 Task: Create a ten recruitment slide templates set.
Action: Mouse moved to (579, 343)
Screenshot: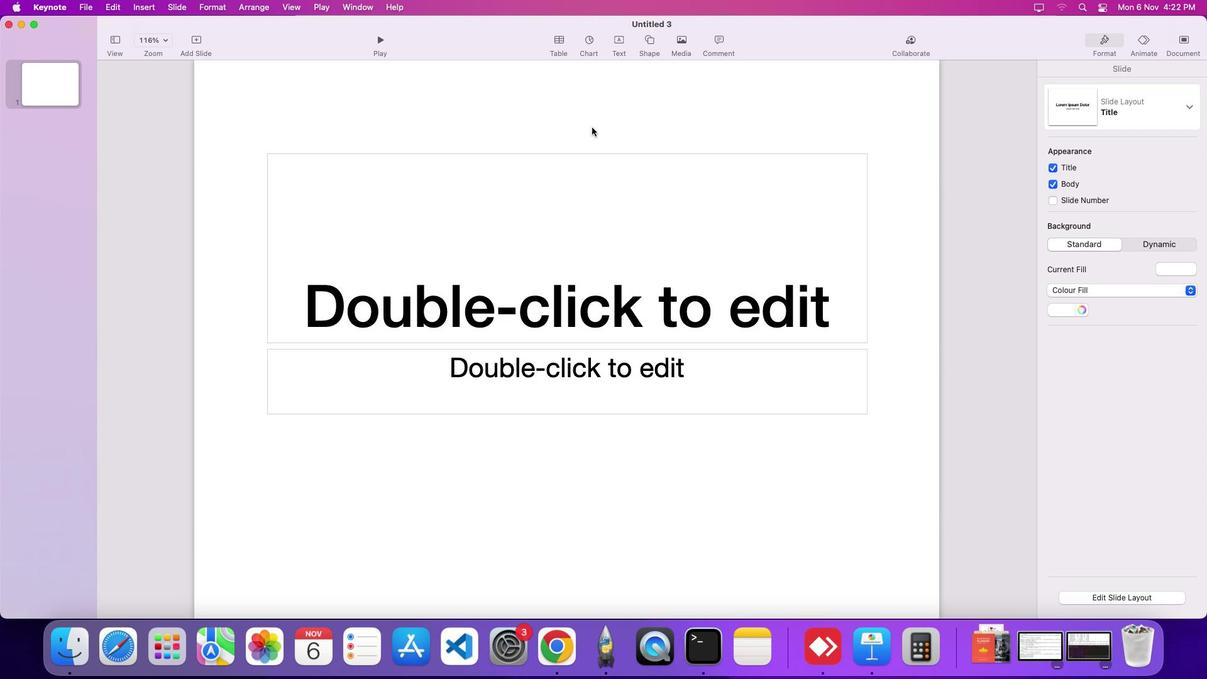 
Action: Mouse pressed left at (579, 343)
Screenshot: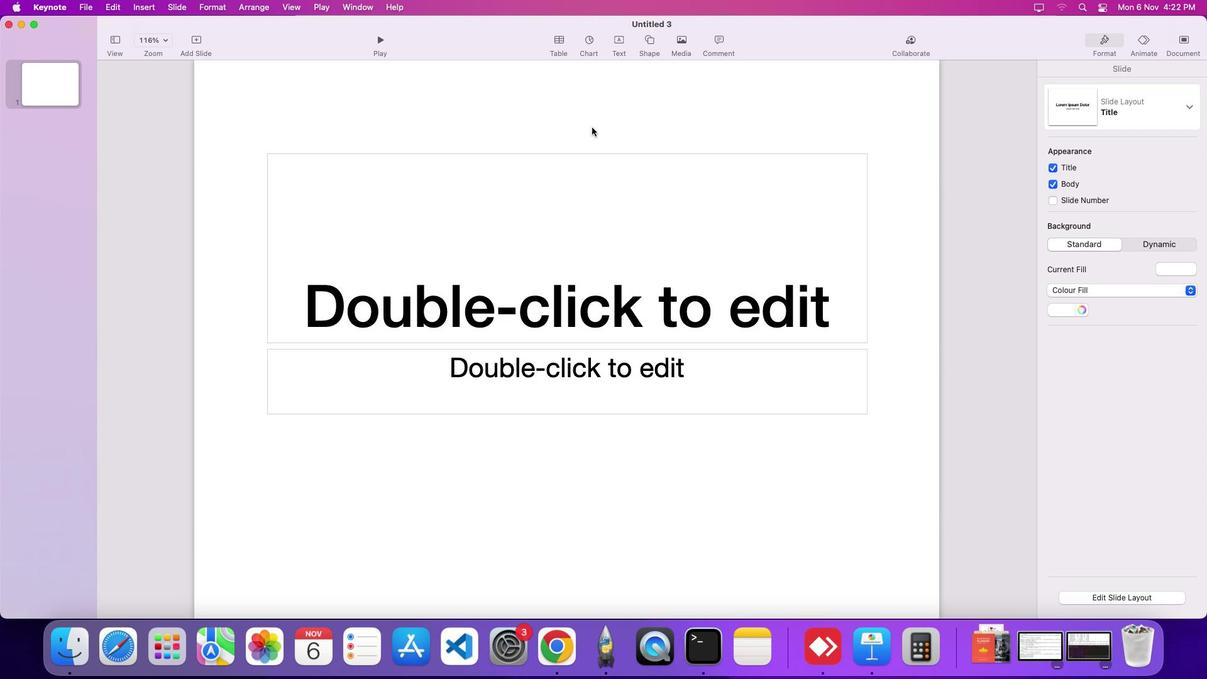 
Action: Mouse moved to (582, 344)
Screenshot: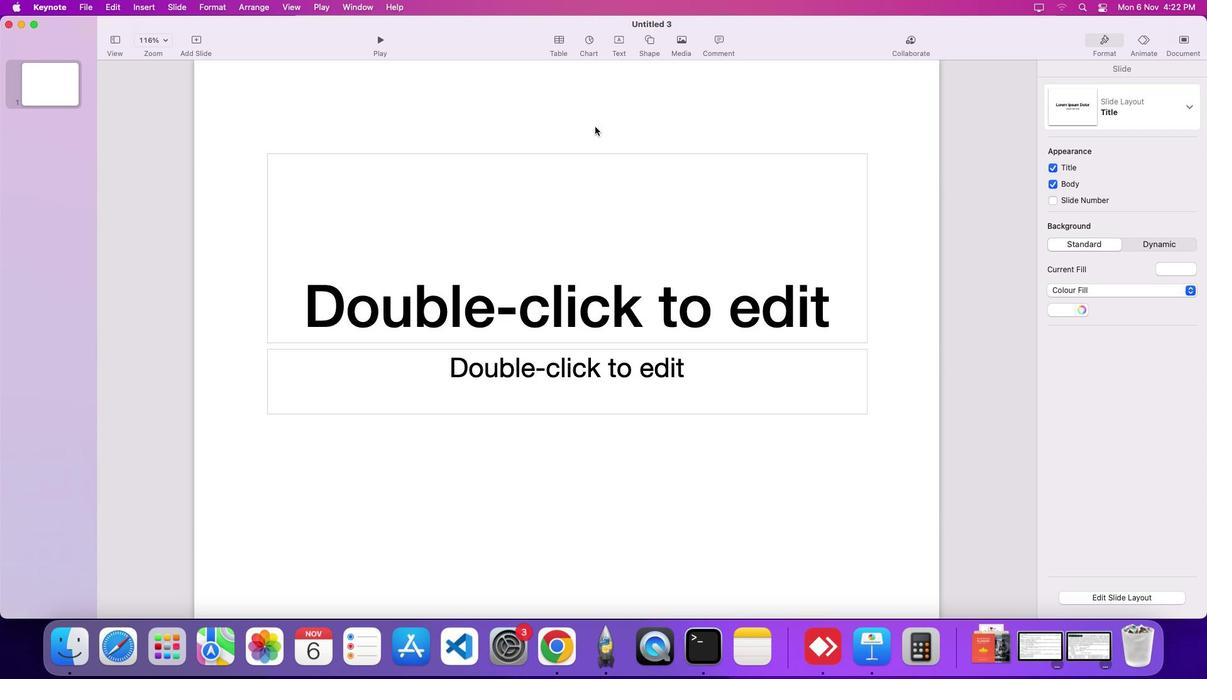 
Action: Mouse pressed left at (582, 344)
Screenshot: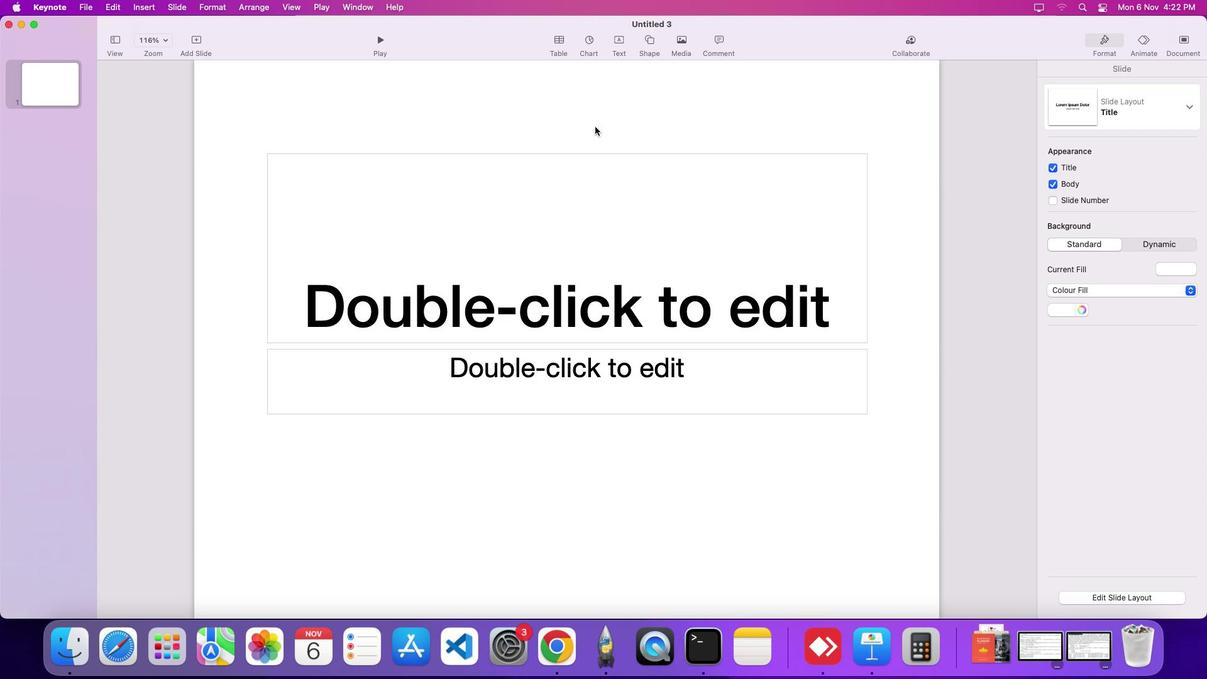 
Action: Mouse moved to (580, 345)
Screenshot: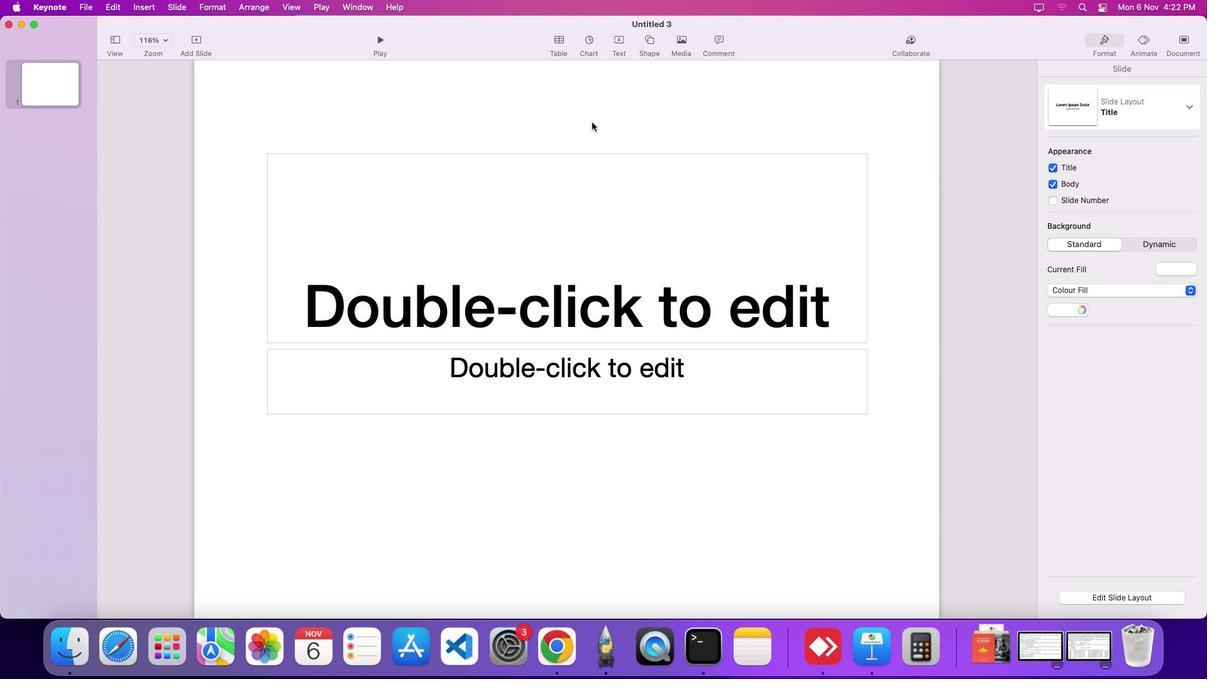 
Action: Mouse pressed left at (580, 345)
Screenshot: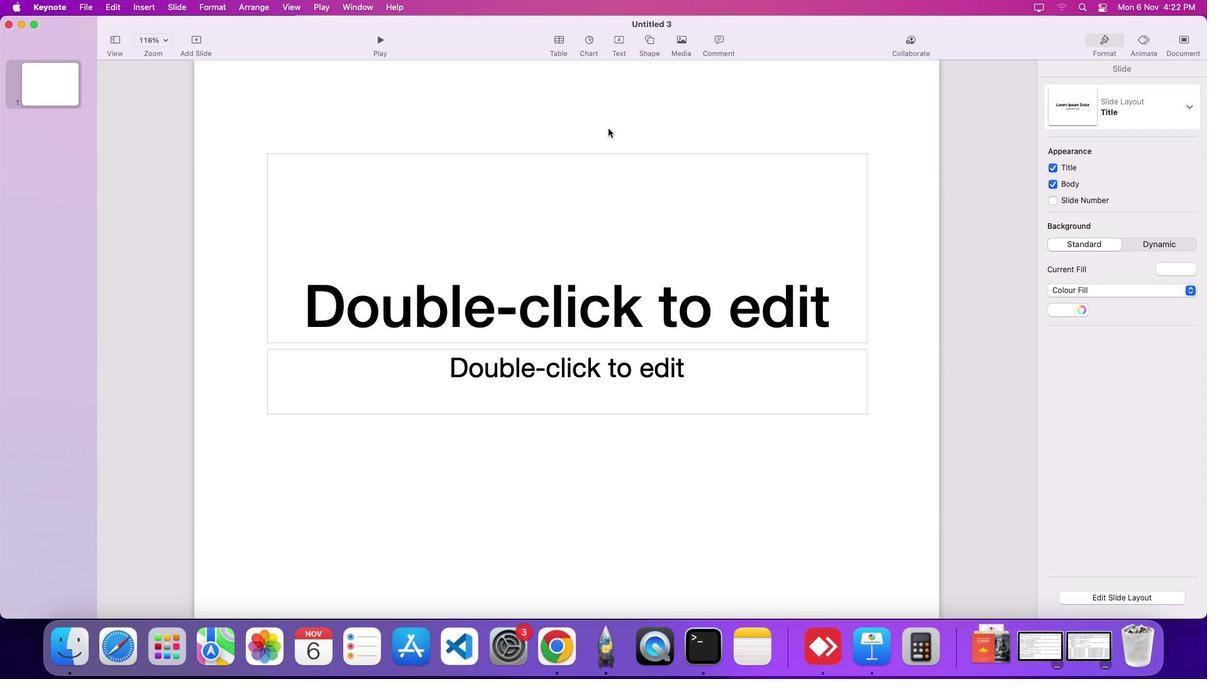 
Action: Mouse moved to (604, 344)
Screenshot: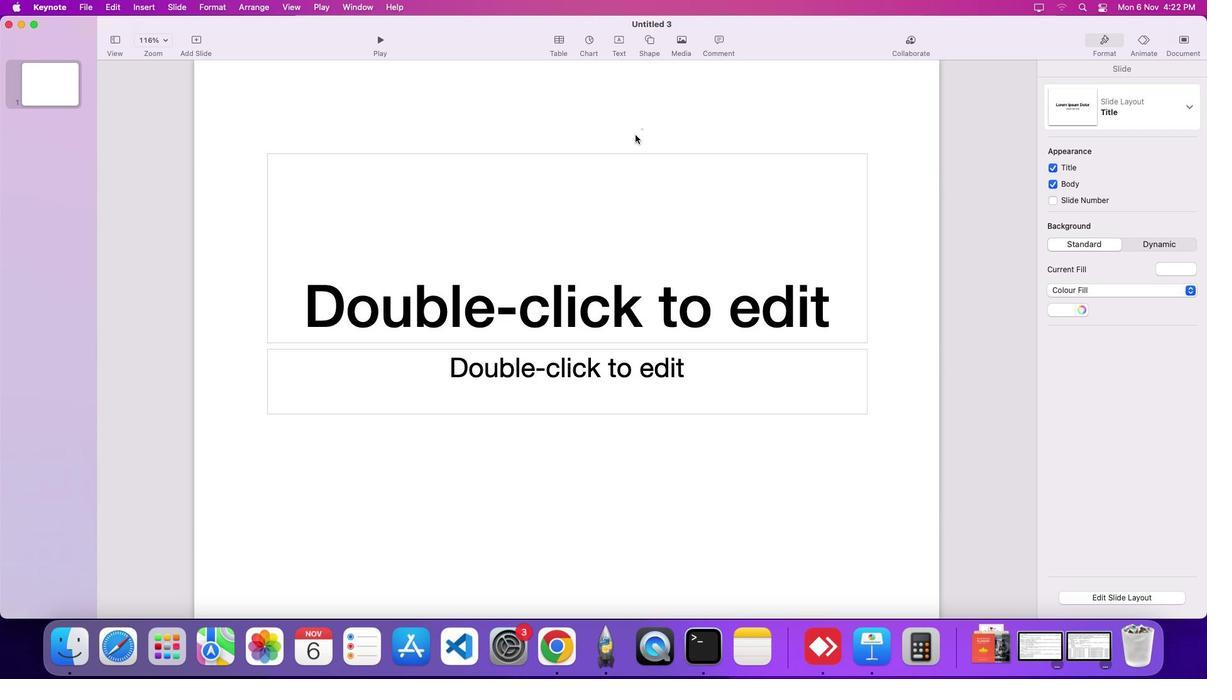 
Action: Mouse pressed left at (604, 344)
Screenshot: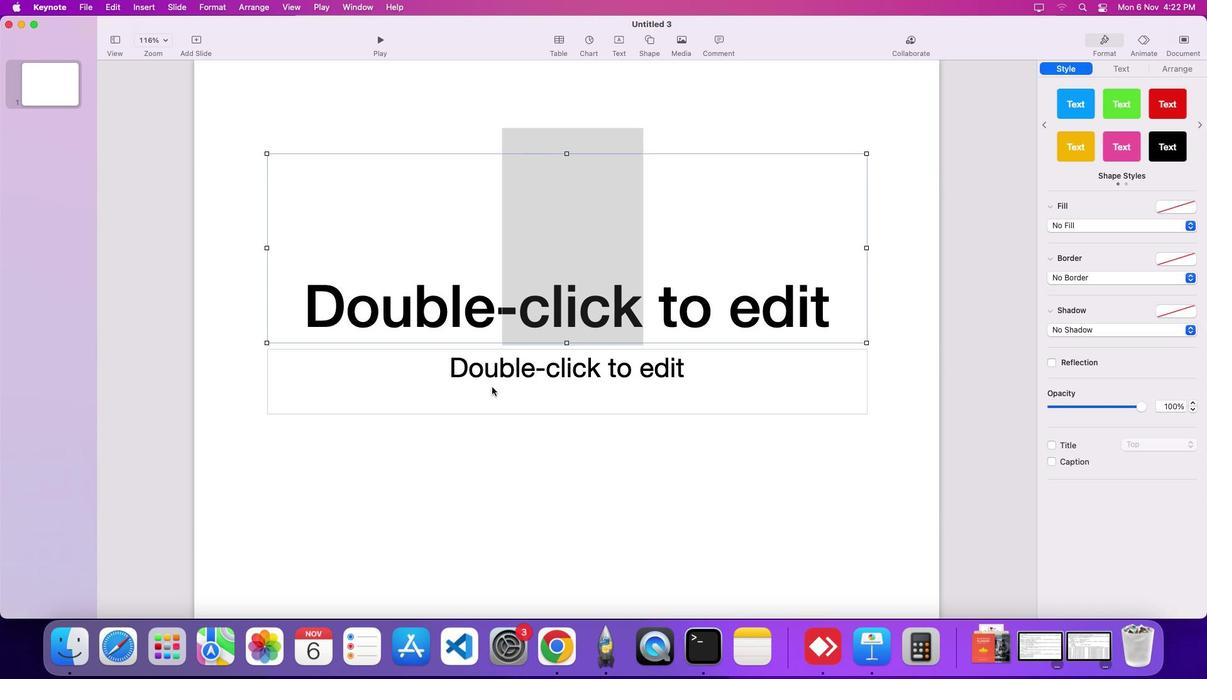 
Action: Mouse moved to (611, 345)
Screenshot: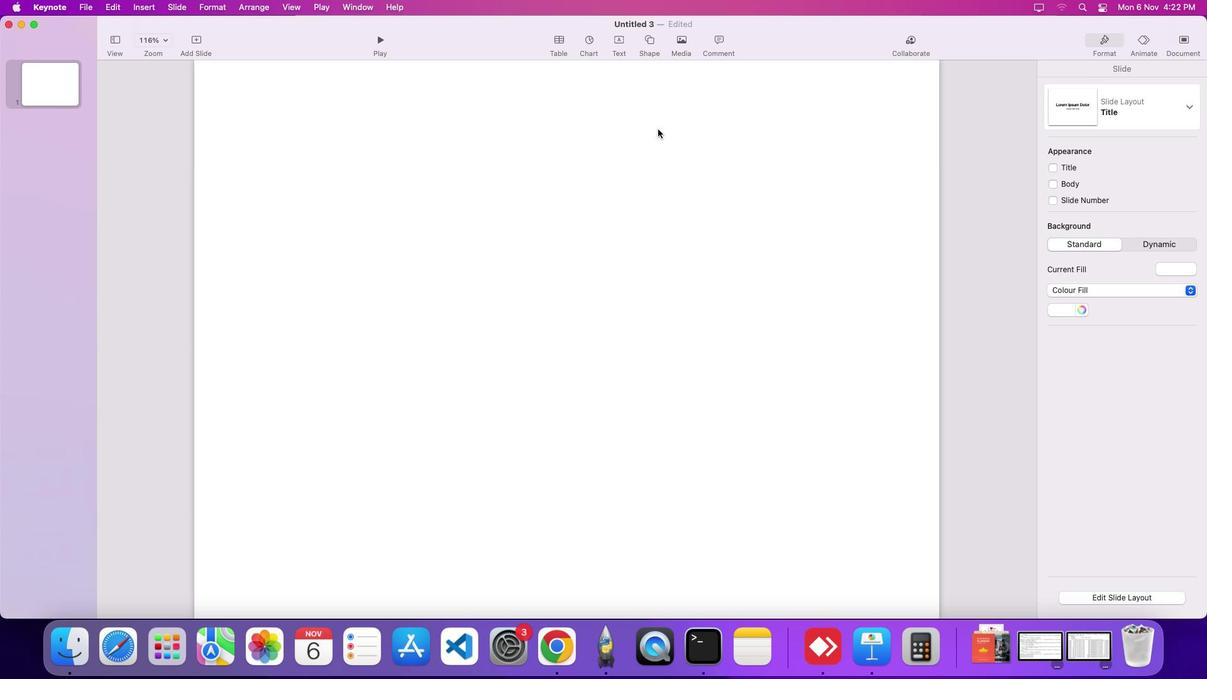 
Action: Key pressed Key.backspace
Screenshot: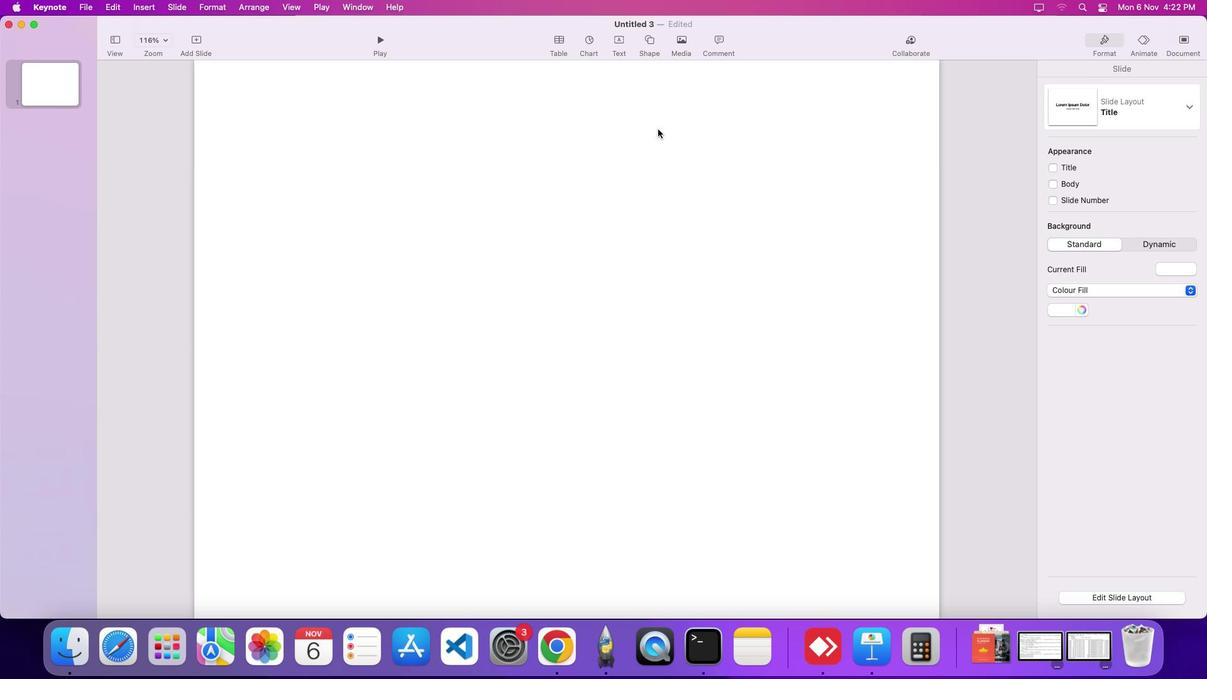 
Action: Mouse moved to (610, 345)
Screenshot: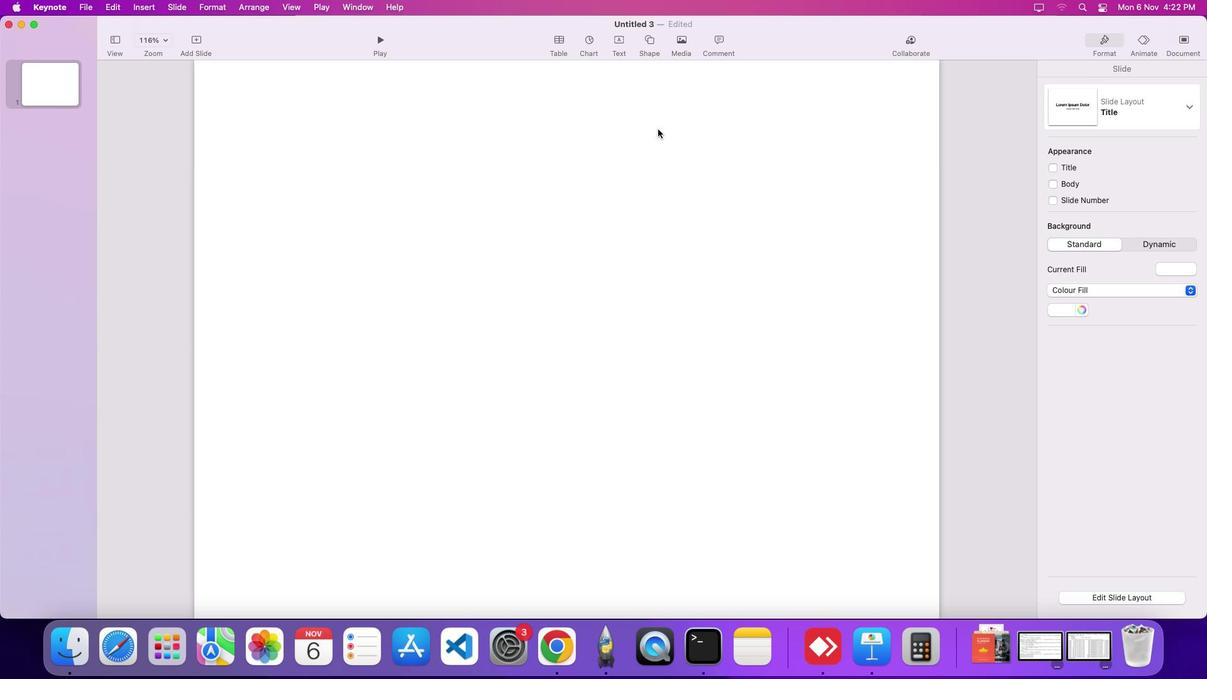 
Action: Key pressed Key.delete
Screenshot: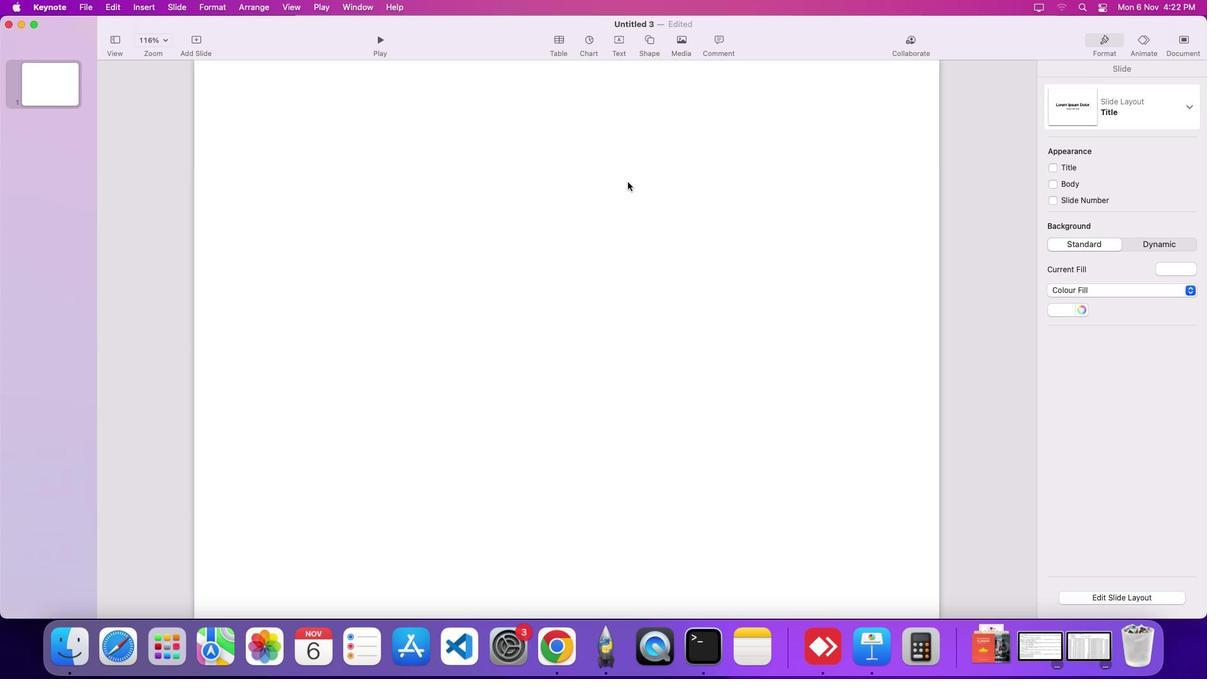 
Action: Mouse moved to (369, 315)
Screenshot: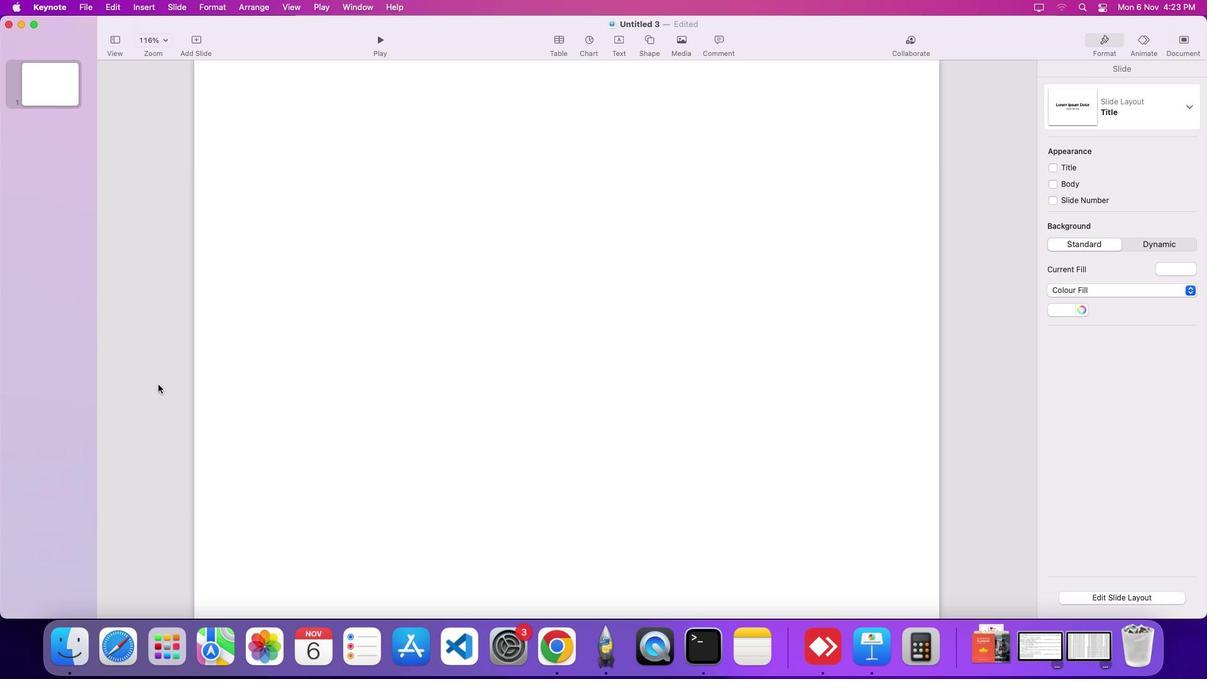 
Action: Mouse pressed left at (369, 315)
Screenshot: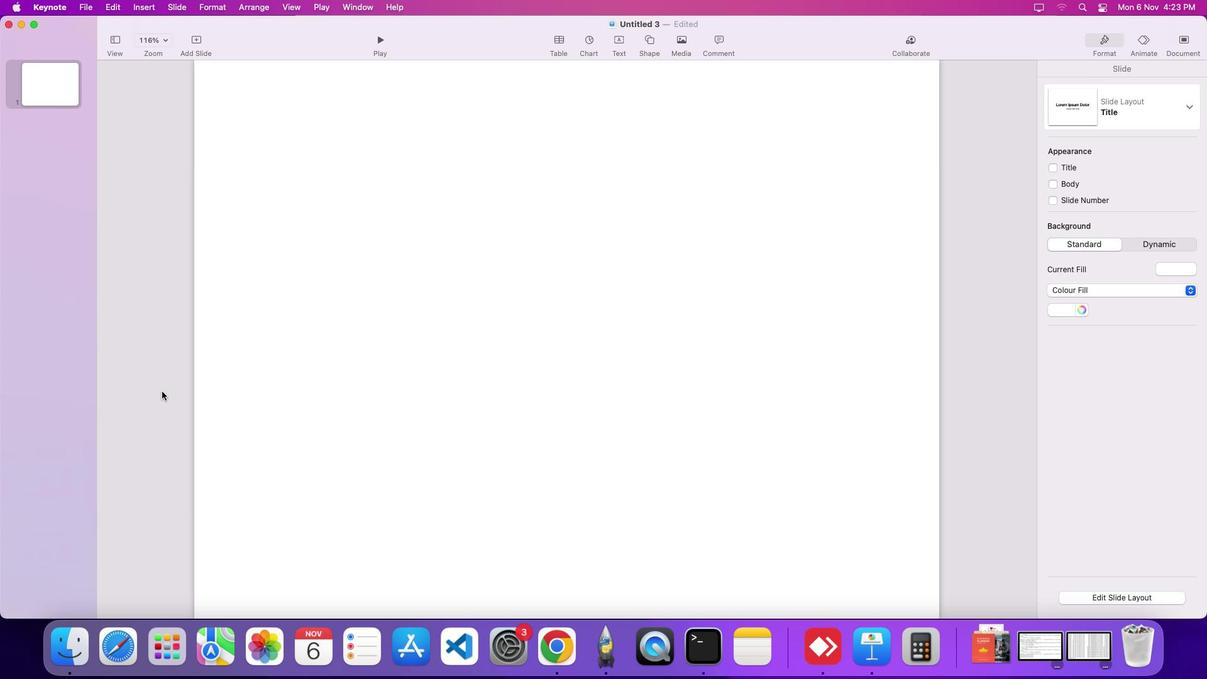 
Action: Mouse moved to (439, 313)
Screenshot: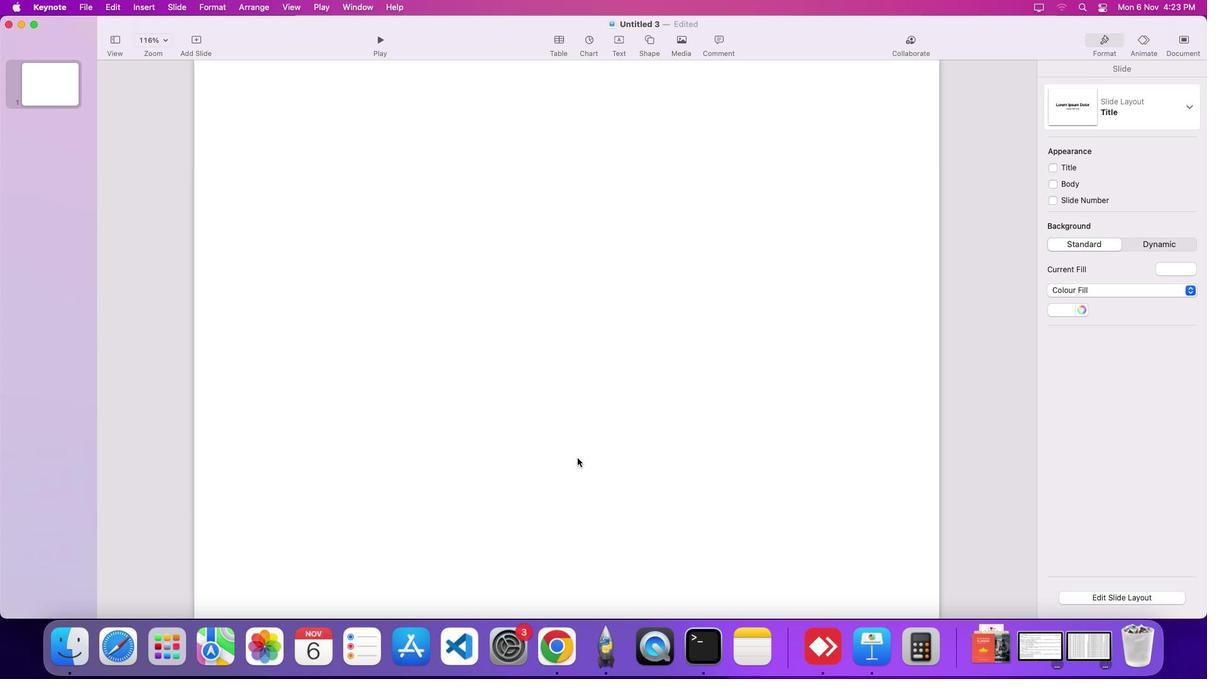 
Action: Mouse pressed left at (439, 313)
Screenshot: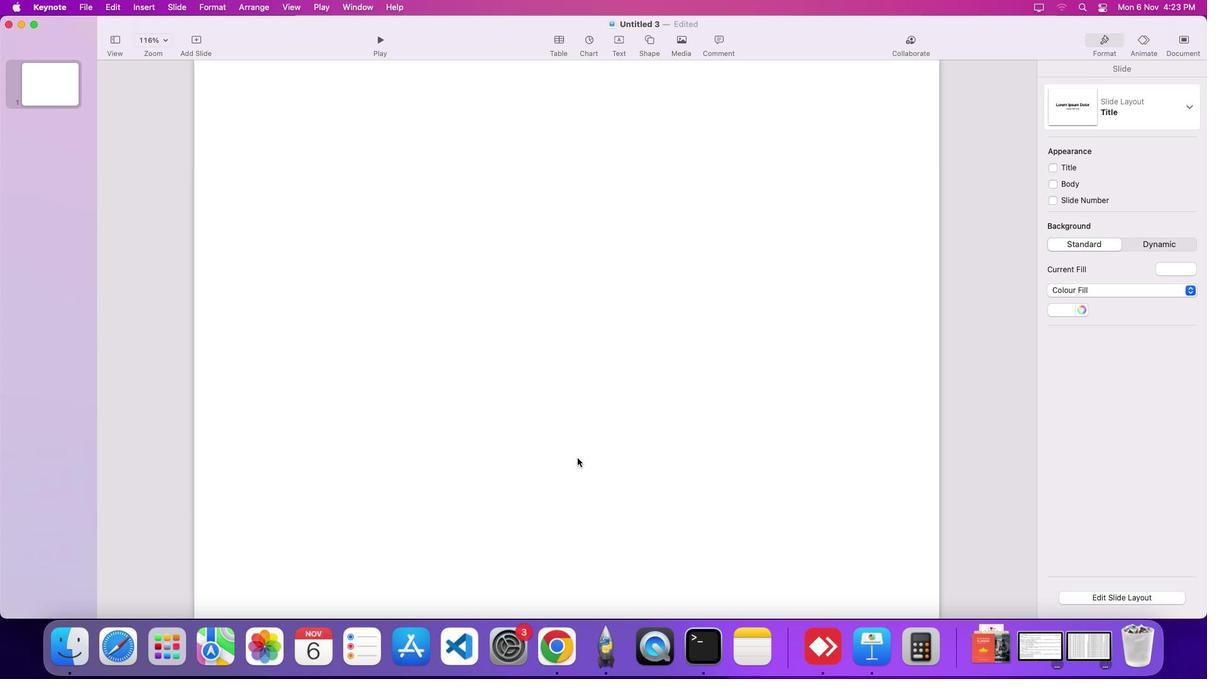 
Action: Mouse moved to (1030, 301)
Screenshot: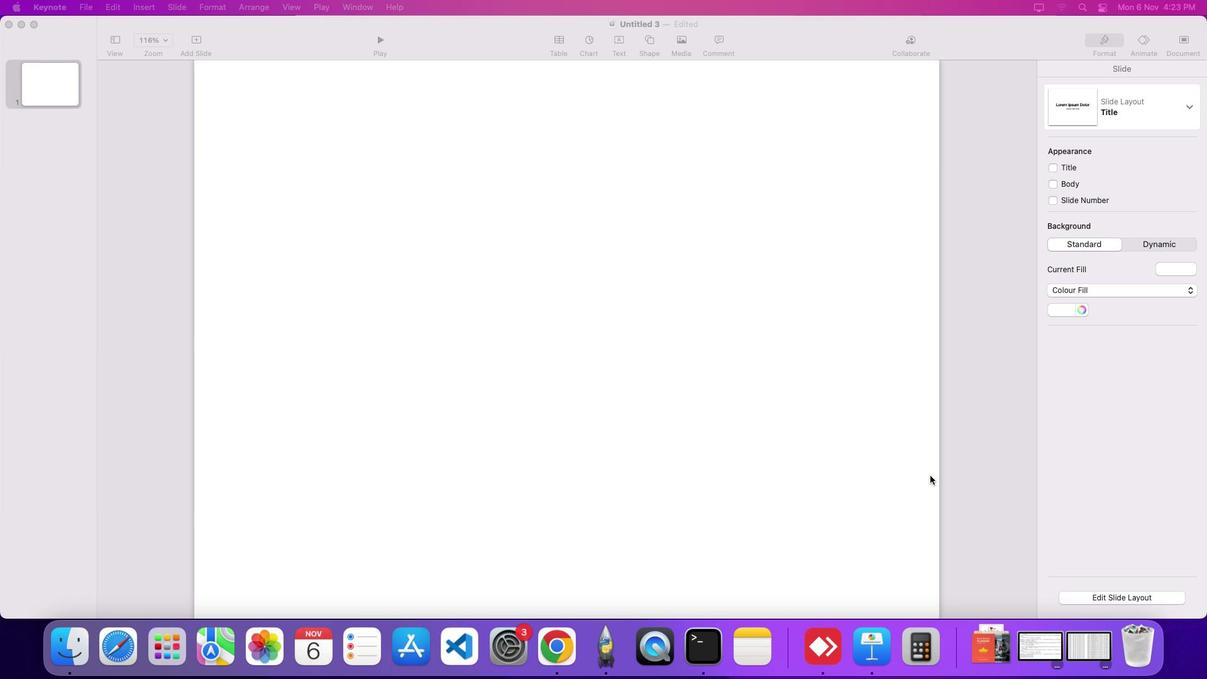 
Action: Mouse pressed left at (1030, 301)
Screenshot: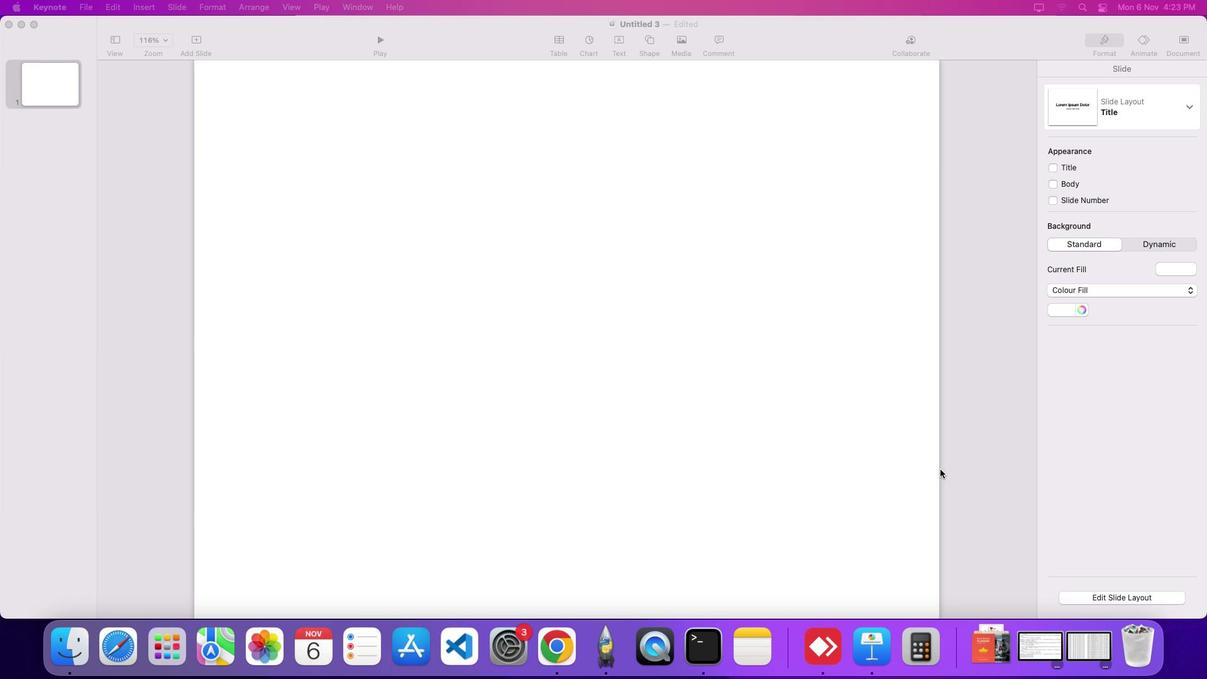 
Action: Mouse moved to (1223, 330)
Screenshot: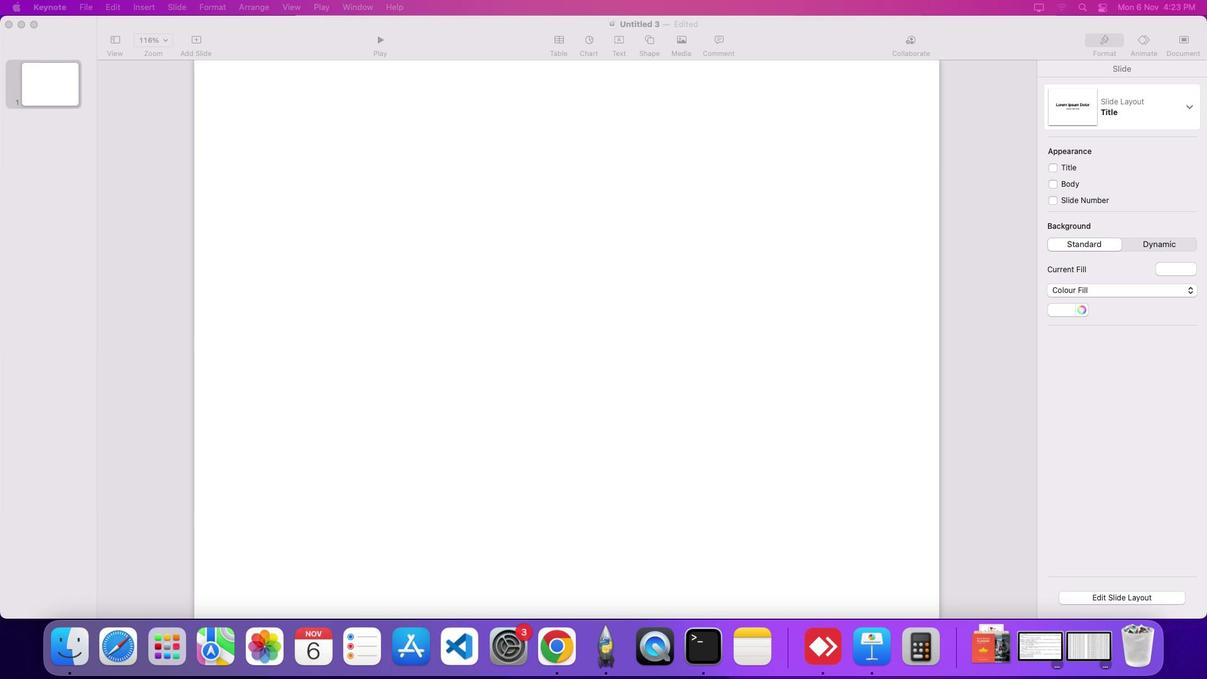 
Action: Mouse pressed left at (1223, 330)
Screenshot: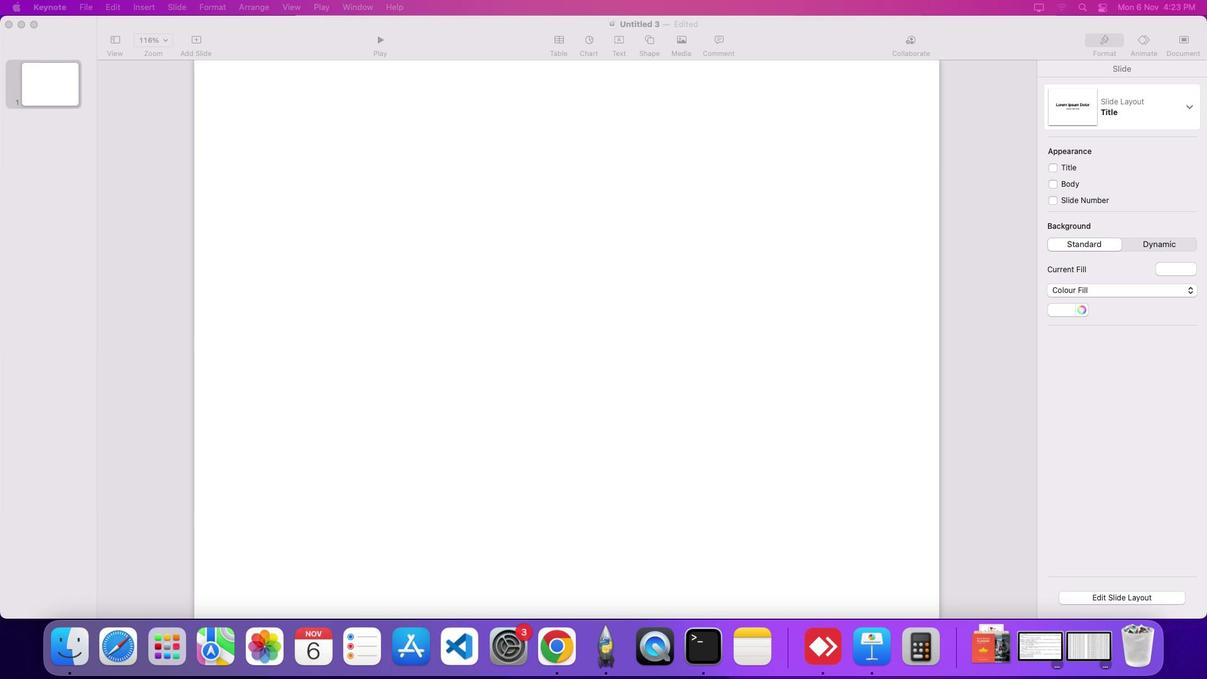
Action: Mouse moved to (1080, 315)
Screenshot: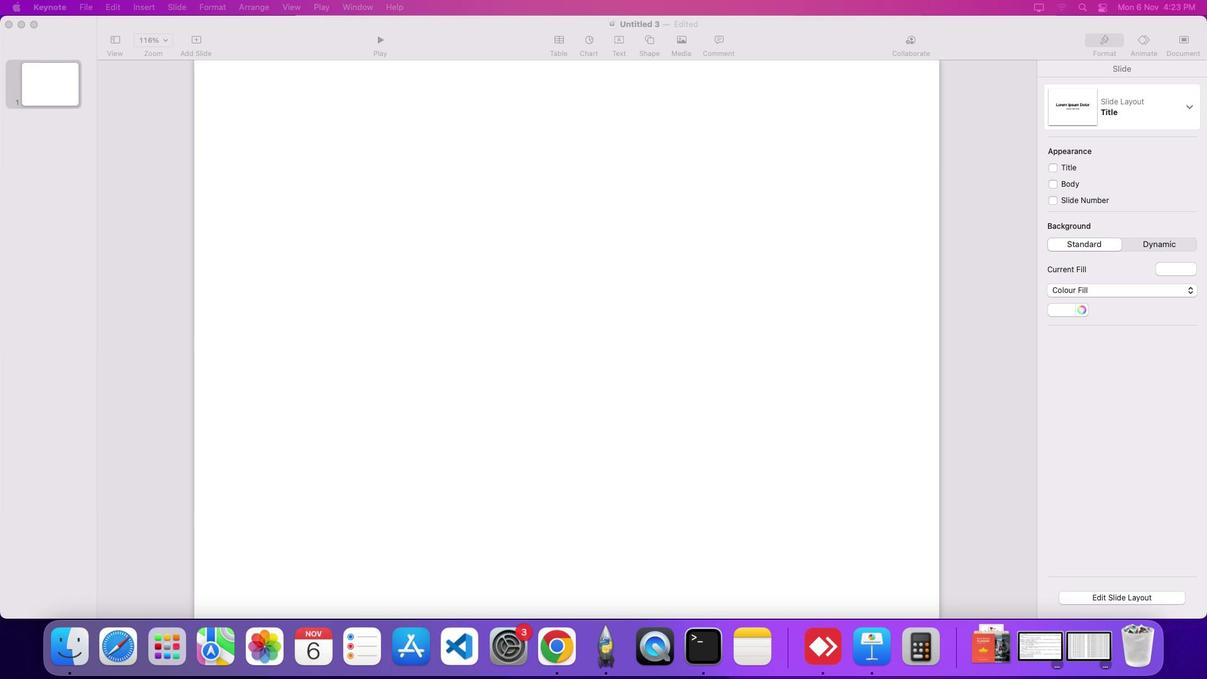
Action: Mouse scrolled (1080, 315) with delta (303, 360)
Screenshot: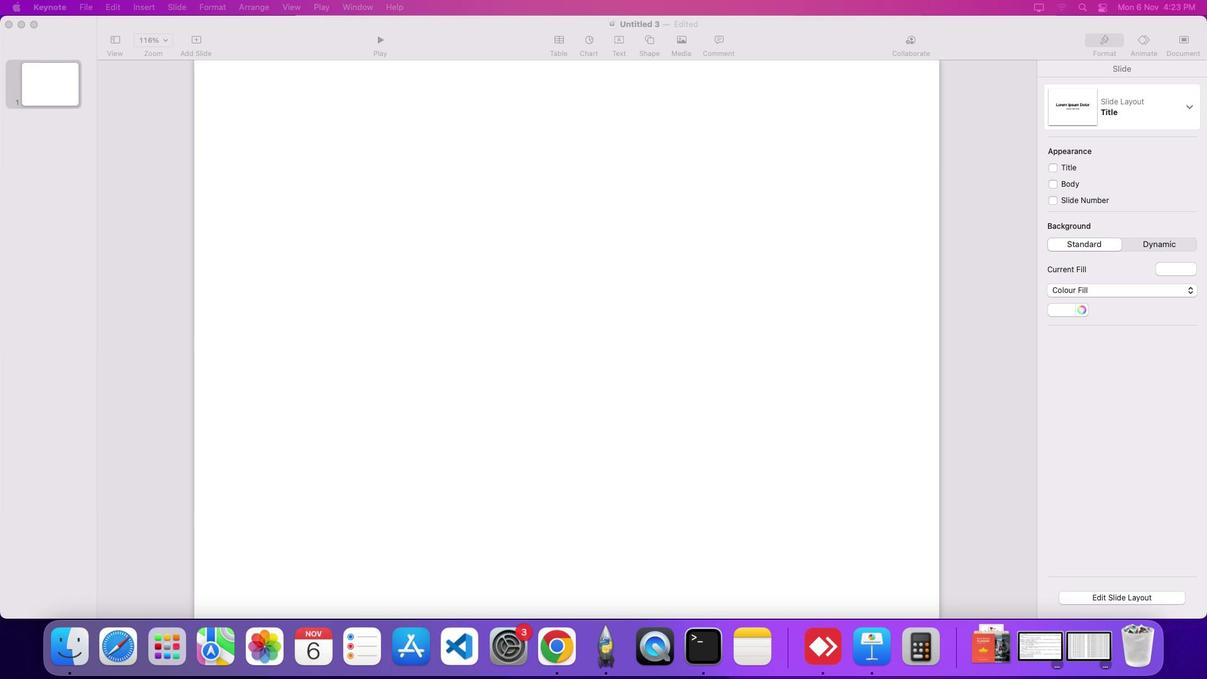 
Action: Mouse scrolled (1080, 315) with delta (303, 360)
Screenshot: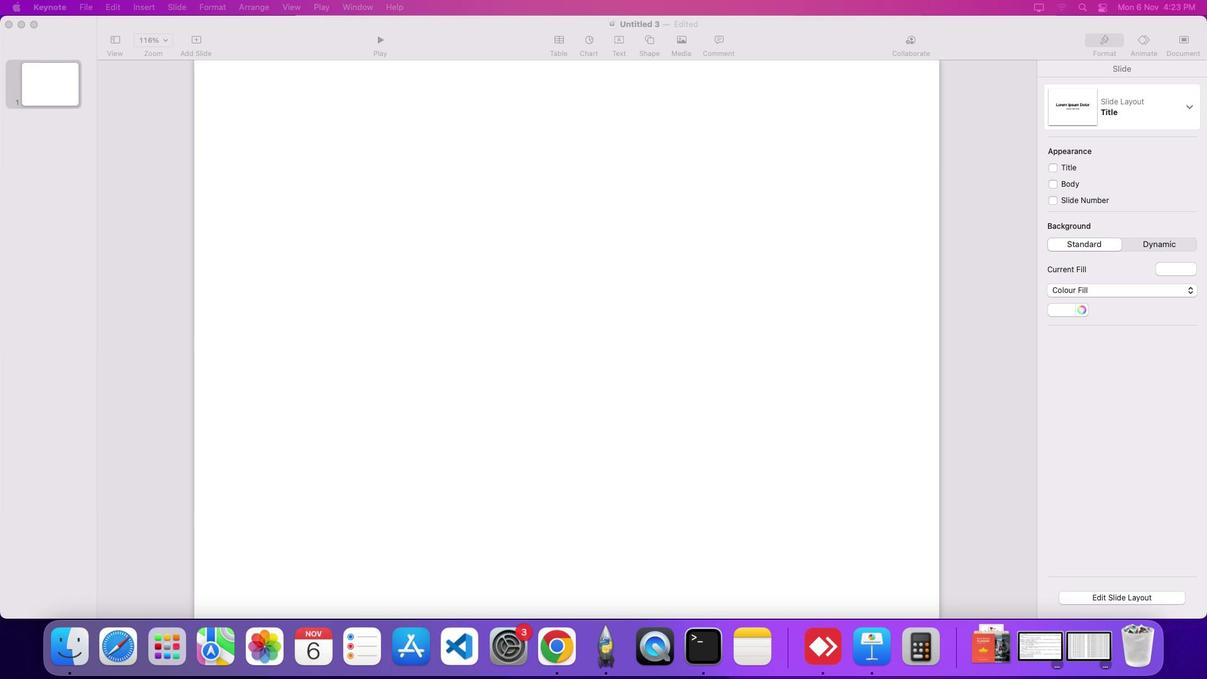 
Action: Mouse scrolled (1080, 315) with delta (303, 360)
Screenshot: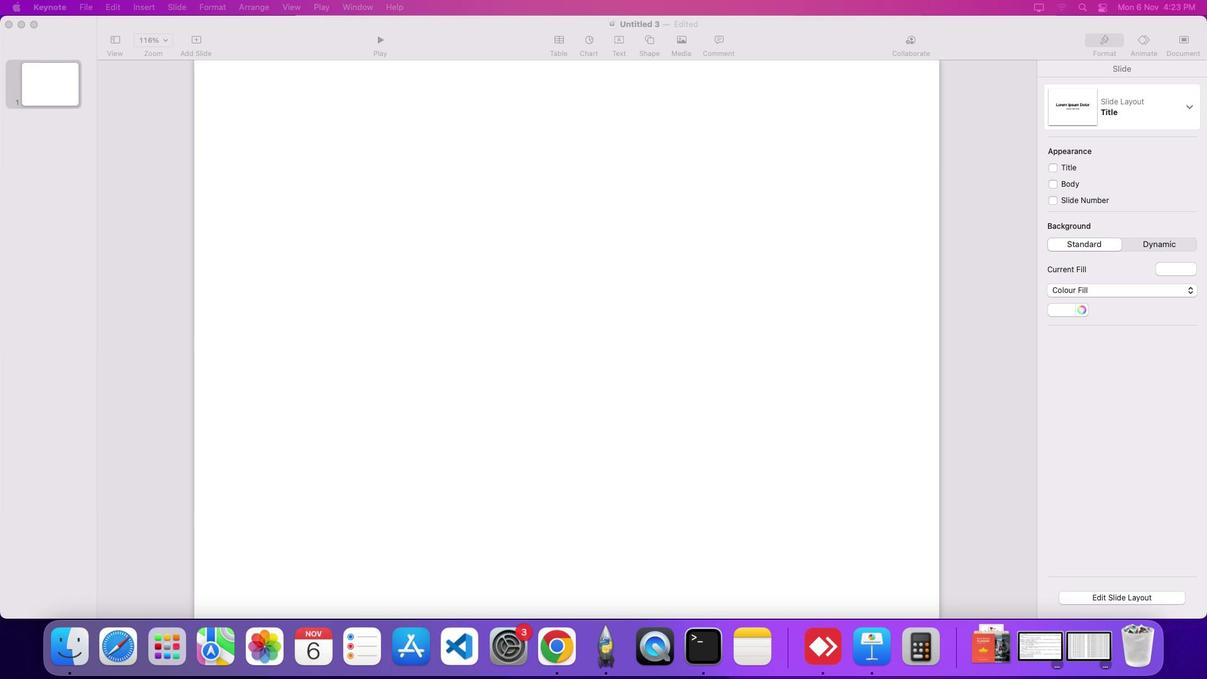 
Action: Mouse moved to (1077, 315)
Screenshot: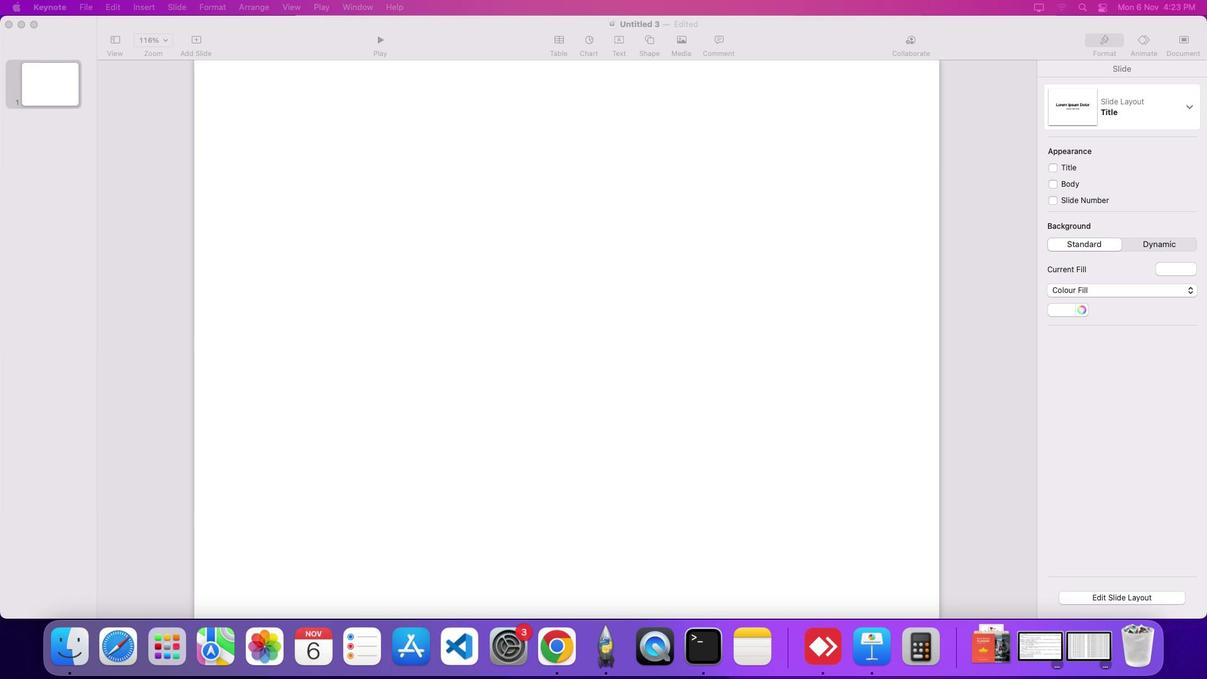 
Action: Mouse scrolled (1077, 315) with delta (303, 360)
Screenshot: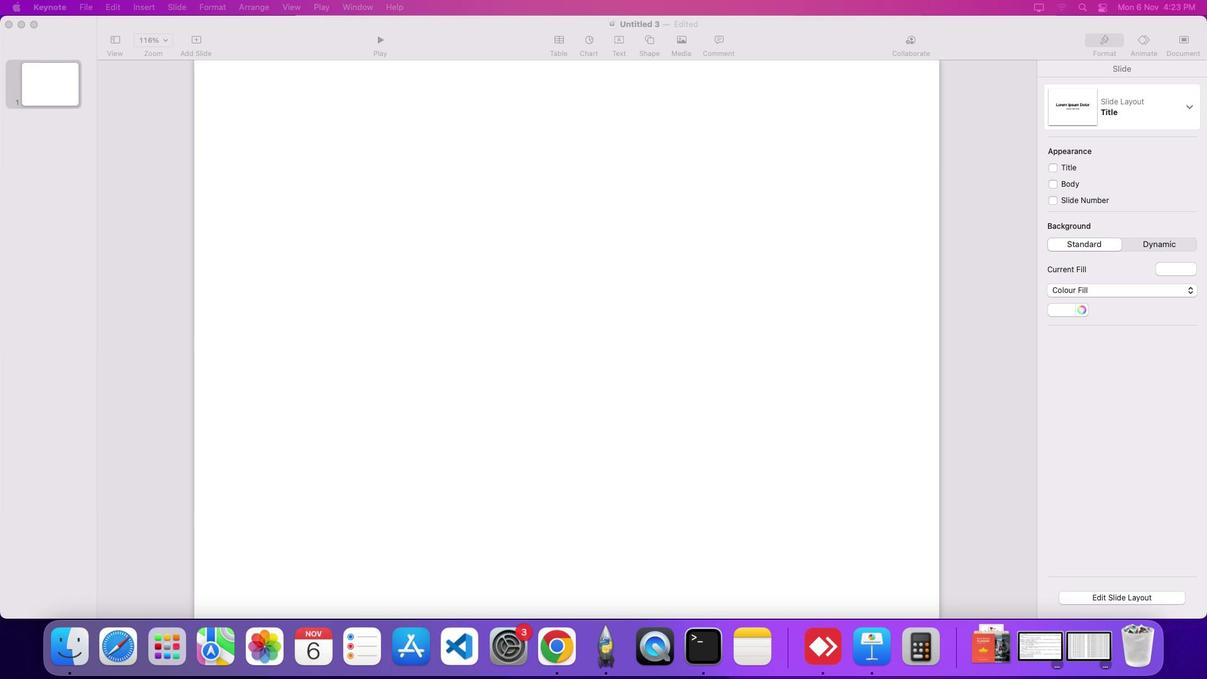 
Action: Mouse moved to (1028, 335)
Screenshot: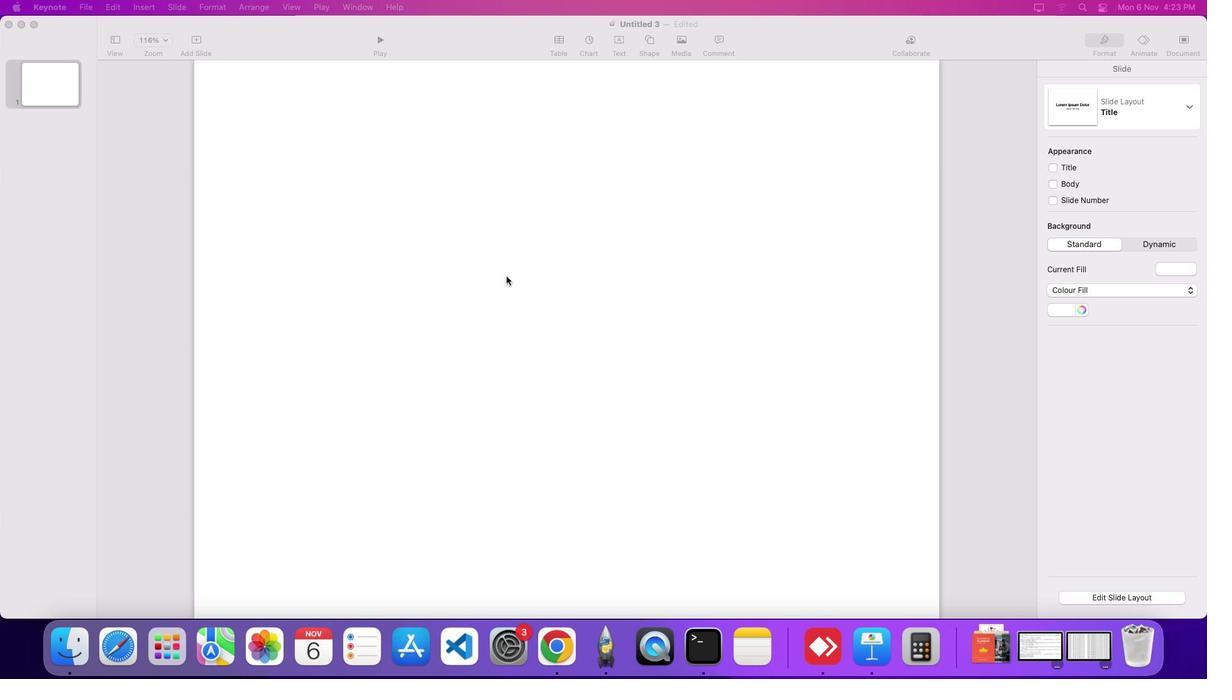 
Action: Mouse pressed left at (1028, 335)
Screenshot: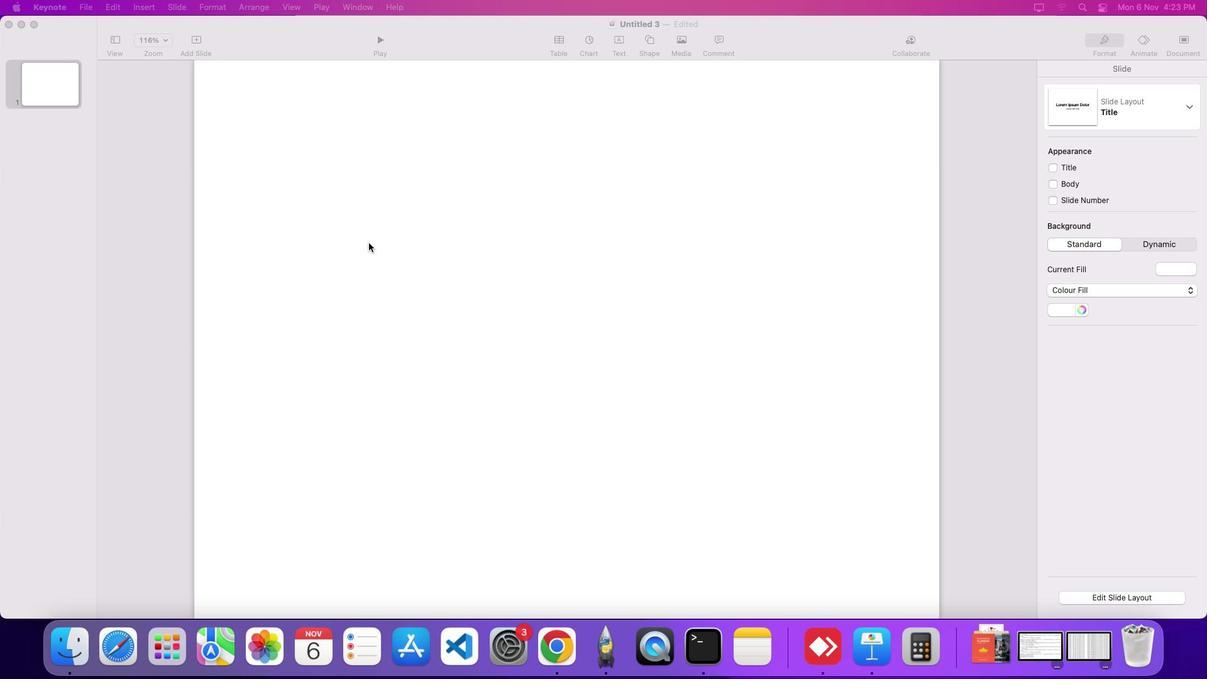 
Action: Mouse moved to (625, 354)
Screenshot: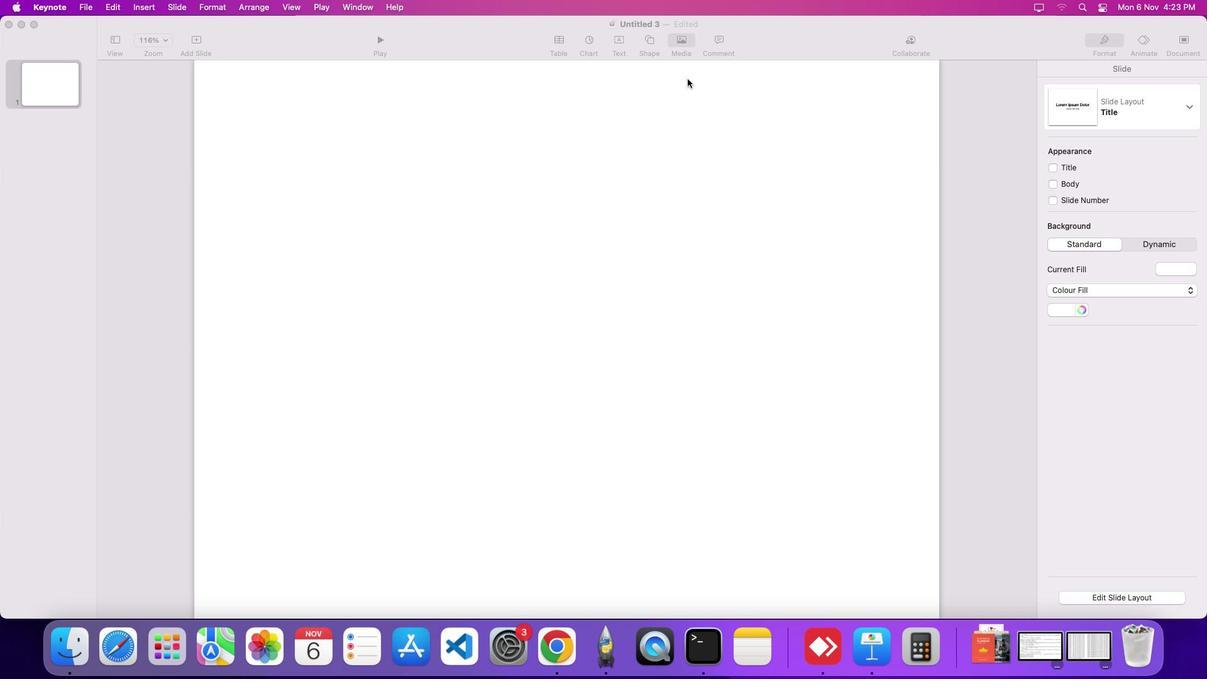 
Action: Mouse pressed left at (625, 354)
Screenshot: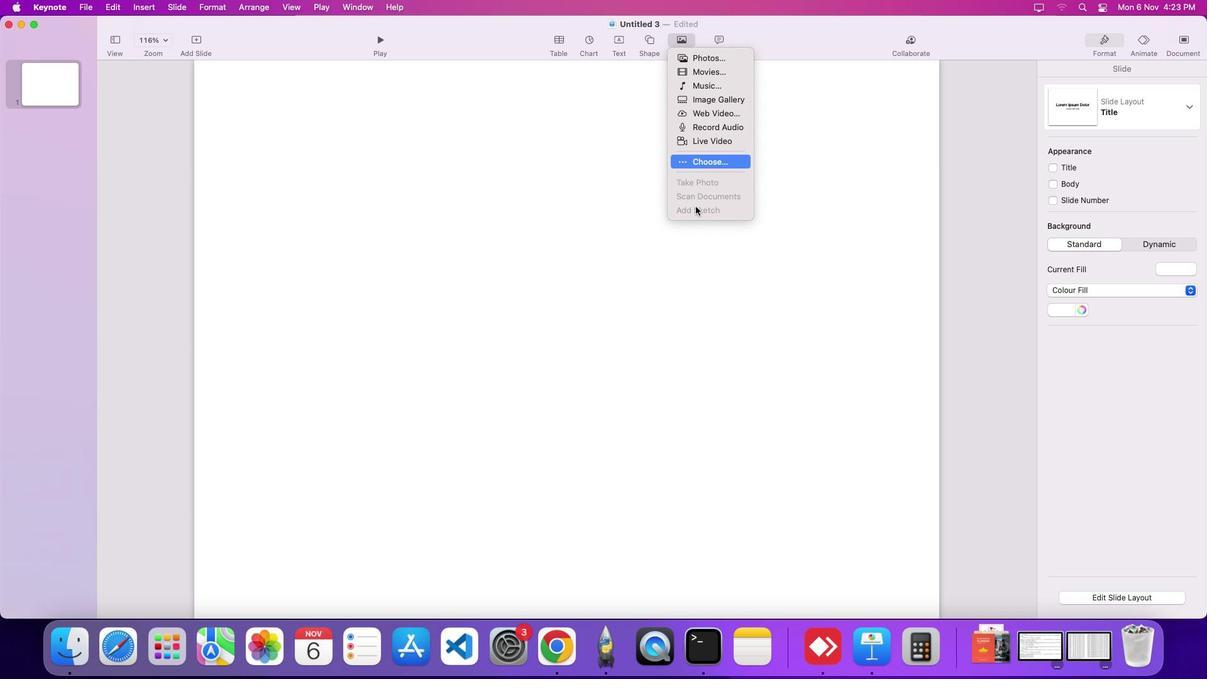 
Action: Mouse moved to (636, 340)
Screenshot: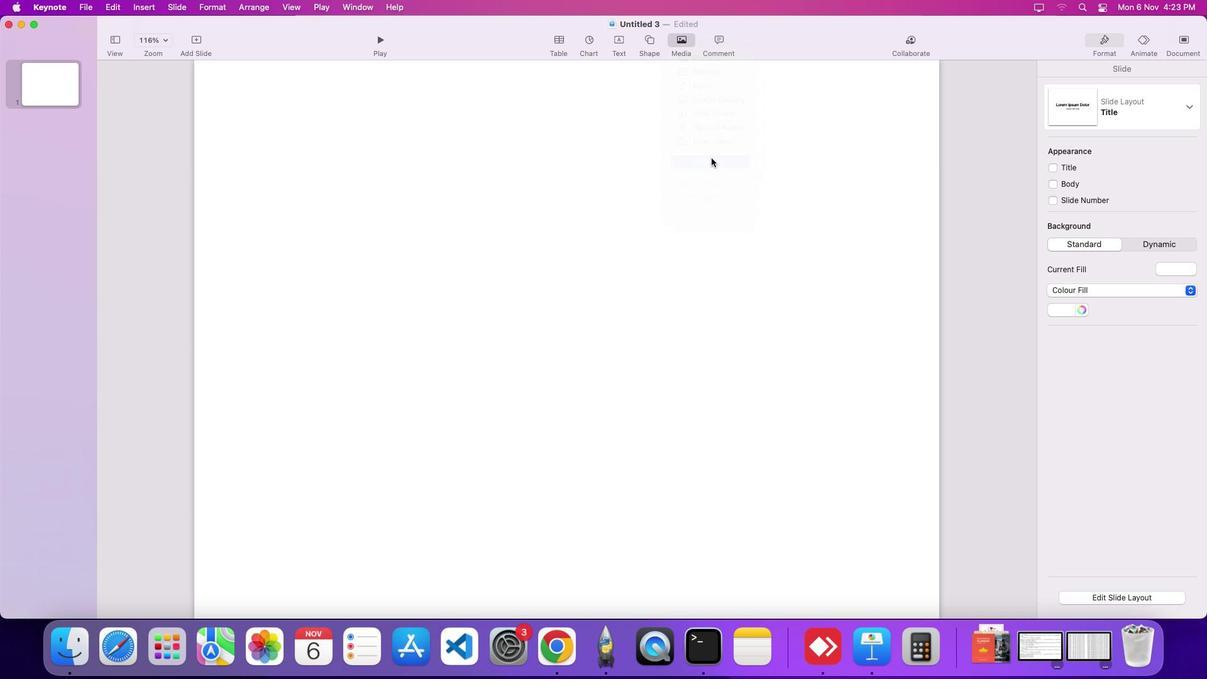 
Action: Mouse pressed left at (636, 340)
Screenshot: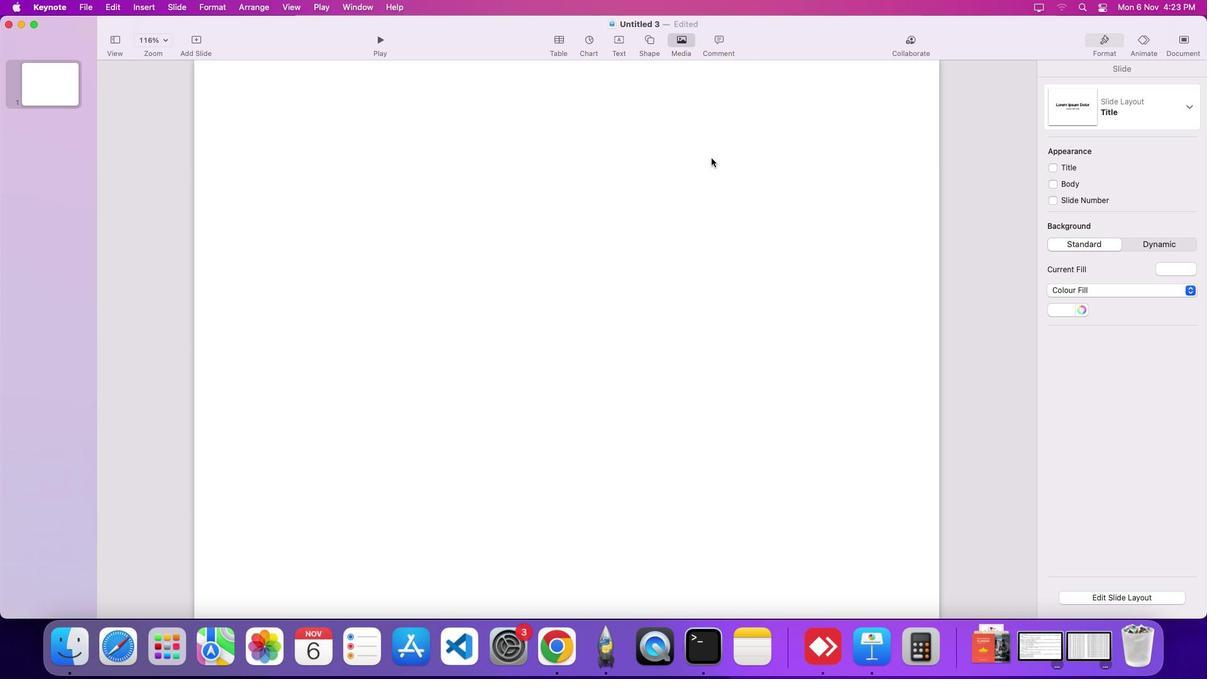 
Action: Mouse moved to (393, 346)
Screenshot: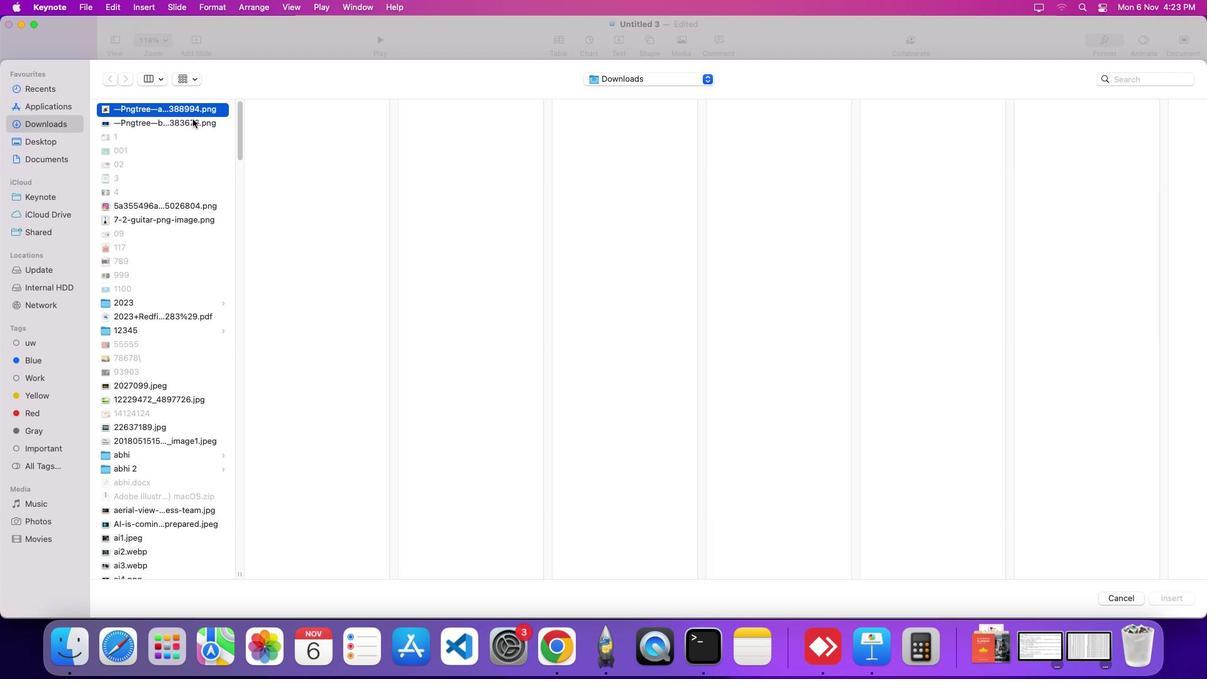 
Action: Mouse pressed left at (393, 346)
Screenshot: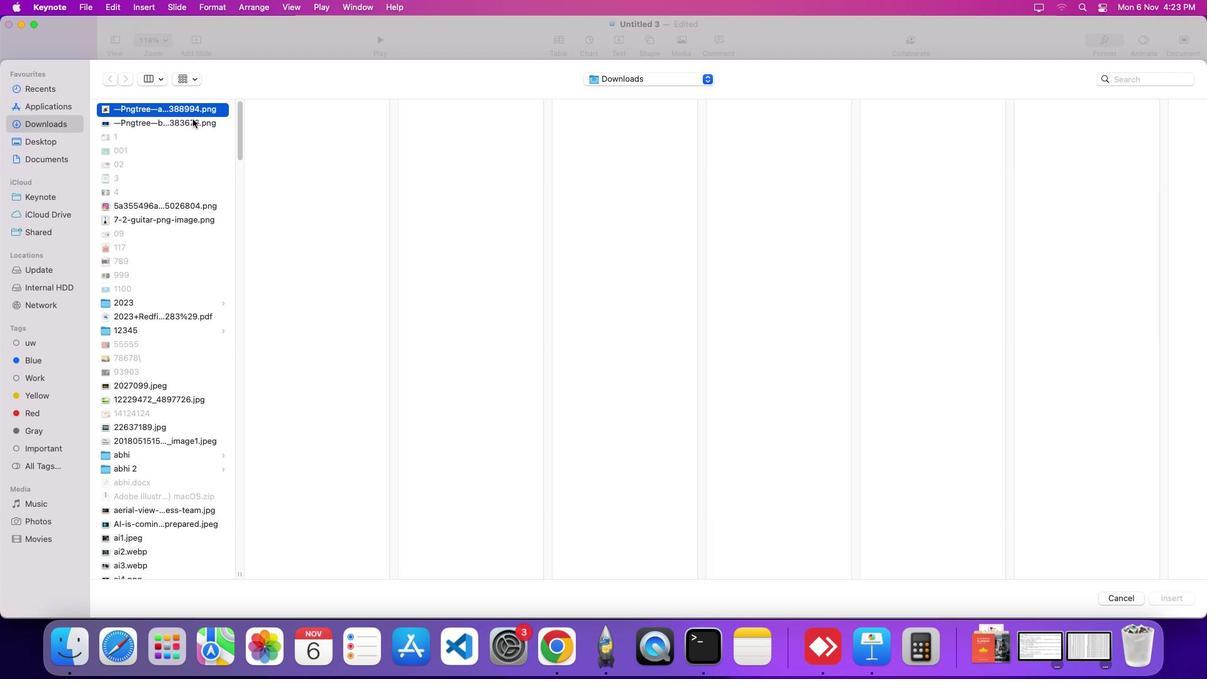 
Action: Mouse moved to (393, 343)
Screenshot: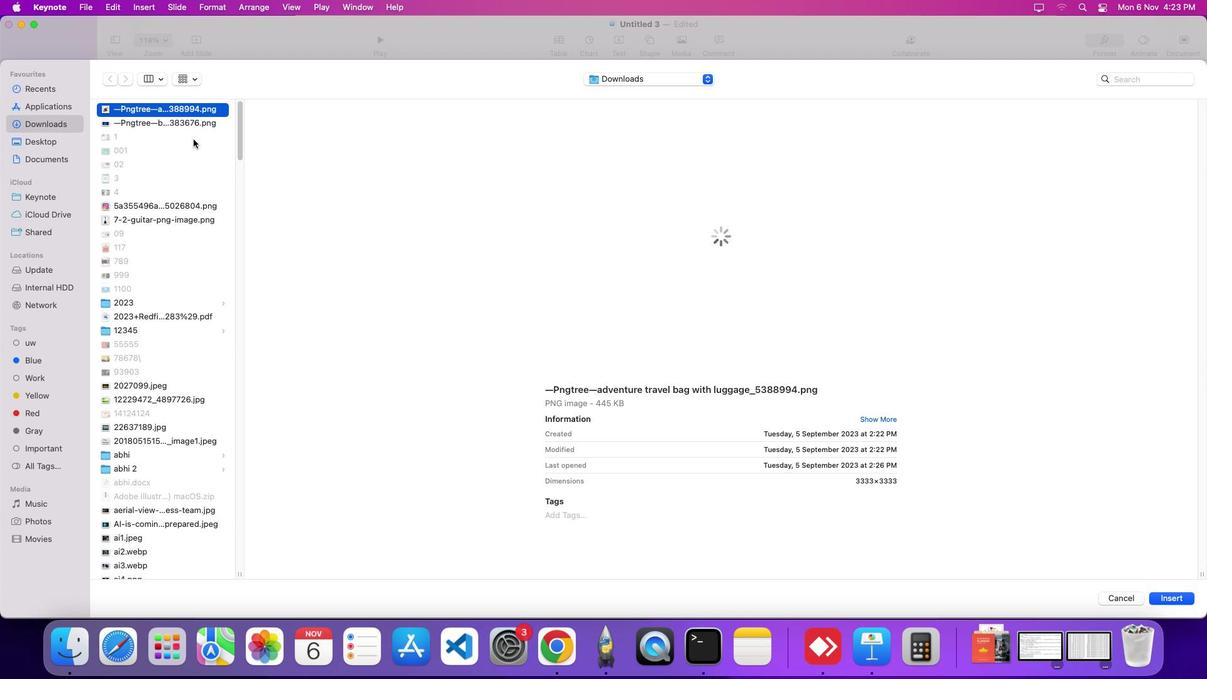 
Action: Key pressed Key.downKey.downKey.downKey.downKey.downKey.downKey.downKey.downKey.downKey.downKey.downKey.downKey.downKey.downKey.downKey.downKey.downKey.downKey.downKey.downKey.downKey.downKey.downKey.down
Screenshot: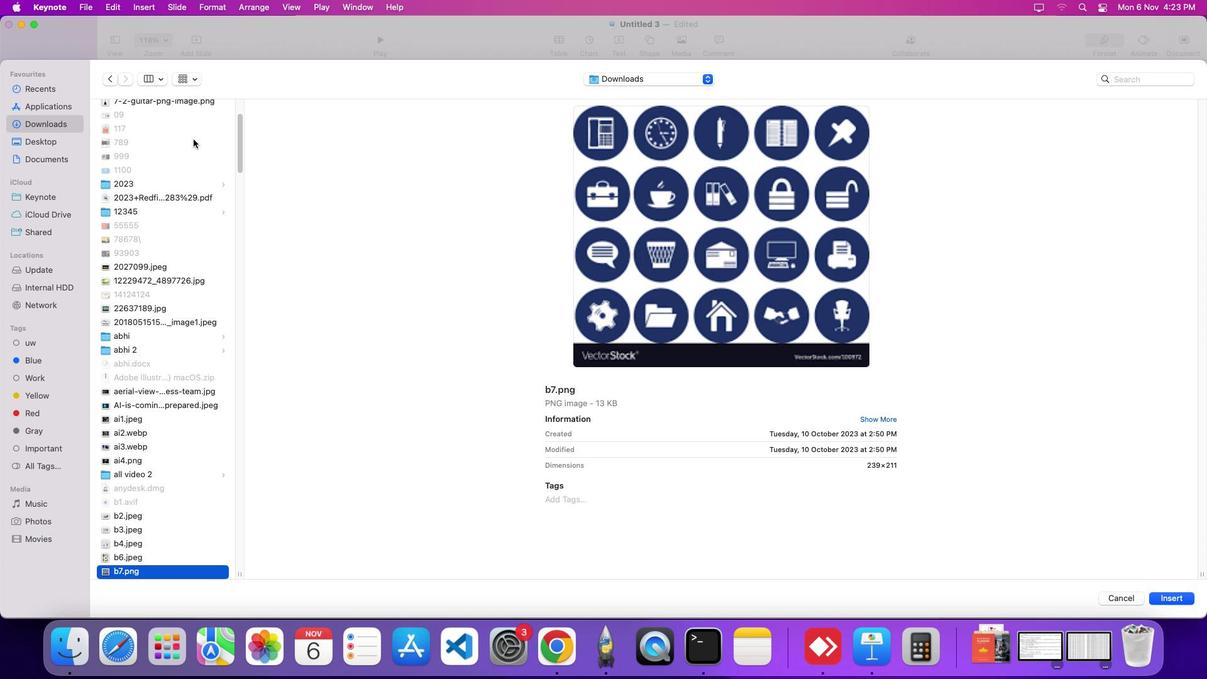 
Action: Mouse moved to (393, 342)
Screenshot: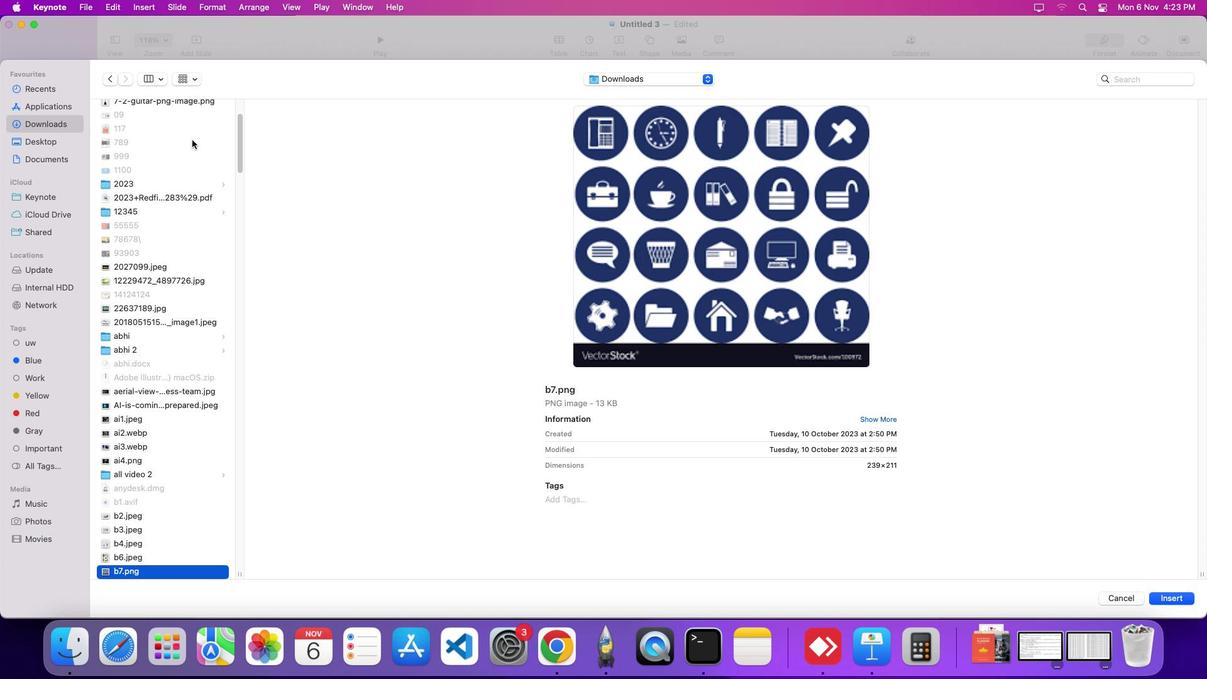 
Action: Key pressed Key.downKey.downKey.downKey.downKey.downKey.downKey.downKey.downKey.downKey.downKey.downKey.downKey.downKey.downKey.downKey.downKey.downKey.downKey.downKey.downKey.downKey.downKey.downKey.downKey.downKey.downKey.downKey.downKey.downKey.downKey.downKey.downKey.downKey.downKey.downKey.downKey.downKey.downKey.downKey.downKey.downKey.downKey.downKey.downKey.downKey.downKey.downKey.downKey.downKey.downKey.downKey.downKey.downKey.downKey.downKey.downKey.downKey.downKey.downKey.downKey.downKey.downKey.downKey.downKey.downKey.downKey.downKey.downKey.downKey.downKey.downKey.downKey.downKey.downKey.downKey.downKey.downKey.downKey.downKey.downKey.downKey.downKey.downKey.downKey.downKey.downKey.downKey.downKey.downKey.downKey.downKey.downKey.downKey.downKey.downKey.downKey.downKey.downKey.downKey.downKey.downKey.downKey.downKey.downKey.downKey.downKey.downKey.downKey.downKey.downKey.downKey.downKey.downKey.downKey.downKey.downKey.downKey.downKey.downKey.downKey.downKey.down
Screenshot: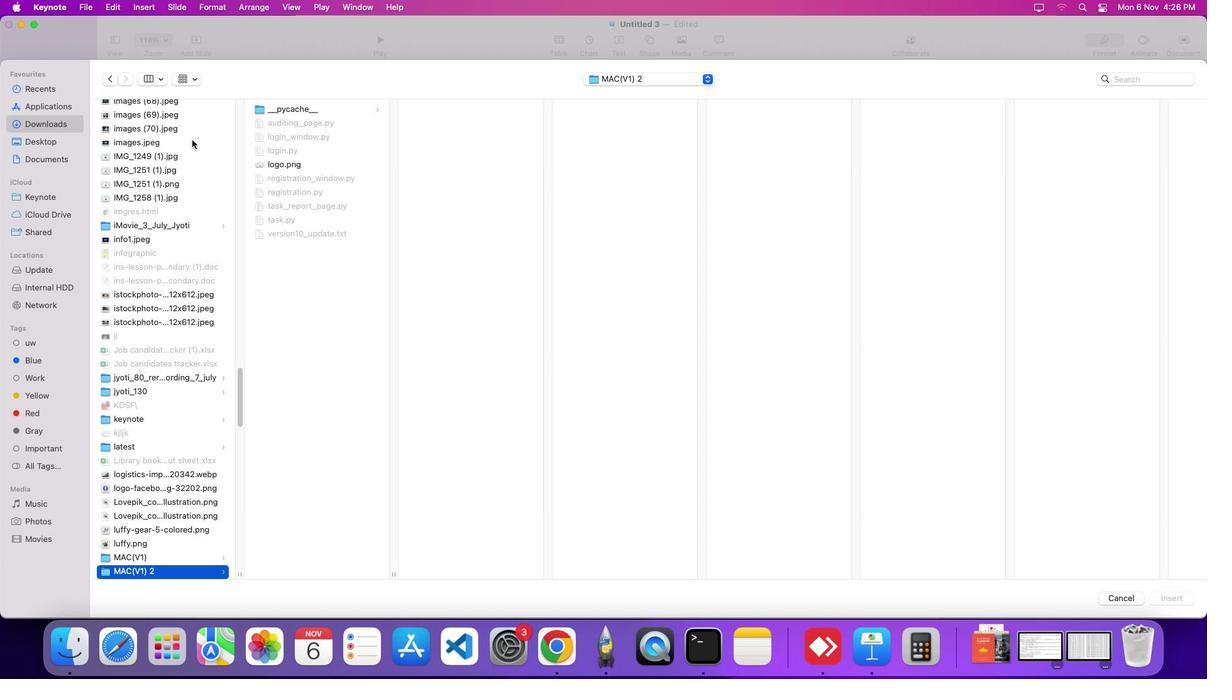 
Action: Mouse moved to (319, 344)
Screenshot: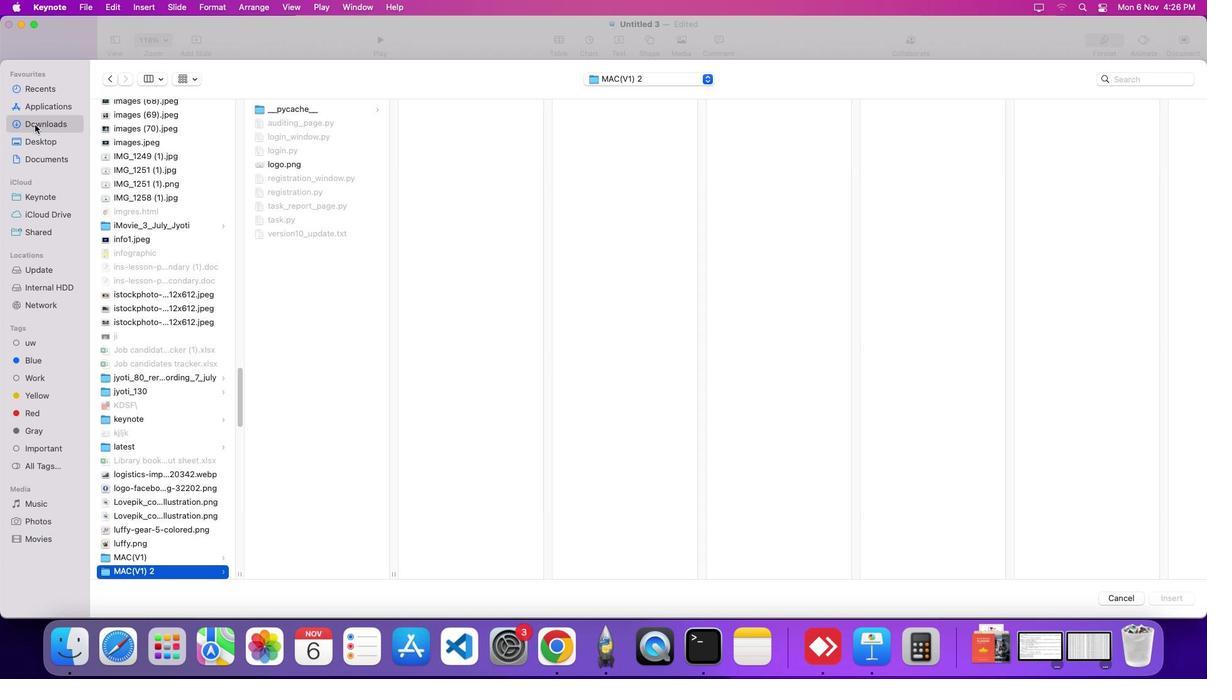 
Action: Mouse pressed left at (319, 344)
Screenshot: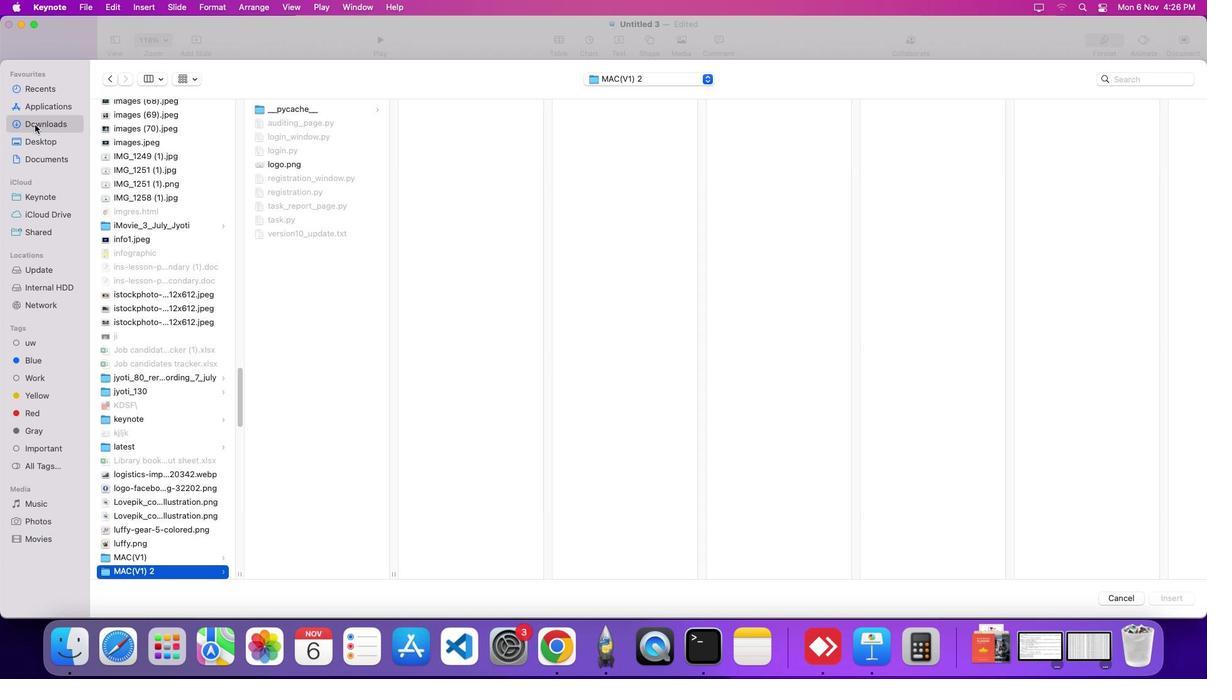 
Action: Mouse moved to (320, 344)
Screenshot: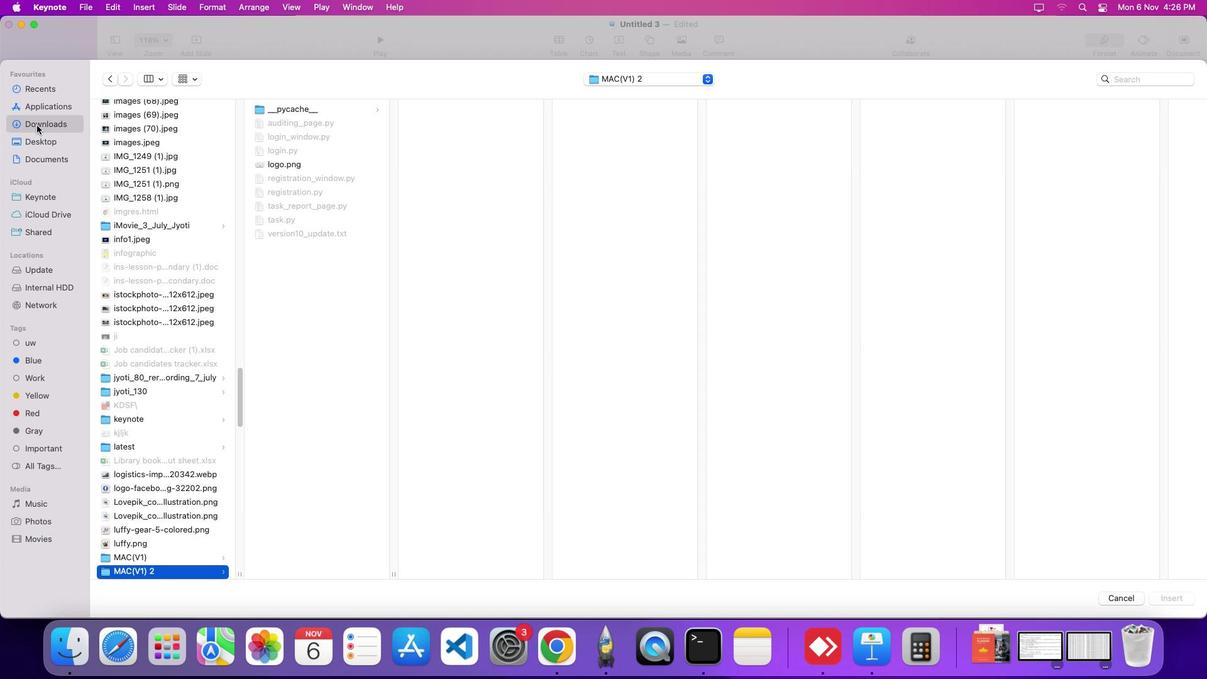 
Action: Mouse pressed left at (320, 344)
Screenshot: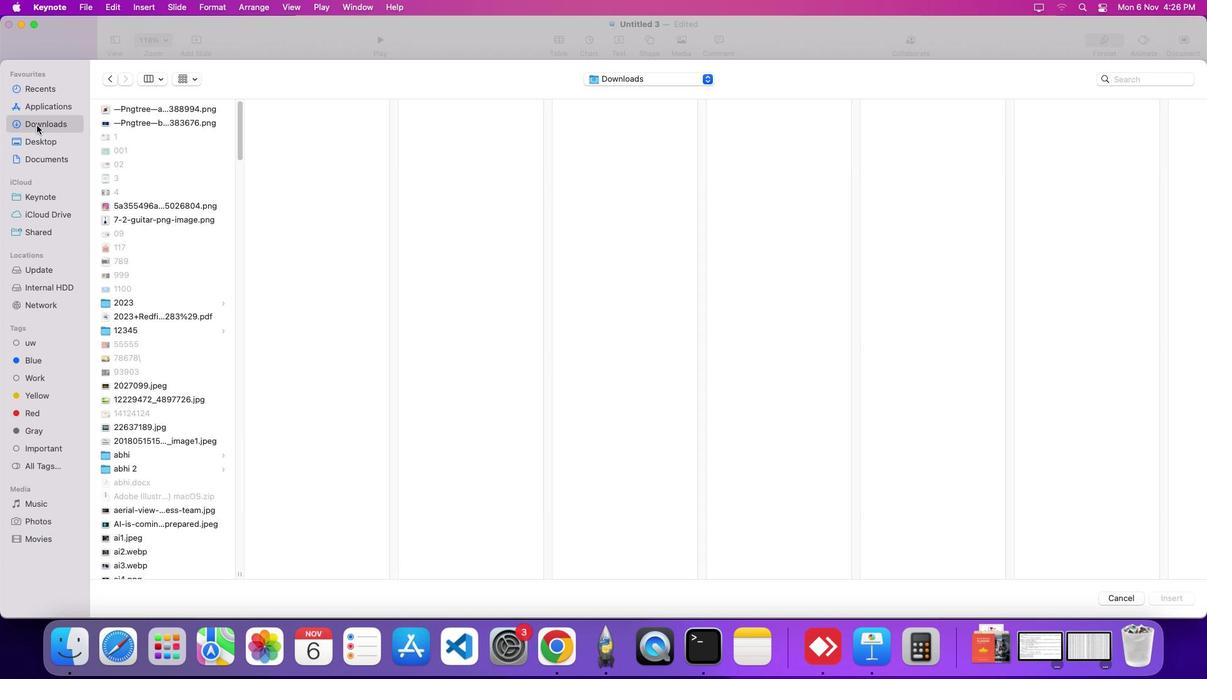 
Action: Mouse moved to (320, 344)
Screenshot: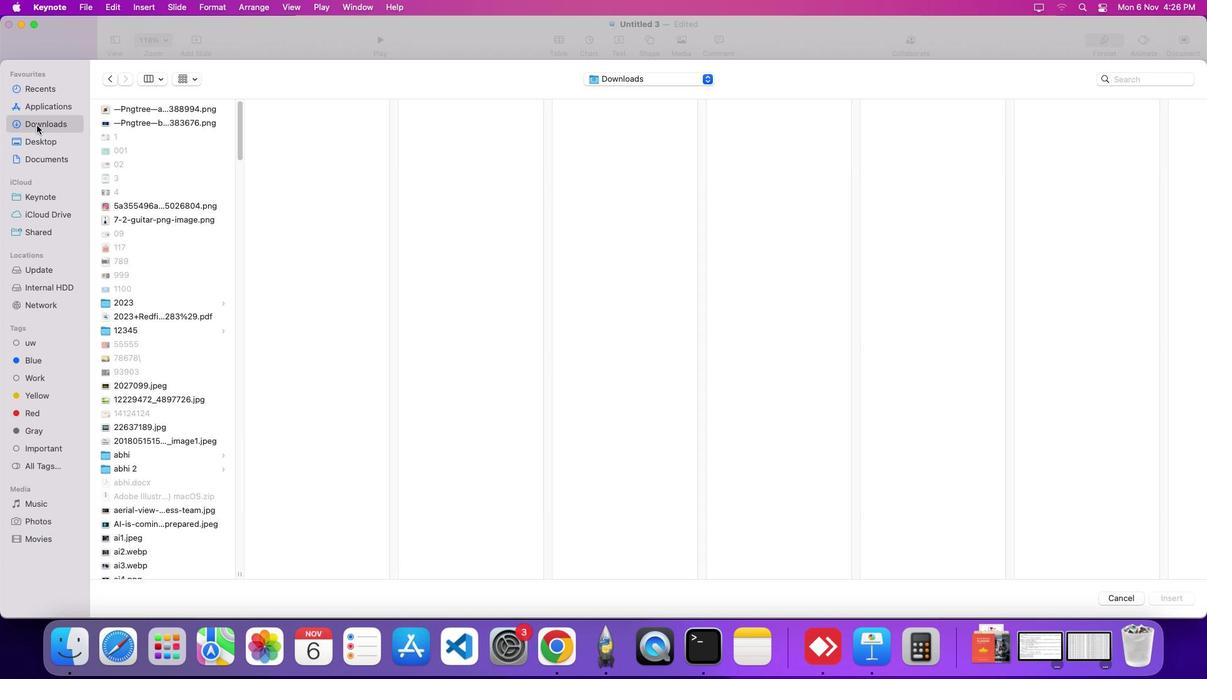 
Action: Key pressed Key.right
Screenshot: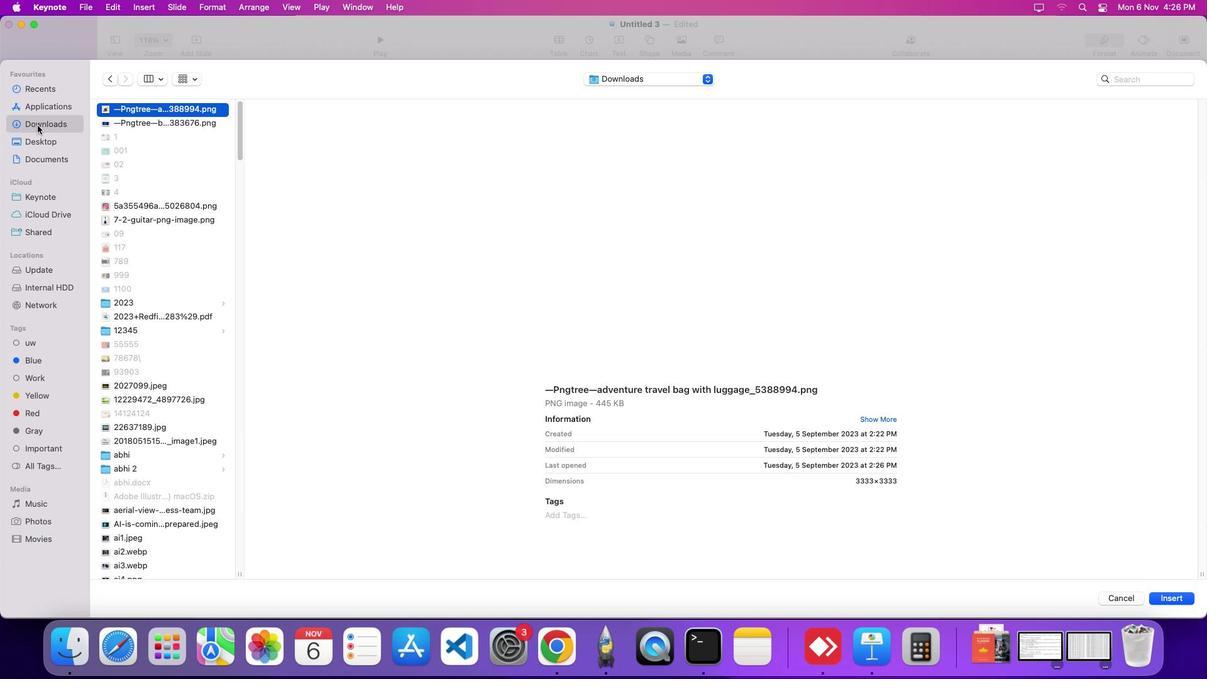 
Action: Mouse moved to (320, 344)
Screenshot: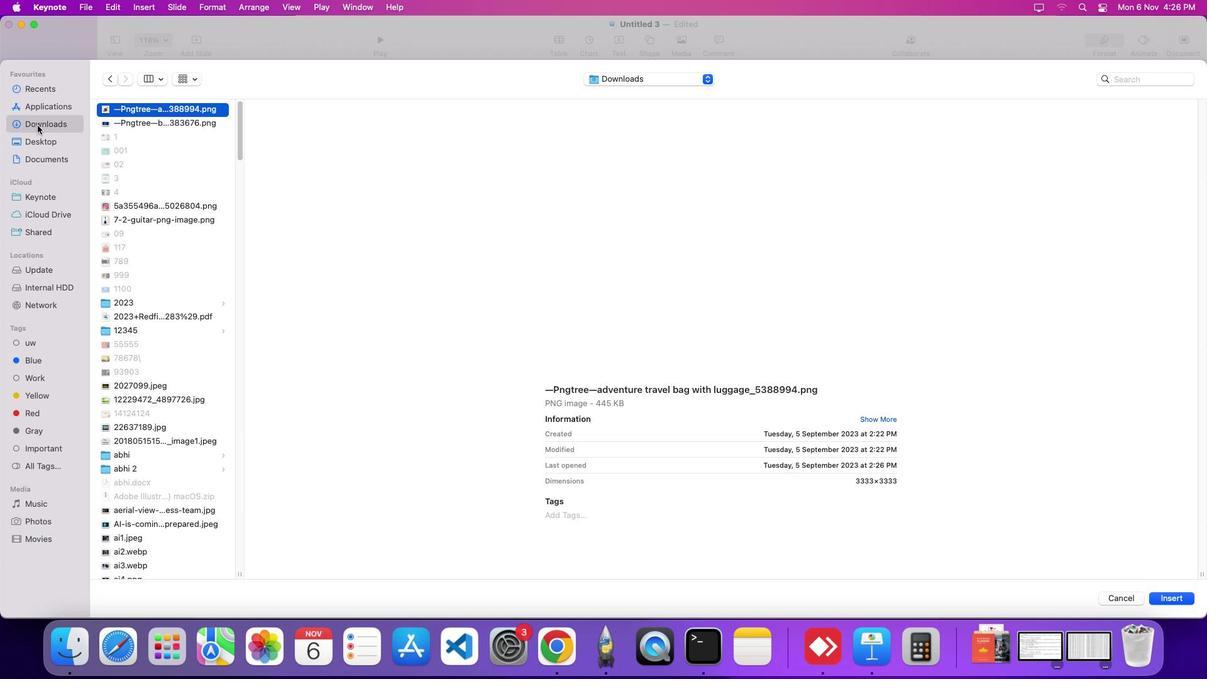 
Action: Key pressed Key.rightKey.rightKey.rightKey.rightKey.rightKey.rightKey.rightKey.rightKey.rightKey.rightKey.rightKey.rightKey.rightKey.rightKey.rightKey.rightKey.rightKey.rightKey.rightKey.rightKey.rightKey.rightKey.rightKey.rightKey.rightKey.rightKey.rightKey.rightKey.rightKey.rightKey.rightKey.rightKey.rightKey.rightKey.rightKey.rightKey.rightKey.rightKey.rightKey.rightKey.rightKey.rightKey.rightKey.rightKey.rightKey.rightKey.rightKey.rightKey.rightKey.rightKey.rightKey.rightKey.rightKey.rightKey.rightKey.rightKey.rightKey.rightKey.rightKey.rightKey.rightKey.down
Screenshot: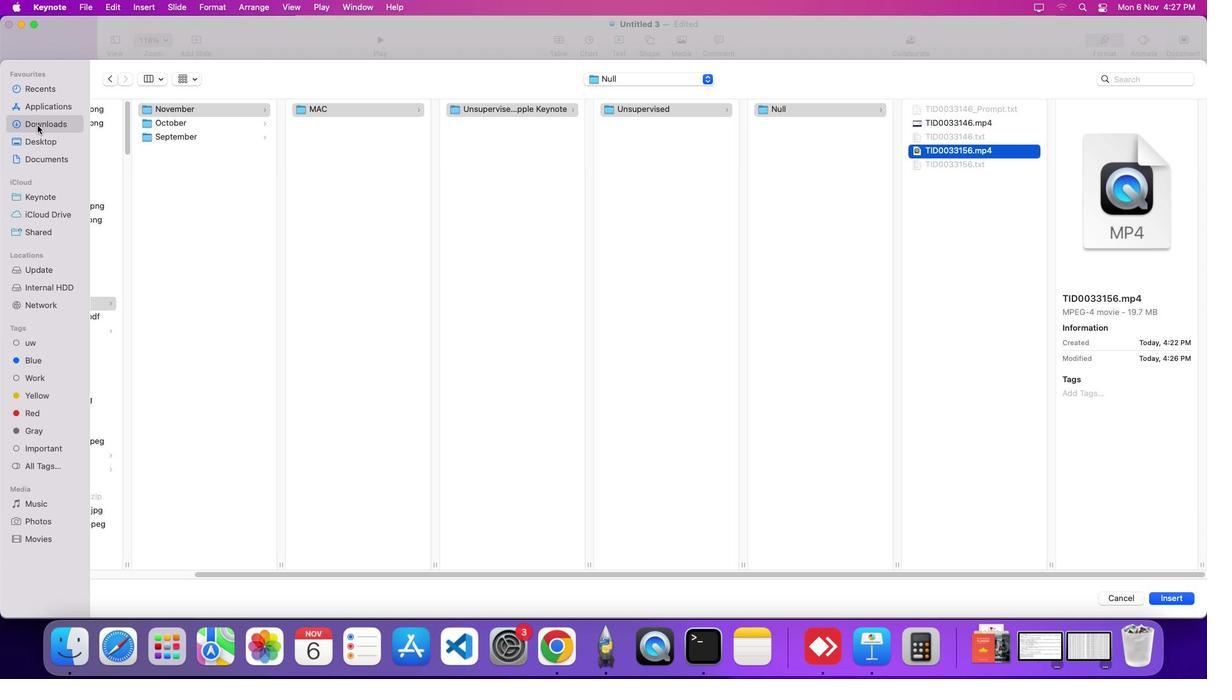 
Action: Mouse moved to (744, 344)
Screenshot: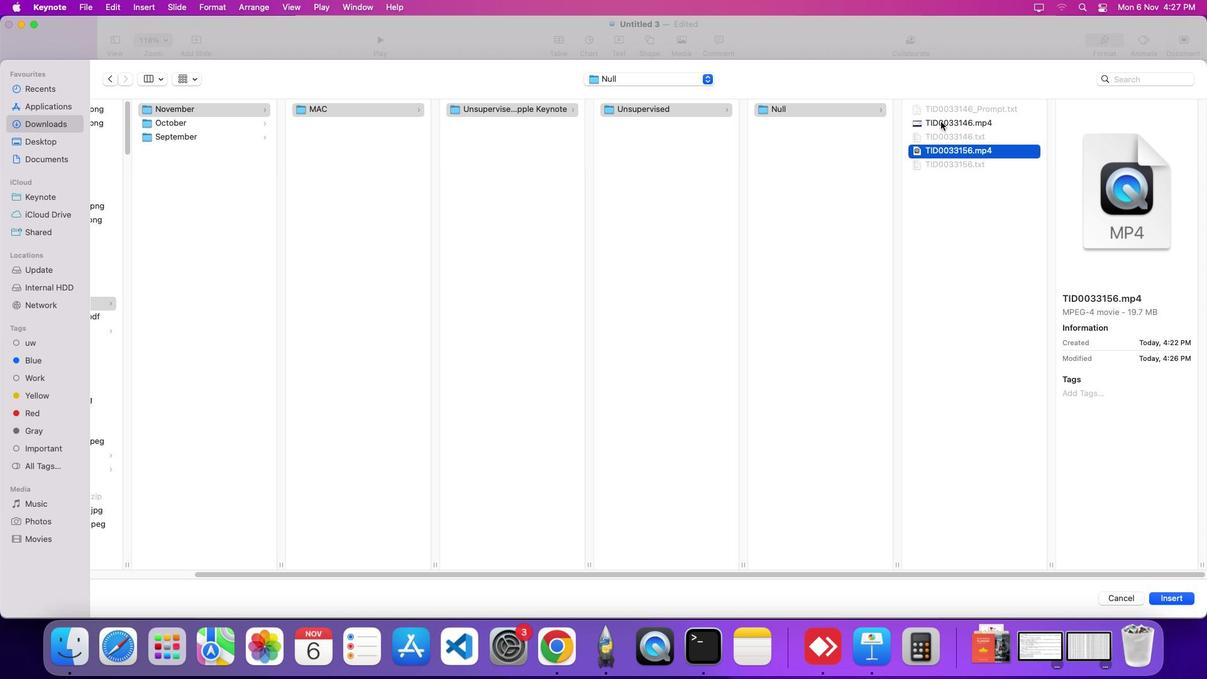 
Action: Mouse pressed left at (744, 344)
Screenshot: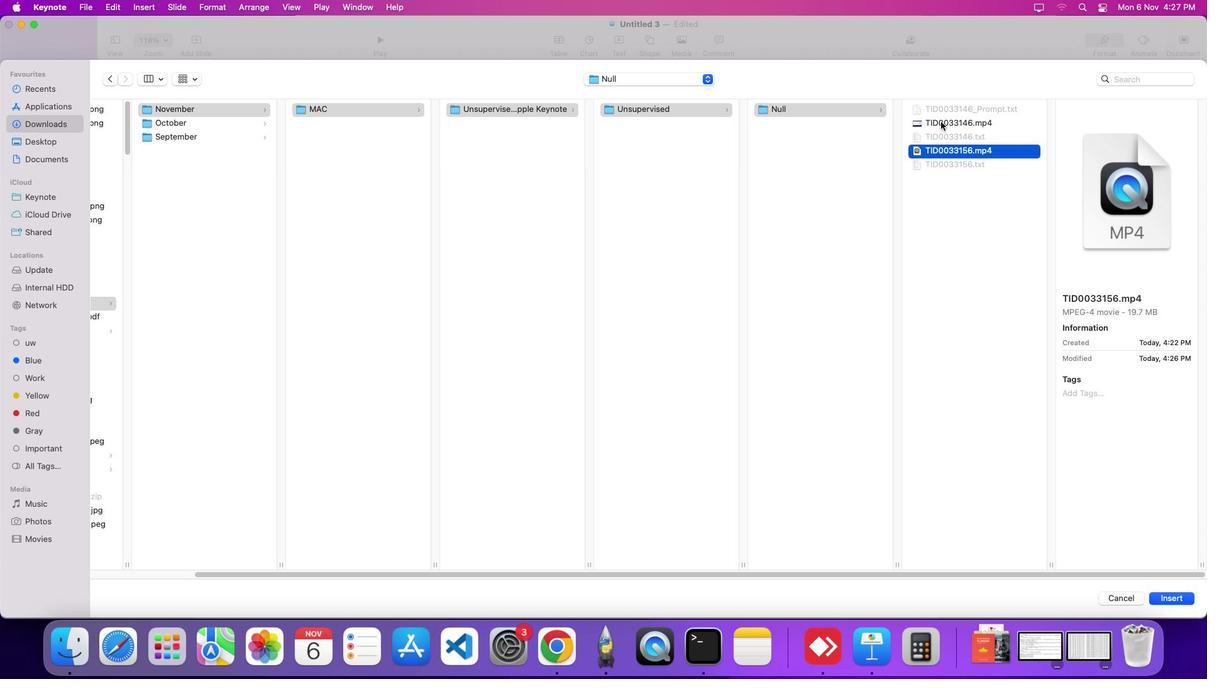 
Action: Mouse moved to (744, 345)
Screenshot: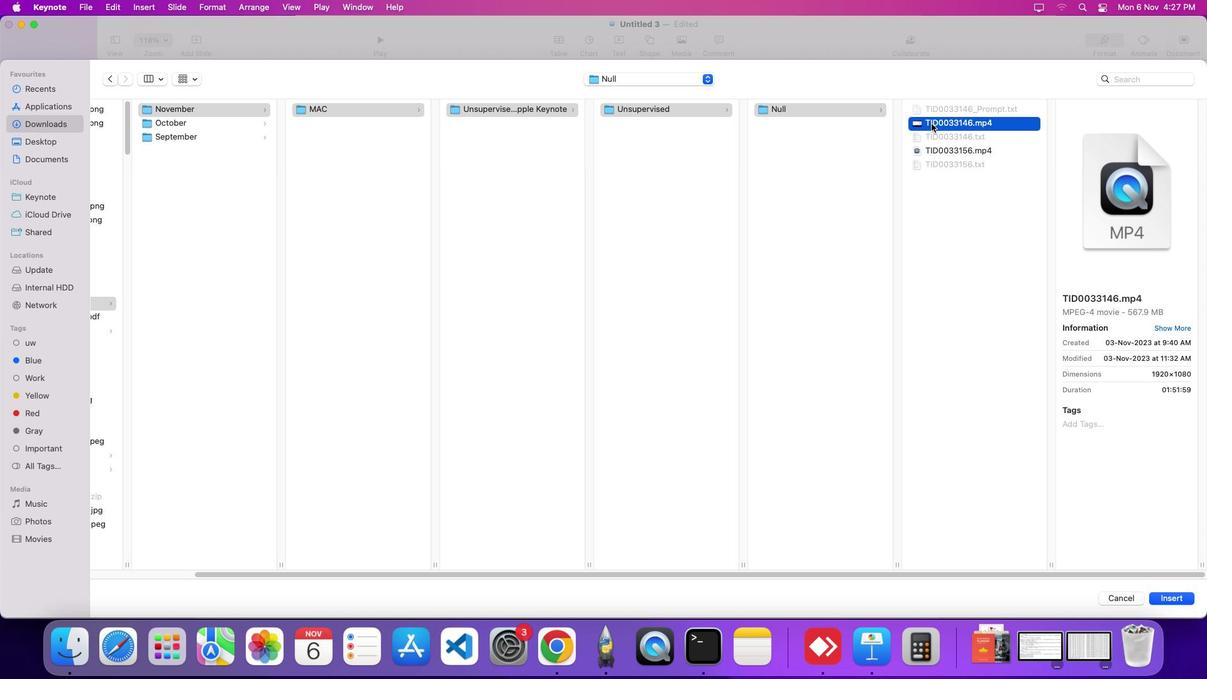 
Action: Mouse pressed left at (744, 345)
Screenshot: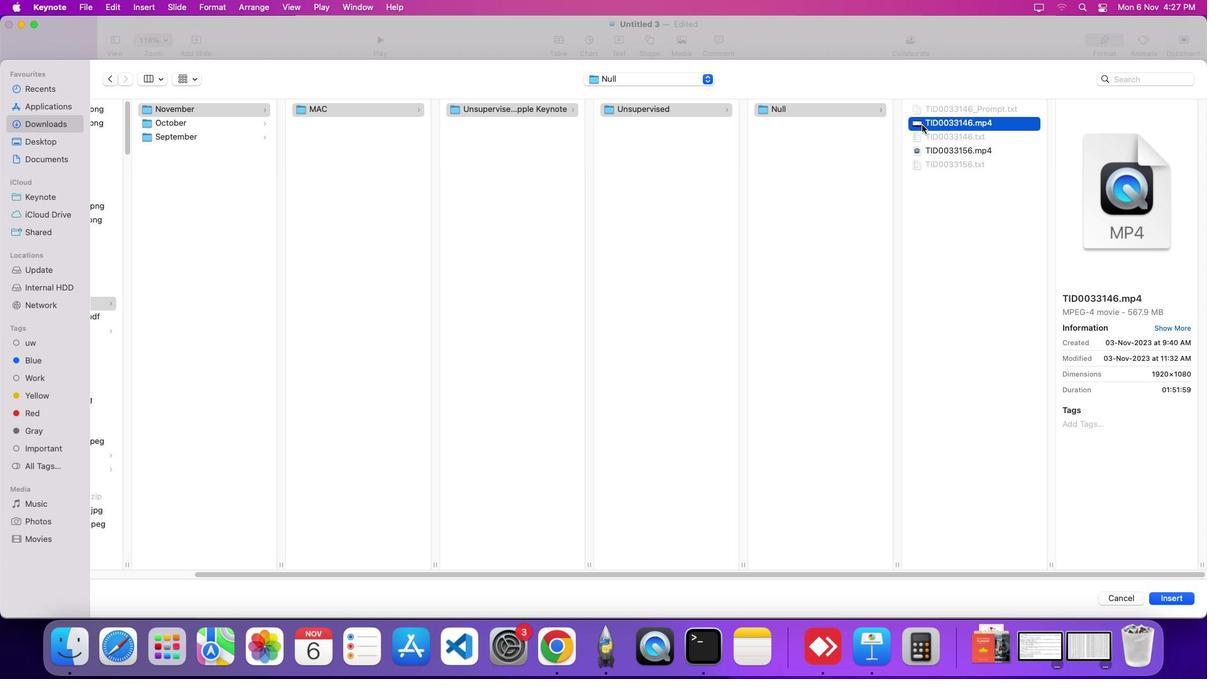 
Action: Mouse moved to (354, 339)
Screenshot: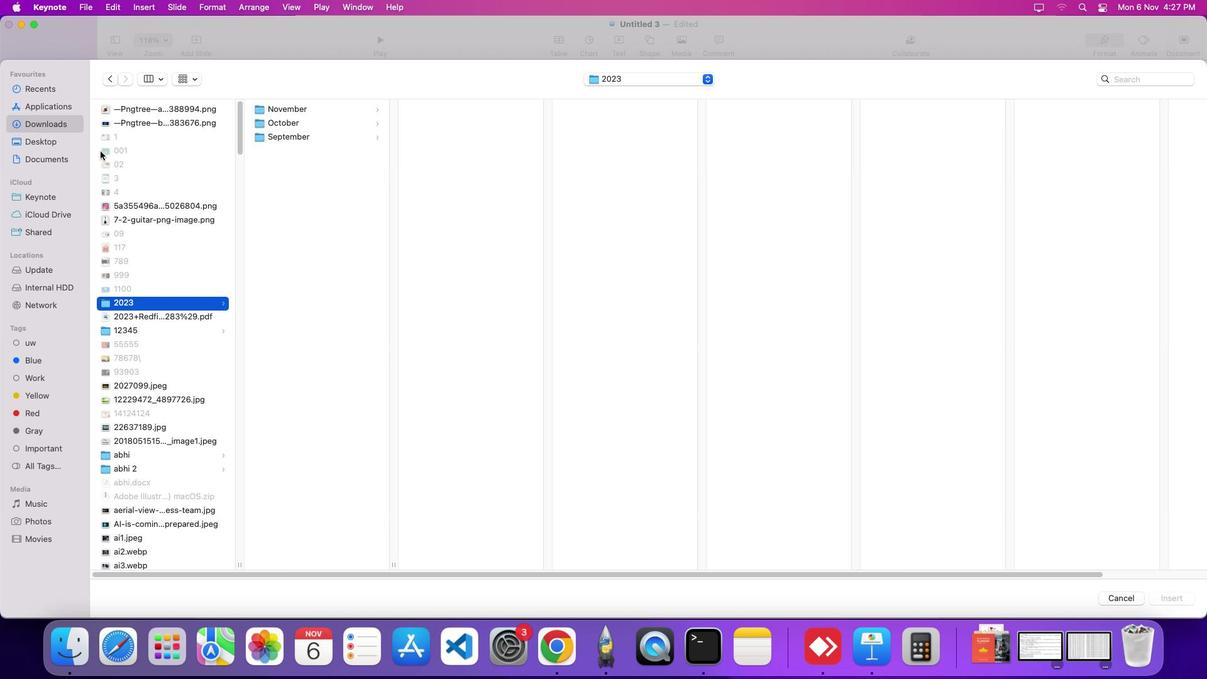 
Action: Mouse pressed left at (354, 339)
Screenshot: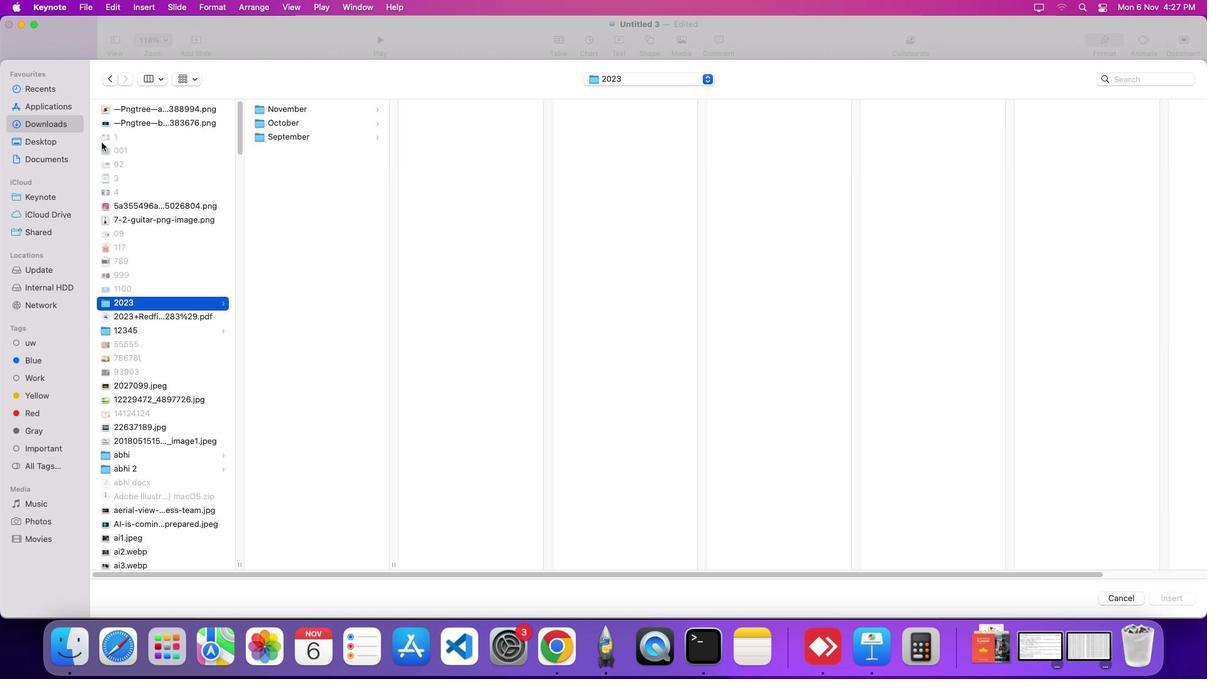 
Action: Mouse moved to (350, 344)
Screenshot: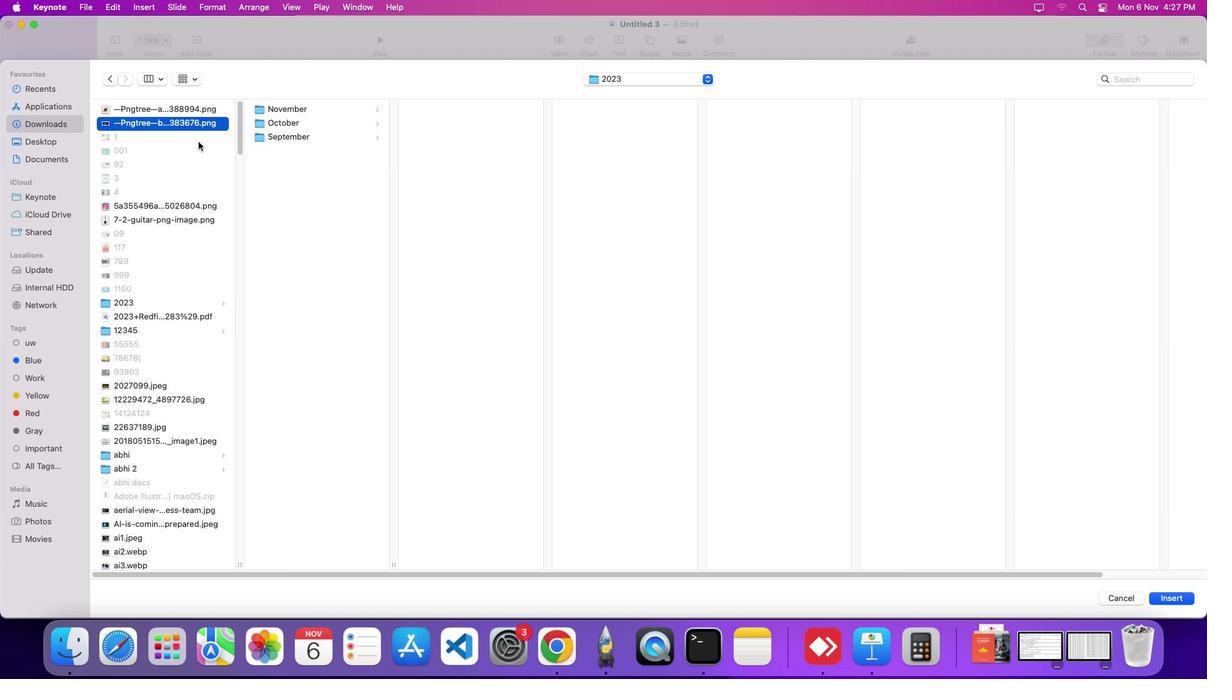 
Action: Mouse pressed left at (350, 344)
Screenshot: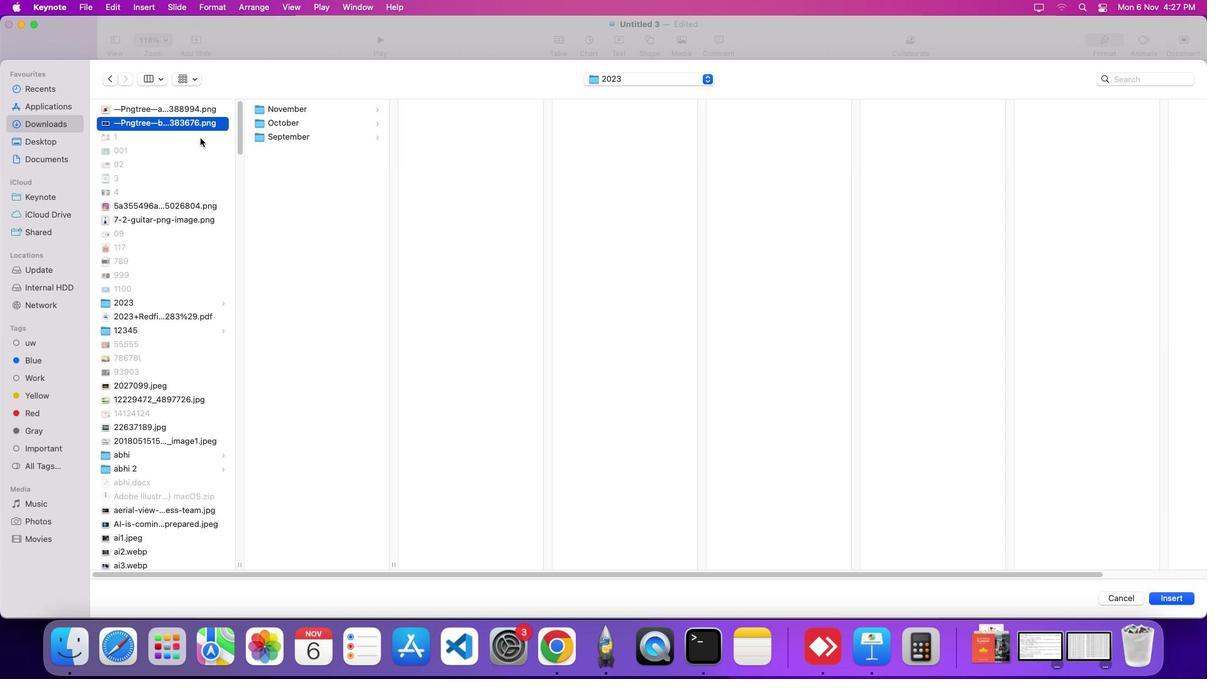 
Action: Mouse moved to (391, 328)
Screenshot: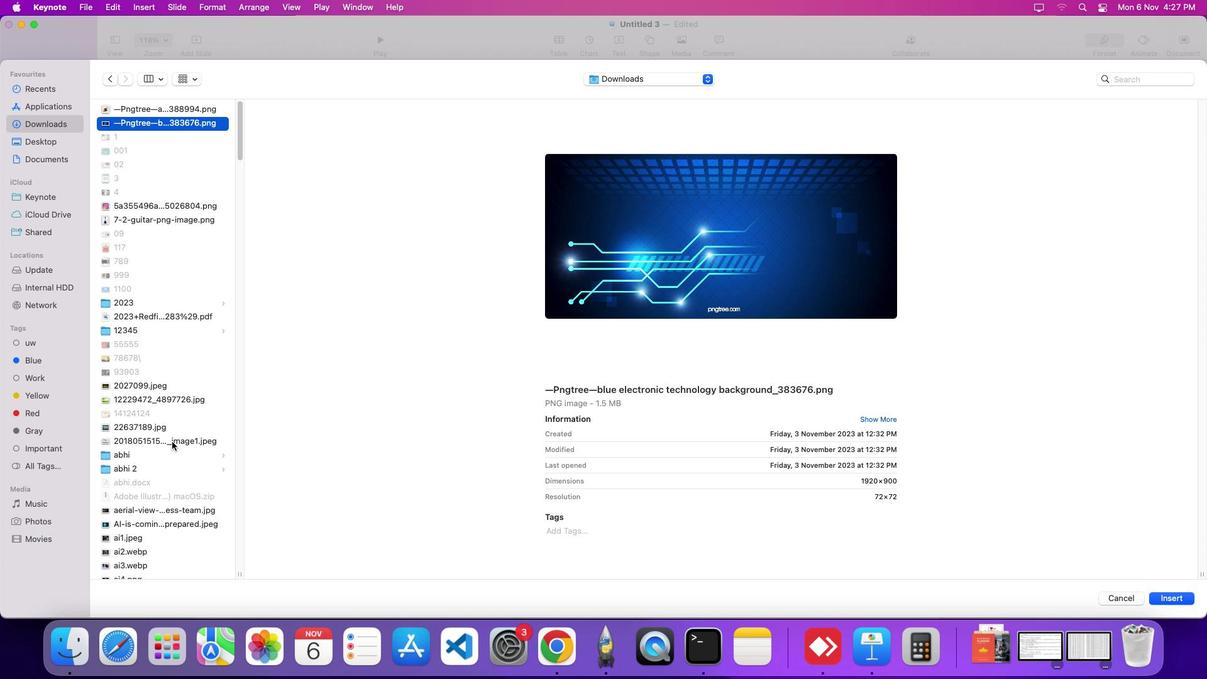 
Action: Mouse pressed left at (391, 328)
Screenshot: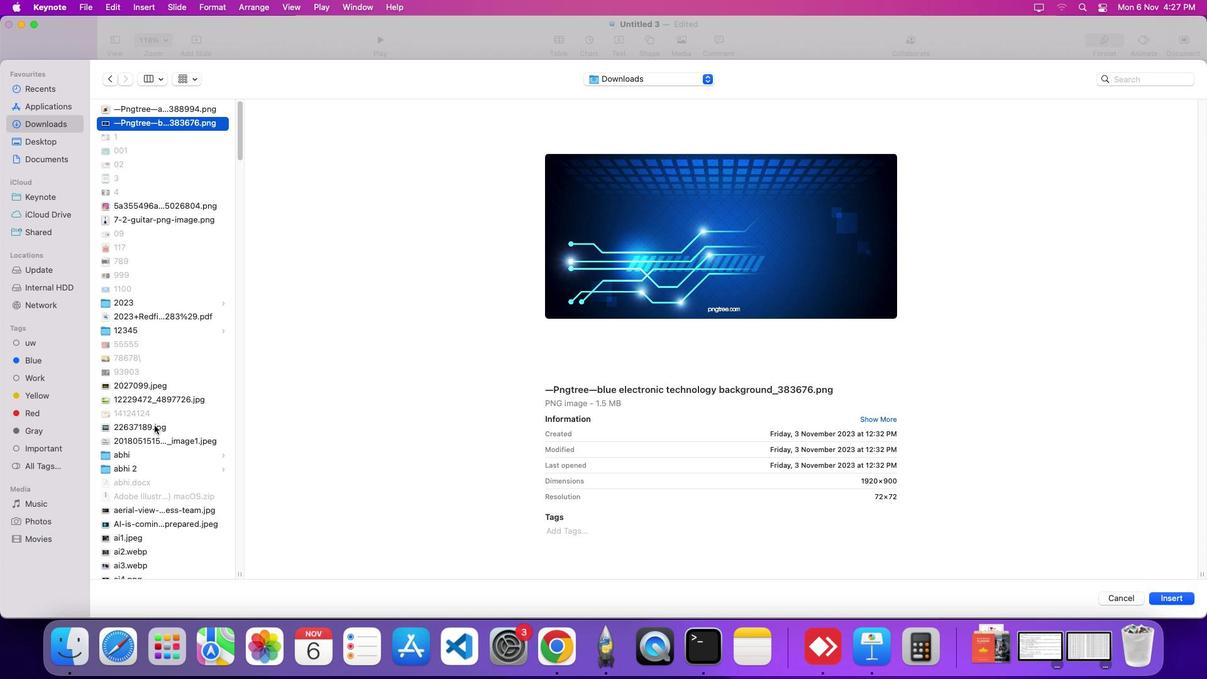 
Action: Mouse moved to (369, 309)
Screenshot: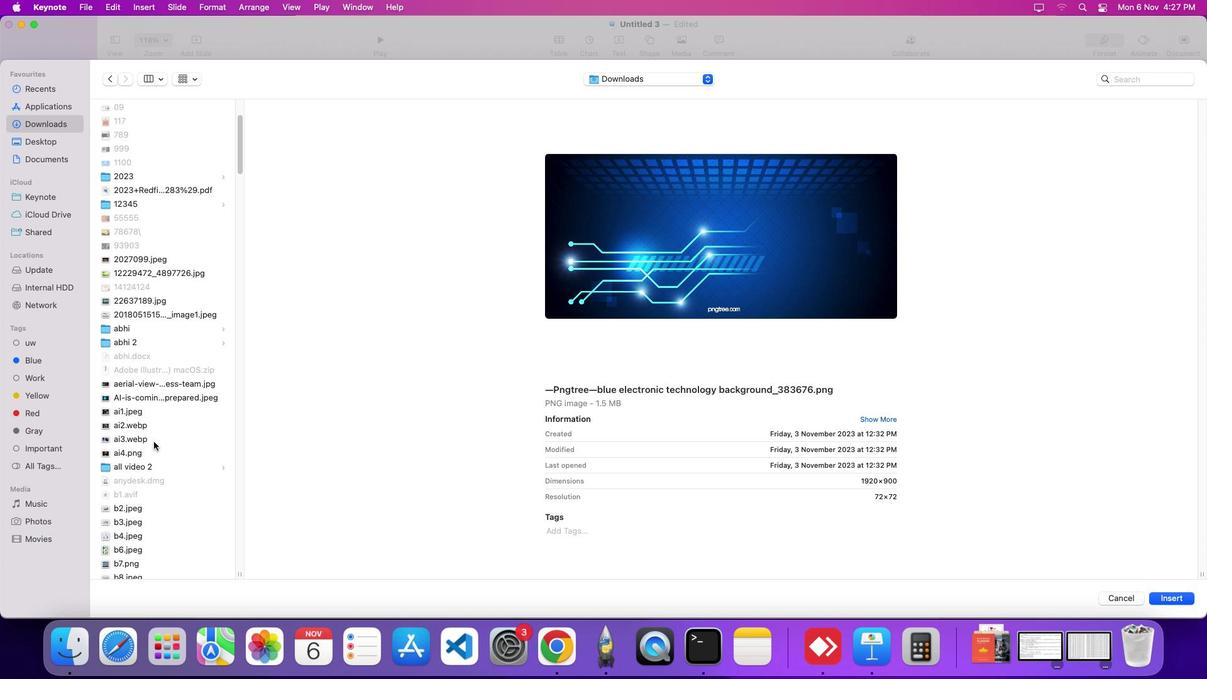 
Action: Mouse scrolled (369, 309) with delta (303, 360)
Screenshot: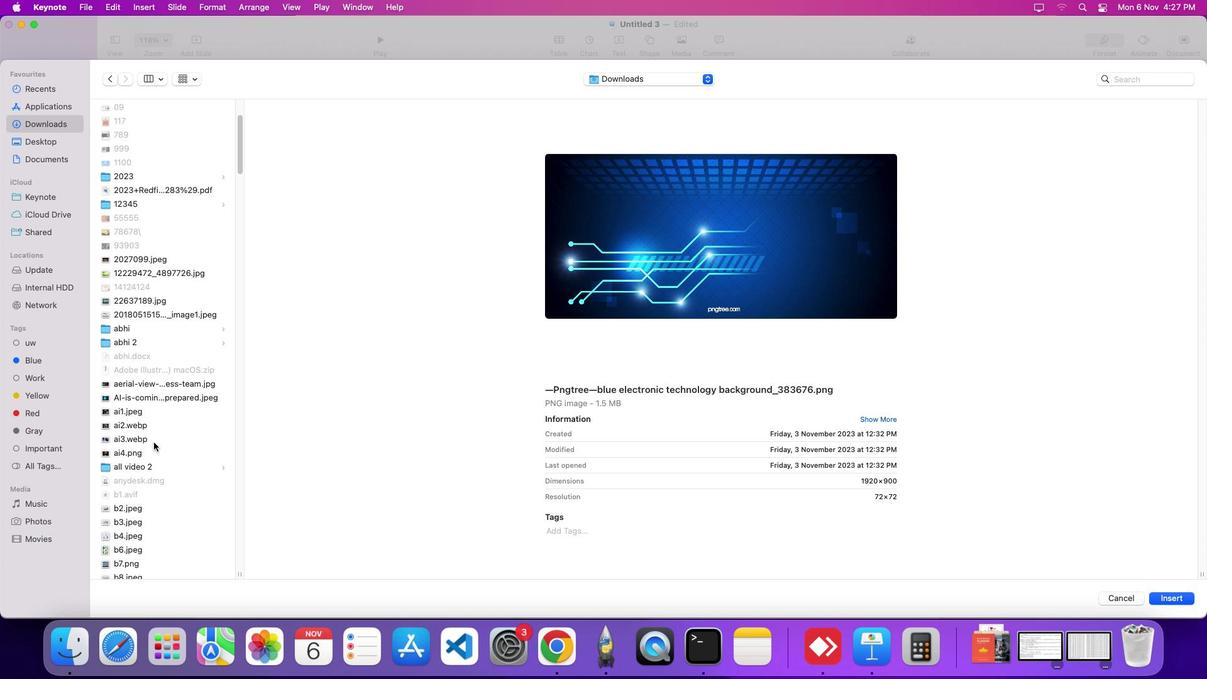 
Action: Mouse scrolled (369, 309) with delta (303, 360)
Screenshot: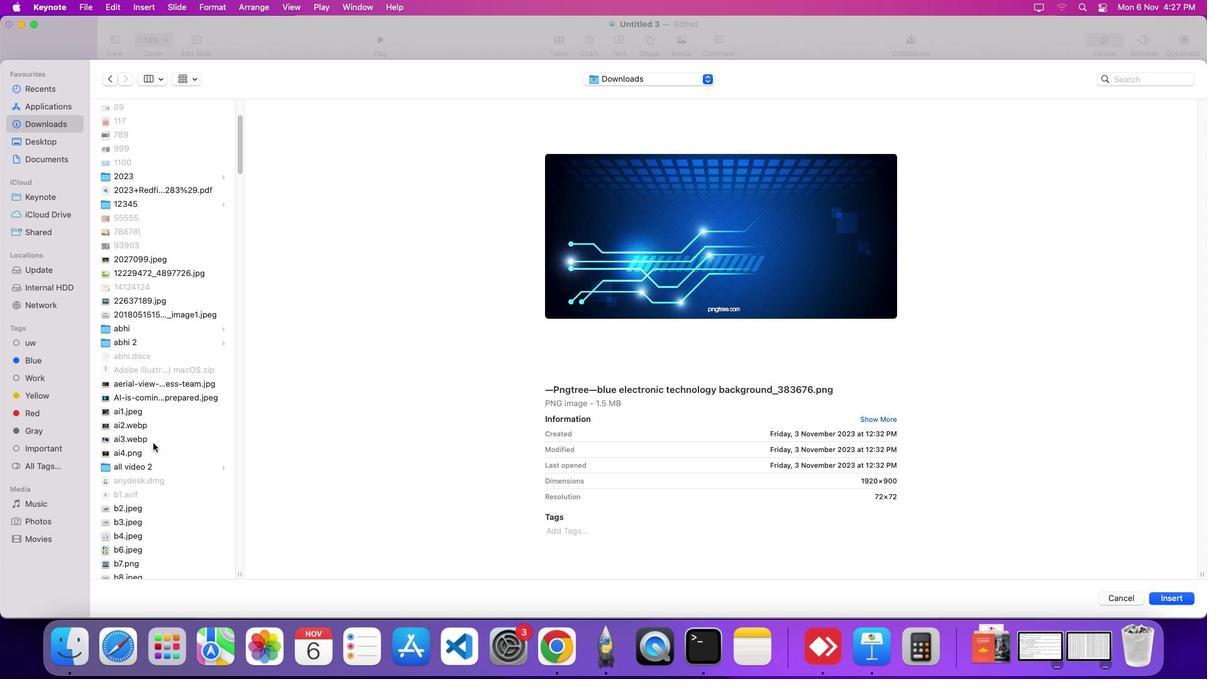 
Action: Mouse scrolled (369, 309) with delta (303, 360)
Screenshot: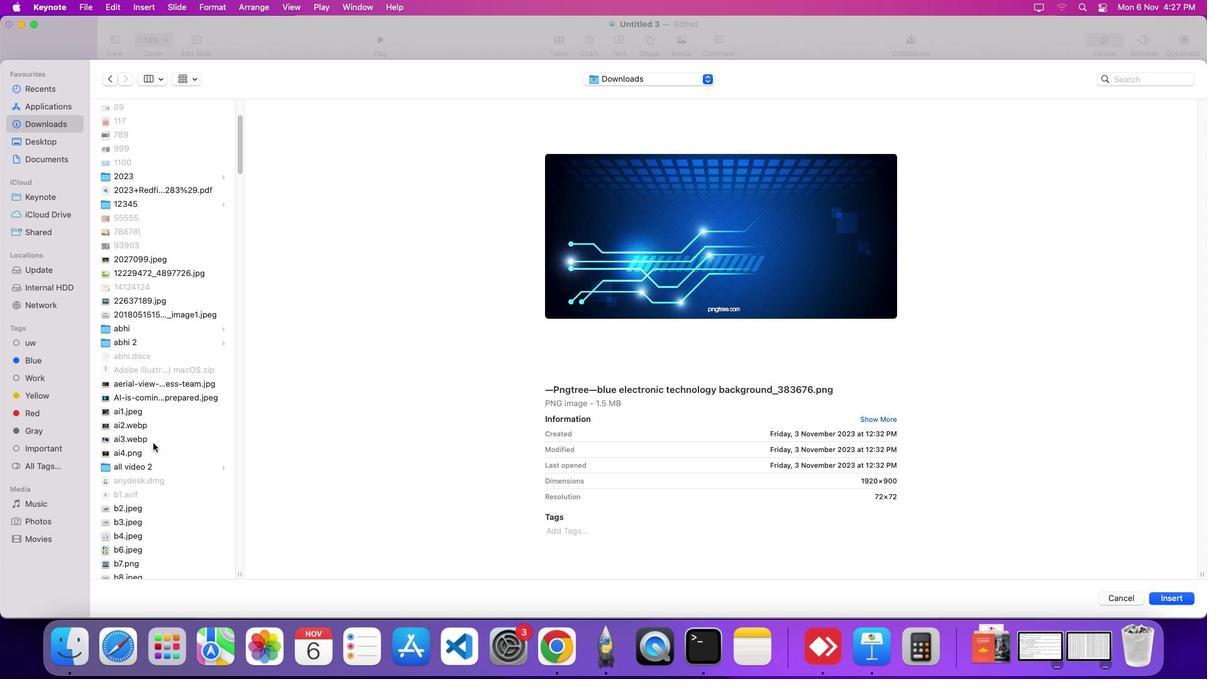 
Action: Mouse moved to (374, 306)
Screenshot: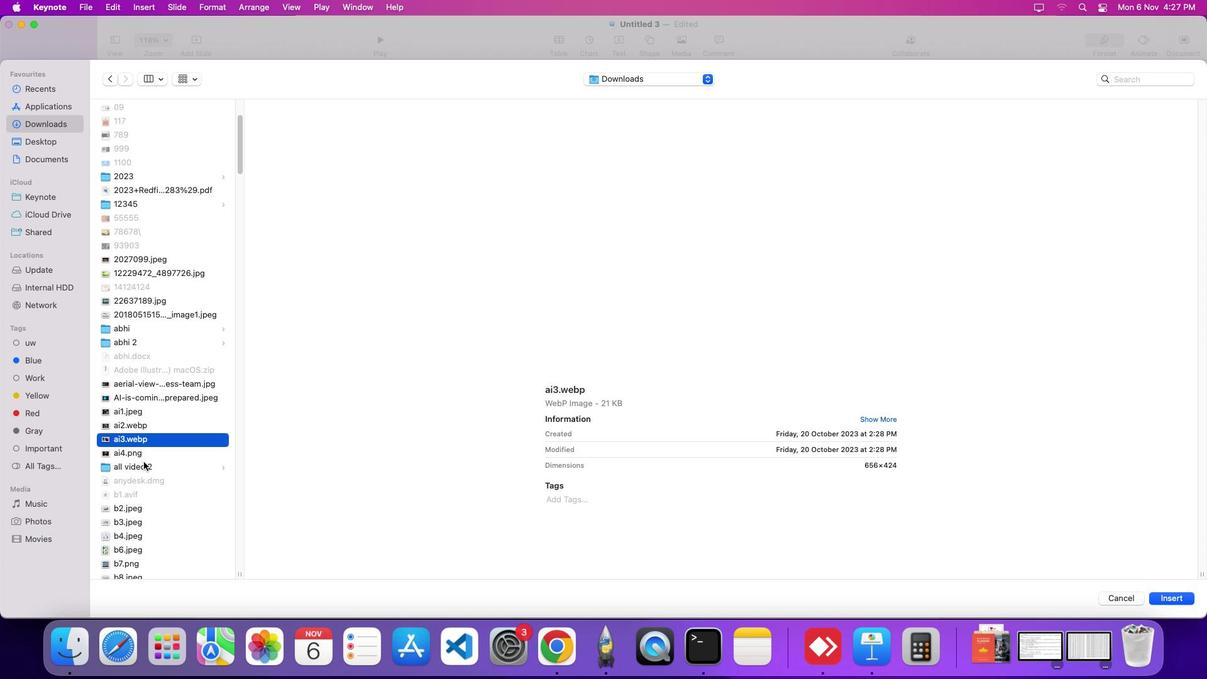 
Action: Mouse pressed left at (374, 306)
Screenshot: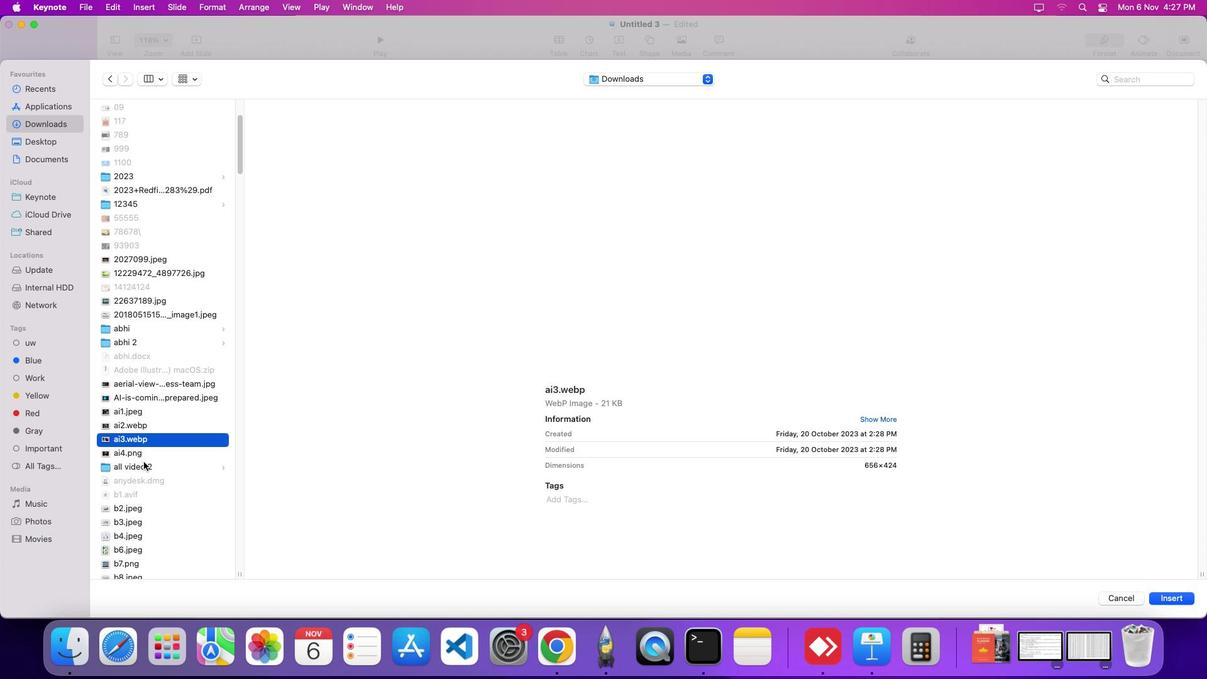 
Action: Mouse moved to (370, 304)
Screenshot: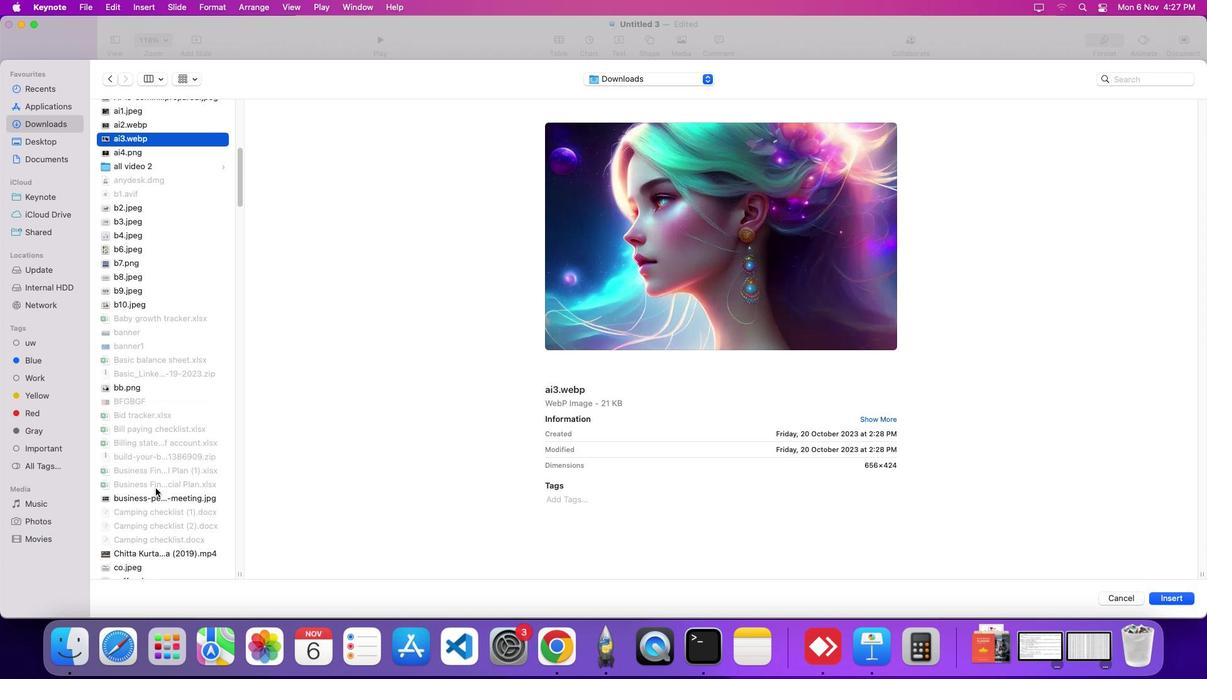 
Action: Mouse scrolled (370, 304) with delta (303, 360)
Screenshot: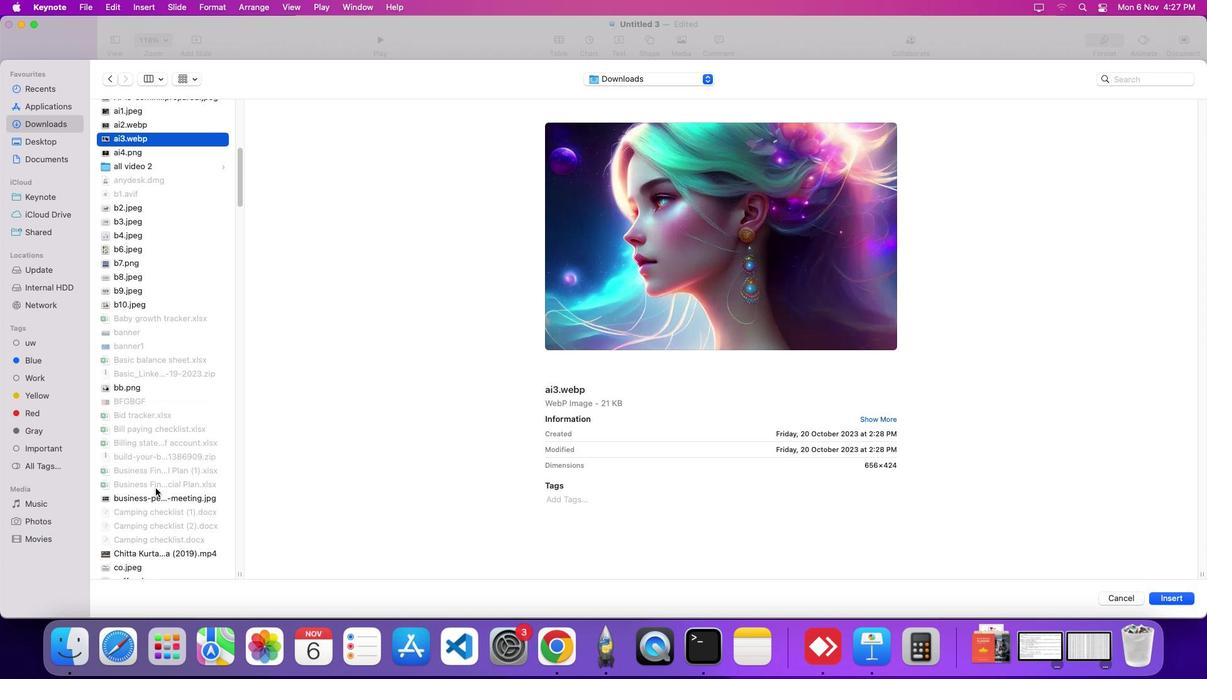 
Action: Mouse moved to (370, 304)
Screenshot: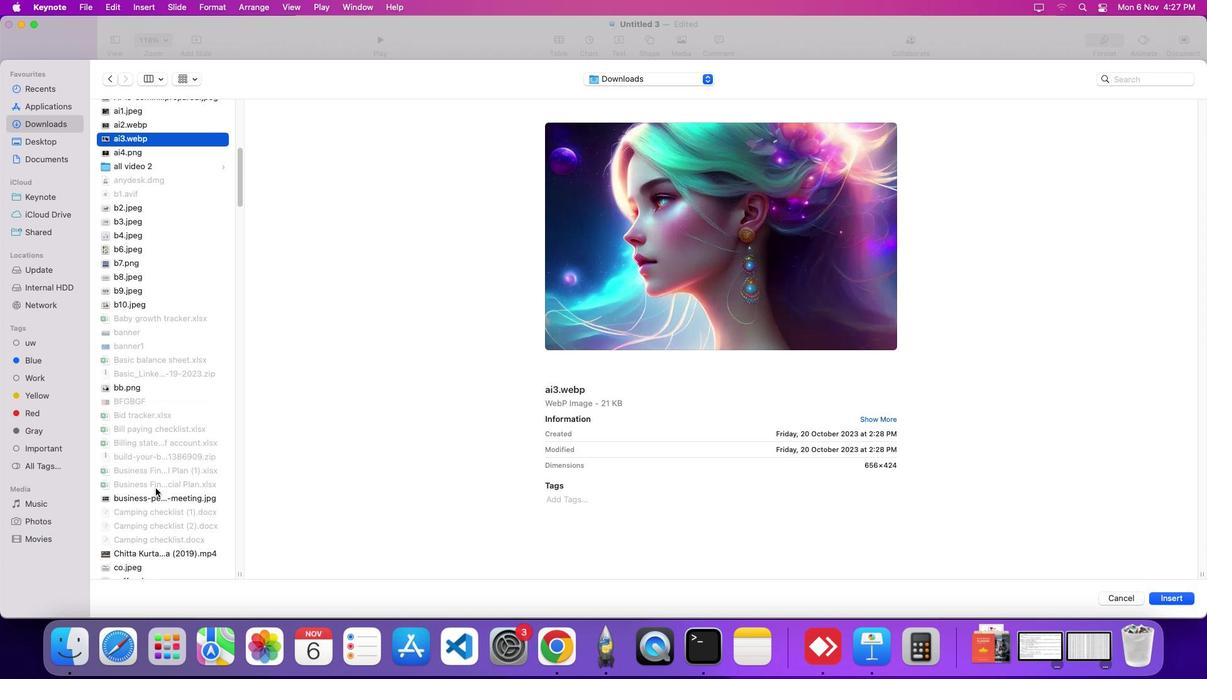 
Action: Mouse scrolled (370, 304) with delta (303, 360)
Screenshot: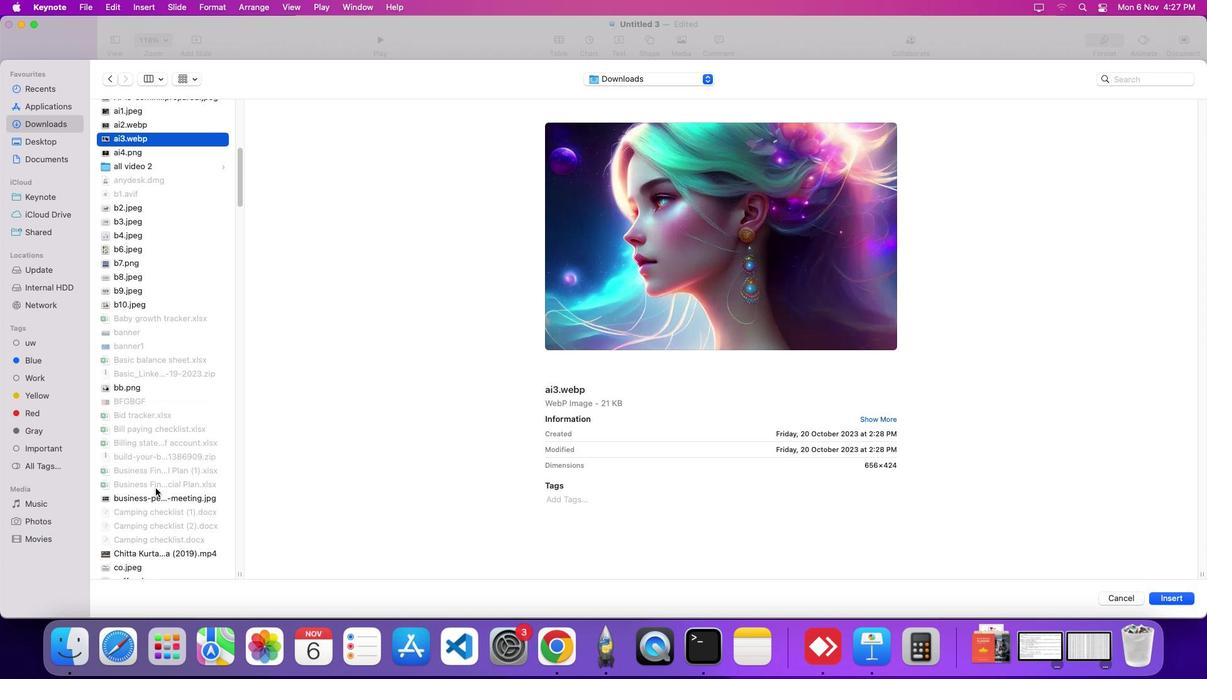 
Action: Mouse moved to (370, 304)
Screenshot: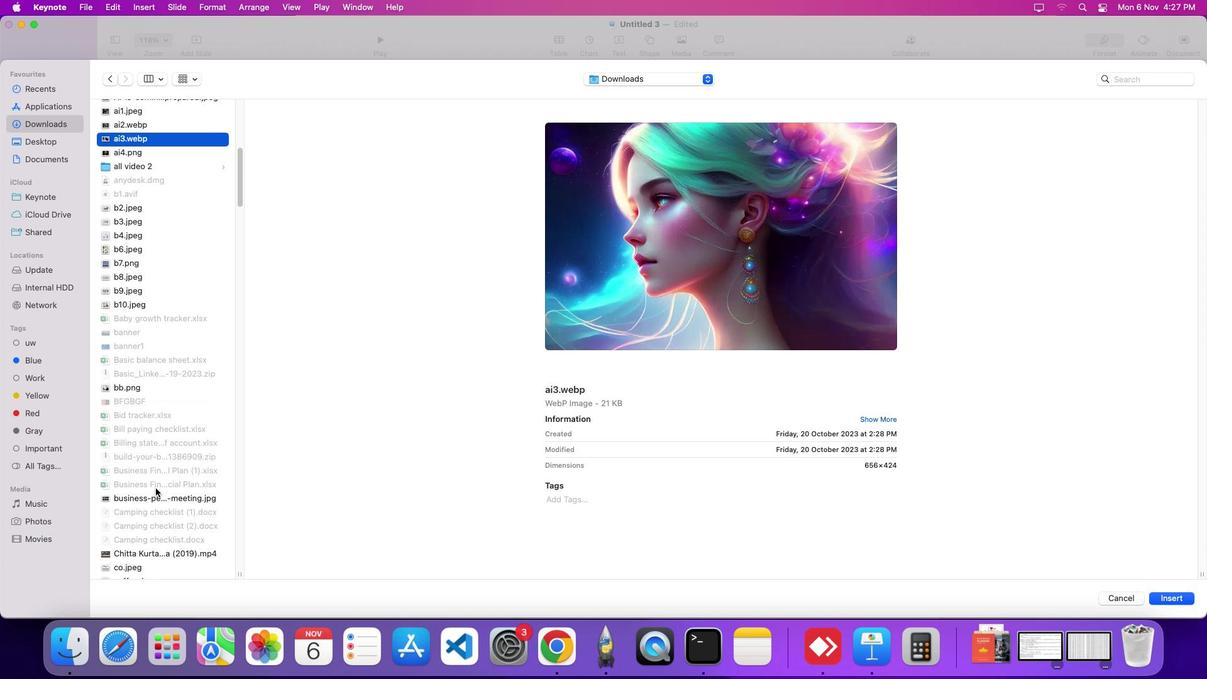 
Action: Mouse scrolled (370, 304) with delta (303, 360)
Screenshot: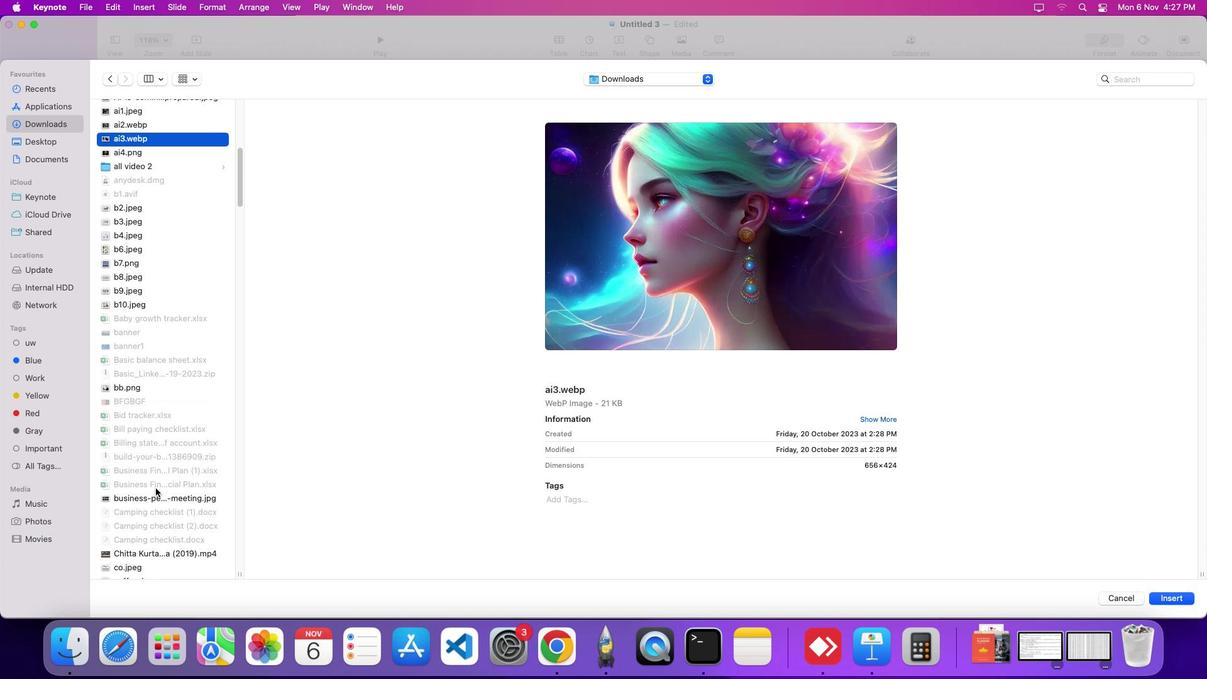 
Action: Mouse moved to (370, 304)
Screenshot: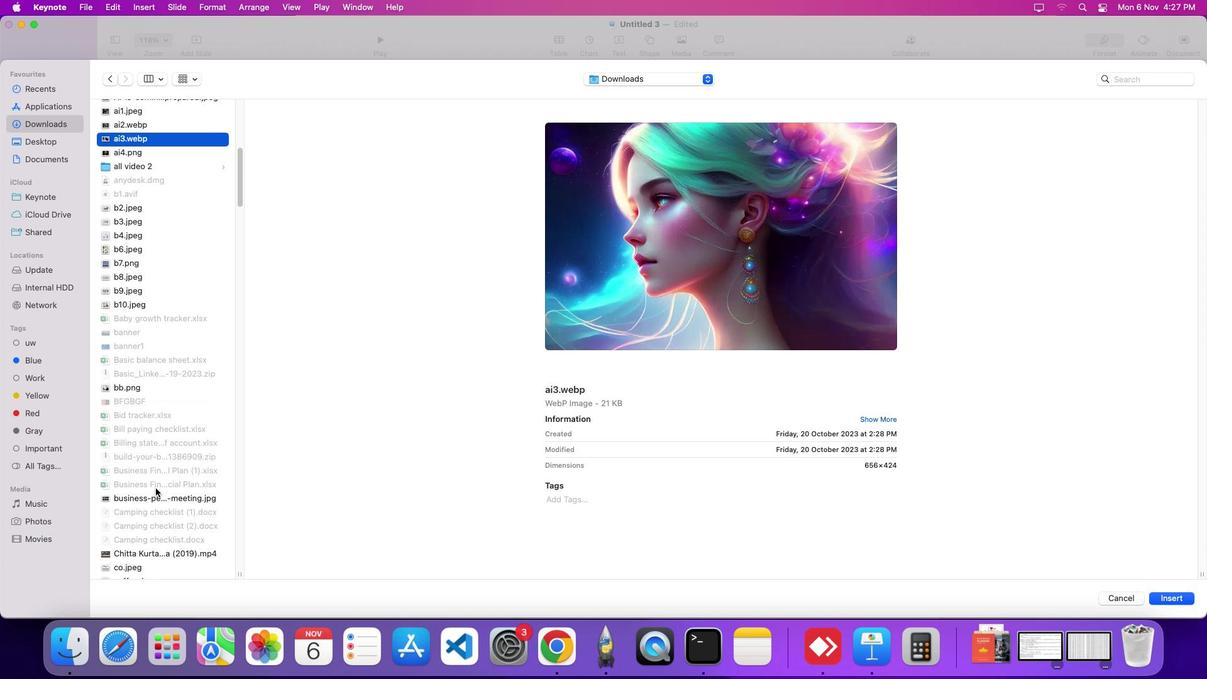 
Action: Mouse scrolled (370, 304) with delta (303, 361)
Screenshot: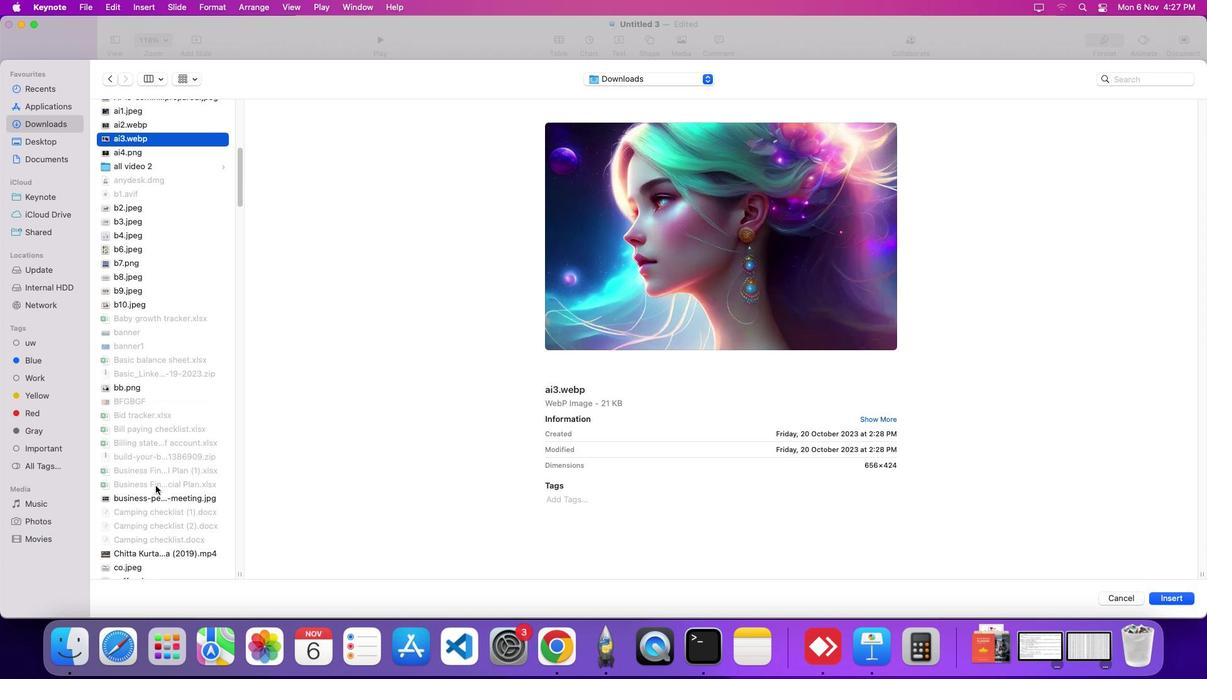 
Action: Mouse moved to (376, 300)
Screenshot: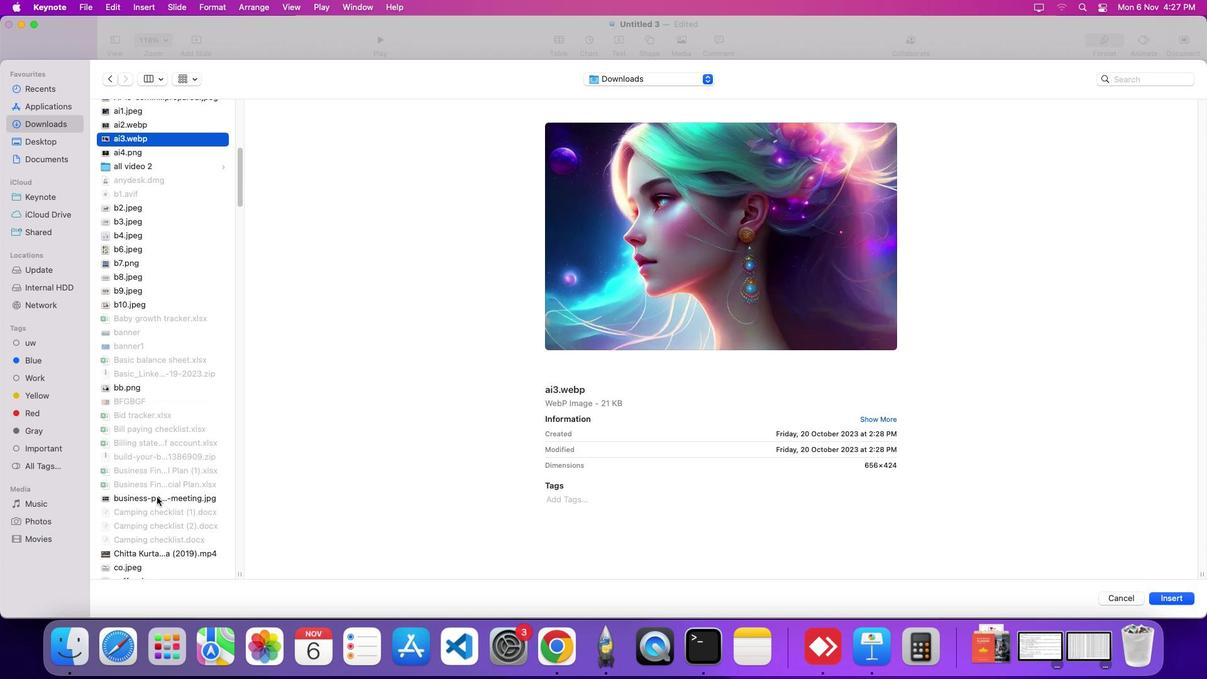 
Action: Mouse pressed left at (376, 300)
Screenshot: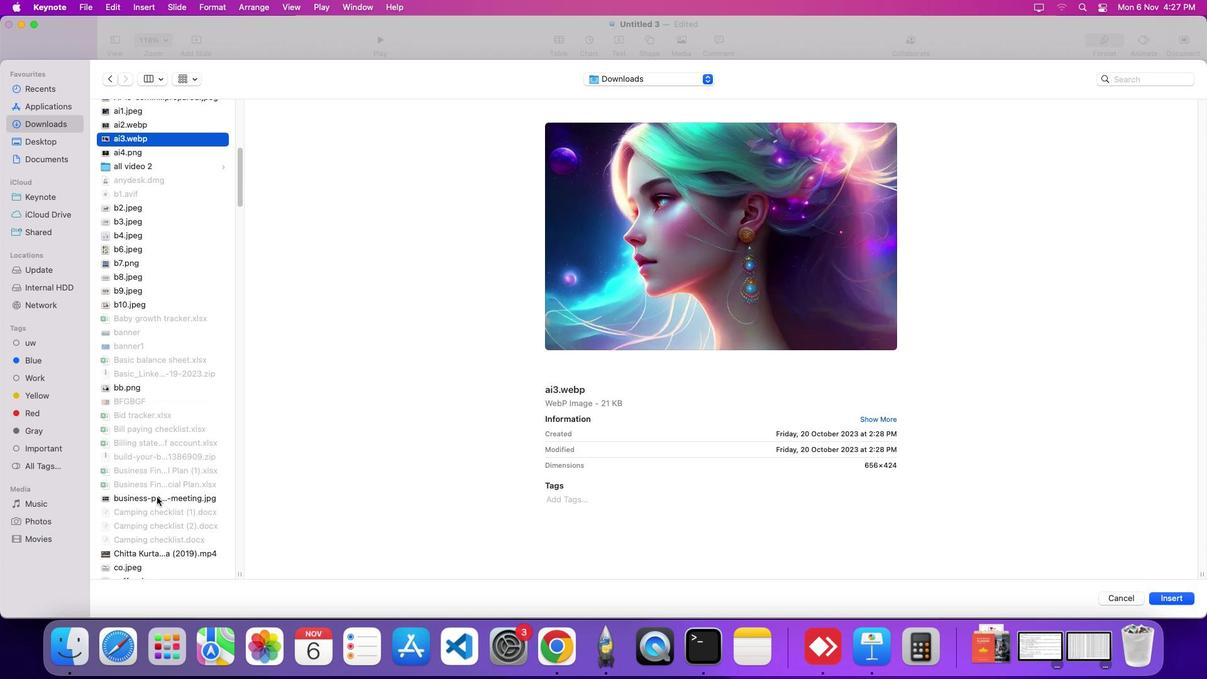 
Action: Mouse moved to (376, 299)
Screenshot: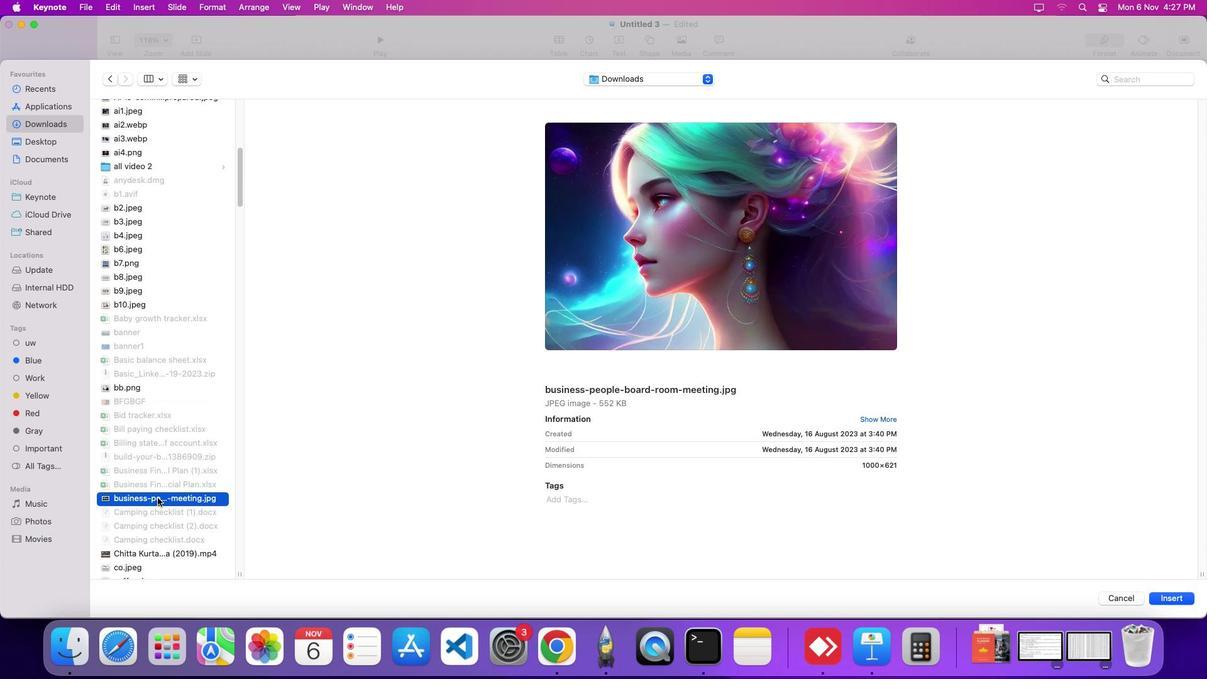 
Action: Mouse pressed left at (376, 299)
Screenshot: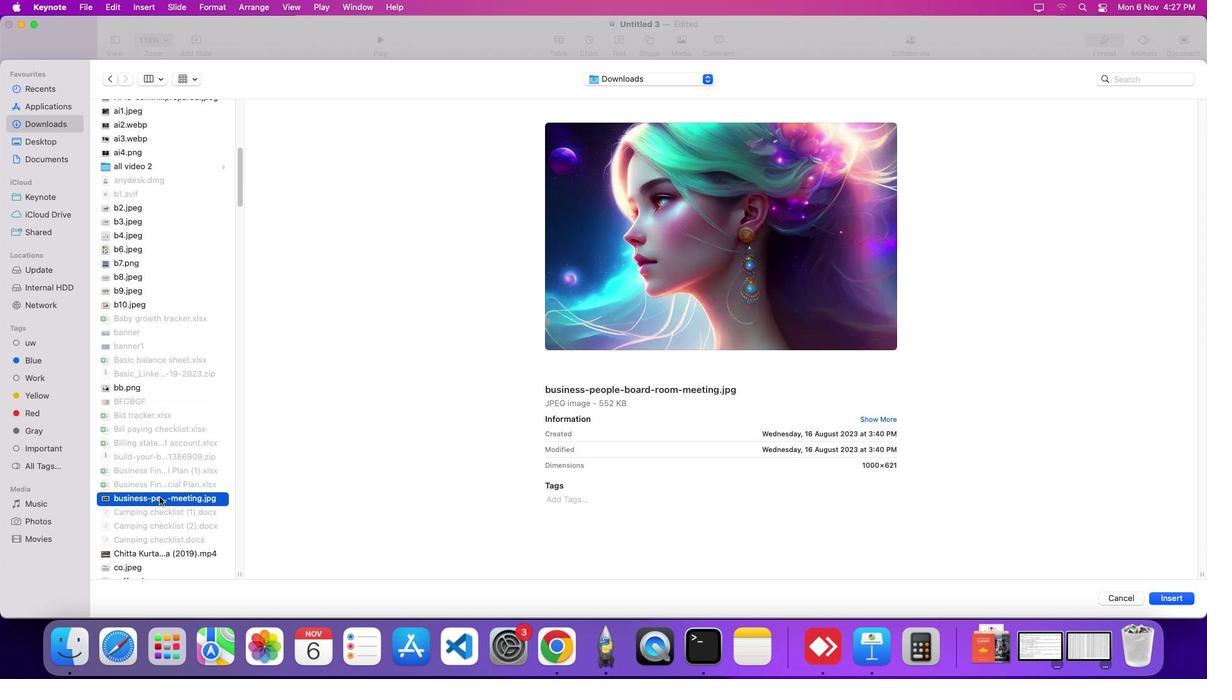 
Action: Mouse moved to (378, 299)
Screenshot: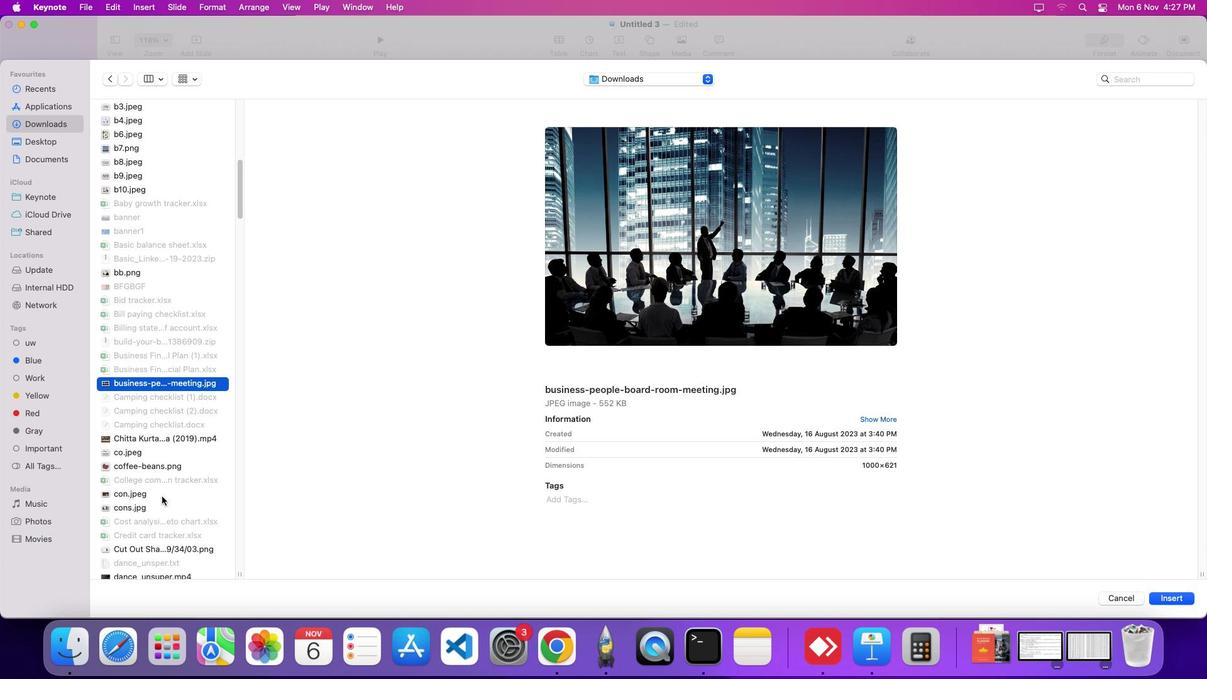 
Action: Mouse scrolled (378, 299) with delta (303, 360)
Screenshot: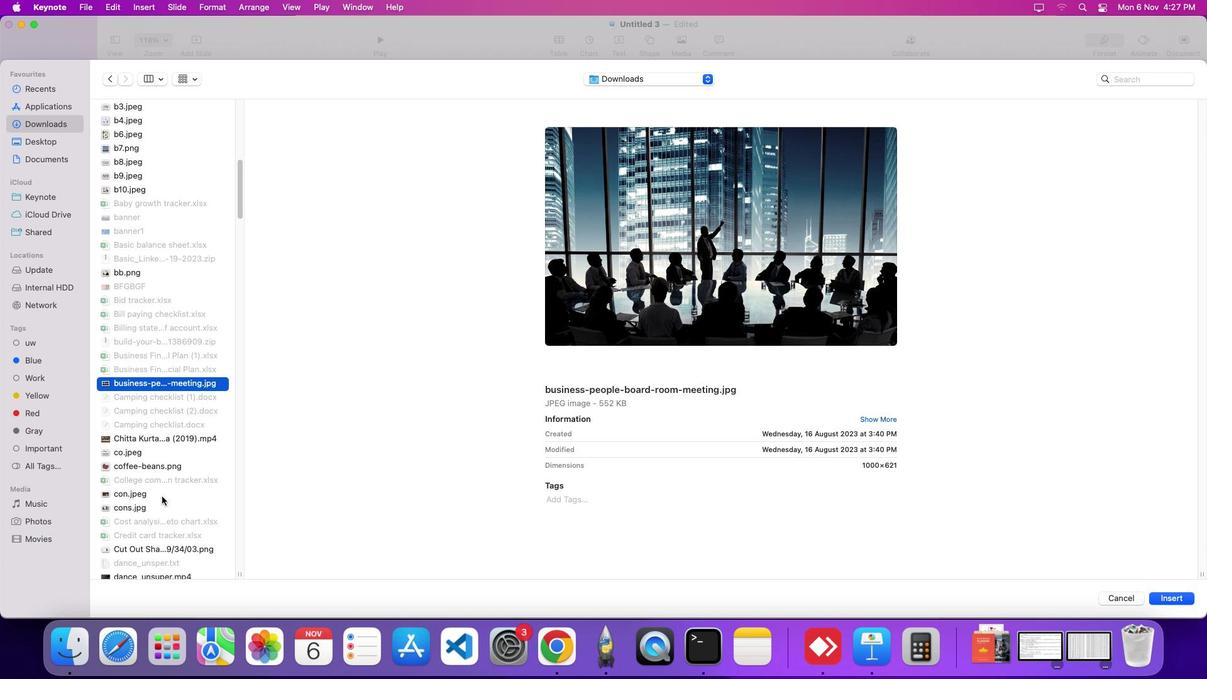 
Action: Mouse moved to (379, 299)
Screenshot: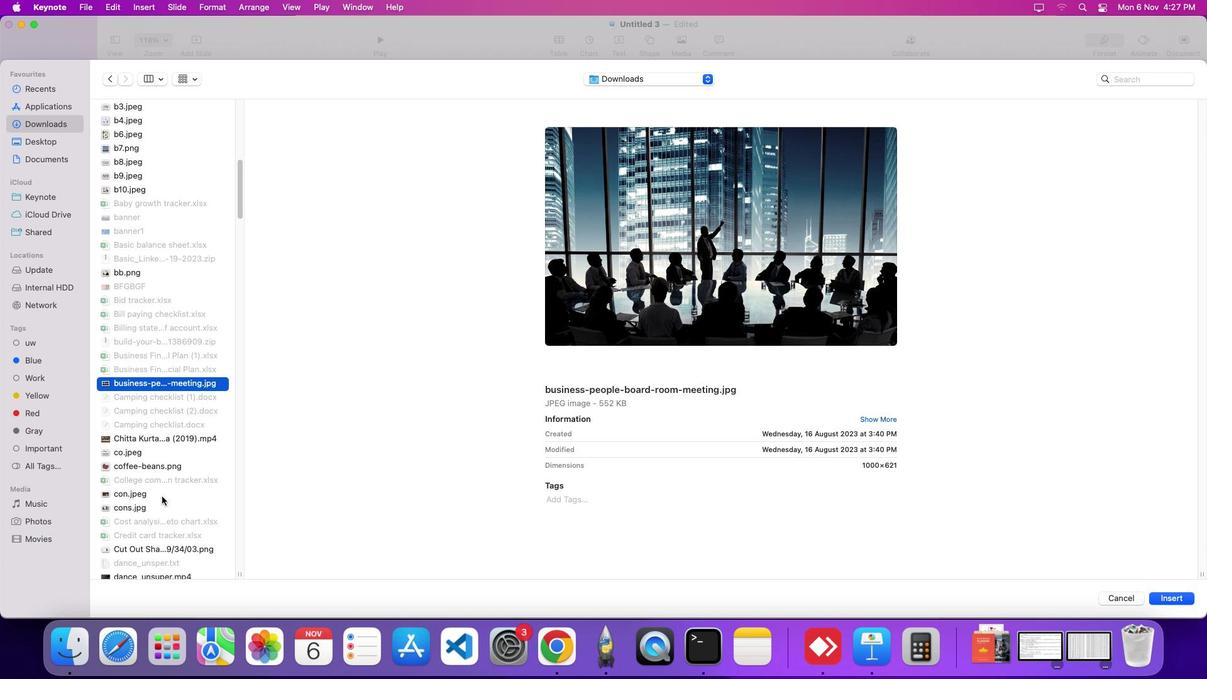
Action: Mouse scrolled (379, 299) with delta (303, 360)
Screenshot: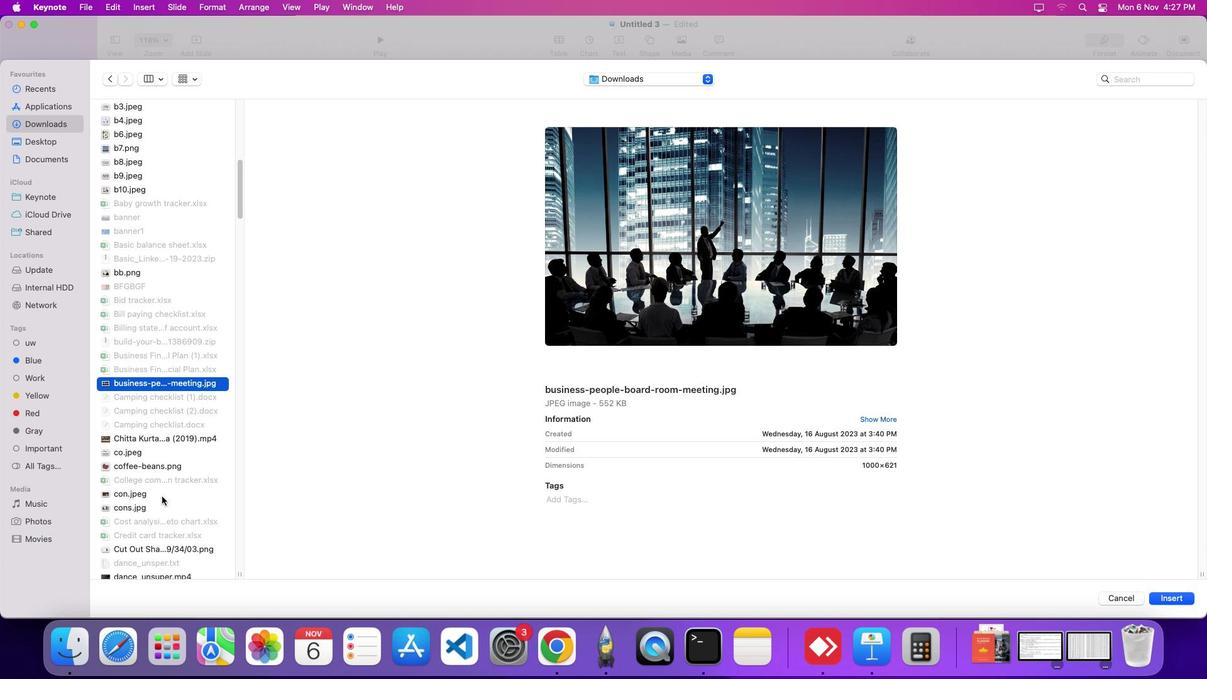 
Action: Mouse moved to (381, 301)
Screenshot: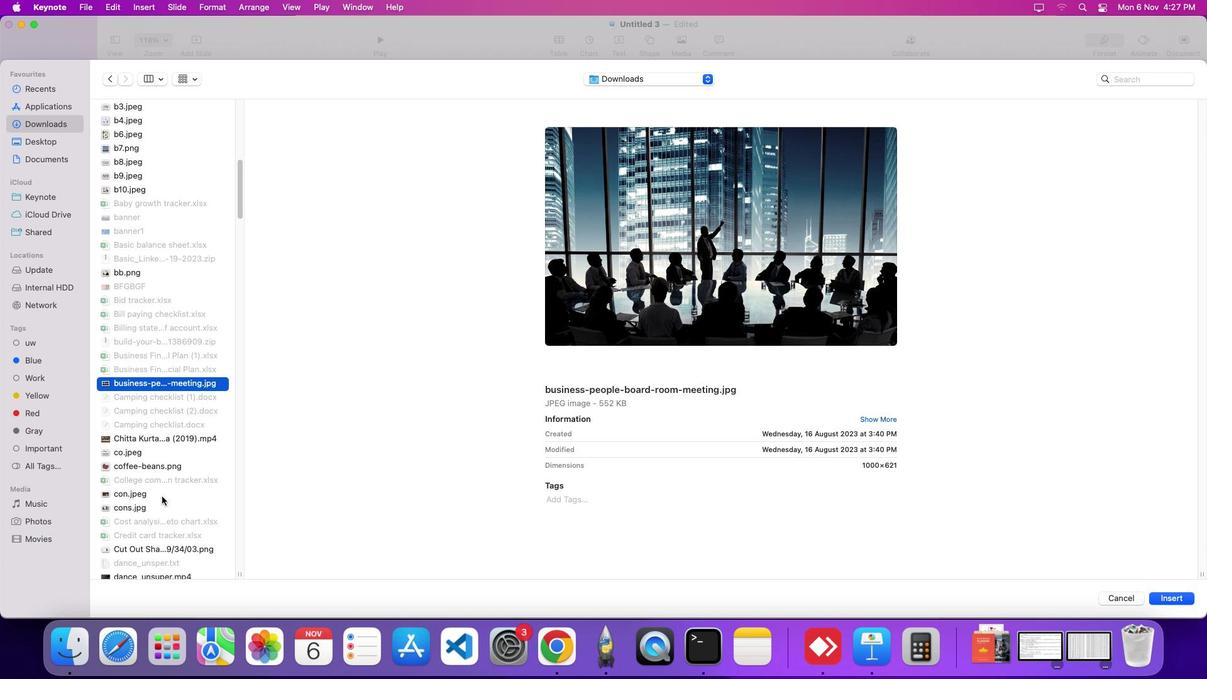 
Action: Mouse scrolled (381, 301) with delta (303, 360)
Screenshot: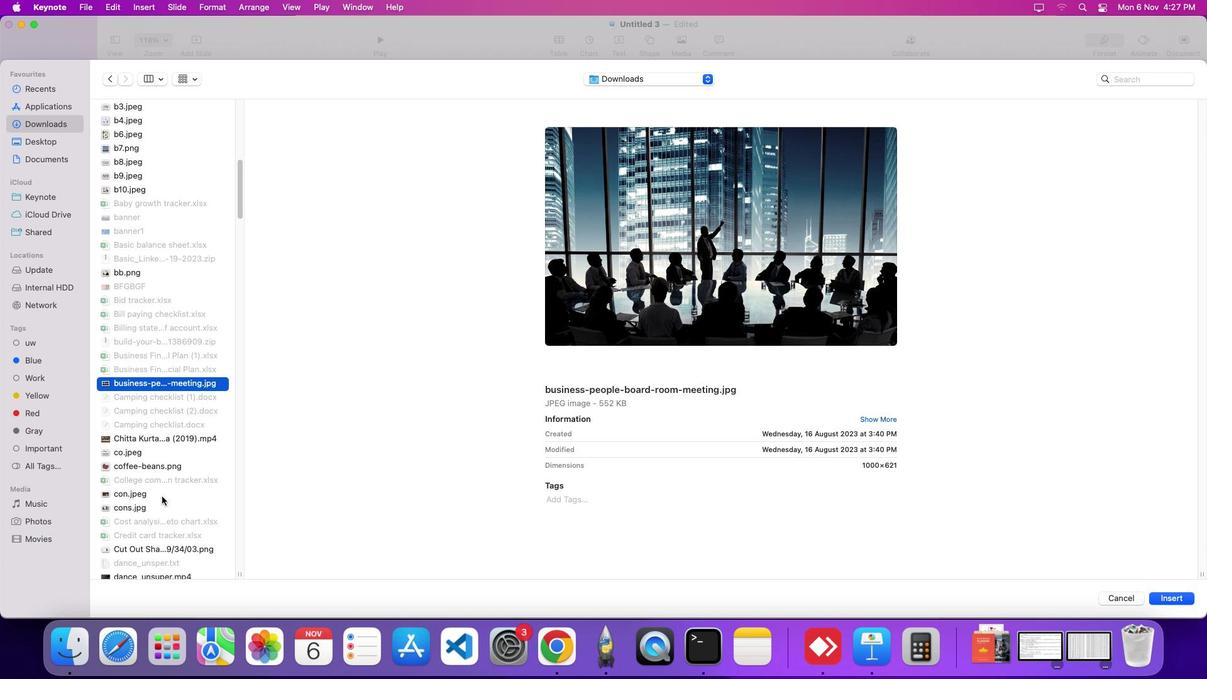 
Action: Mouse moved to (377, 293)
Screenshot: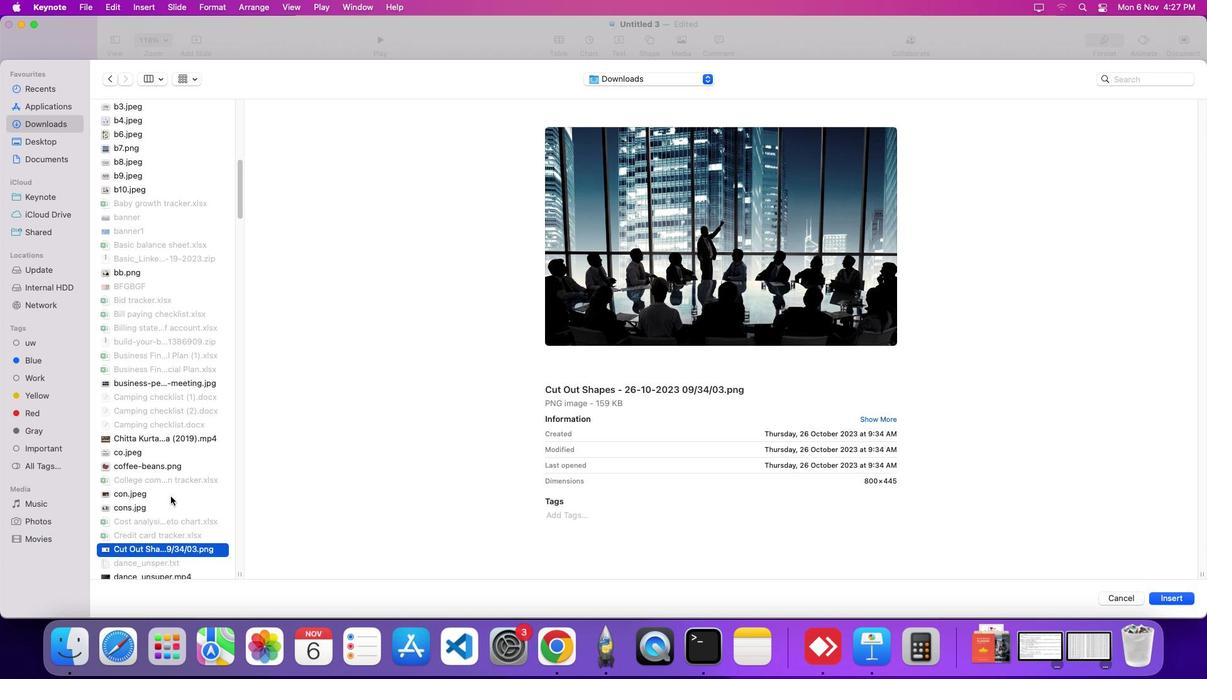 
Action: Mouse pressed left at (377, 293)
Screenshot: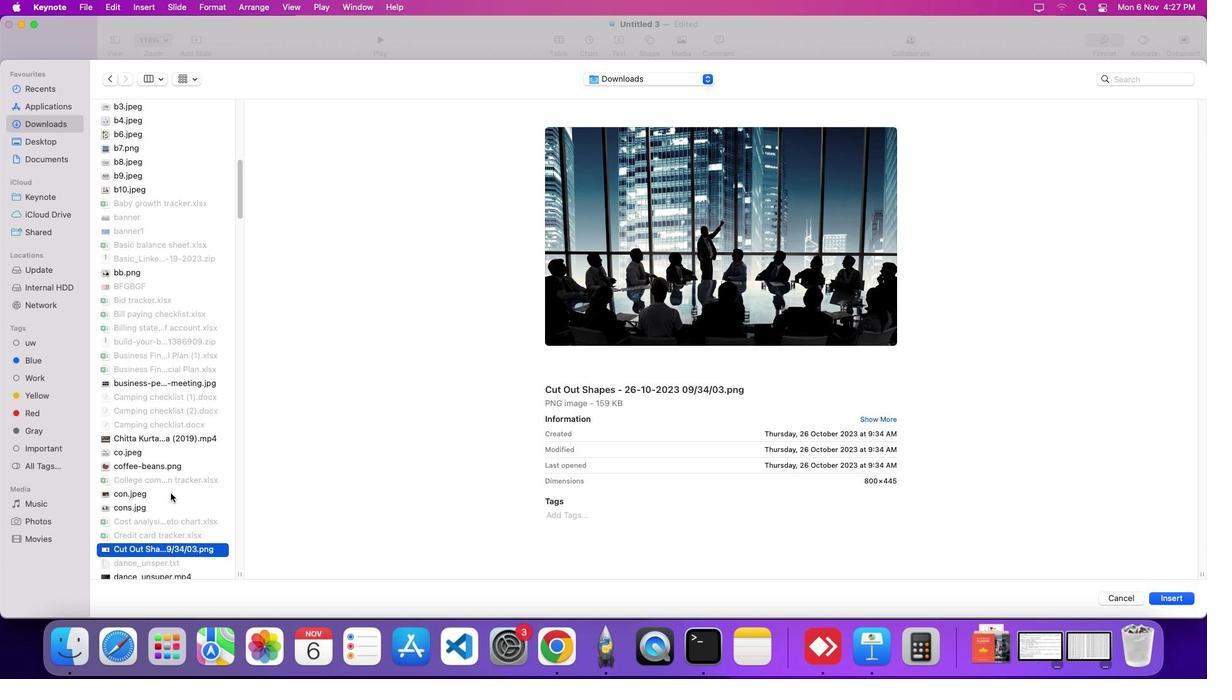 
Action: Mouse moved to (383, 298)
Screenshot: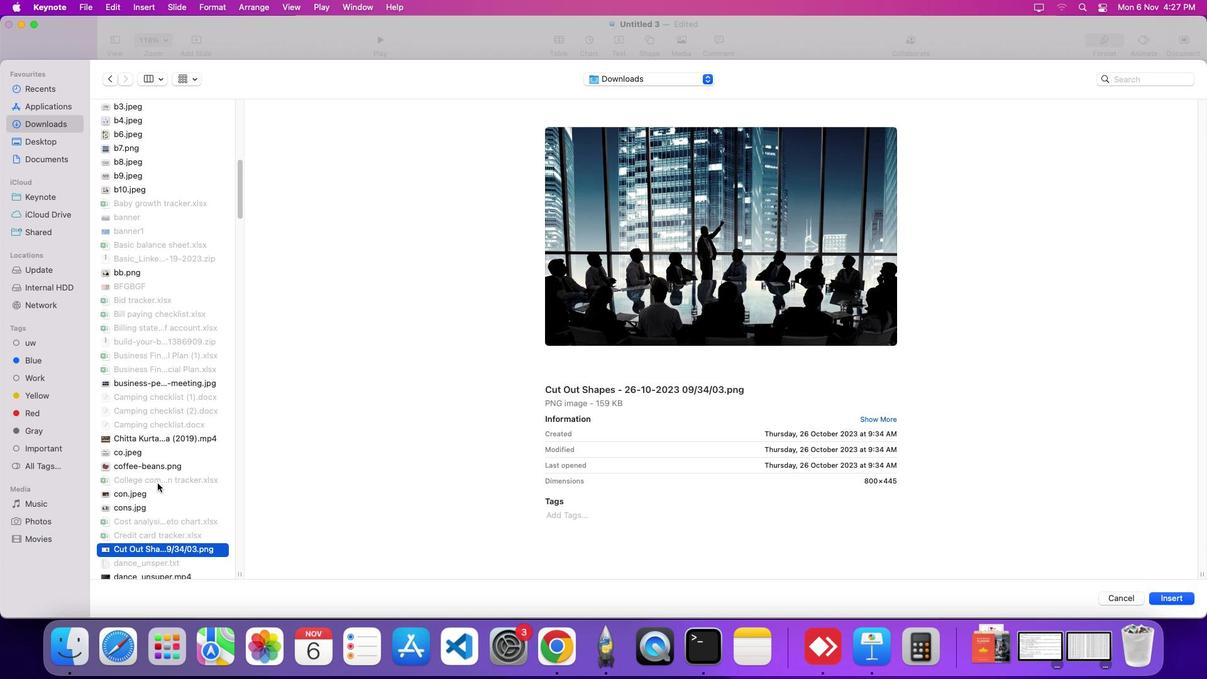 
Action: Mouse scrolled (383, 298) with delta (303, 360)
Screenshot: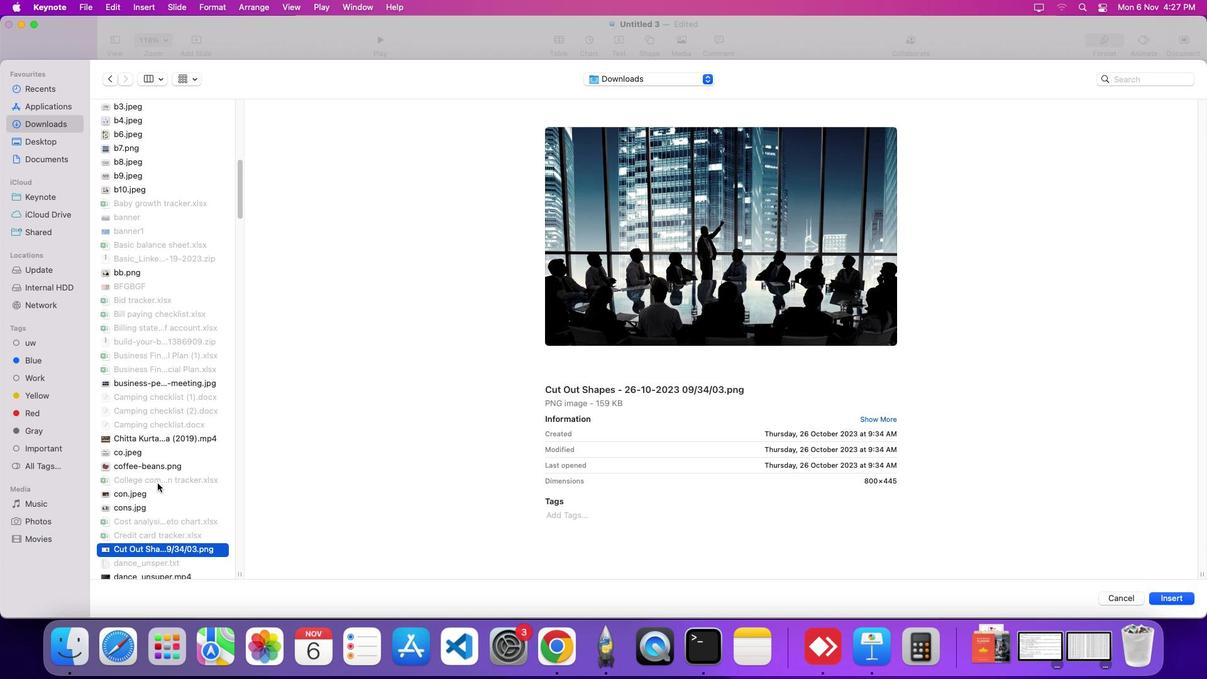 
Action: Mouse moved to (383, 298)
Screenshot: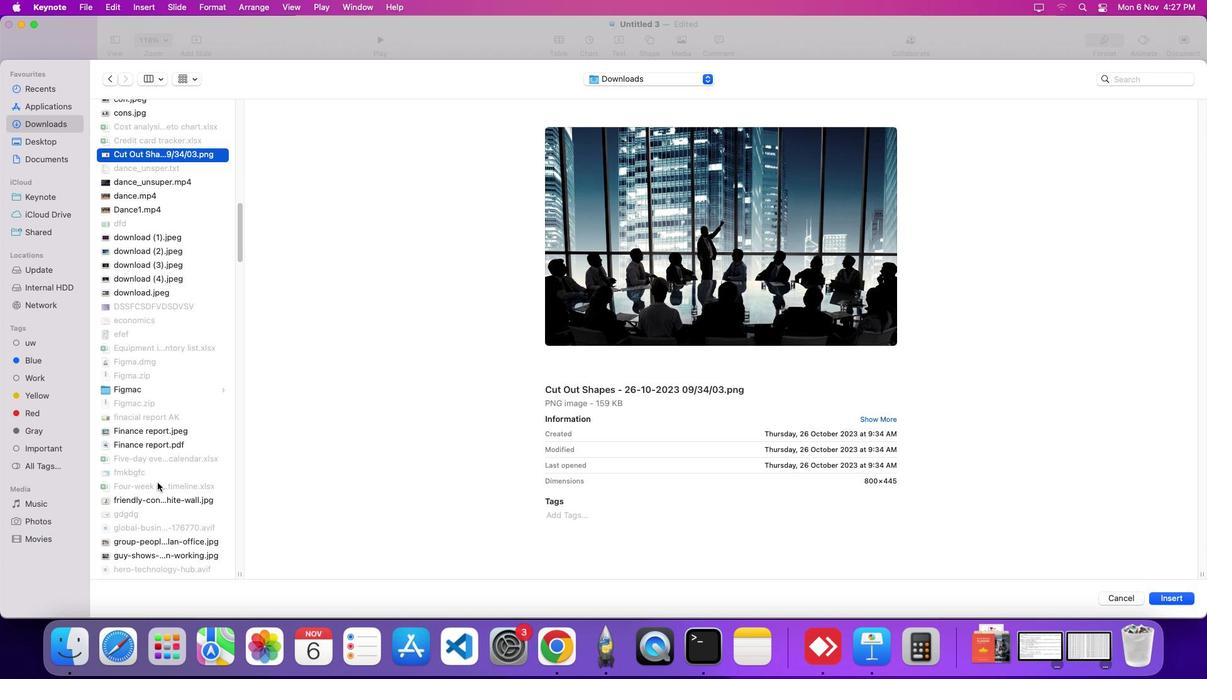
Action: Mouse scrolled (383, 298) with delta (303, 359)
Screenshot: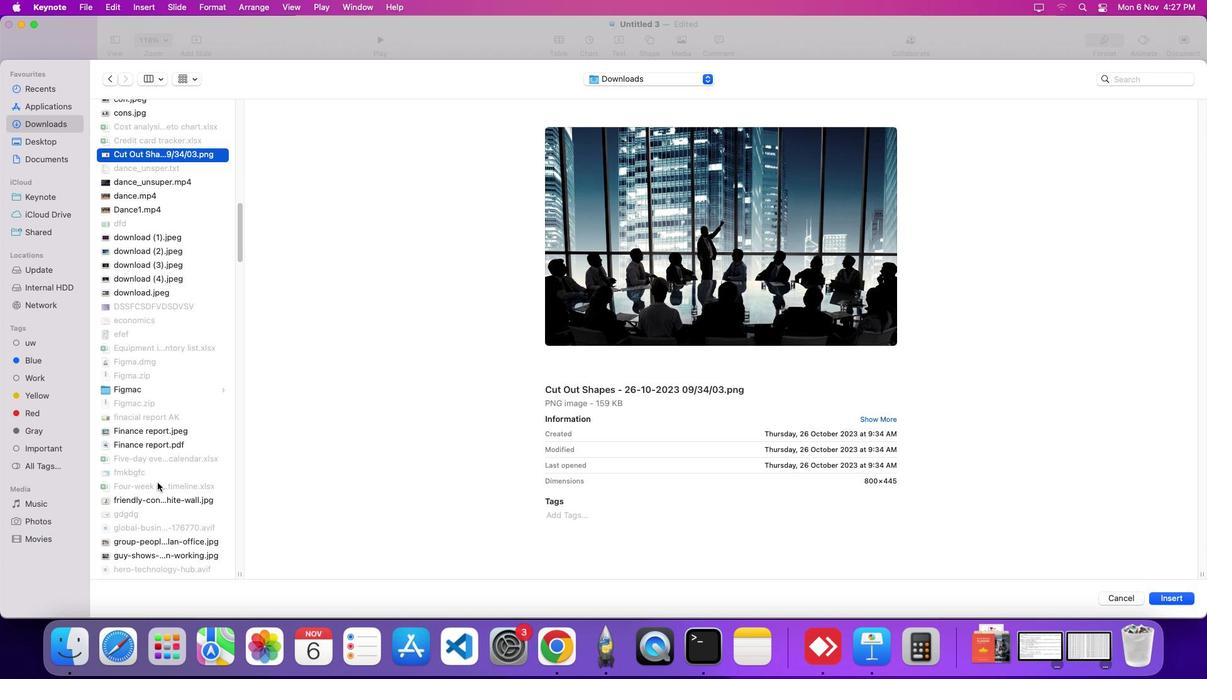 
Action: Mouse moved to (383, 299)
Screenshot: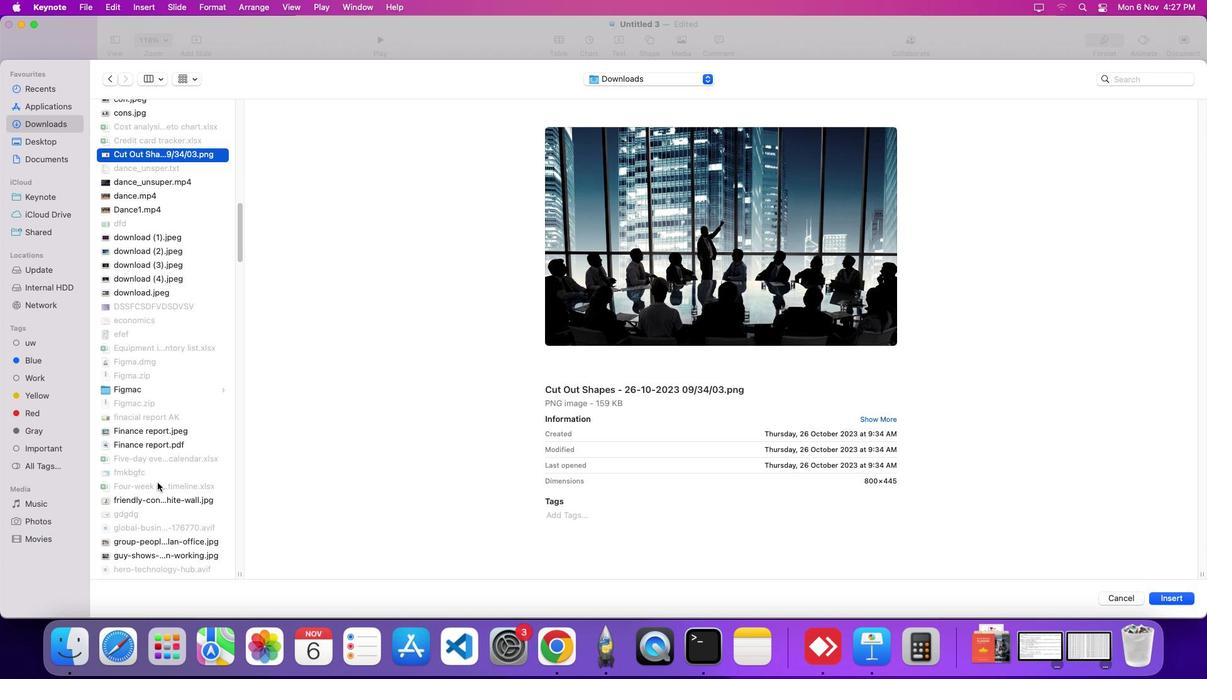 
Action: Mouse scrolled (383, 299) with delta (303, 361)
Screenshot: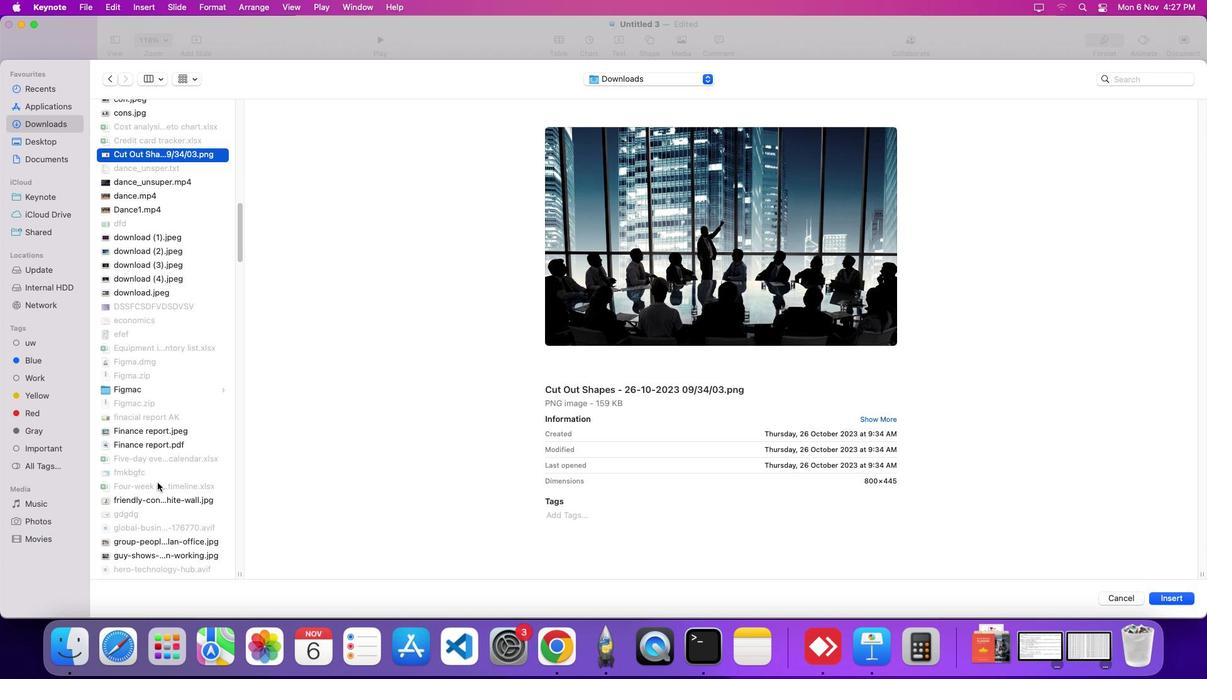 
Action: Mouse moved to (383, 299)
Screenshot: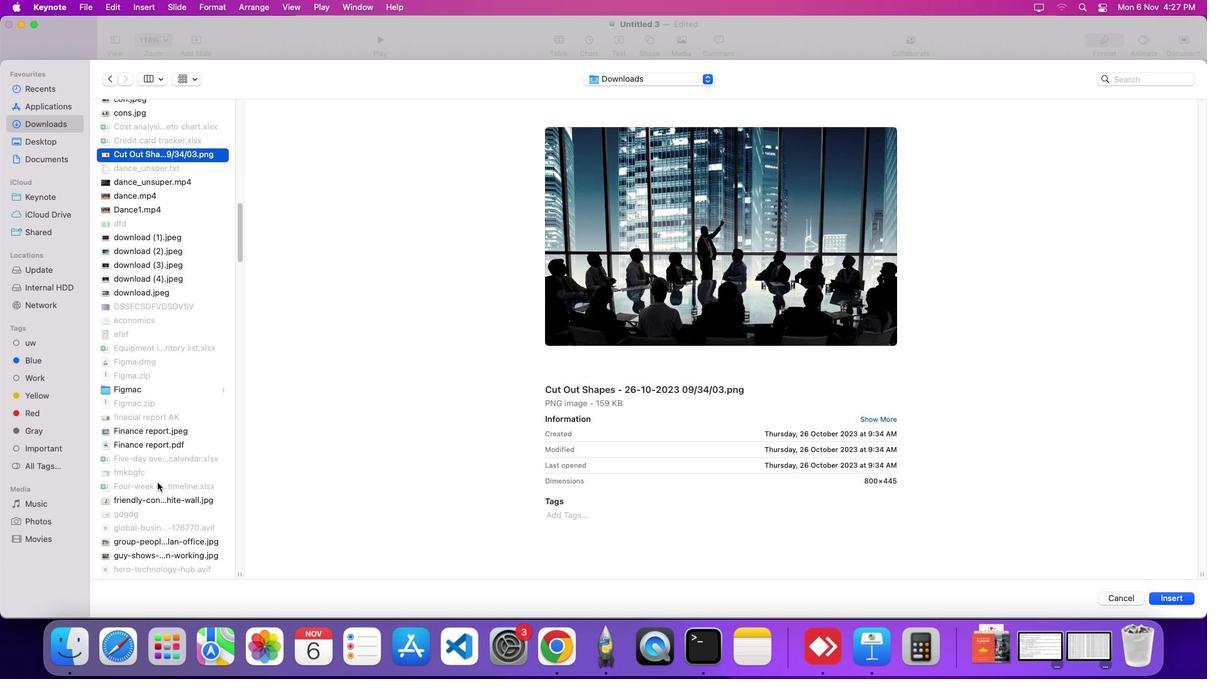 
Action: Mouse scrolled (383, 299) with delta (303, 361)
Screenshot: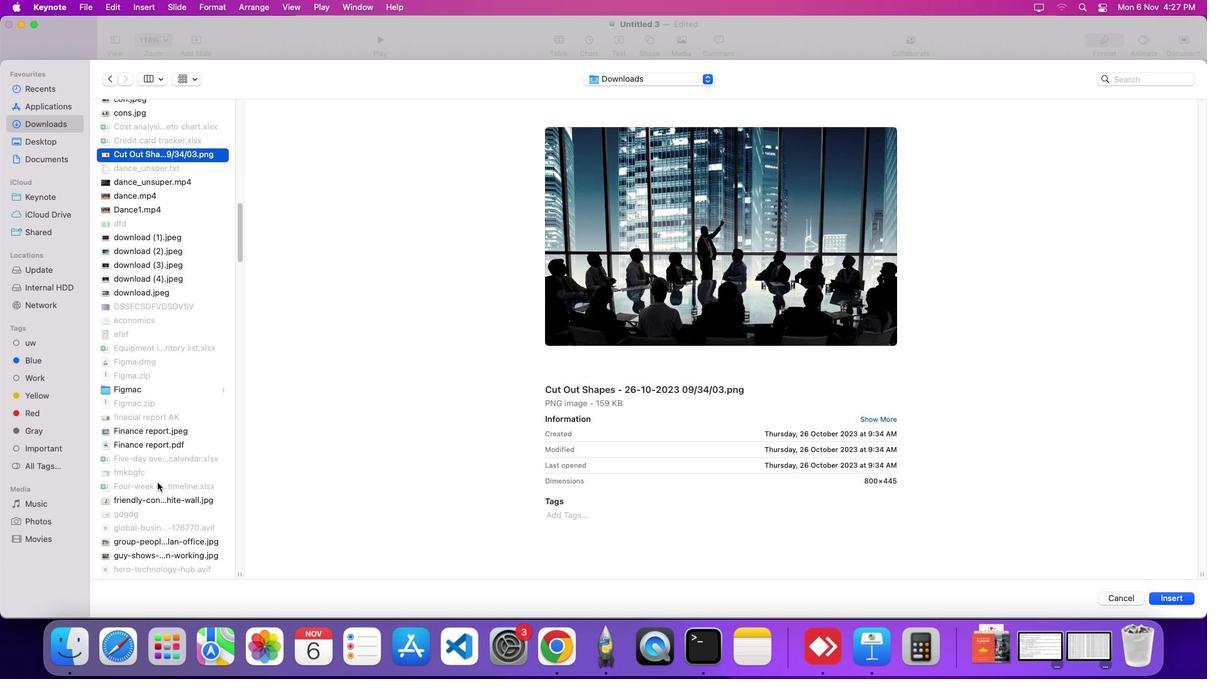 
Action: Mouse moved to (383, 299)
Screenshot: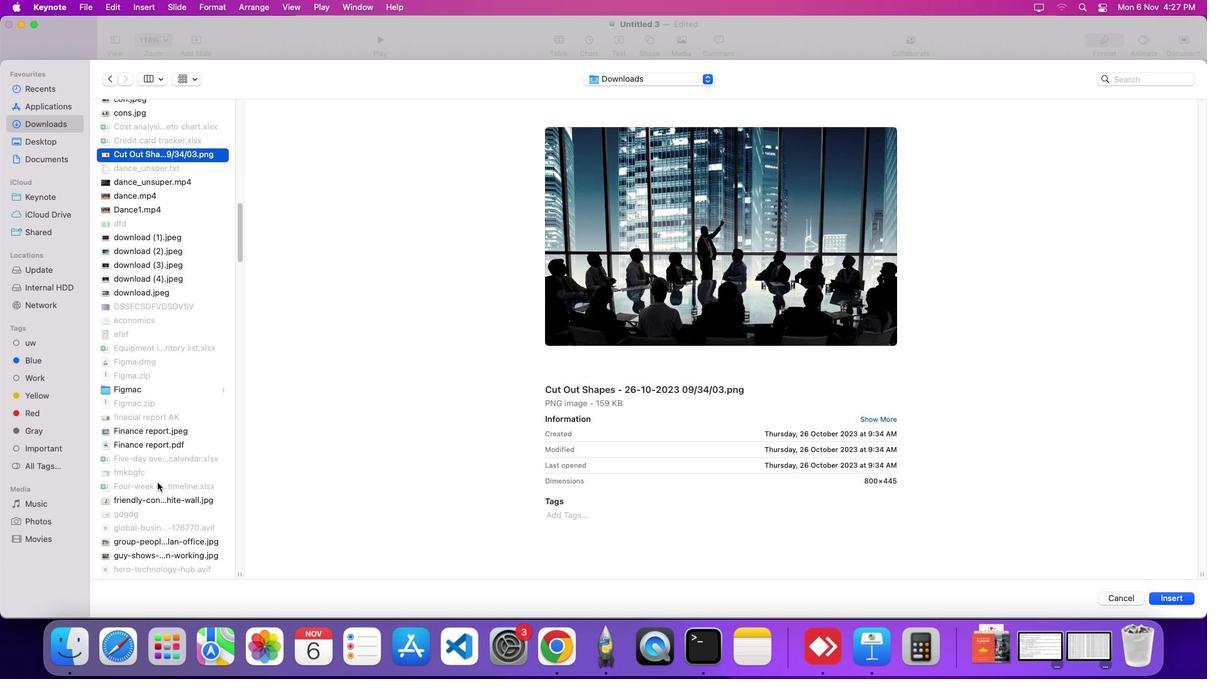 
Action: Mouse scrolled (383, 299) with delta (303, 361)
Screenshot: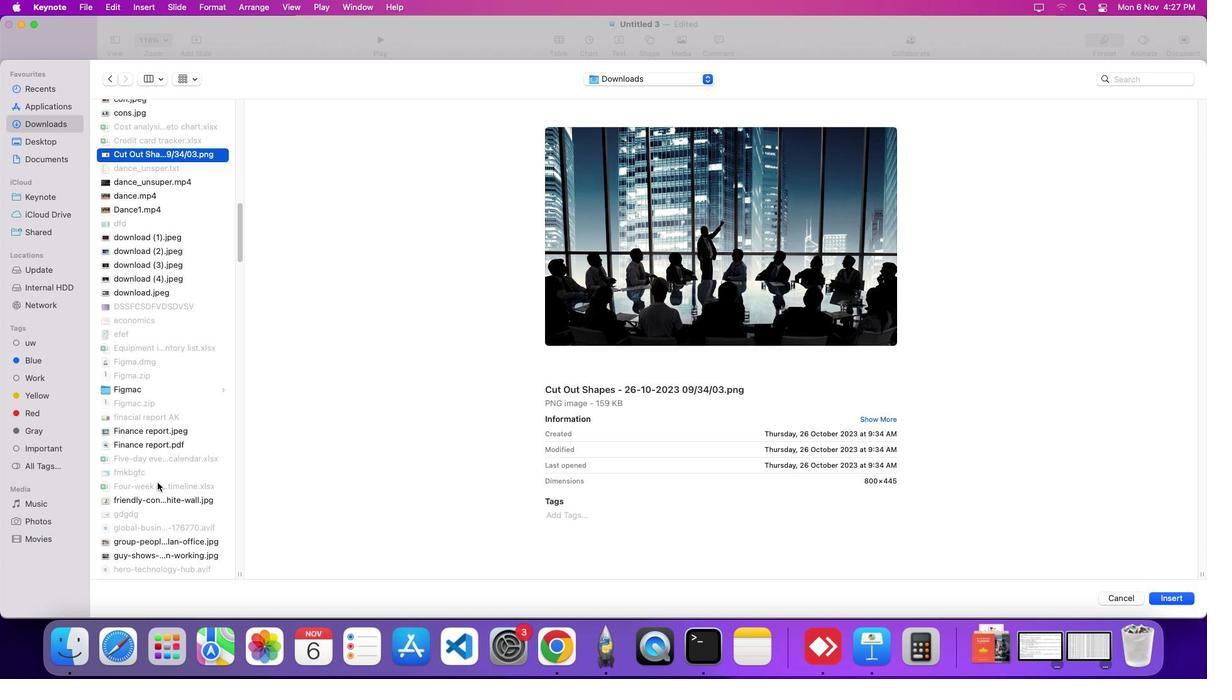 
Action: Mouse moved to (377, 301)
Screenshot: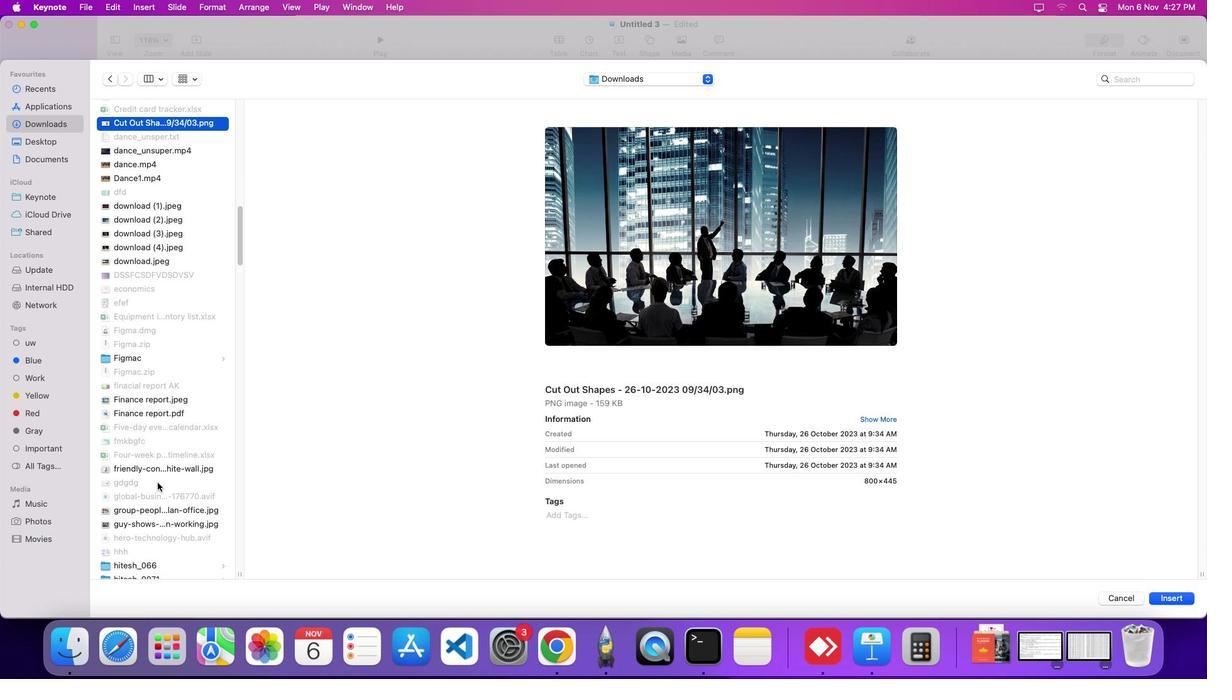 
Action: Mouse scrolled (377, 301) with delta (303, 360)
Screenshot: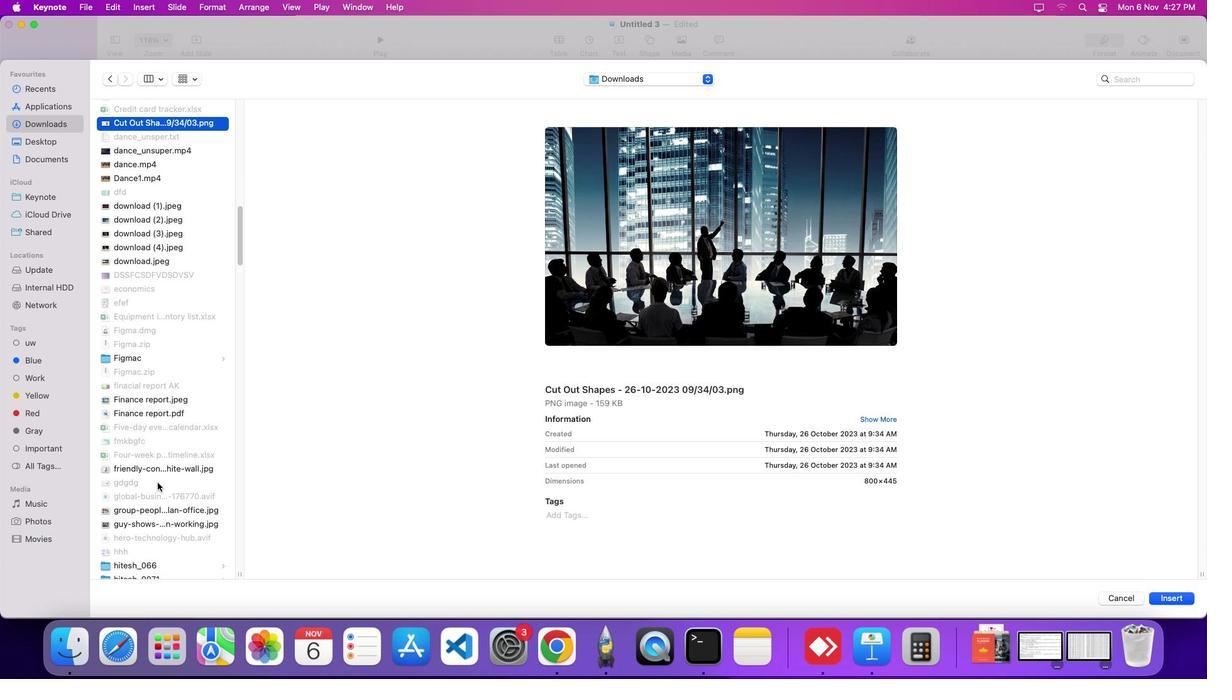 
Action: Mouse scrolled (377, 301) with delta (303, 360)
Screenshot: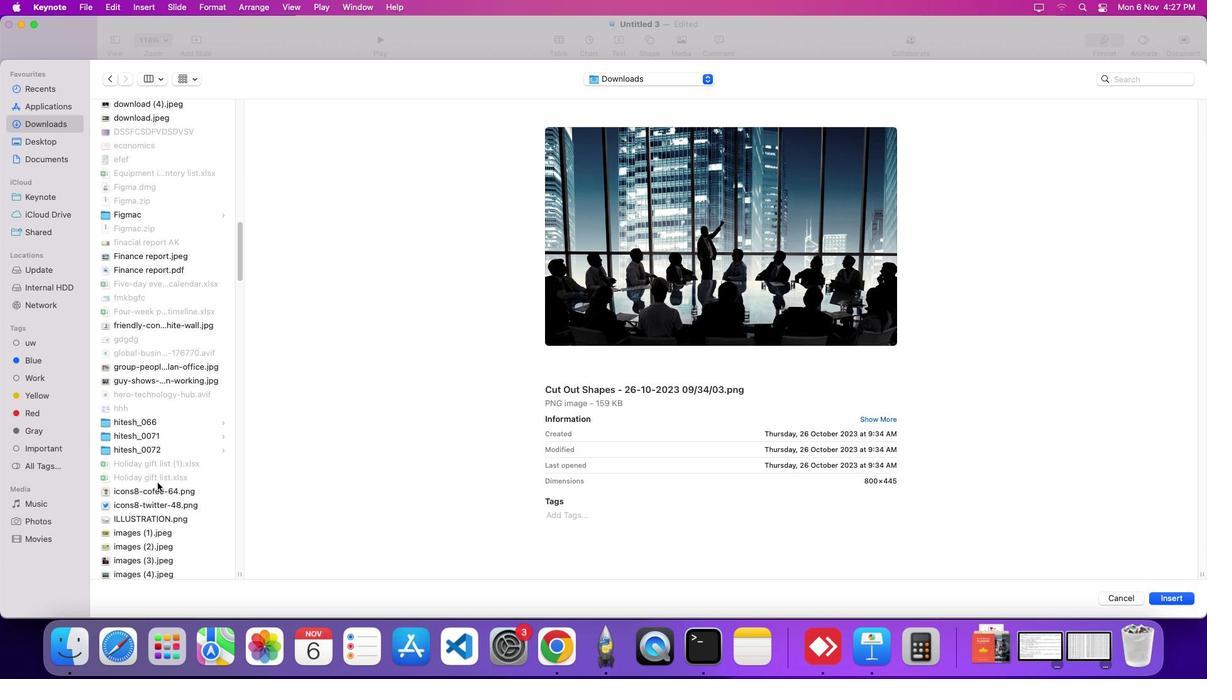 
Action: Mouse moved to (376, 301)
Screenshot: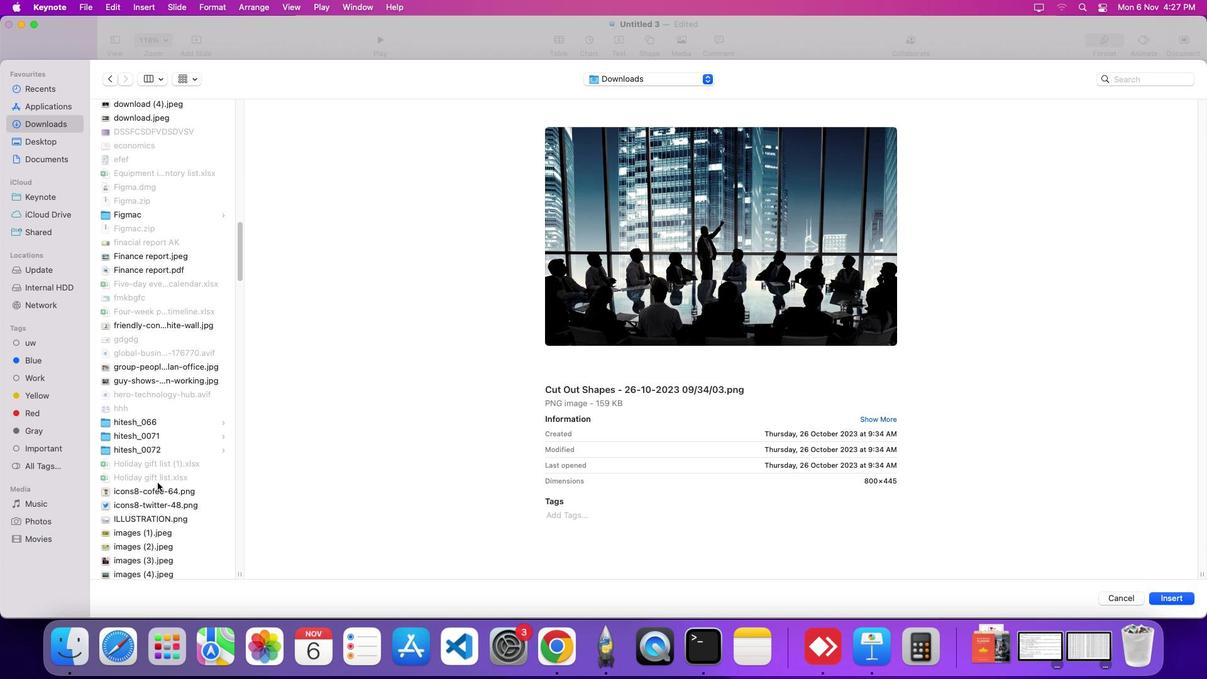 
Action: Mouse scrolled (376, 301) with delta (303, 360)
Screenshot: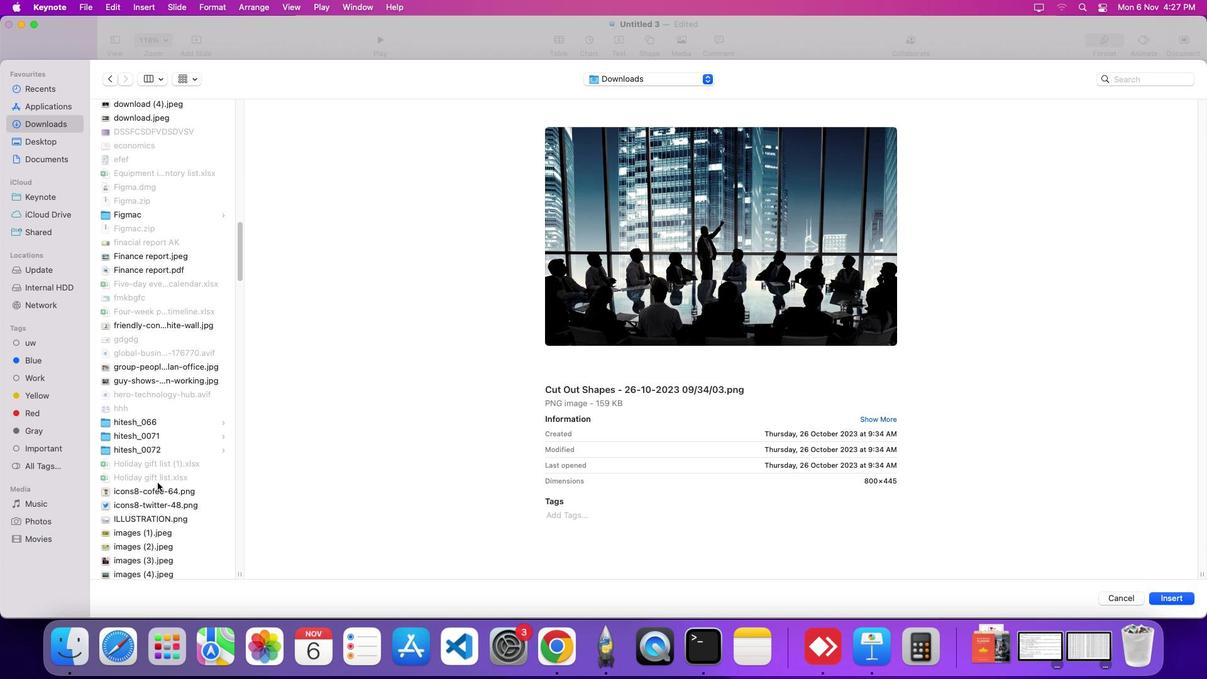 
Action: Mouse scrolled (376, 301) with delta (303, 360)
Screenshot: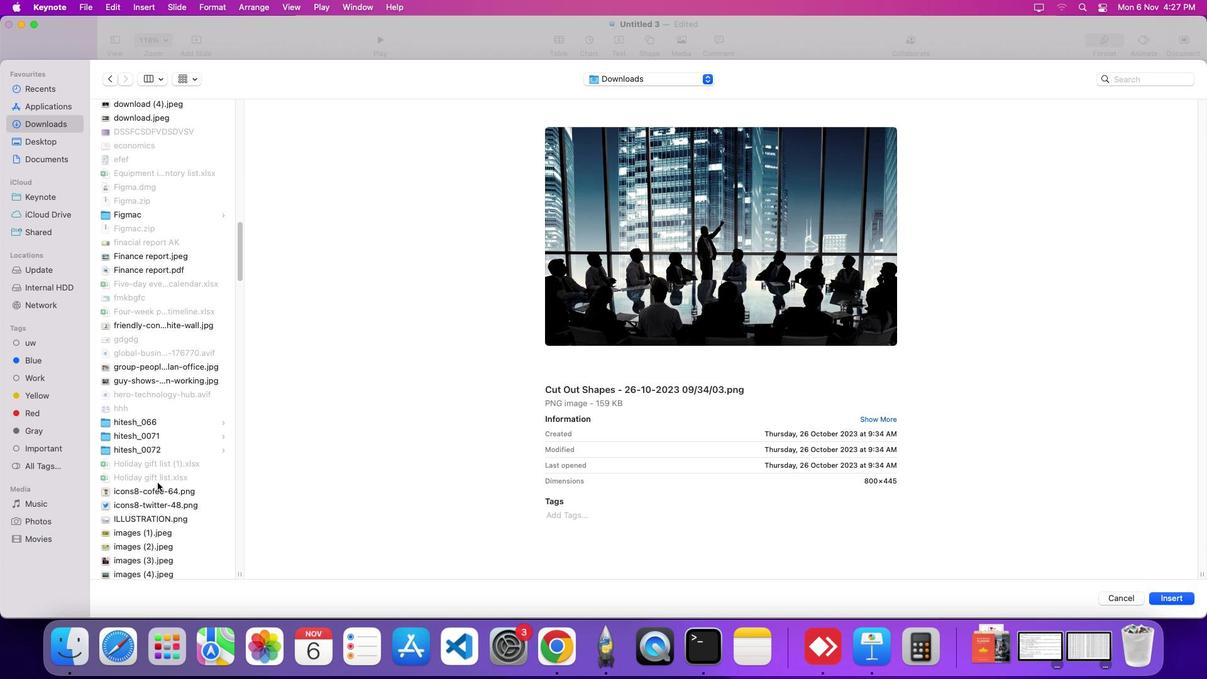 
Action: Mouse scrolled (376, 301) with delta (303, 361)
Screenshot: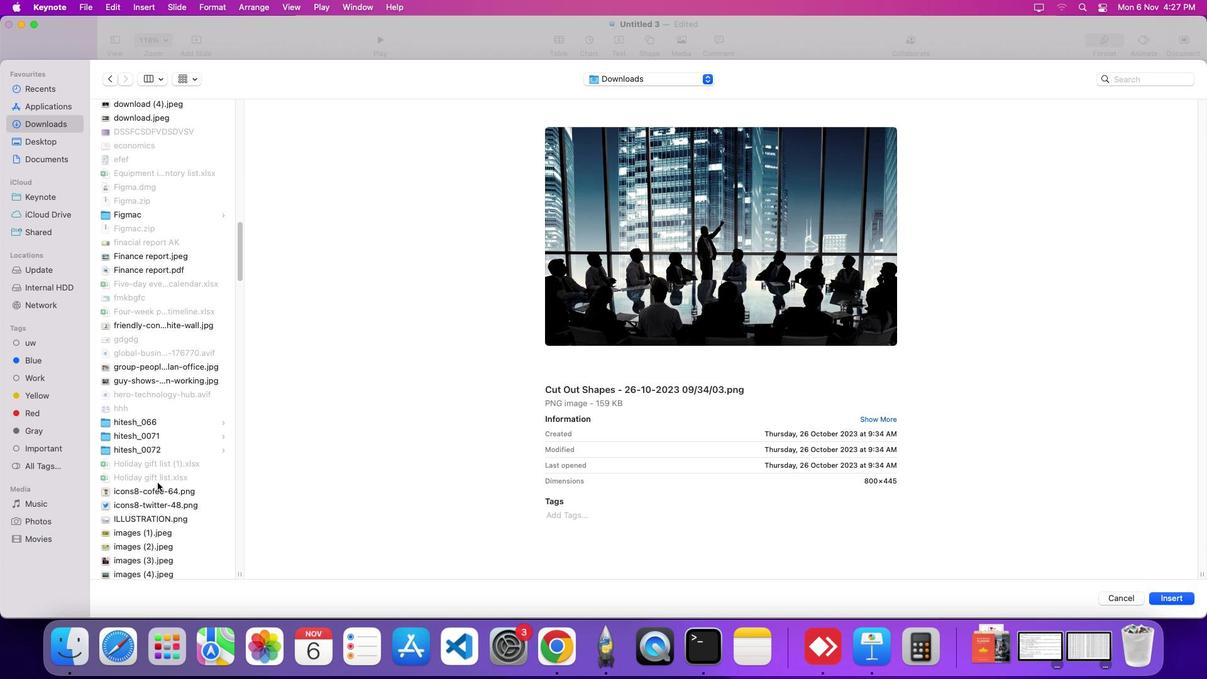 
Action: Mouse scrolled (376, 301) with delta (303, 361)
Screenshot: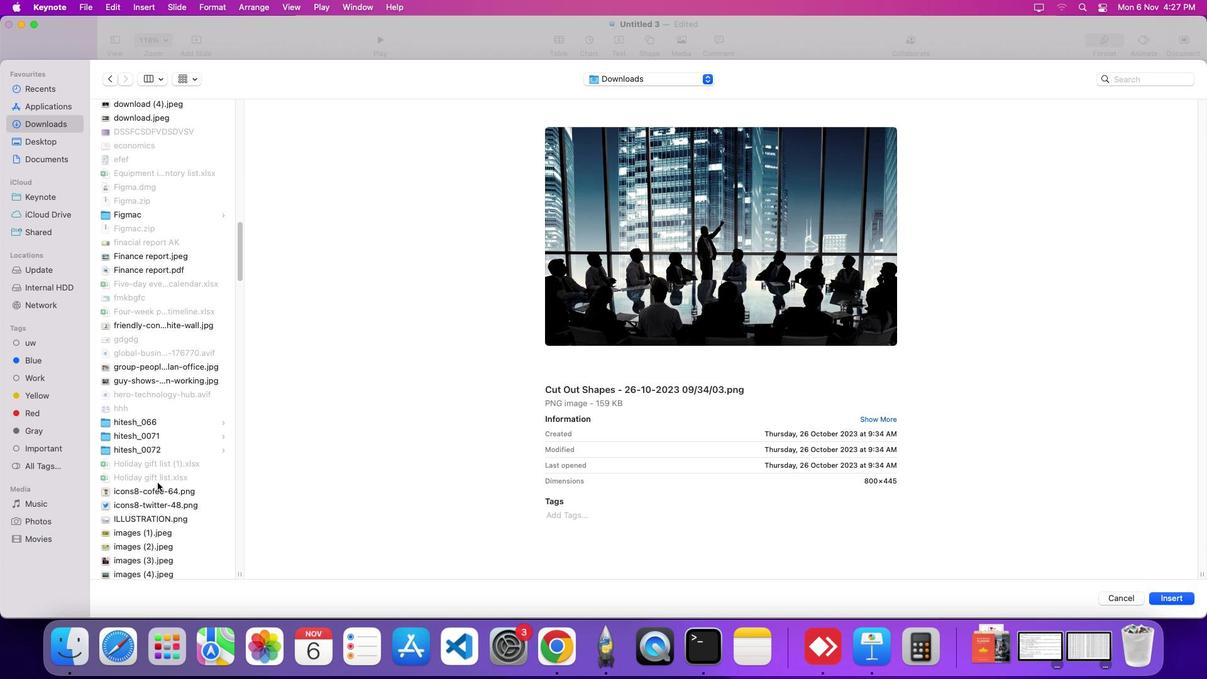 
Action: Mouse scrolled (376, 301) with delta (303, 361)
Screenshot: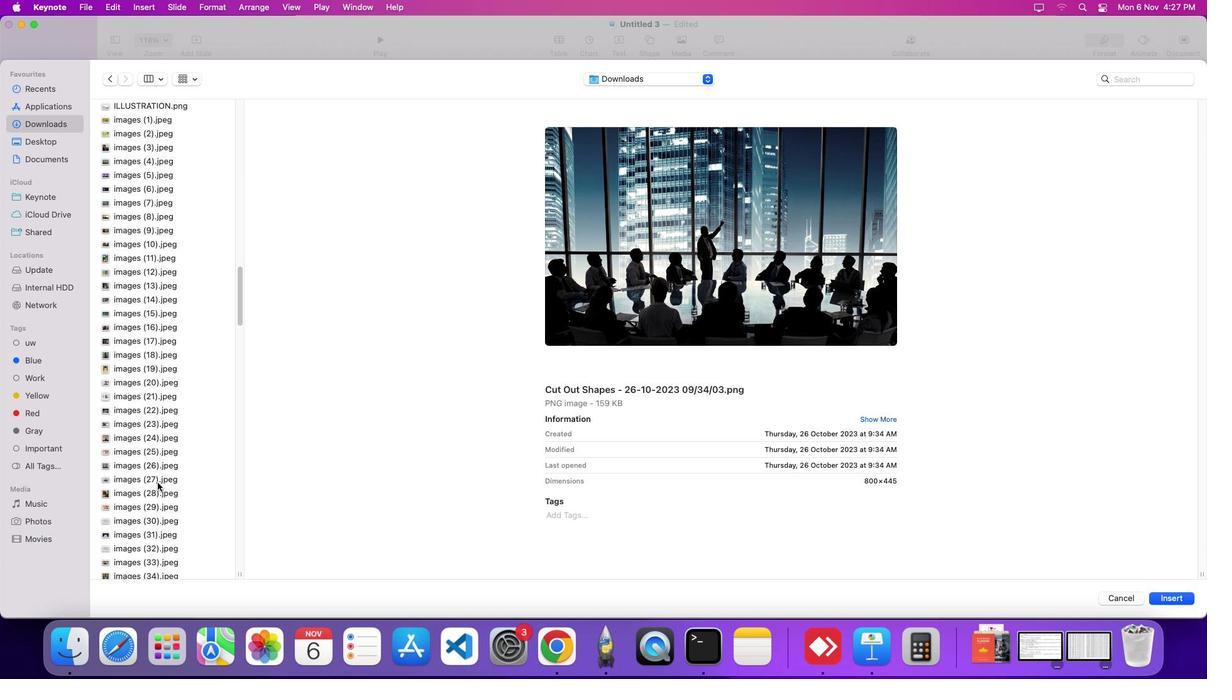 
Action: Mouse scrolled (376, 301) with delta (303, 360)
Screenshot: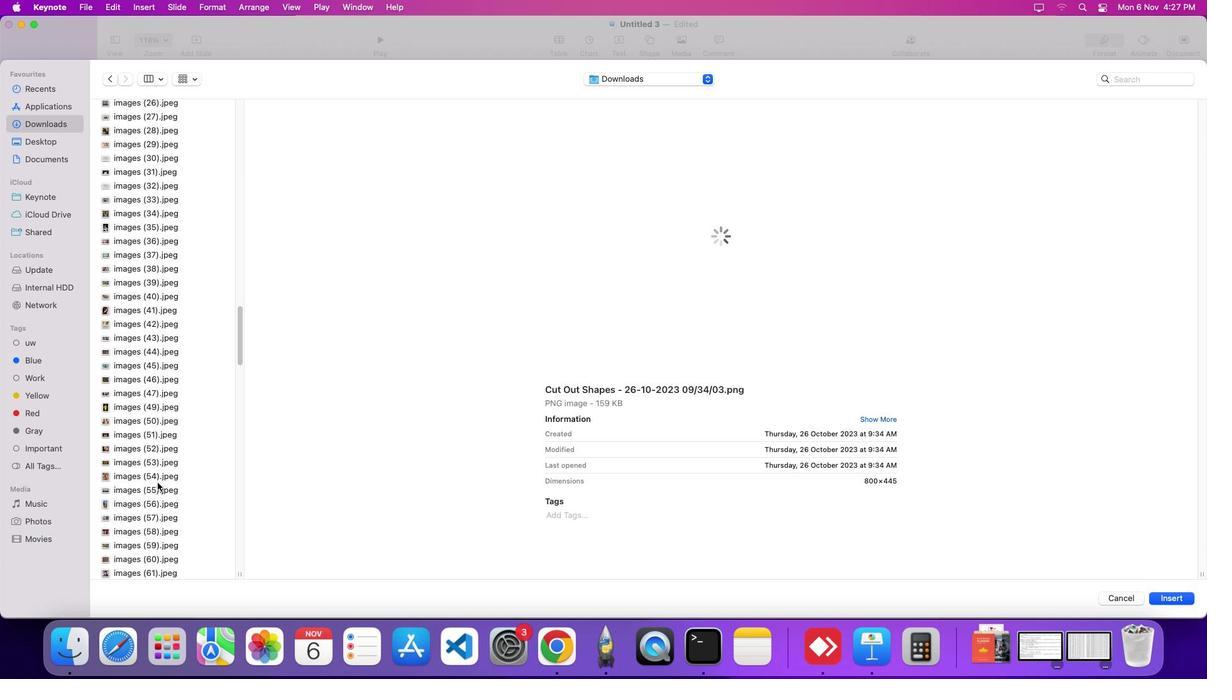 
Action: Mouse scrolled (376, 301) with delta (303, 360)
Screenshot: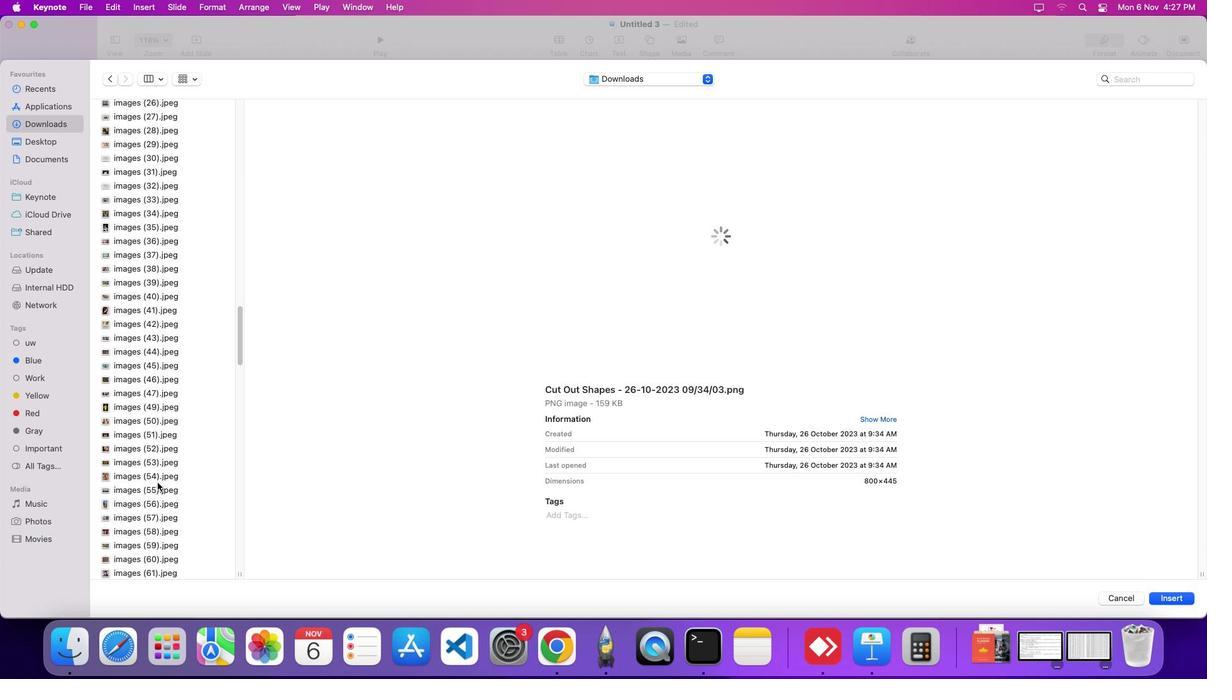
Action: Mouse scrolled (376, 301) with delta (303, 361)
Screenshot: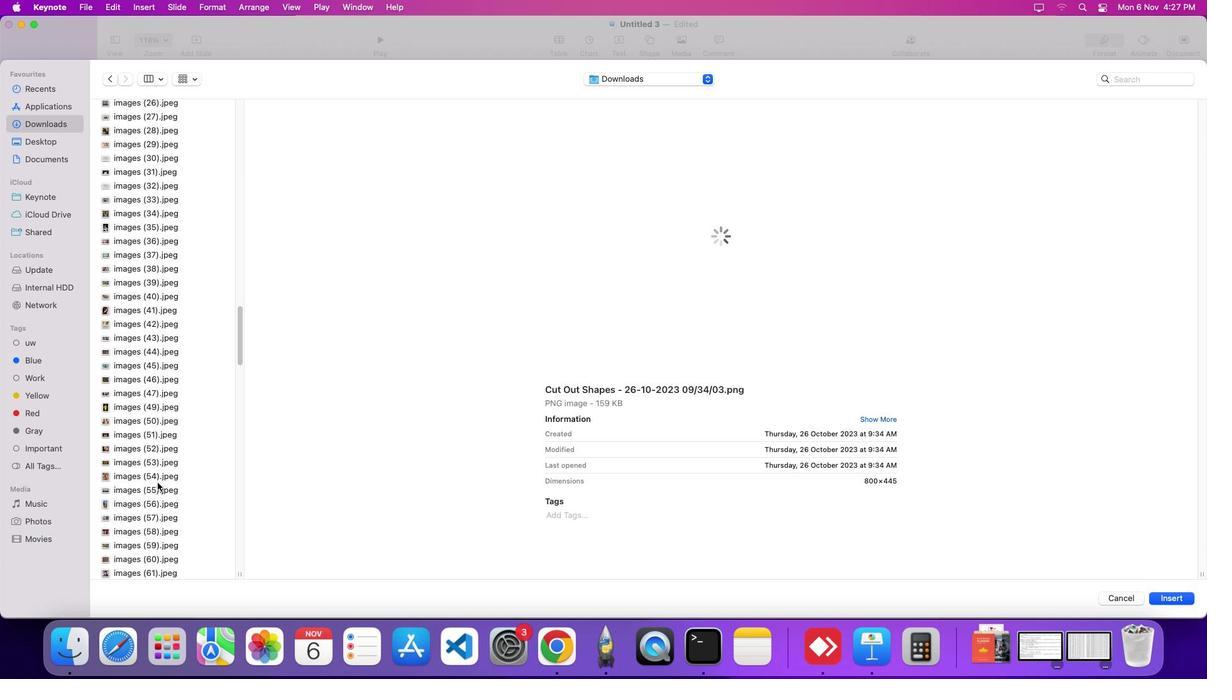 
Action: Mouse scrolled (376, 301) with delta (303, 361)
Screenshot: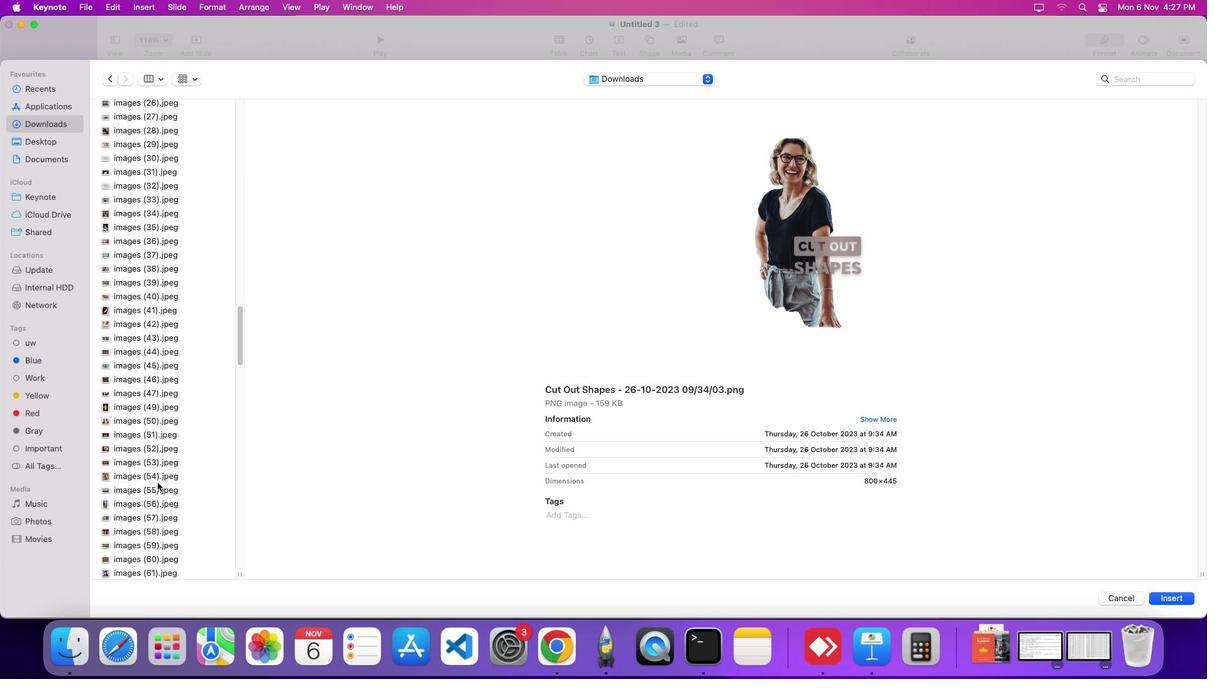 
Action: Mouse scrolled (376, 301) with delta (303, 360)
Screenshot: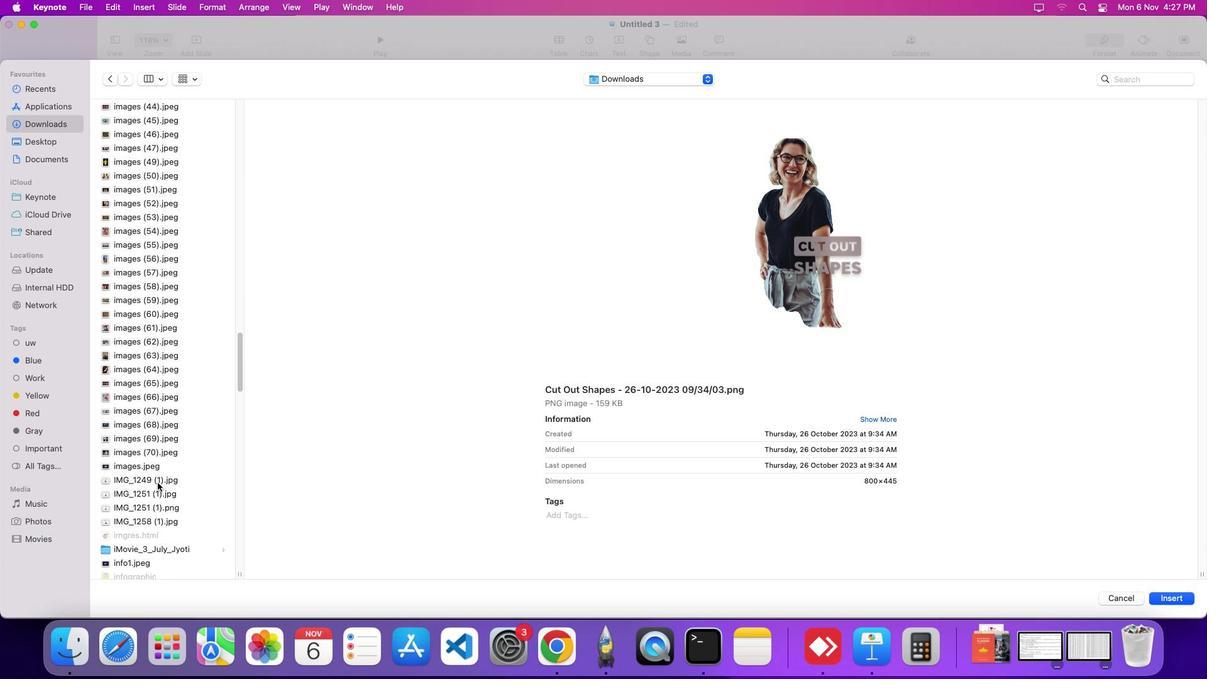 
Action: Mouse scrolled (376, 301) with delta (303, 360)
Screenshot: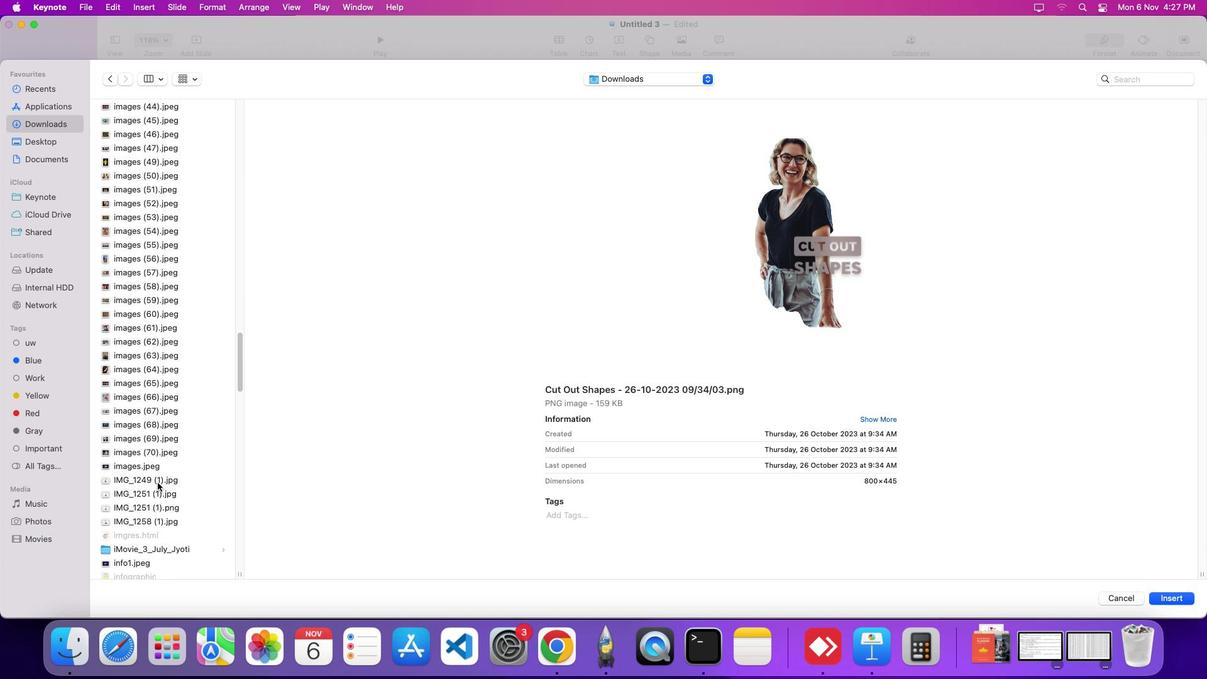 
Action: Mouse scrolled (376, 301) with delta (303, 360)
Screenshot: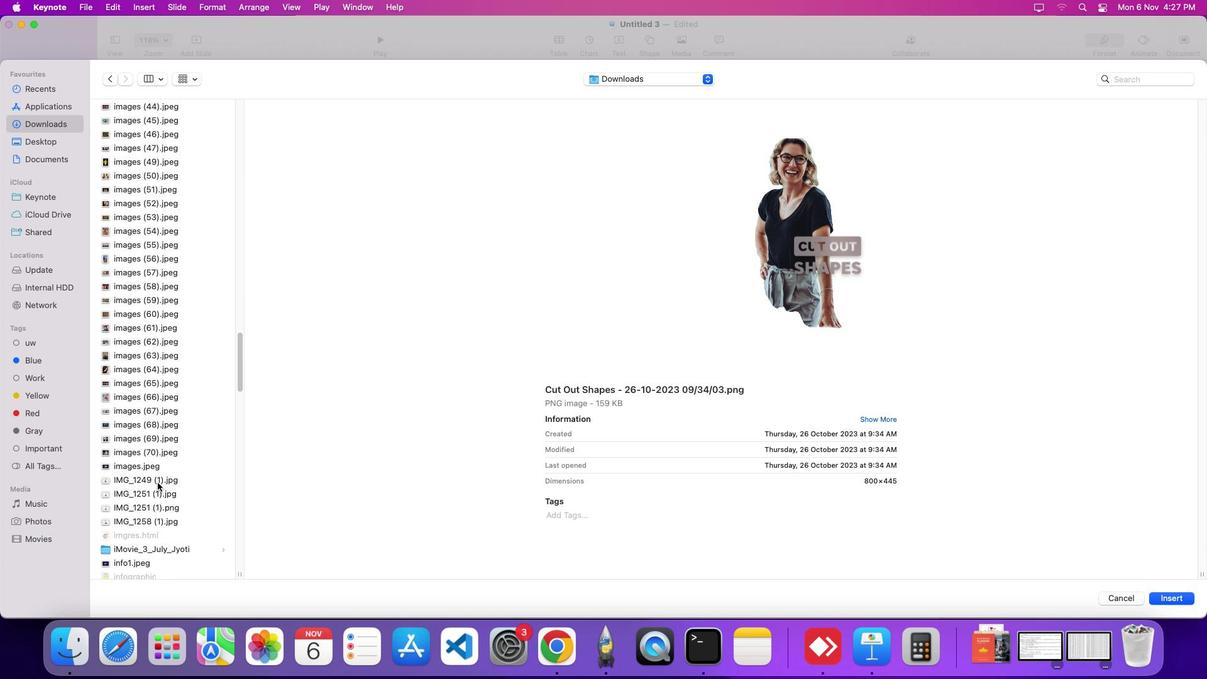 
Action: Mouse scrolled (376, 301) with delta (303, 360)
Screenshot: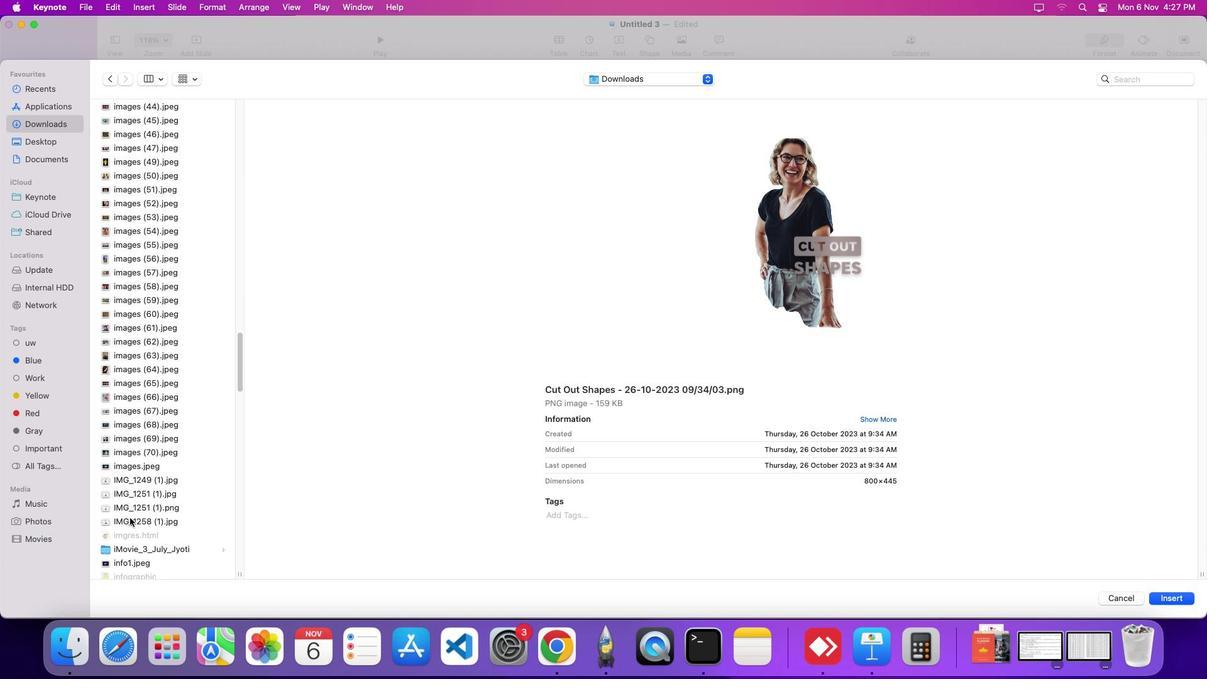 
Action: Mouse scrolled (376, 301) with delta (303, 359)
Screenshot: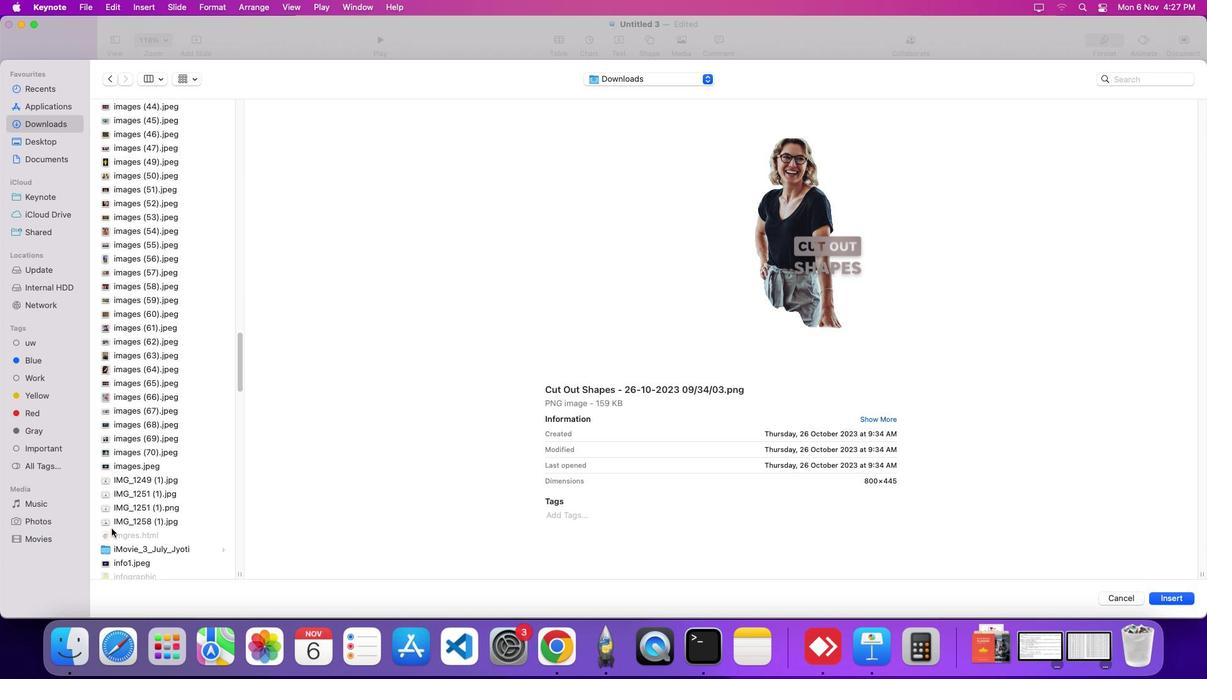 
Action: Mouse scrolled (376, 301) with delta (303, 361)
Screenshot: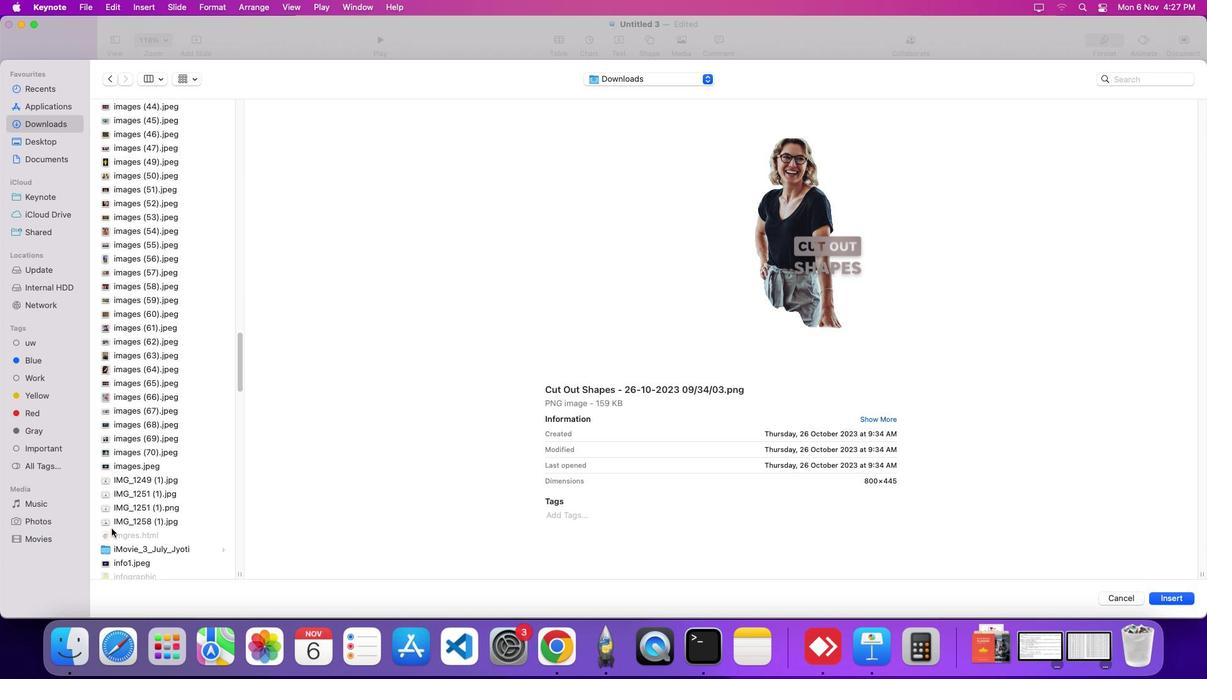 
Action: Mouse scrolled (376, 301) with delta (303, 360)
Screenshot: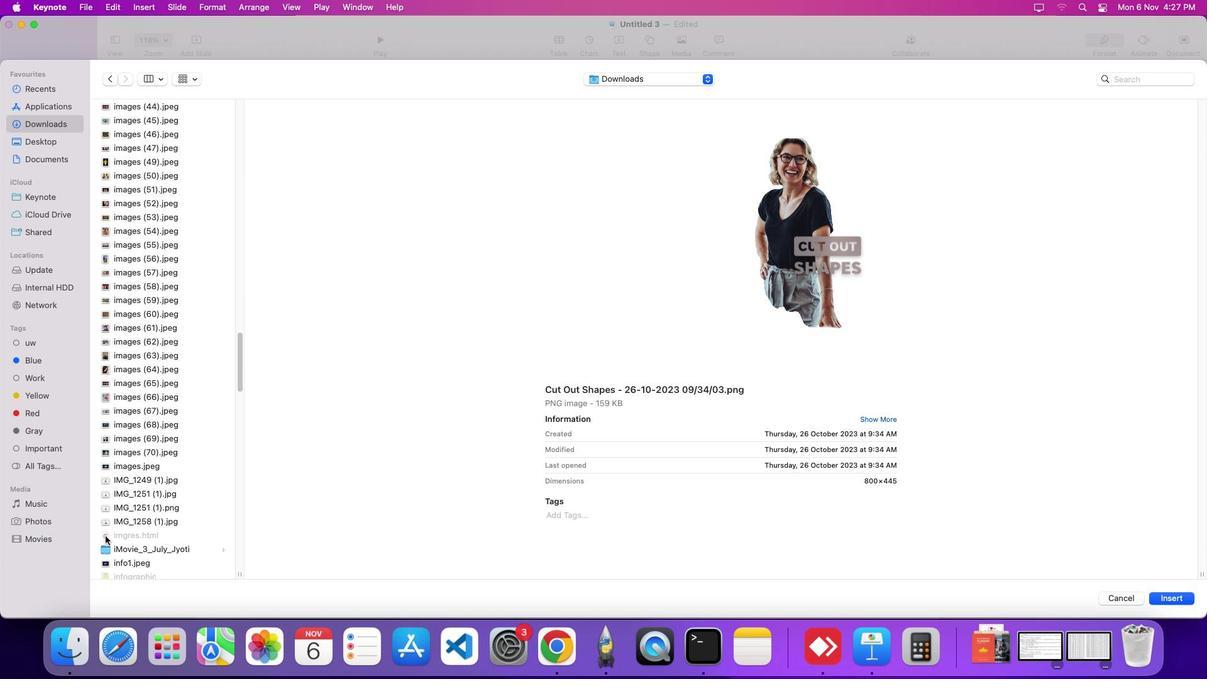 
Action: Mouse moved to (366, 305)
Screenshot: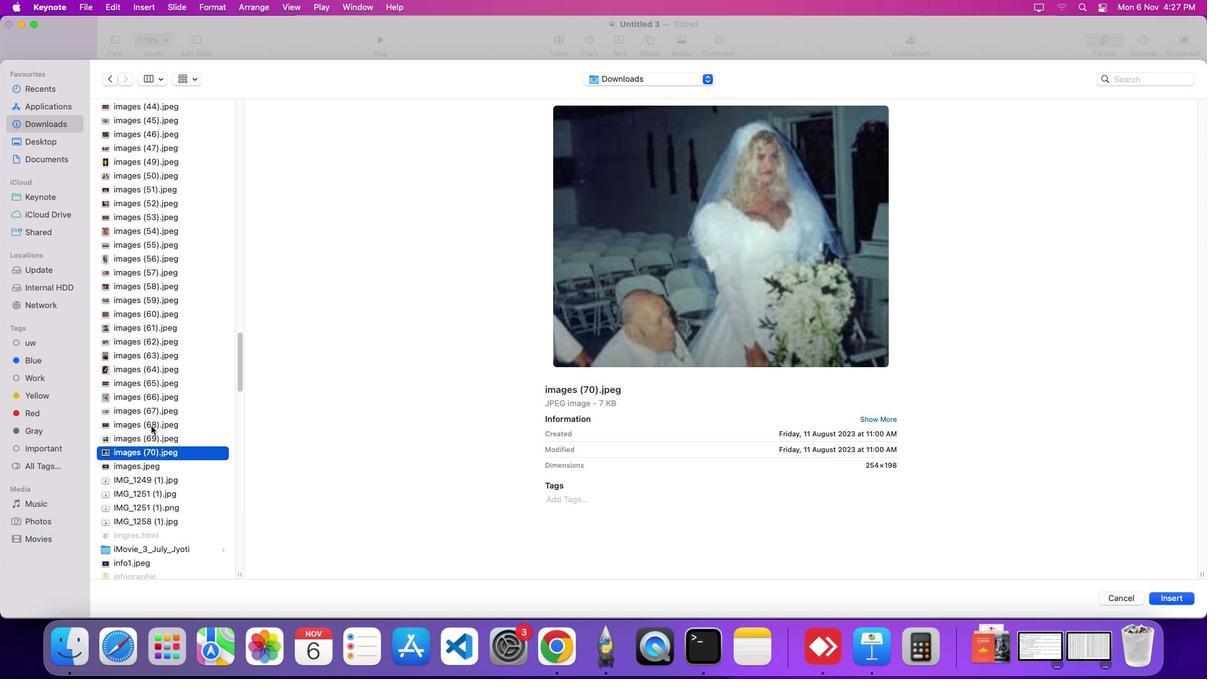 
Action: Mouse pressed left at (366, 305)
Screenshot: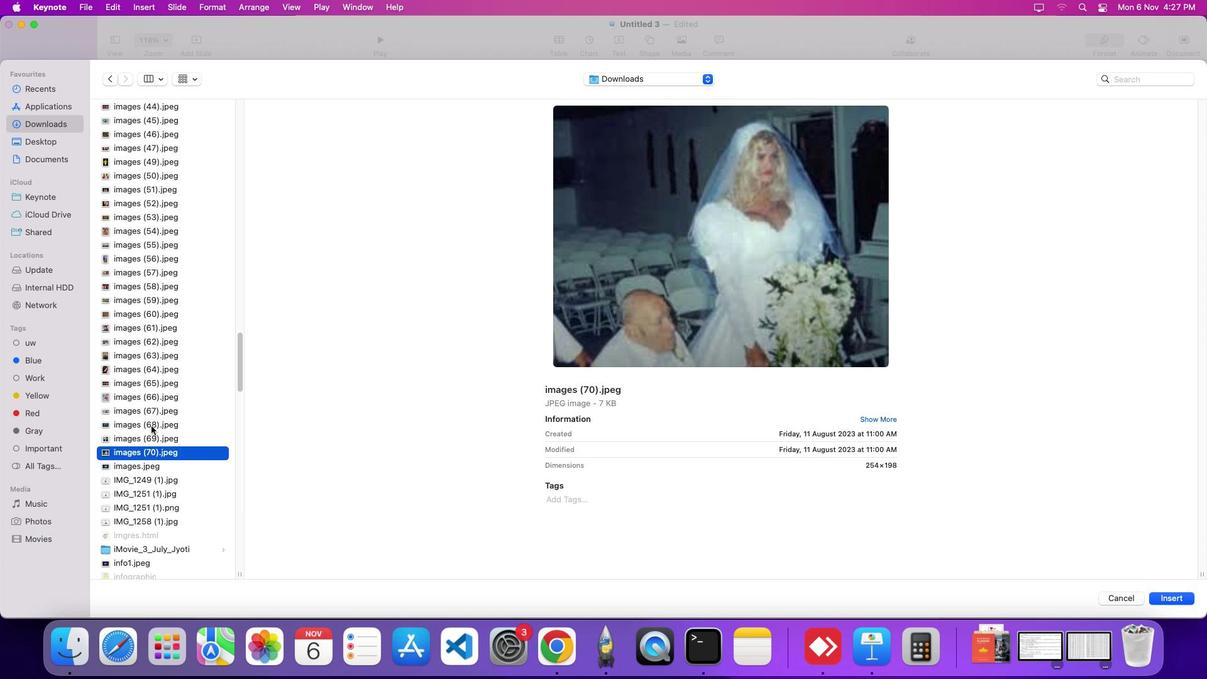 
Action: Mouse moved to (374, 308)
Screenshot: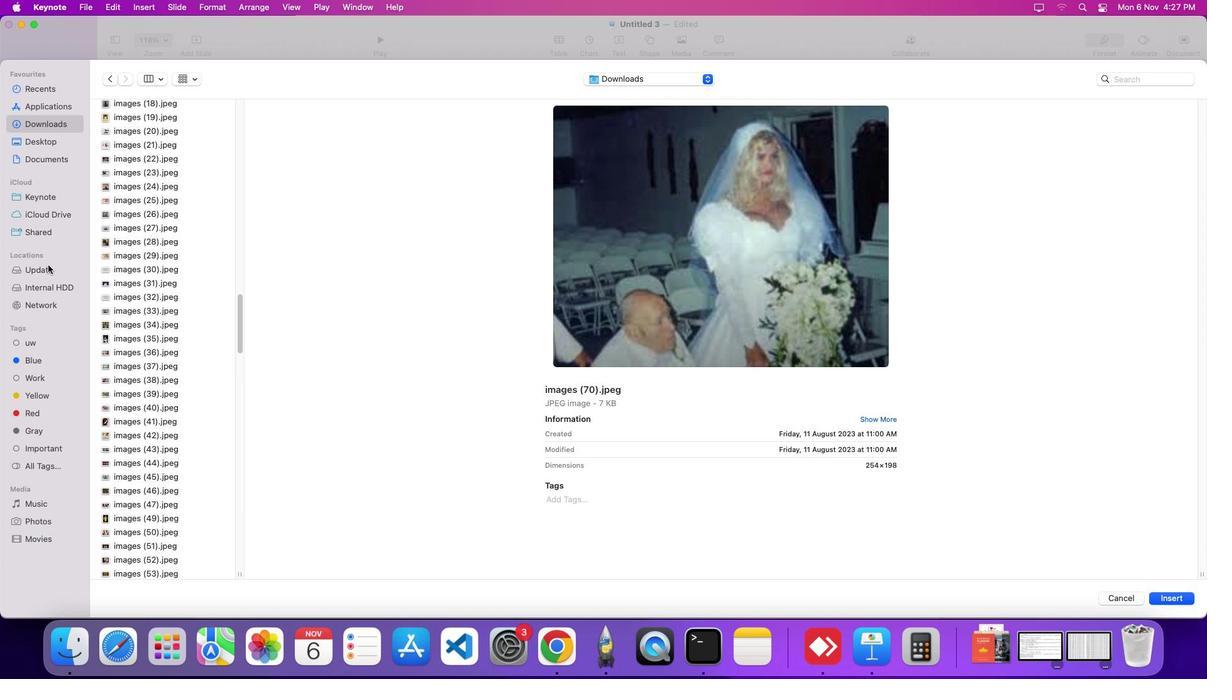 
Action: Mouse scrolled (374, 308) with delta (303, 359)
Screenshot: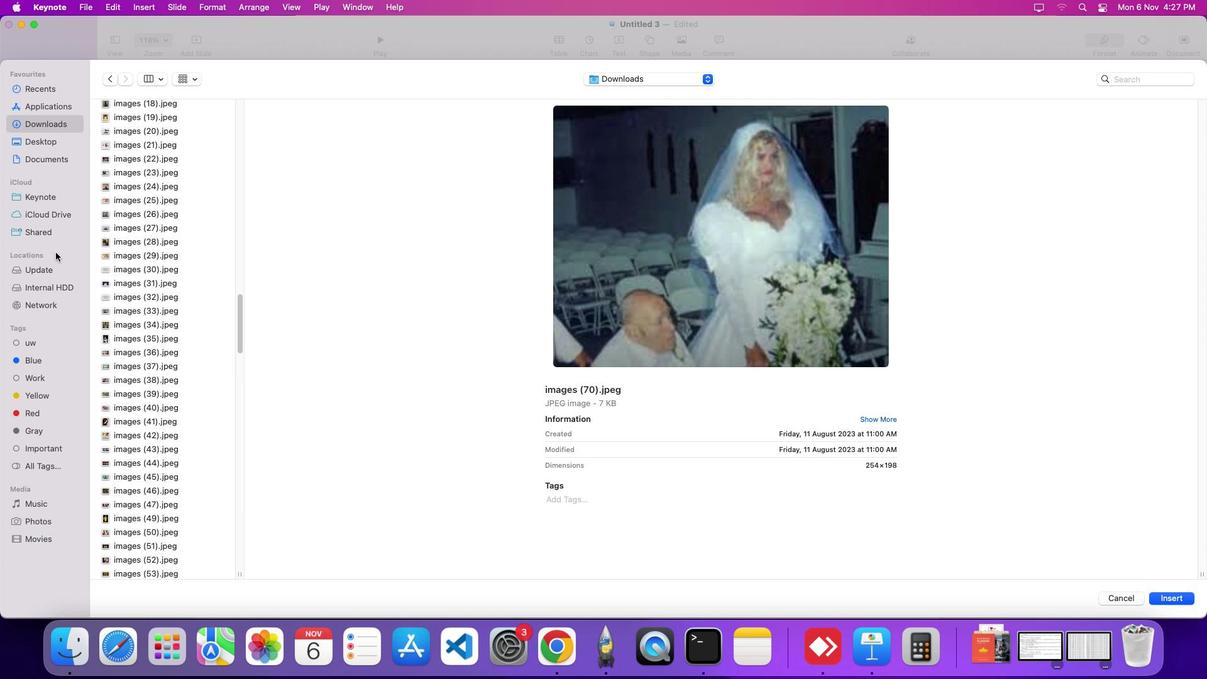 
Action: Mouse scrolled (374, 308) with delta (303, 359)
Screenshot: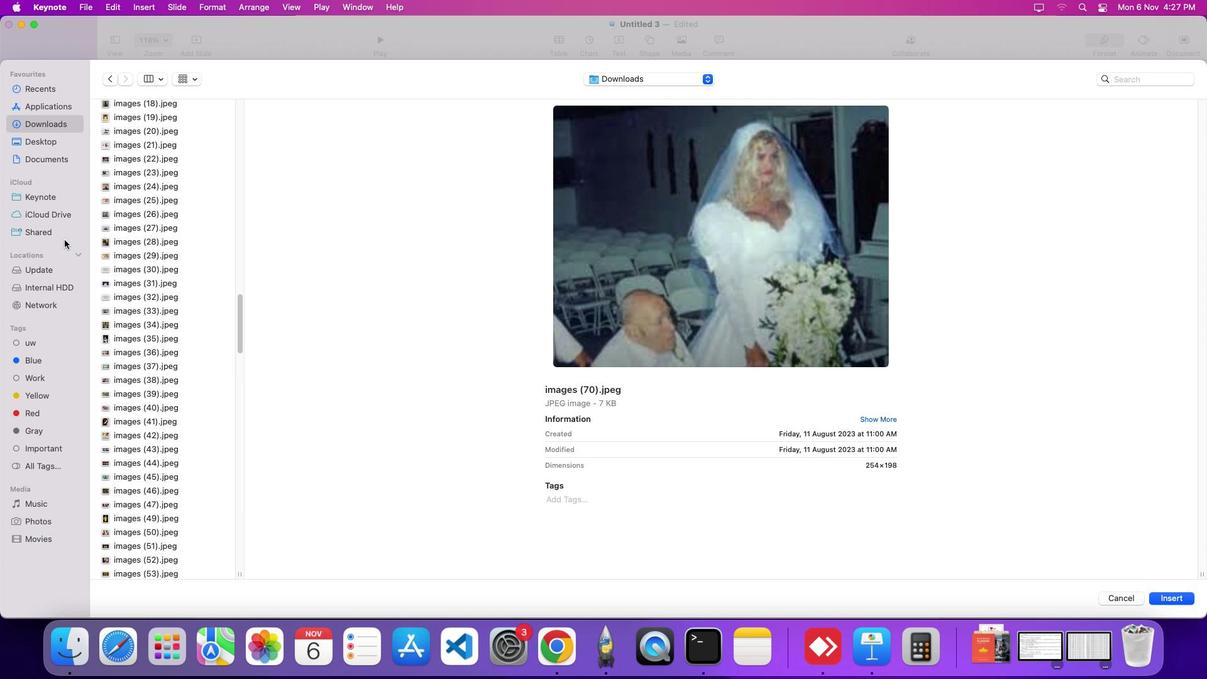 
Action: Mouse scrolled (374, 308) with delta (303, 359)
Screenshot: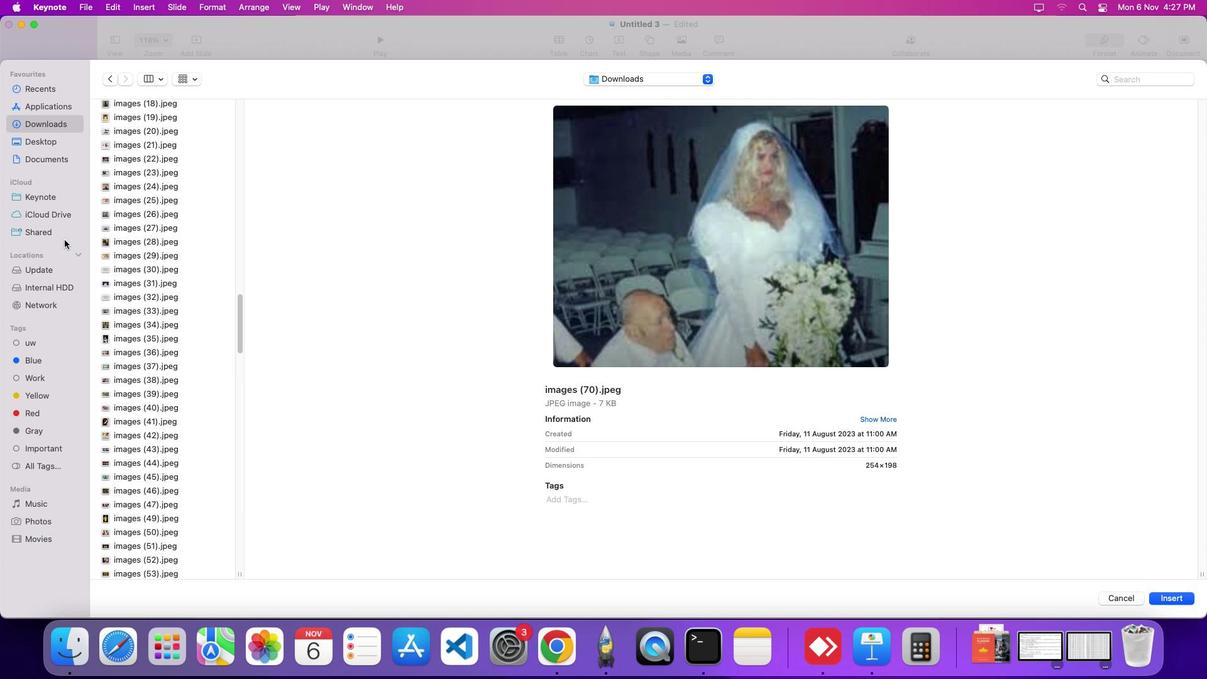 
Action: Mouse scrolled (374, 308) with delta (303, 359)
Screenshot: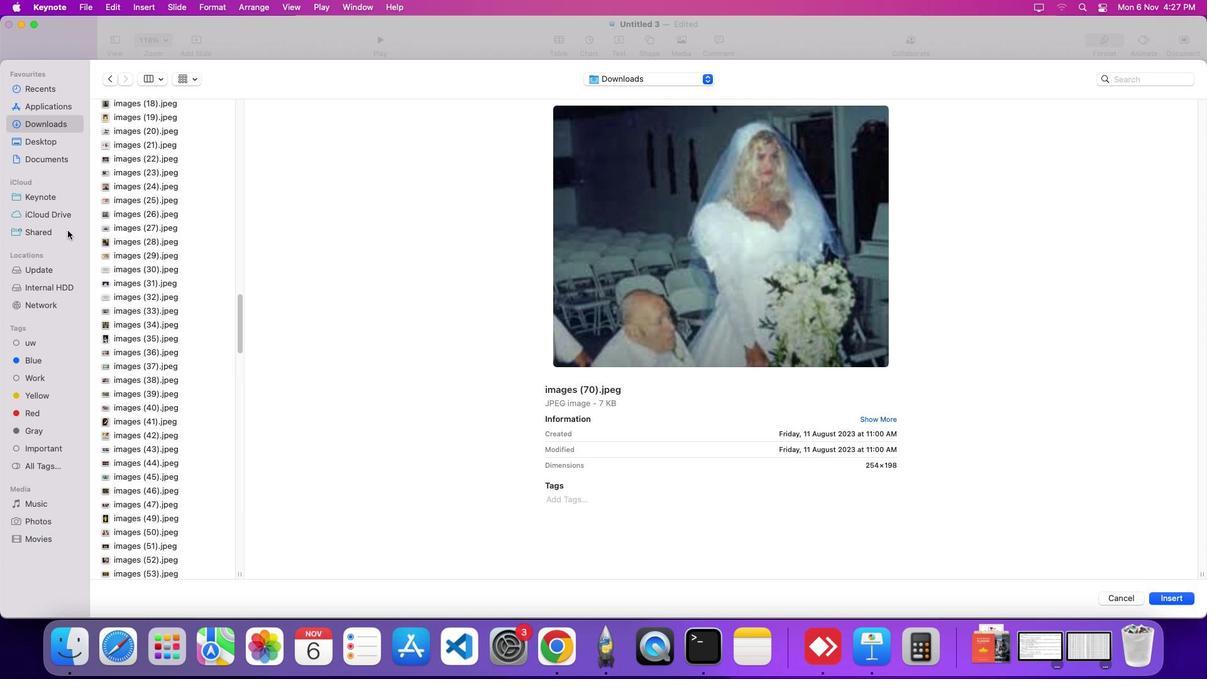 
Action: Mouse moved to (366, 306)
Screenshot: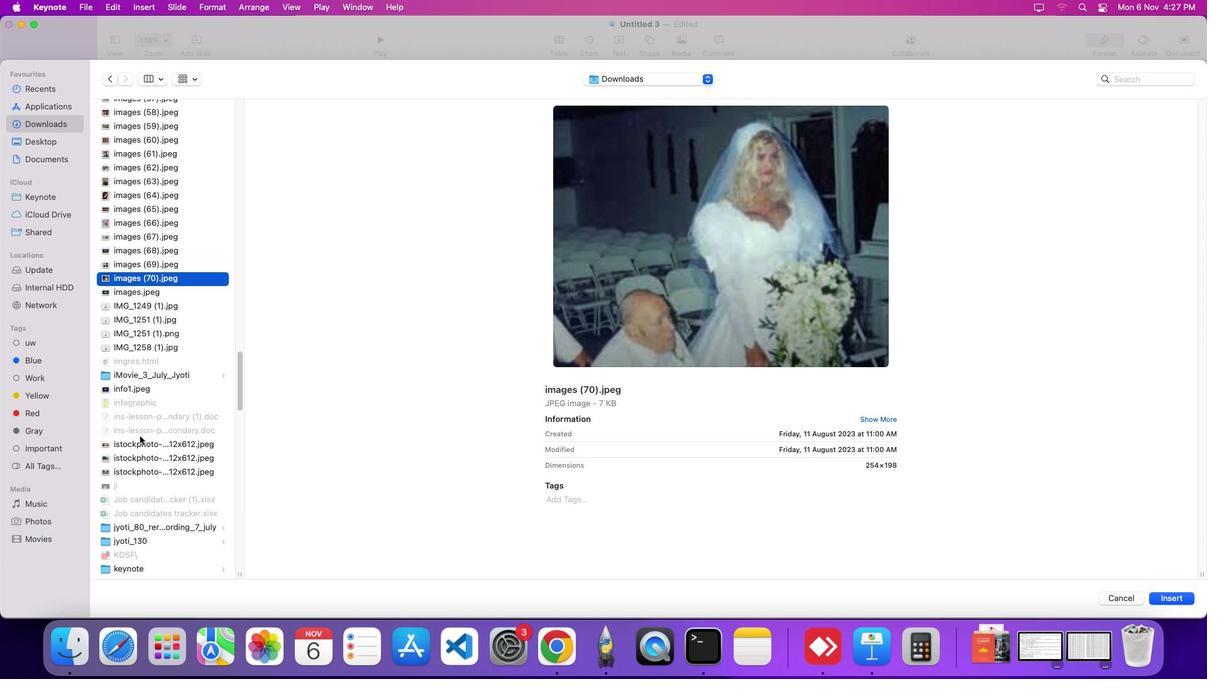 
Action: Mouse scrolled (366, 306) with delta (303, 359)
Screenshot: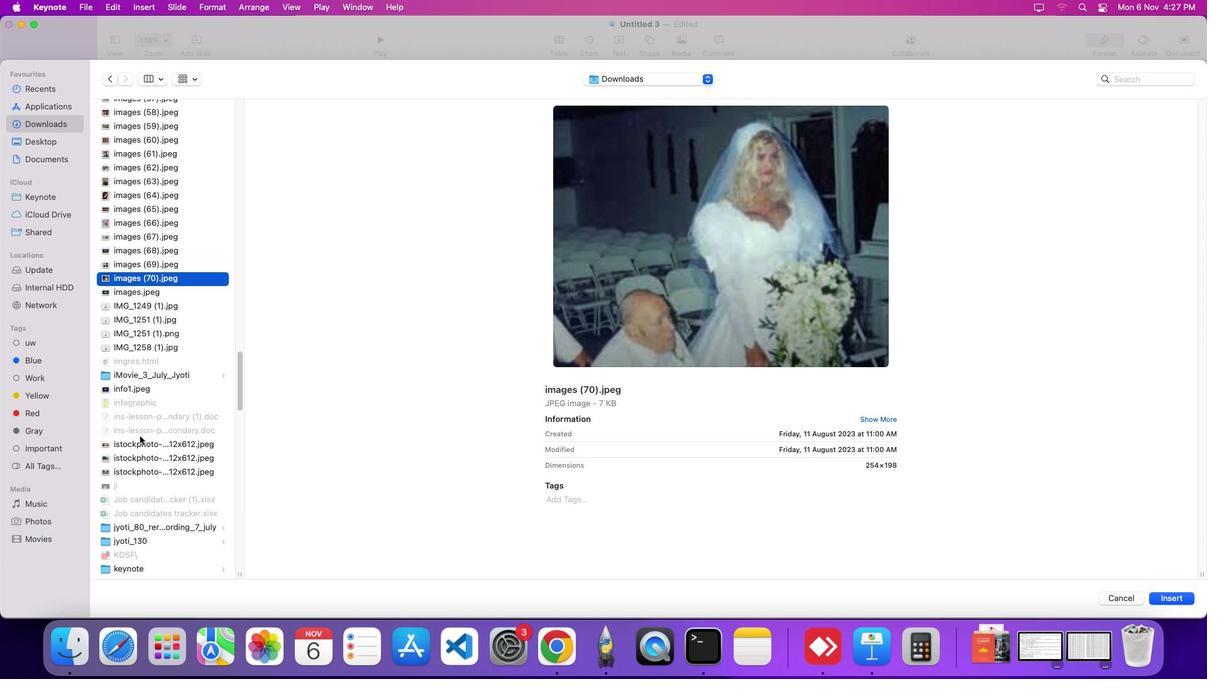 
Action: Mouse scrolled (366, 306) with delta (303, 361)
Screenshot: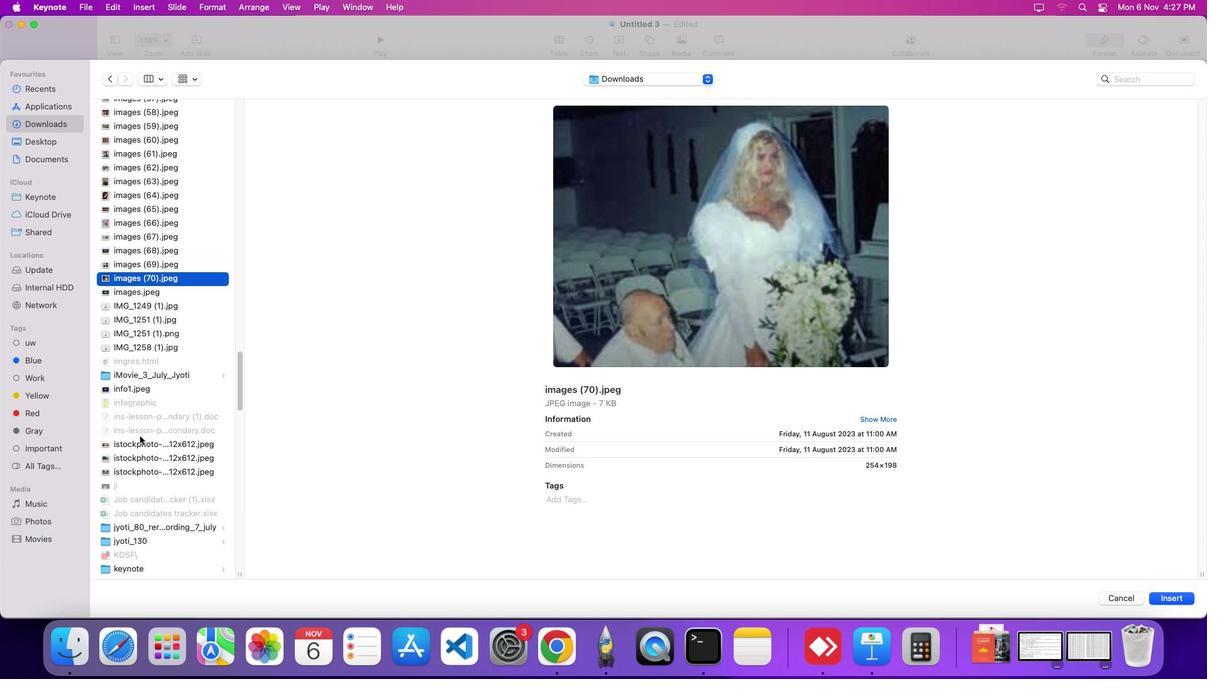
Action: Mouse moved to (366, 306)
Screenshot: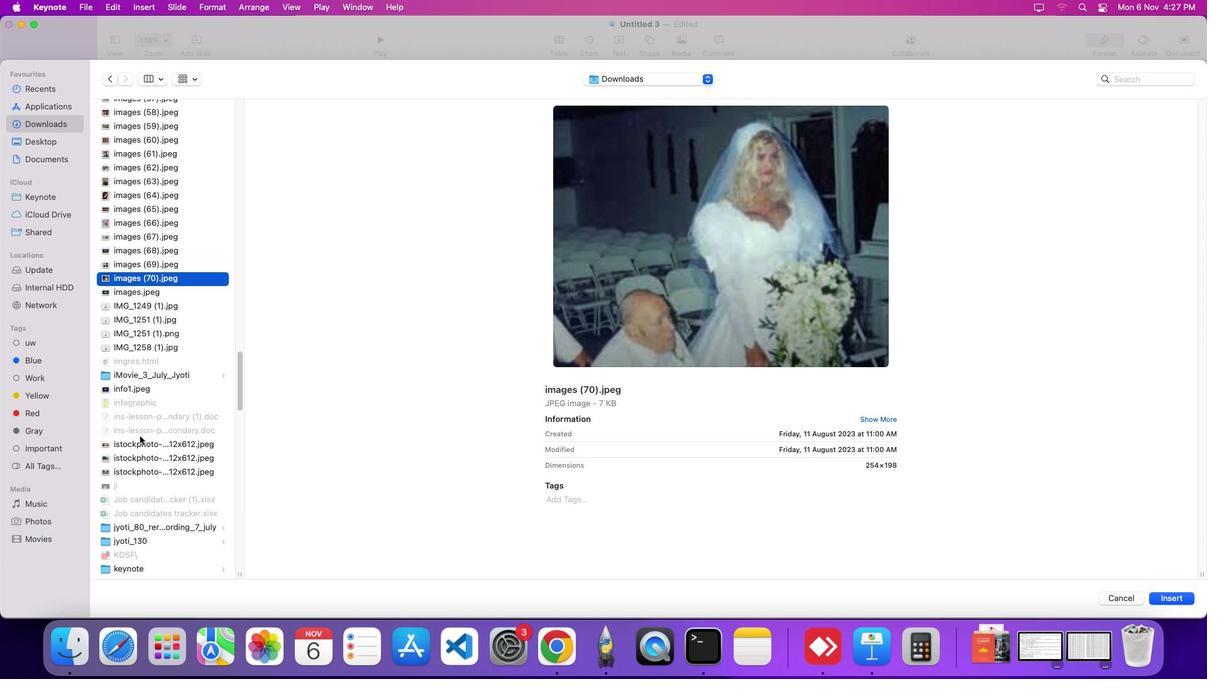 
Action: Mouse scrolled (366, 306) with delta (303, 361)
Screenshot: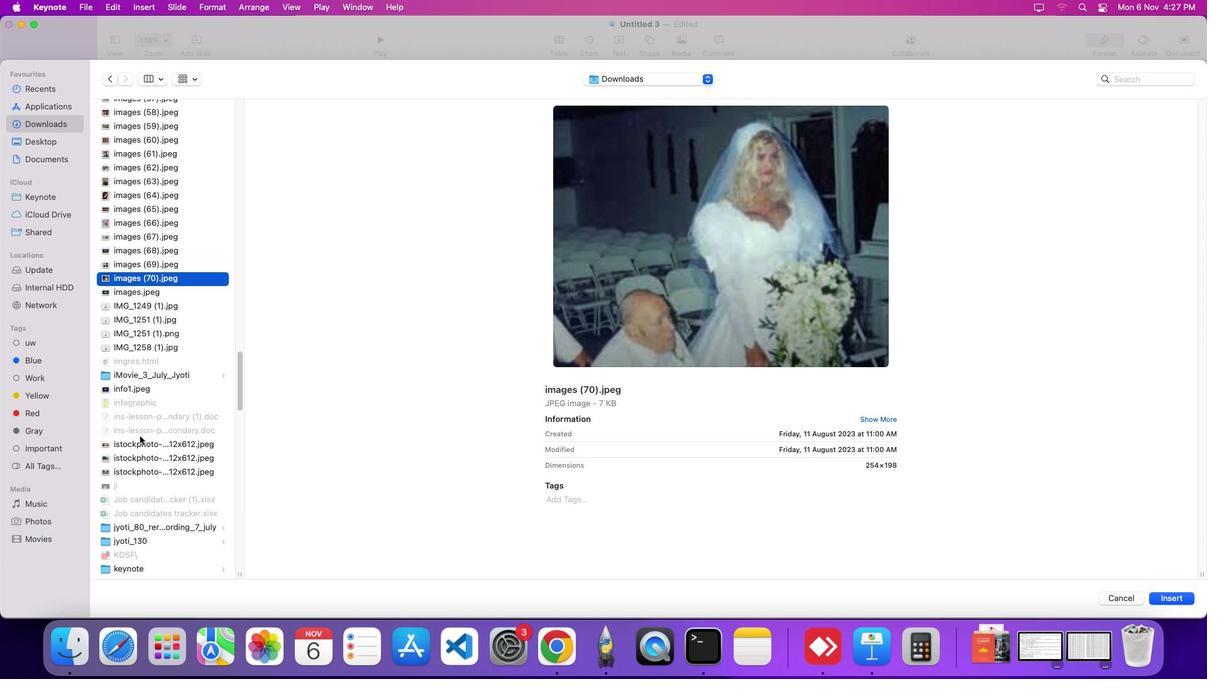 
Action: Mouse moved to (366, 306)
Screenshot: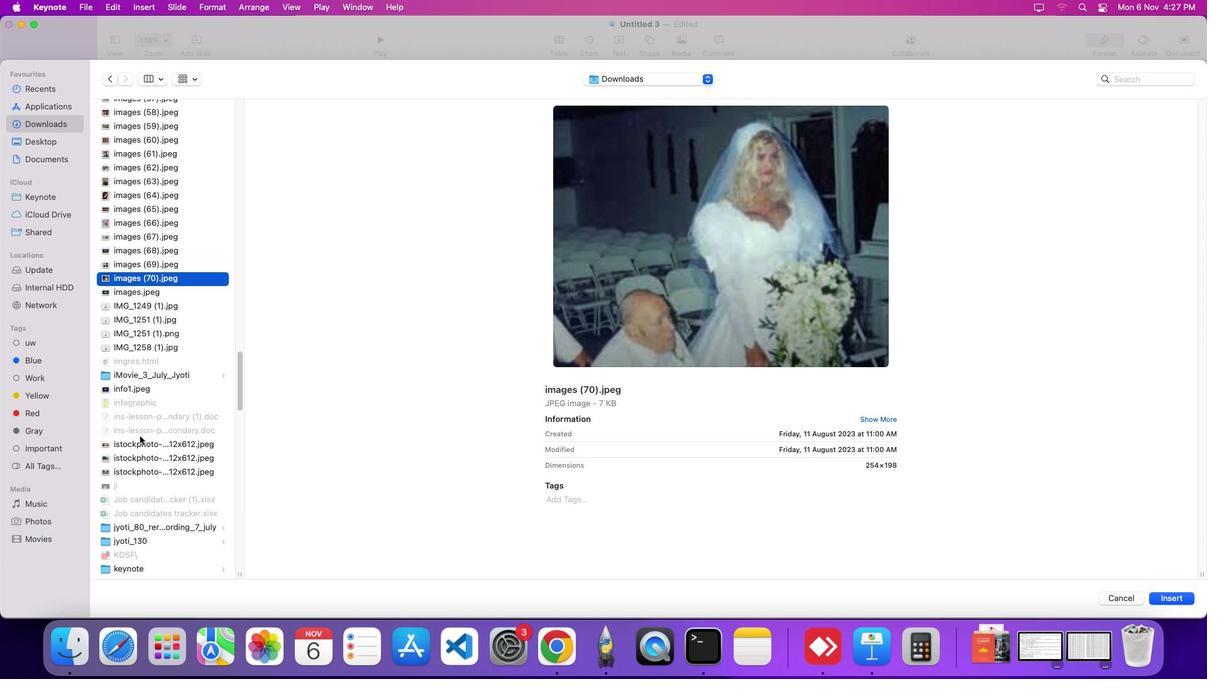 
Action: Mouse scrolled (366, 306) with delta (303, 361)
Screenshot: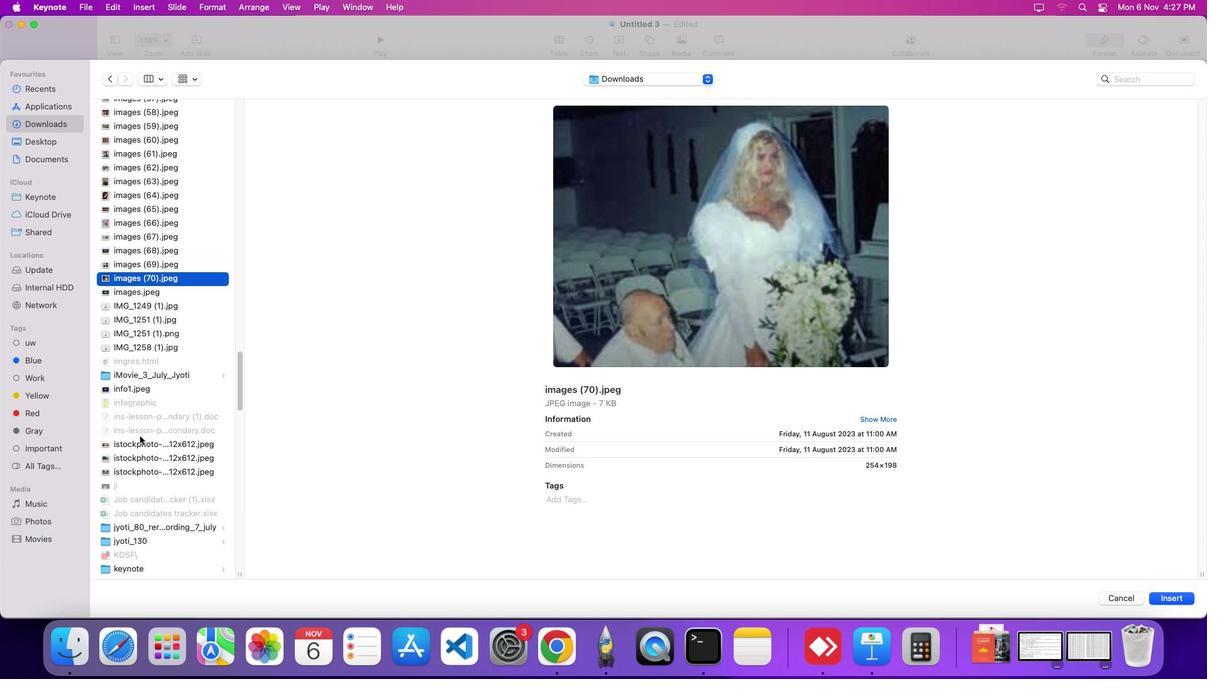 
Action: Mouse moved to (366, 306)
Screenshot: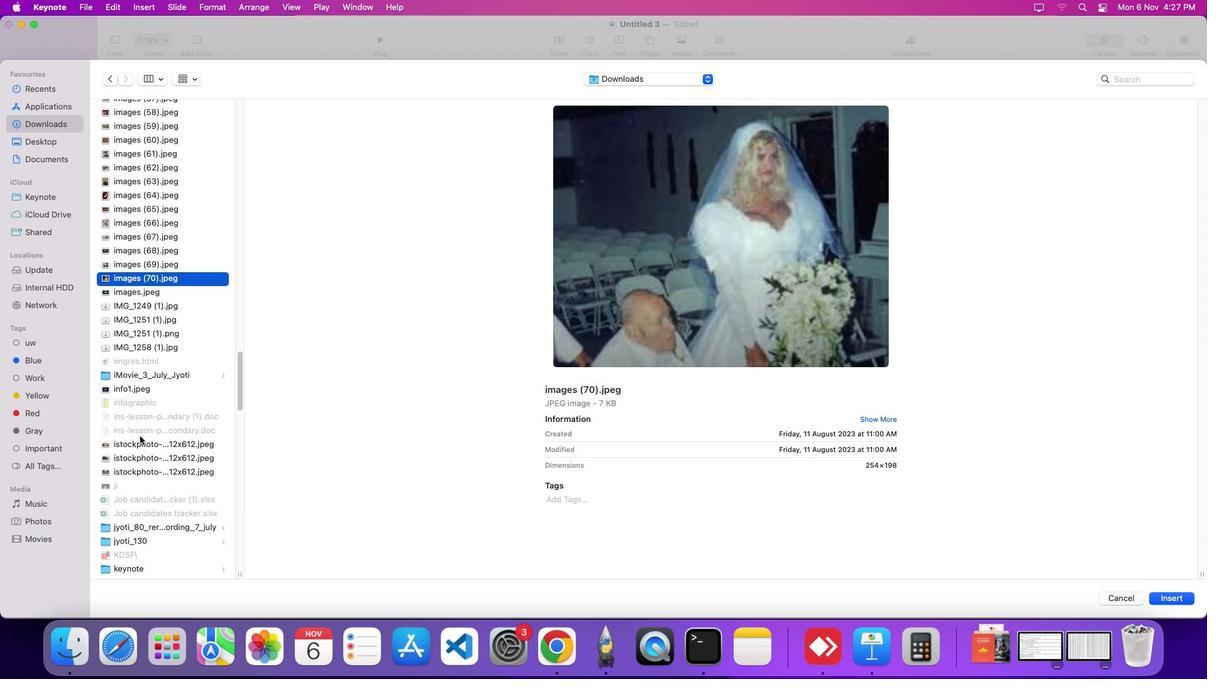 
Action: Mouse scrolled (366, 306) with delta (303, 361)
Screenshot: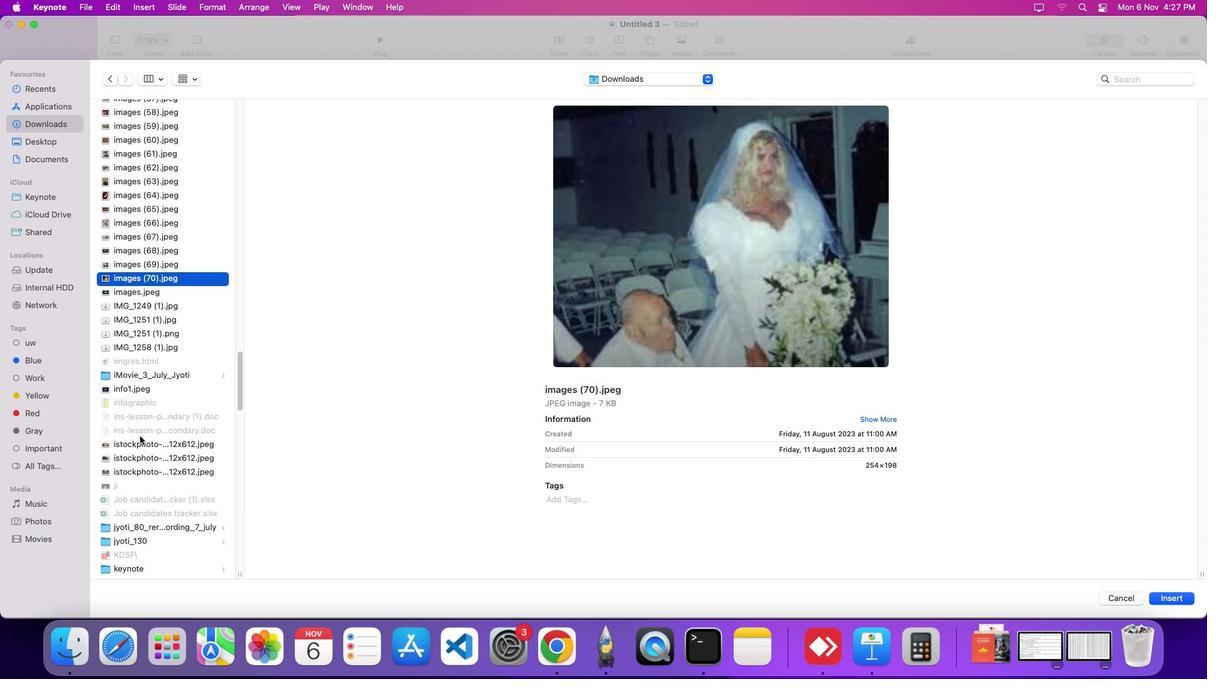 
Action: Mouse moved to (368, 306)
Screenshot: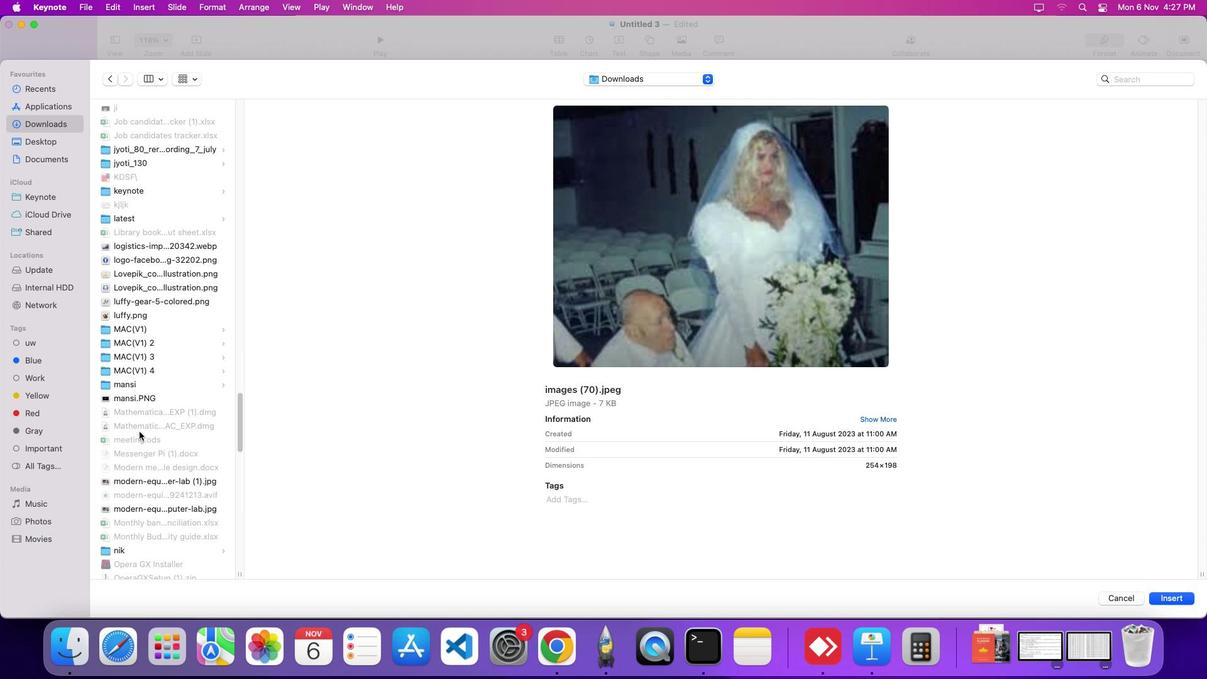 
Action: Mouse scrolled (368, 306) with delta (303, 360)
Screenshot: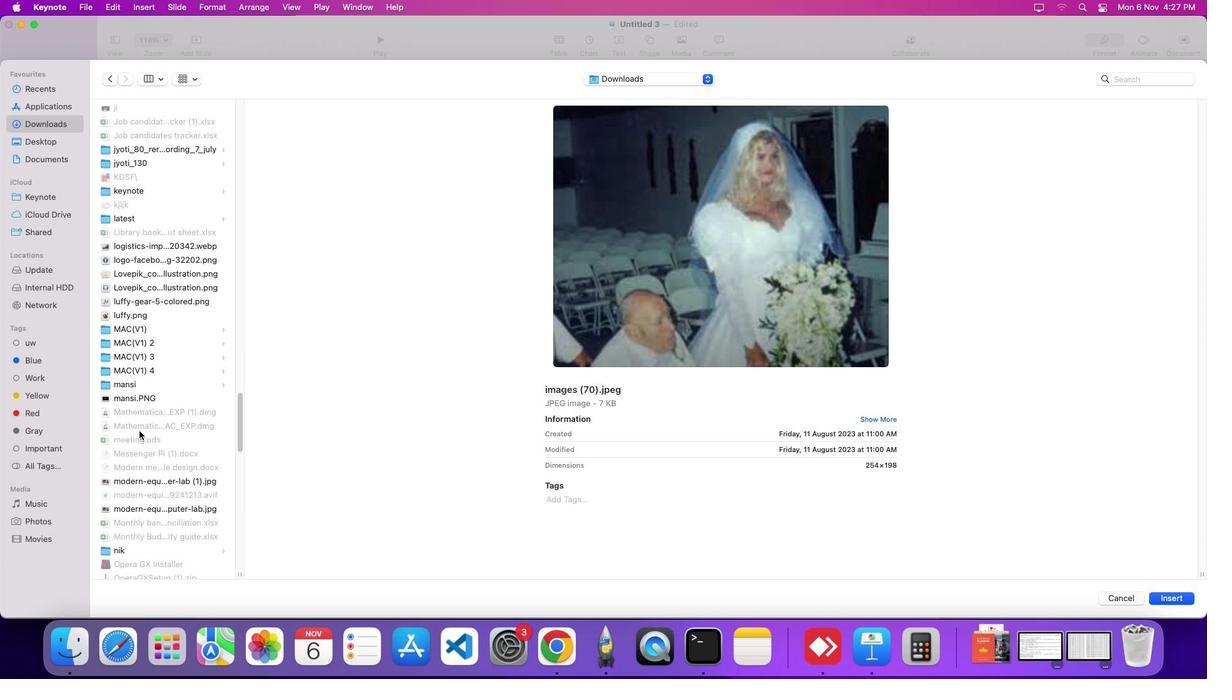 
Action: Mouse scrolled (368, 306) with delta (303, 360)
Screenshot: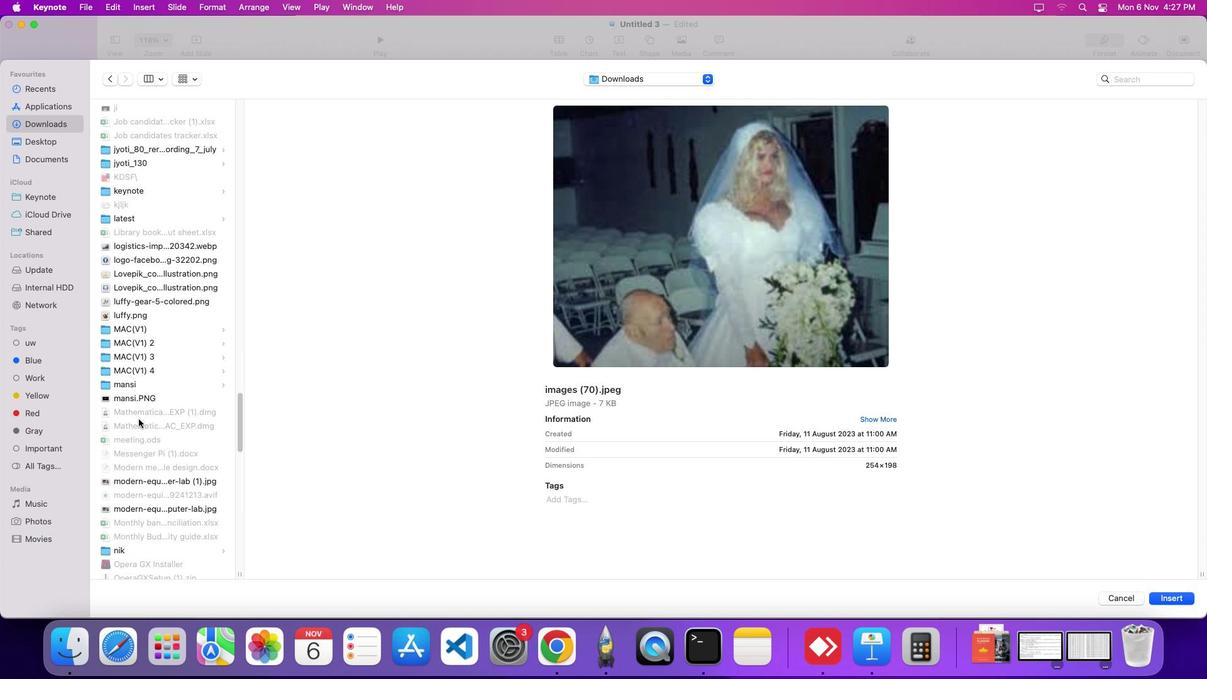 
Action: Mouse scrolled (368, 306) with delta (303, 359)
Screenshot: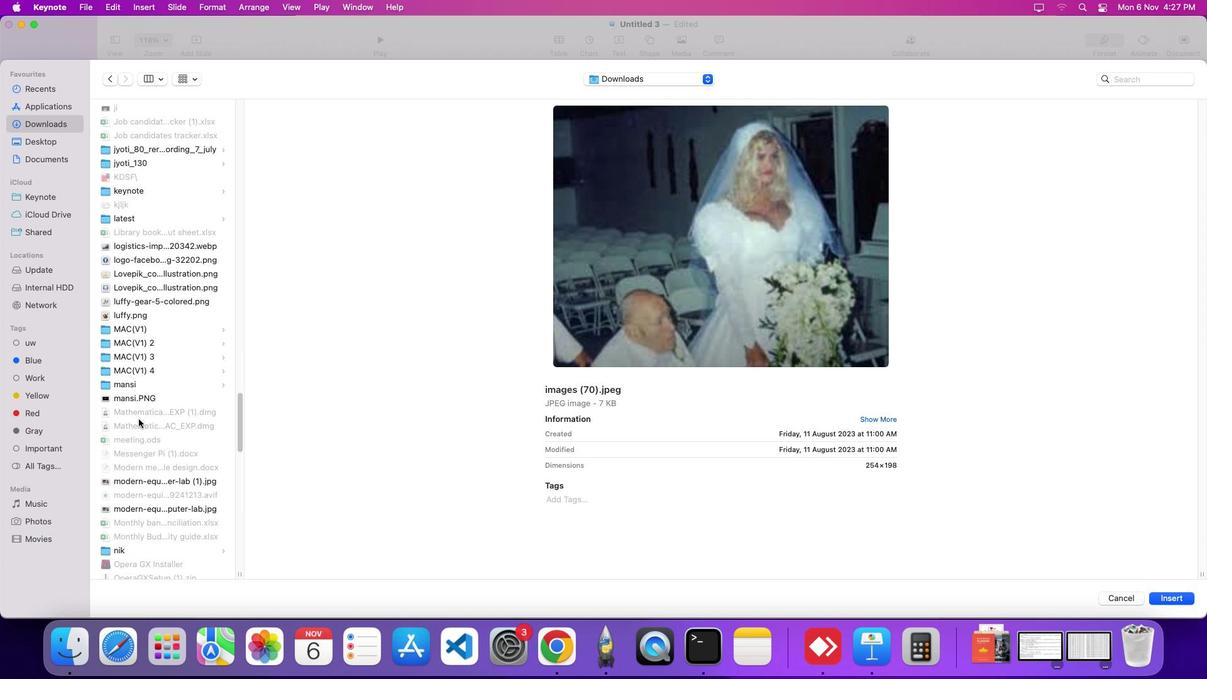 
Action: Mouse scrolled (368, 306) with delta (303, 361)
Screenshot: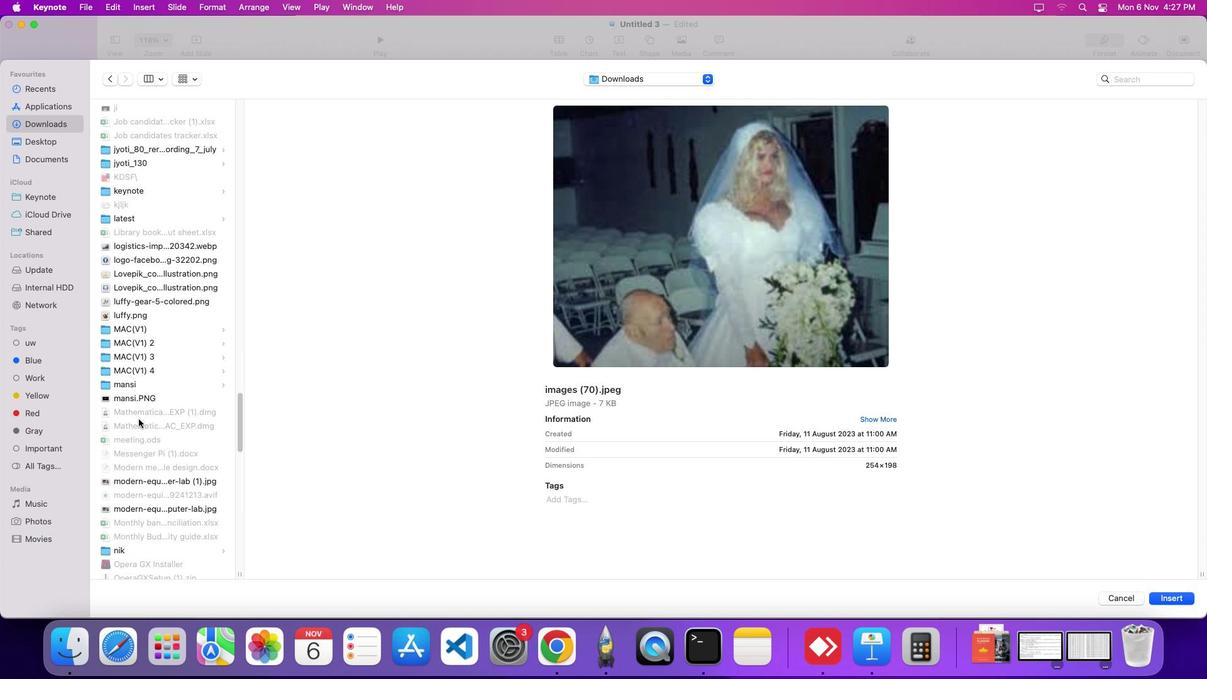 
Action: Mouse scrolled (368, 306) with delta (303, 360)
Screenshot: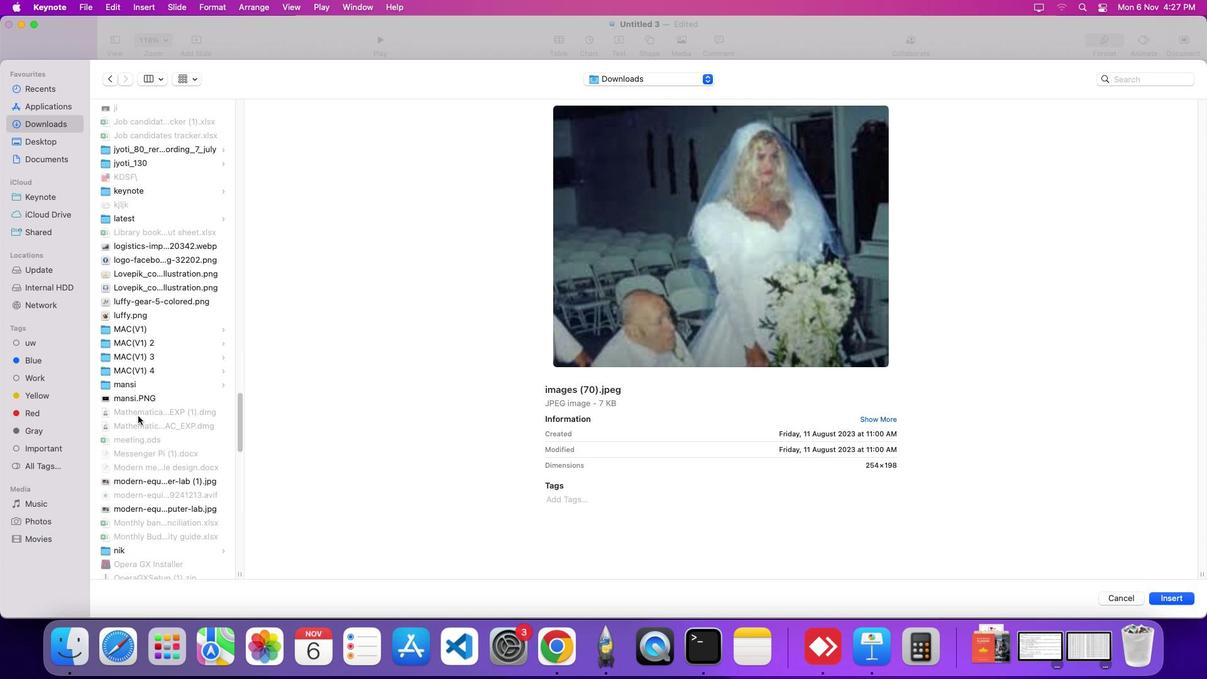 
Action: Mouse moved to (371, 336)
Screenshot: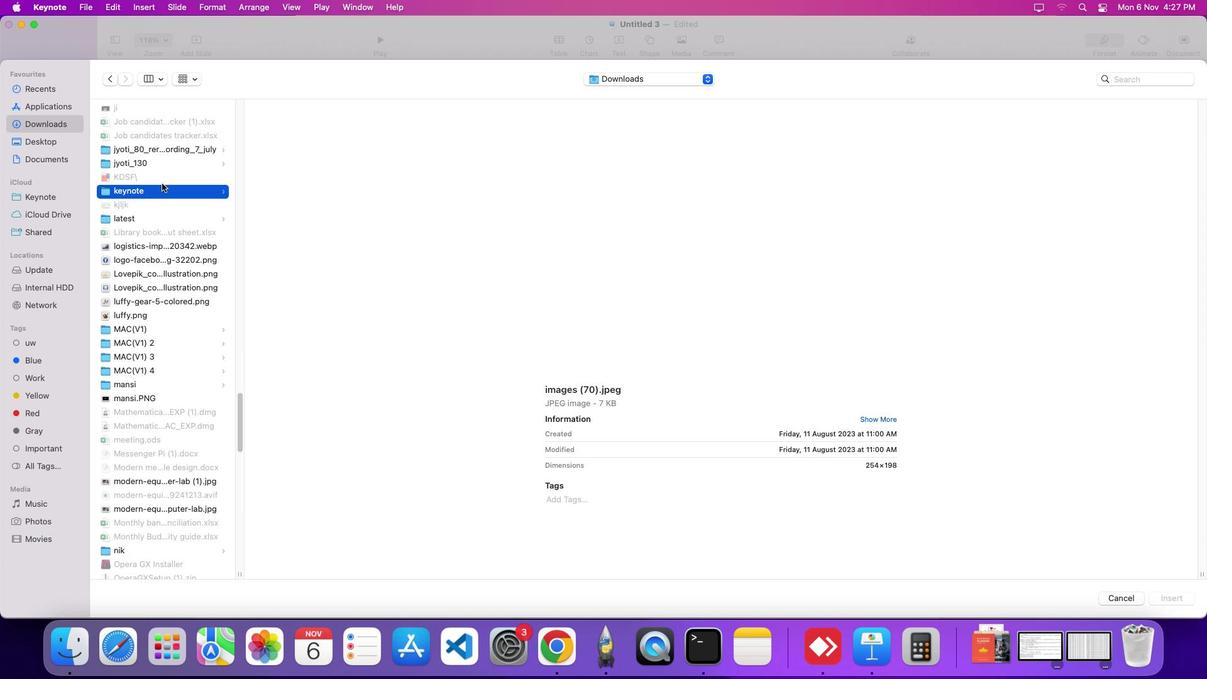 
Action: Mouse pressed left at (371, 336)
Screenshot: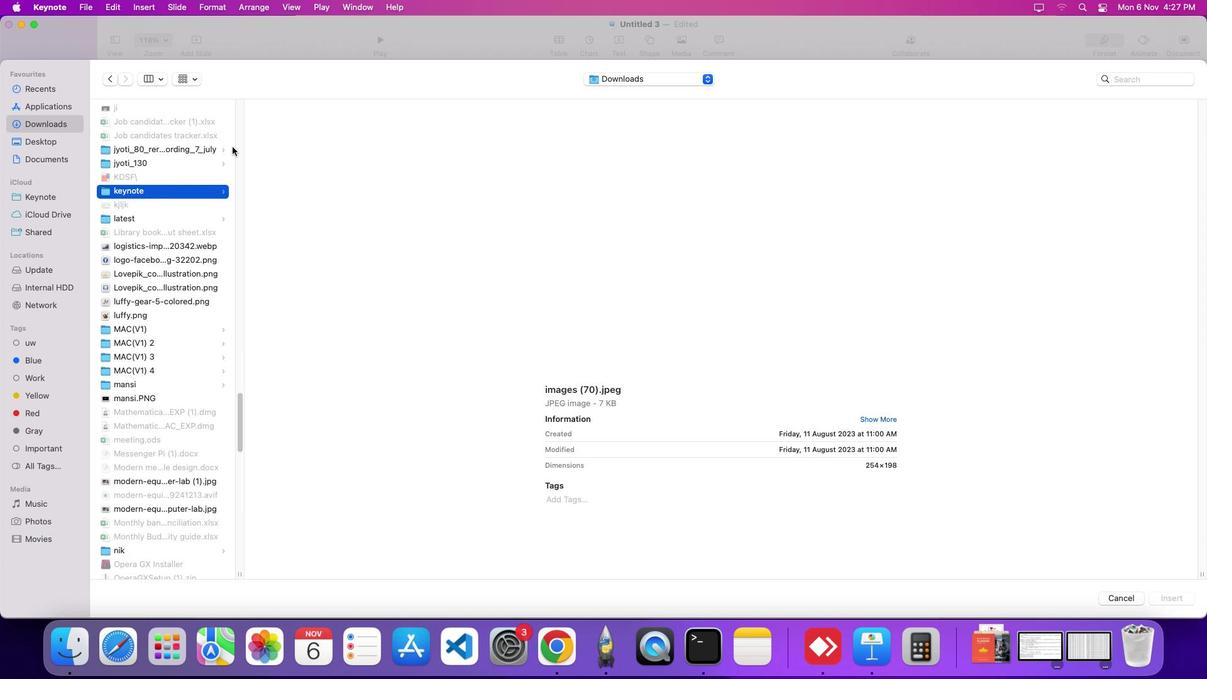 
Action: Mouse moved to (444, 338)
Screenshot: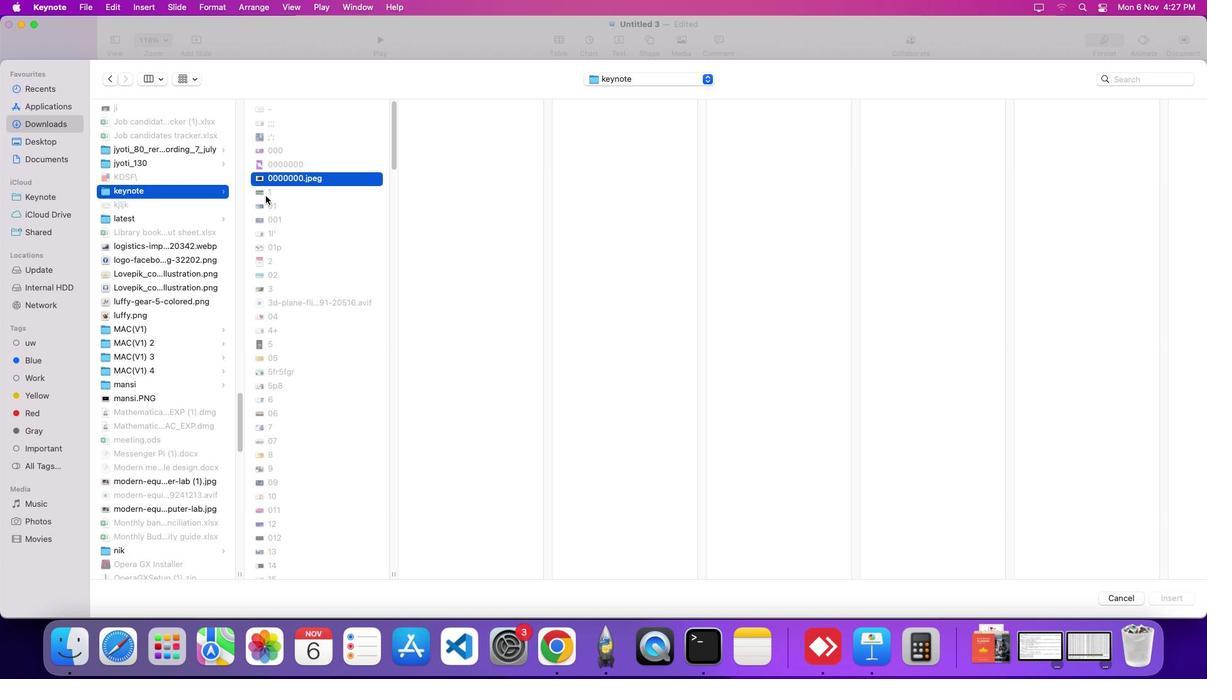 
Action: Mouse pressed left at (444, 338)
Screenshot: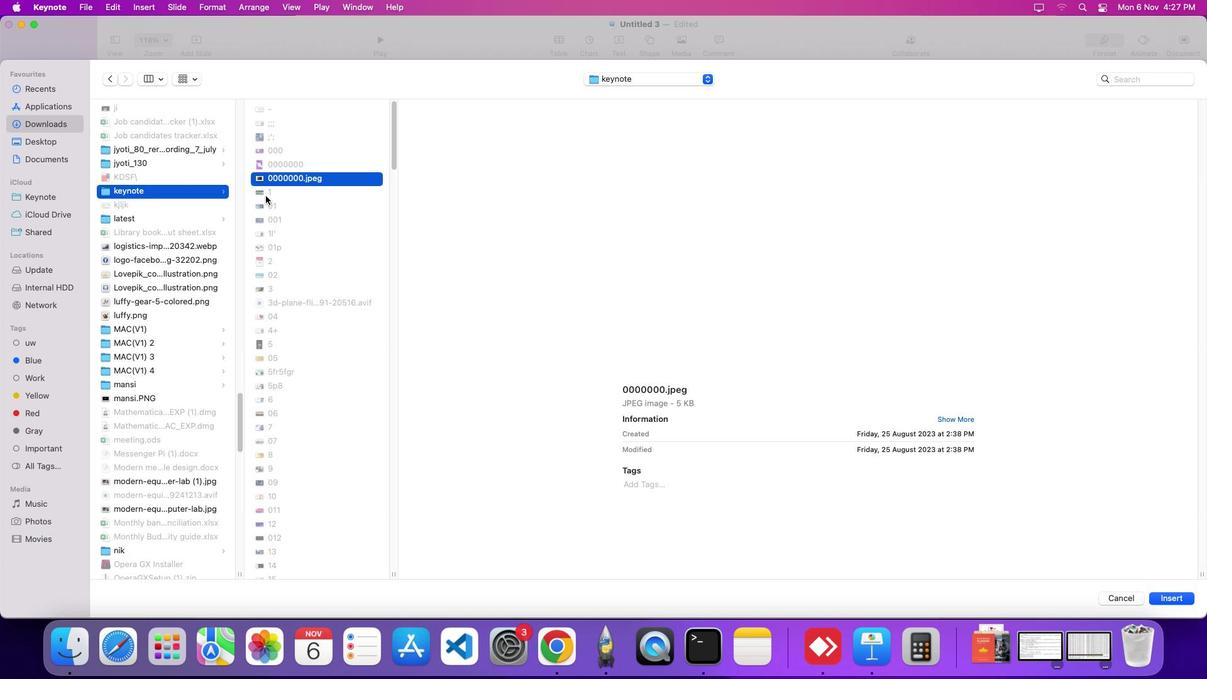 
Action: Mouse moved to (427, 336)
Screenshot: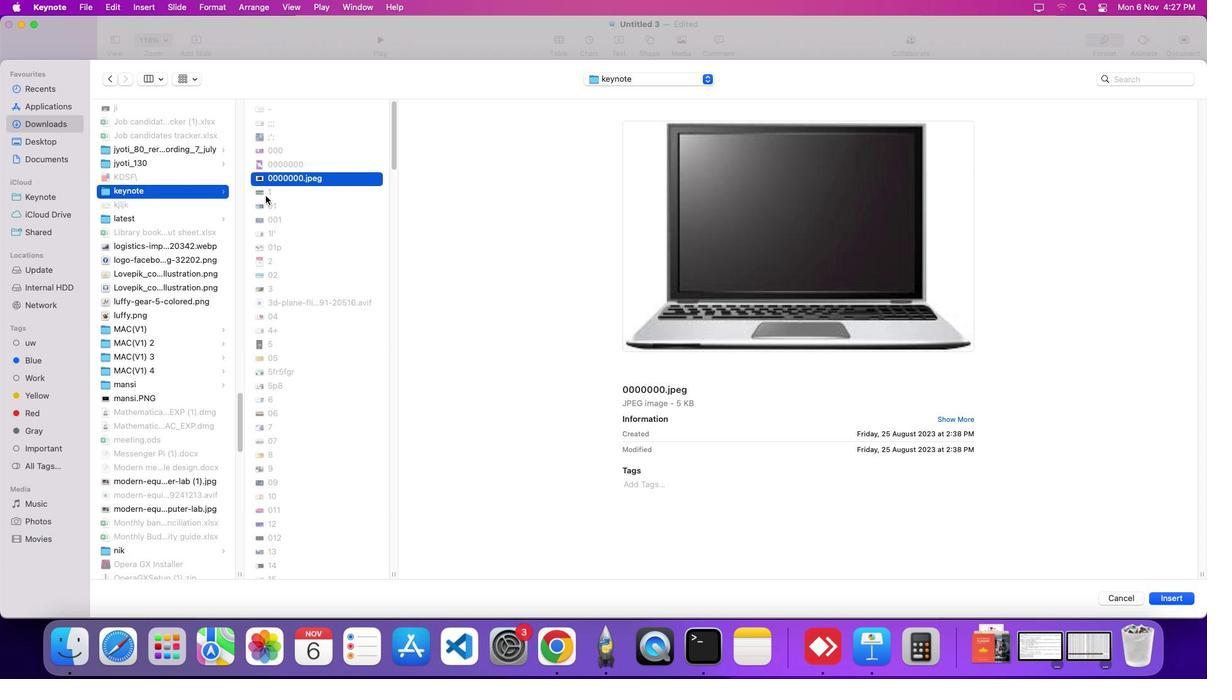 
Action: Key pressed Key.downKey.downKey.downKey.downKey.downKey.downKey.downKey.downKey.downKey.downKey.downKey.downKey.downKey.downKey.downKey.downKey.downKey.downKey.downKey.downKey.downKey.downKey.downKey.downKey.downKey.downKey.downKey.downKey.downKey.downKey.downKey.downKey.downKey.downKey.downKey.downKey.downKey.downKey.downKey.downKey.downKey.downKey.downKey.downKey.downKey.downKey.downKey.downKey.downKey.downKey.downKey.downKey.downKey.downKey.downKey.downKey.downKey.downKey.downKey.downKey.downKey.downKey.downKey.downKey.downKey.downKey.downKey.downKey.downKey.downKey.downKey.downKey.downKey.downKey.downKey.downKey.downKey.downKey.downKey.downKey.downKey.downKey.downKey.downKey.downKey.downKey.downKey.downKey.downKey.downKey.downKey.downKey.downKey.downKey.upKey.upKey.upKey.upKey.upKey.upKey.upKey.upKey.upKey.upKey.upKey.upKey.upKey.upKey.upKey.upKey.upKey.upKey.upKey.upKey.upKey.upKey.downKey.upKey.shift_r
Screenshot: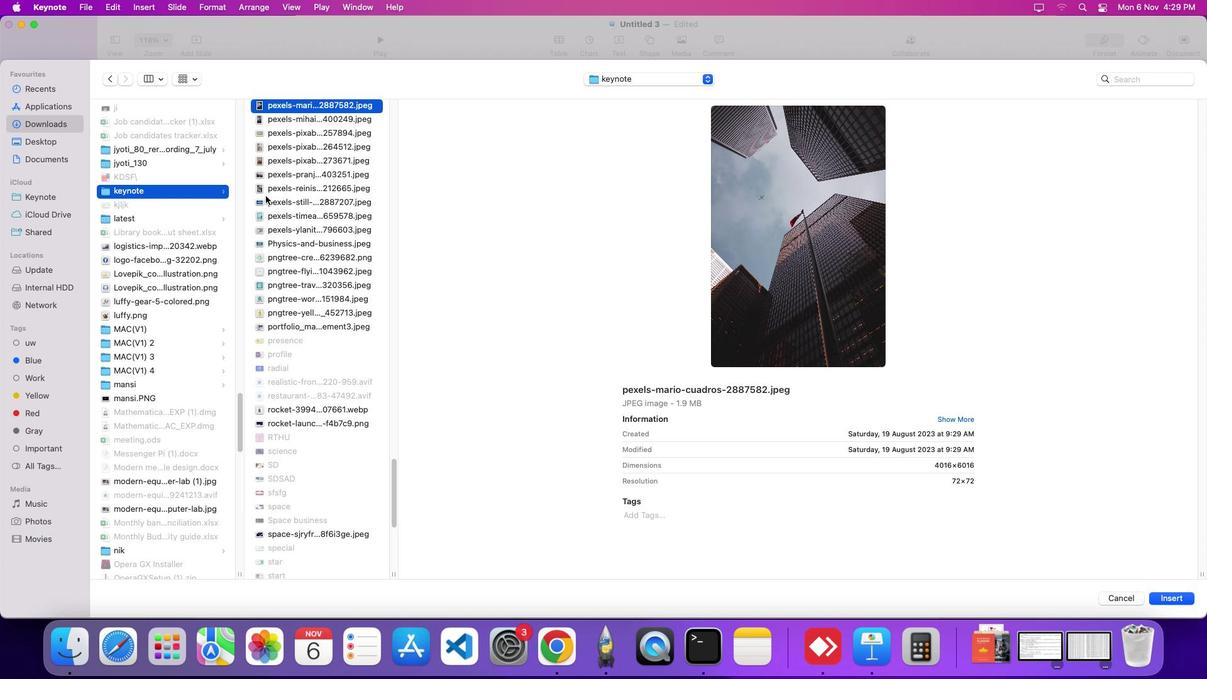
Action: Mouse moved to (427, 334)
Screenshot: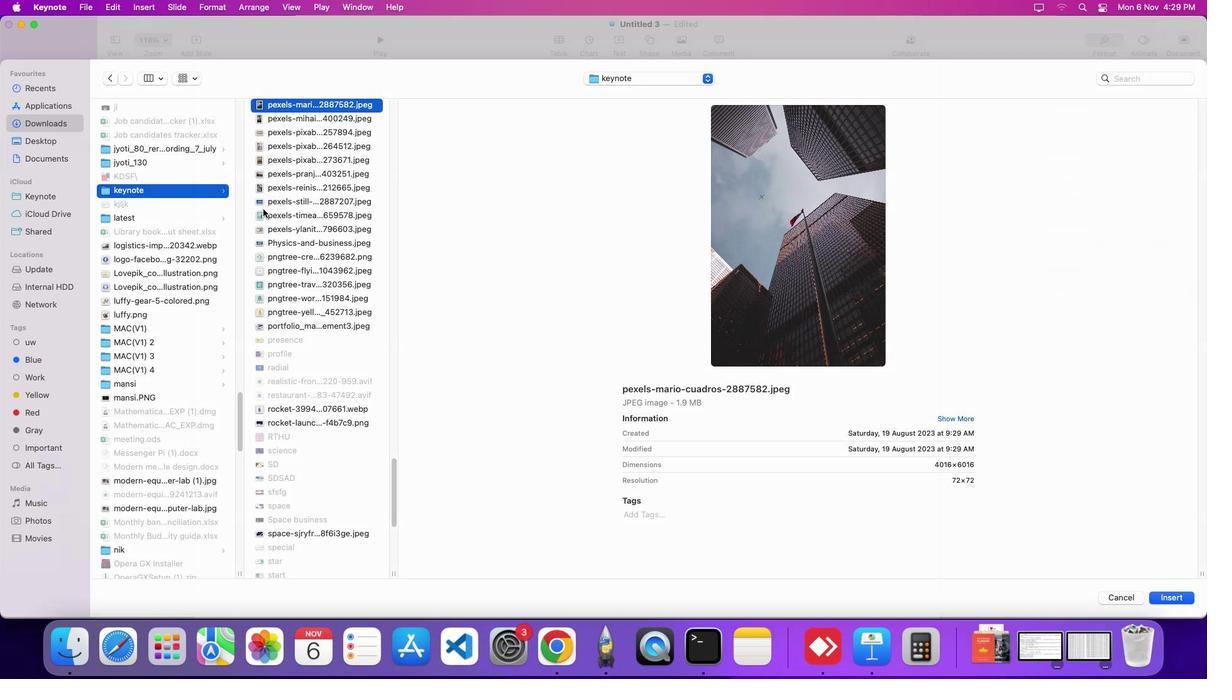 
Action: Key pressed Key.enter
Screenshot: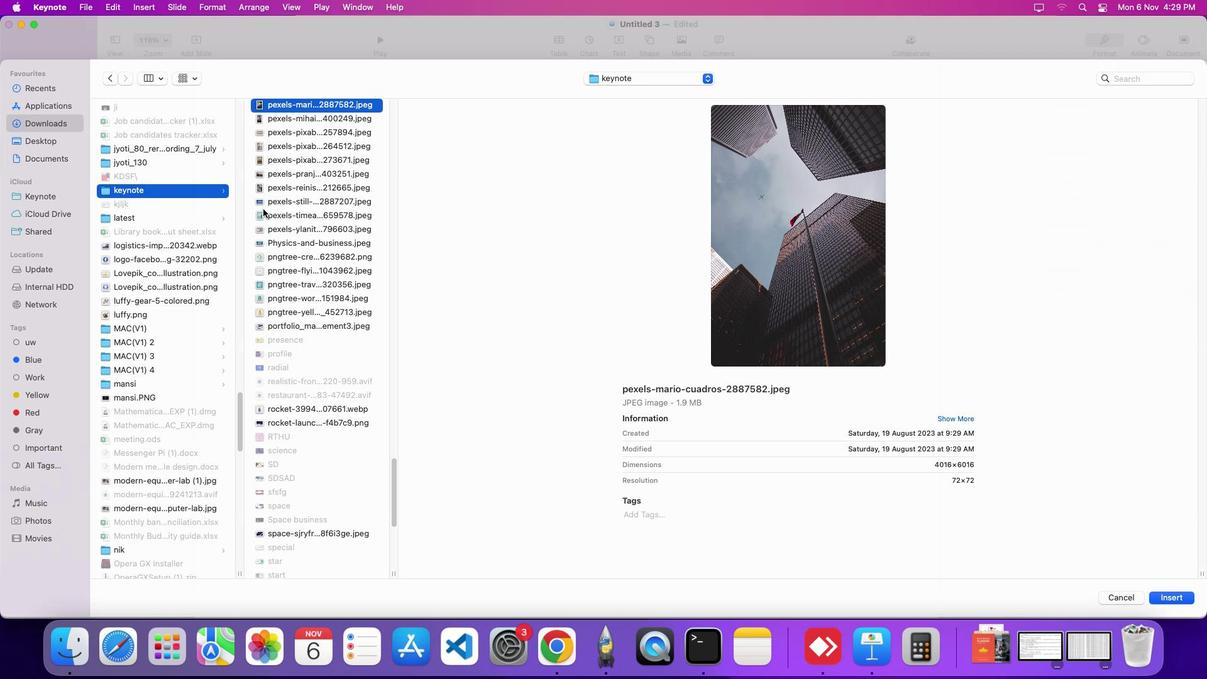 
Action: Mouse moved to (667, 319)
Screenshot: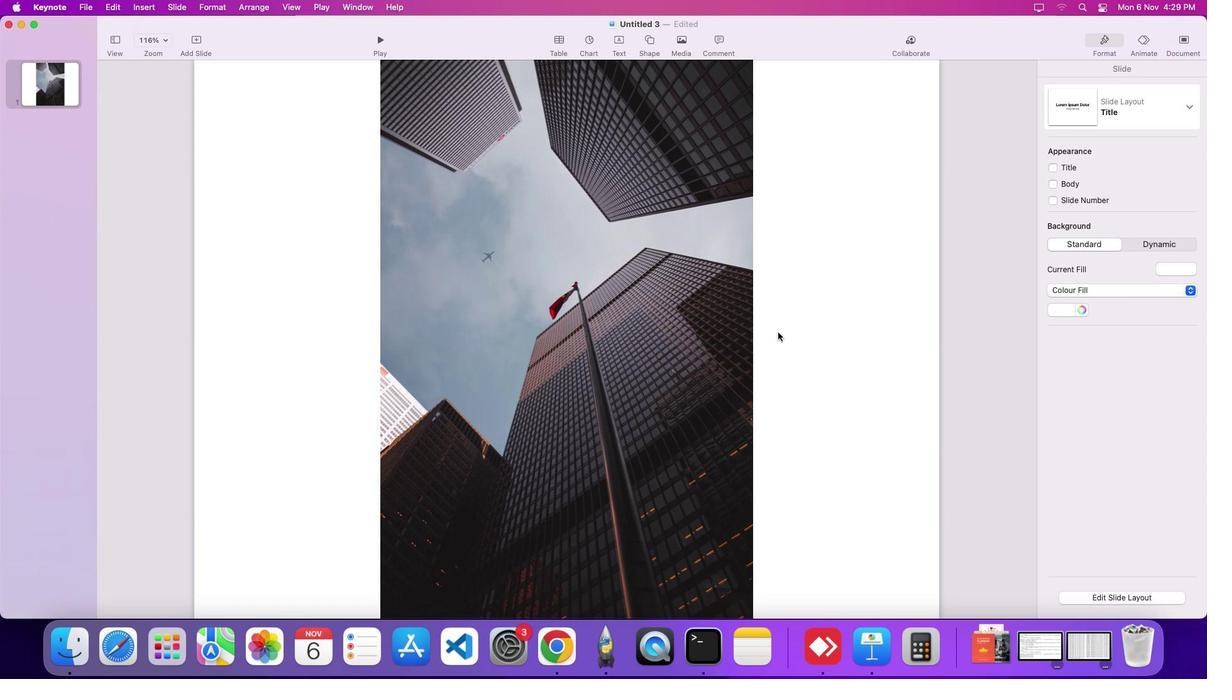 
Action: Mouse pressed left at (667, 319)
Screenshot: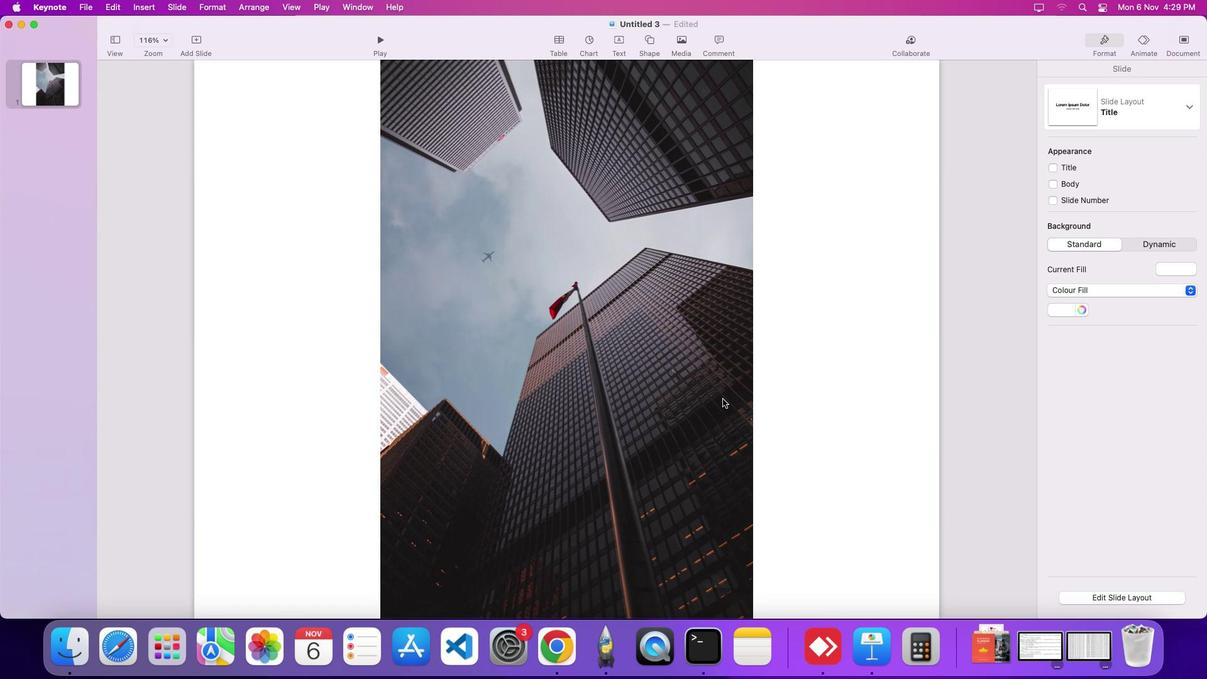 
Action: Mouse moved to (588, 306)
Screenshot: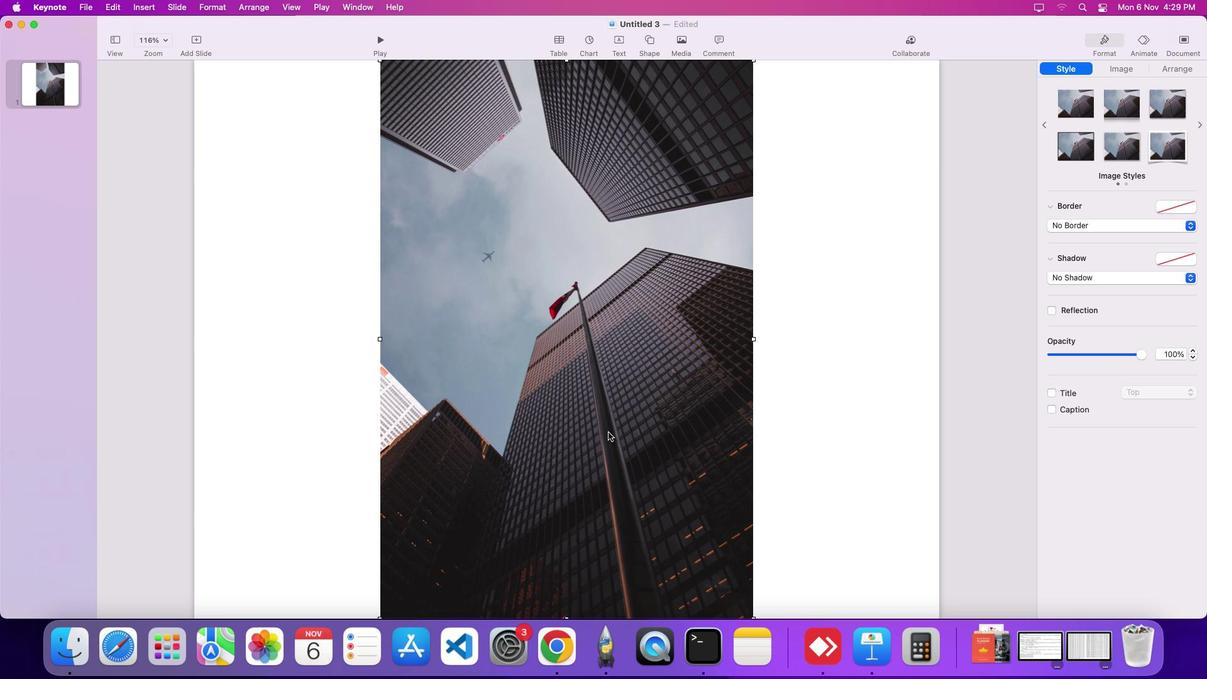 
Action: Mouse pressed left at (588, 306)
Screenshot: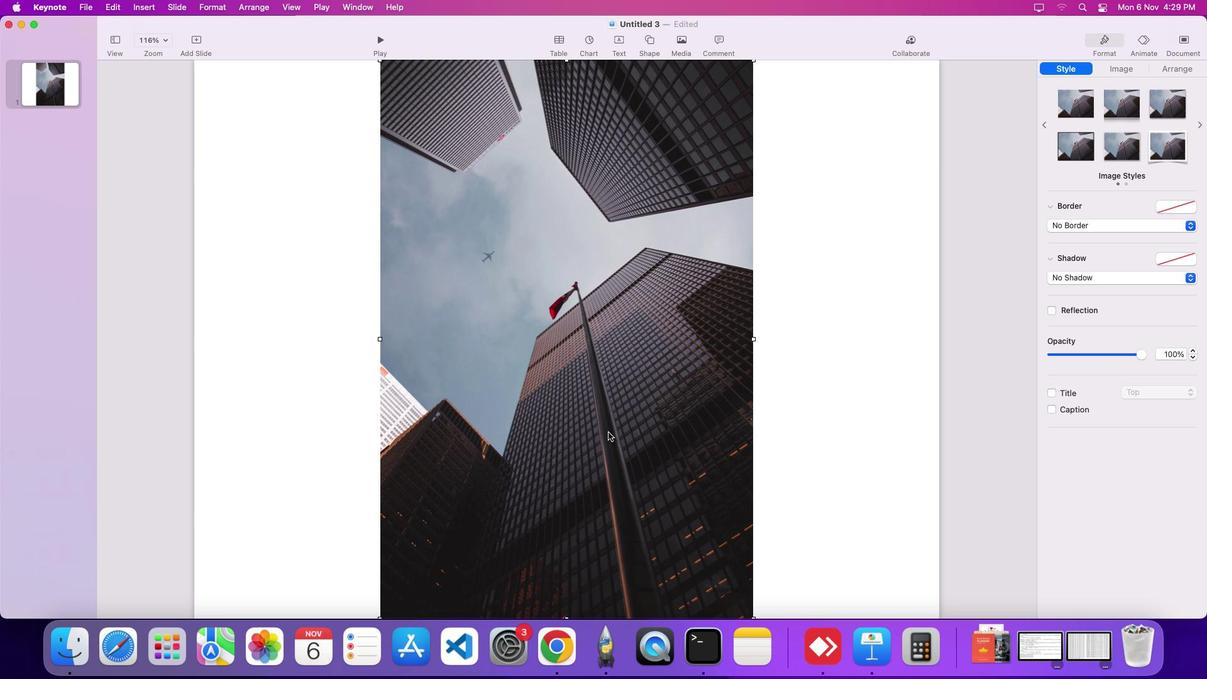 
Action: Mouse moved to (588, 307)
Screenshot: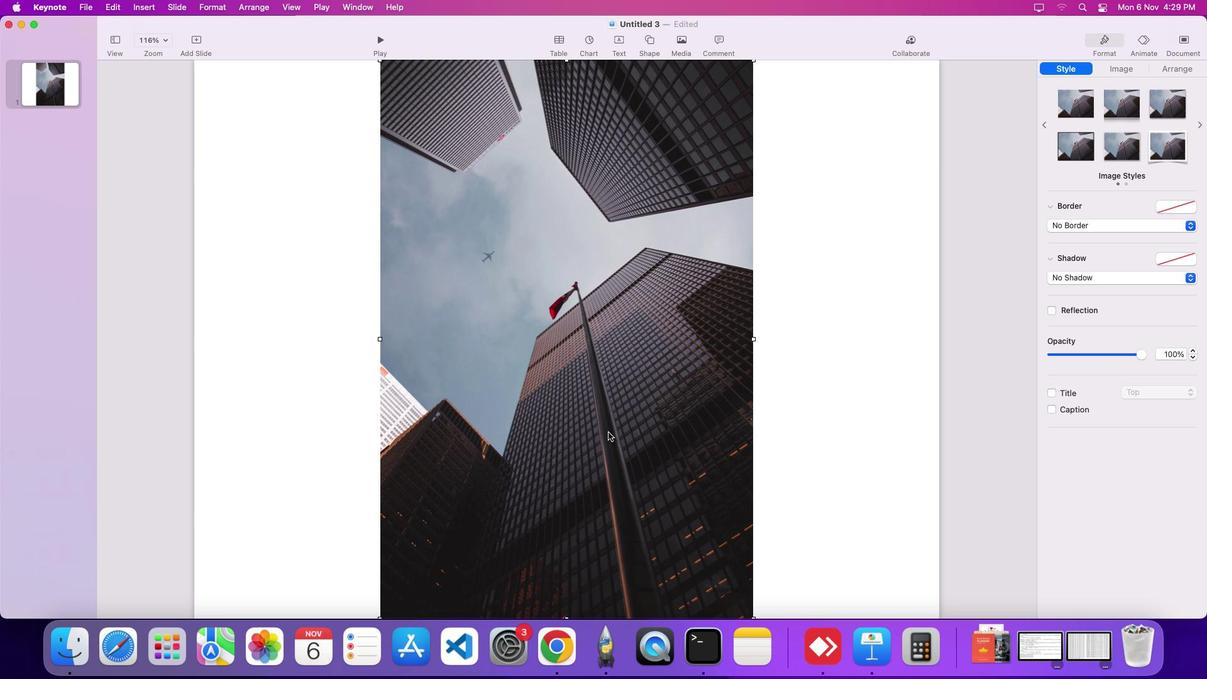 
Action: Key pressed Key.cmdKey.shift
Screenshot: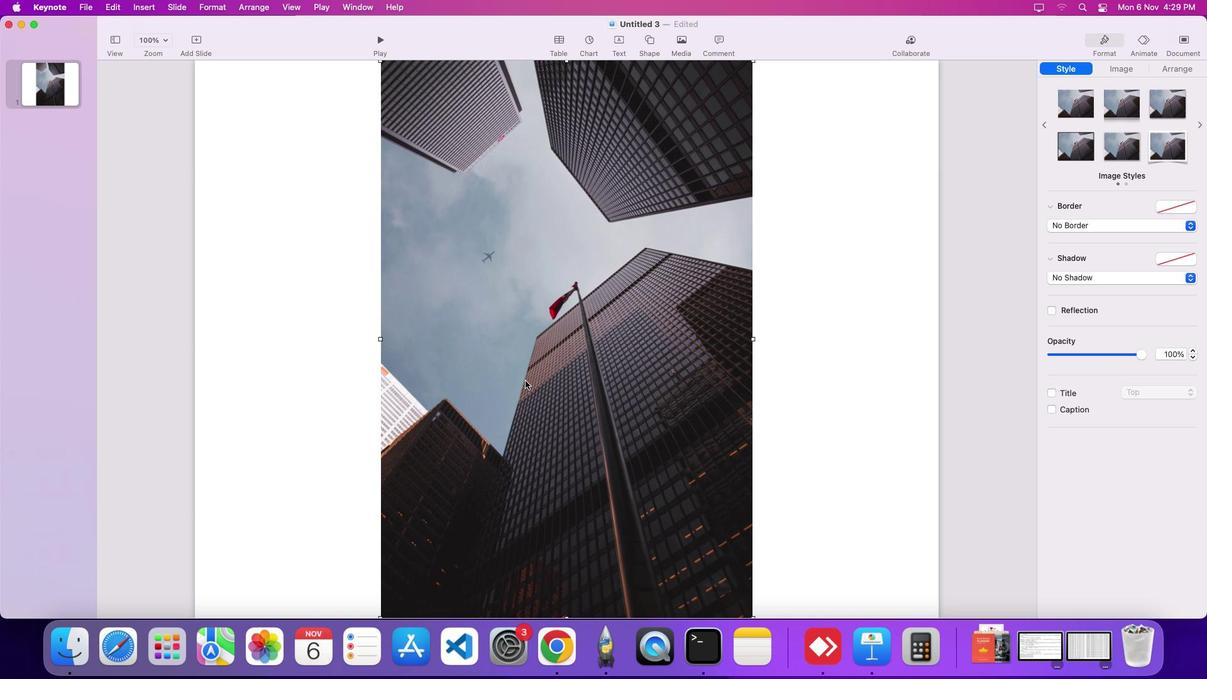 
Action: Mouse moved to (558, 310)
Screenshot: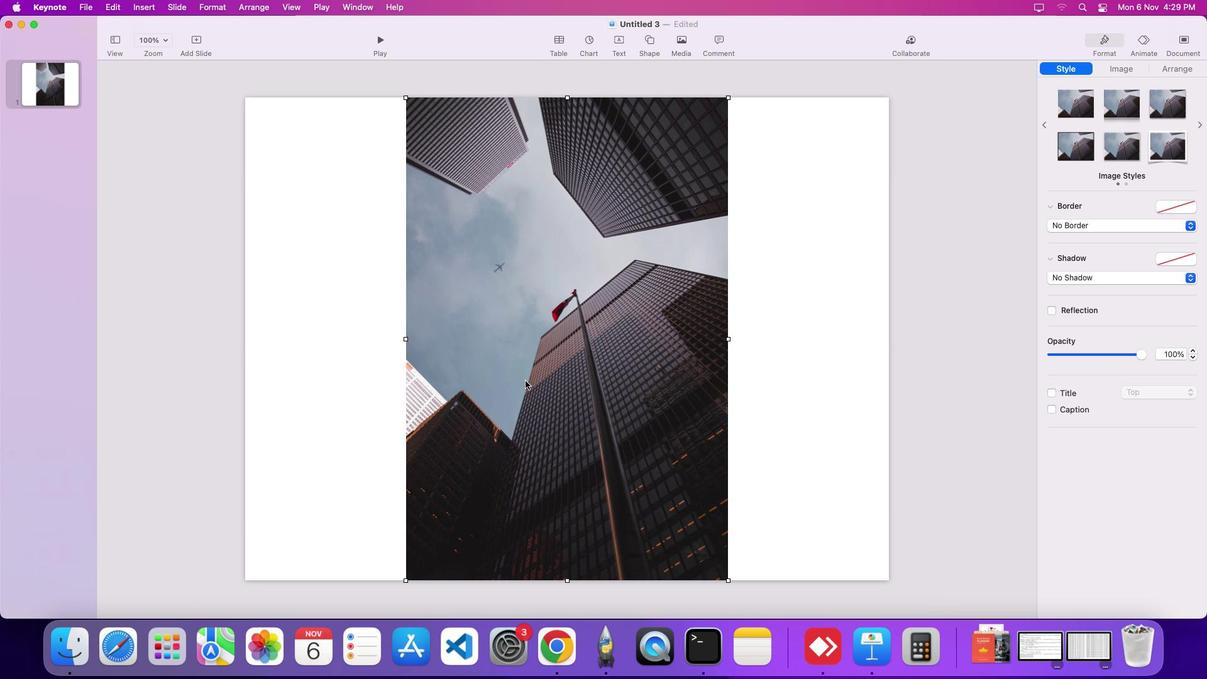 
Action: Key pressed ','
Screenshot: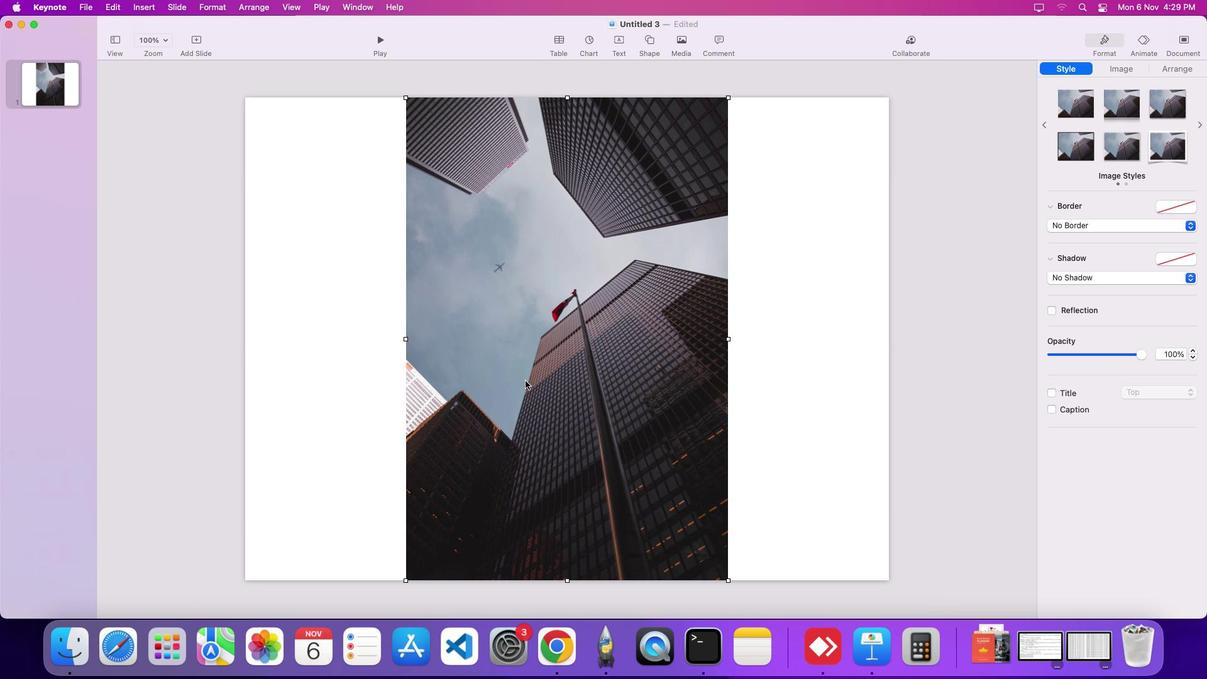 
Action: Mouse moved to (595, 318)
Screenshot: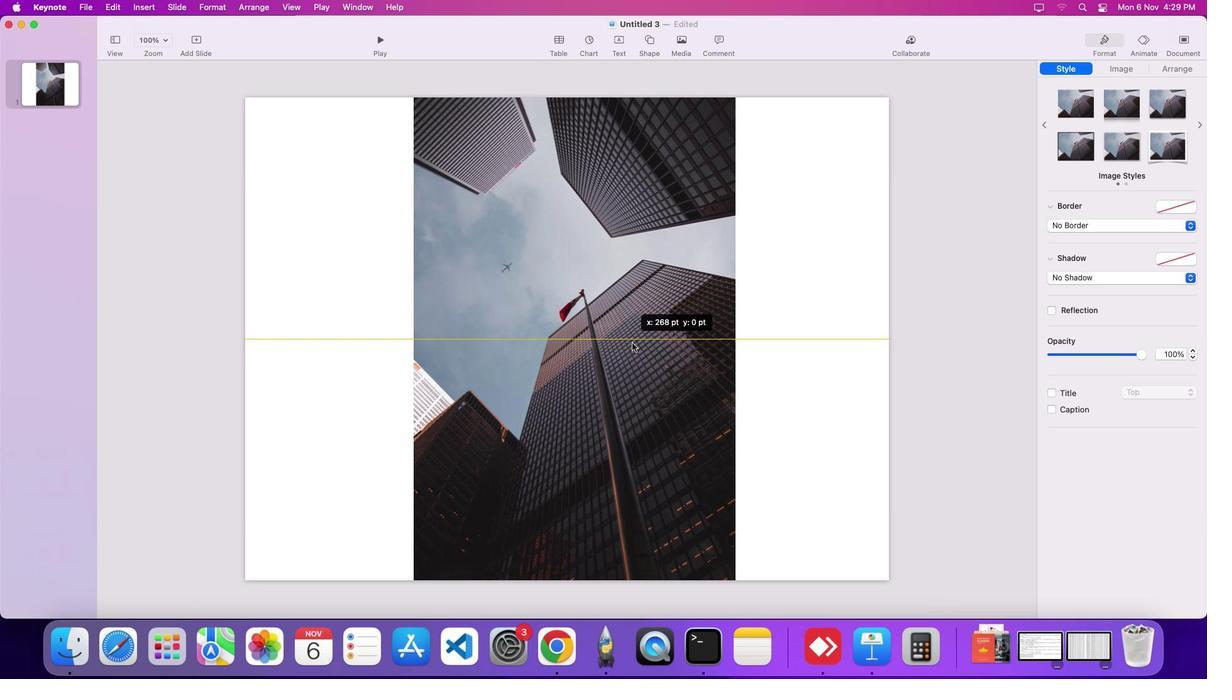 
Action: Mouse pressed left at (595, 318)
Screenshot: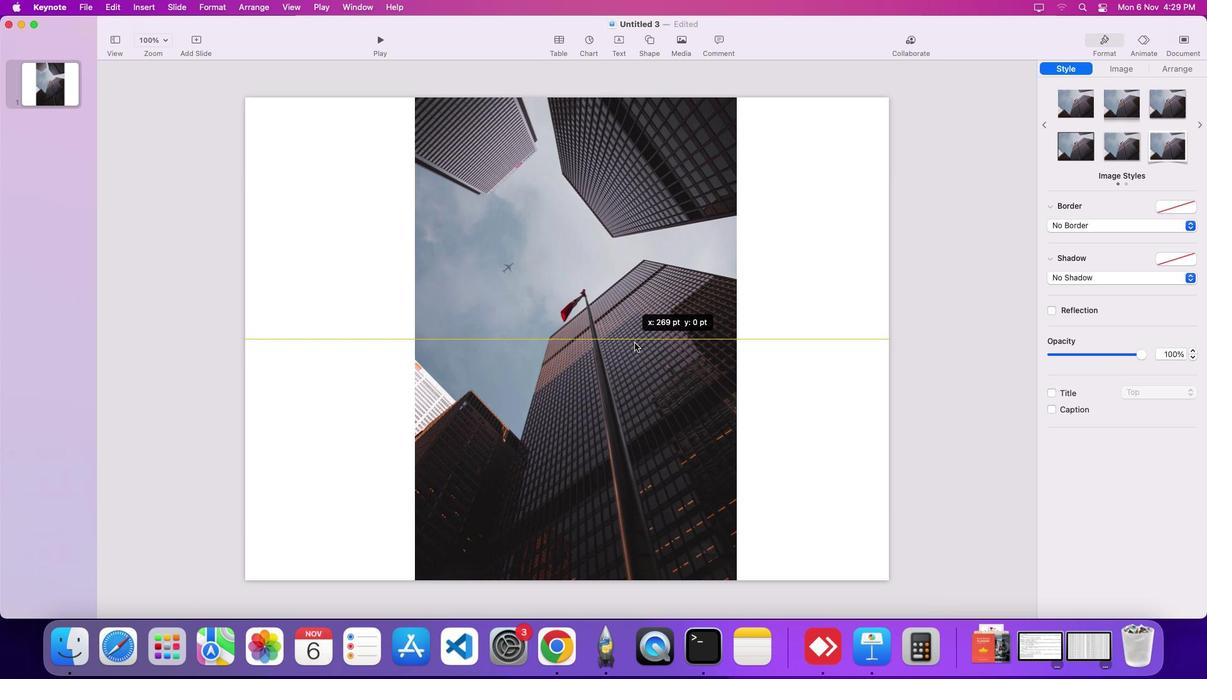 
Action: Mouse moved to (855, 352)
Screenshot: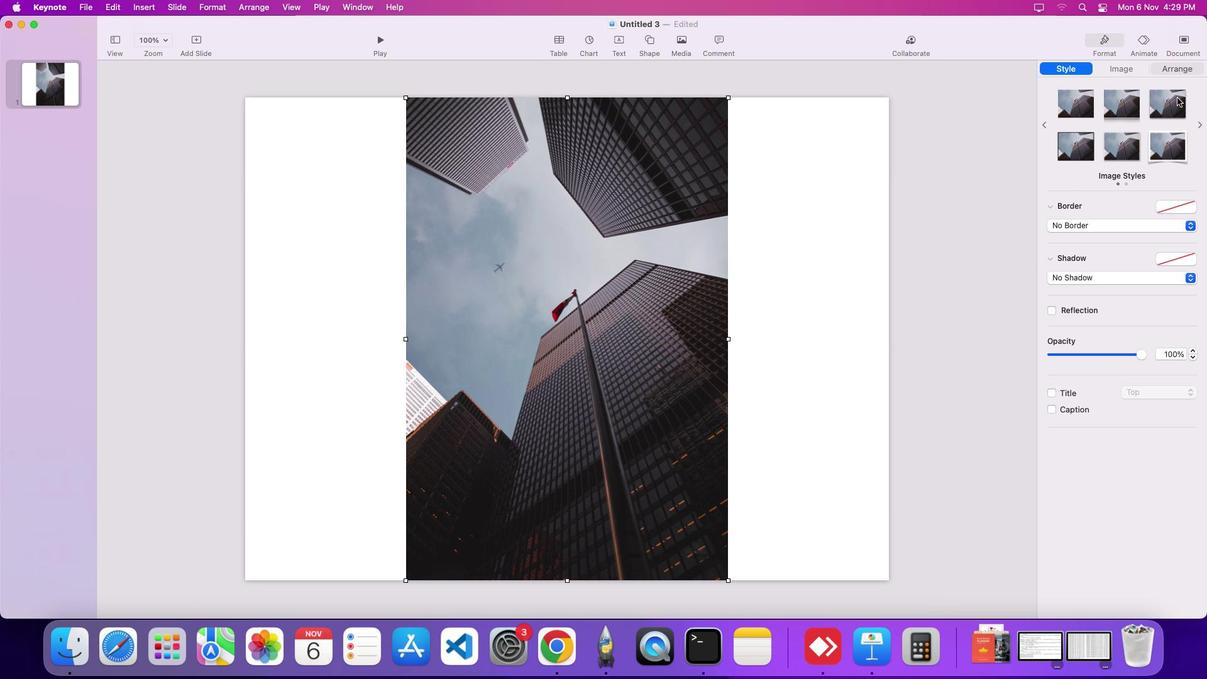 
Action: Mouse pressed left at (855, 352)
Screenshot: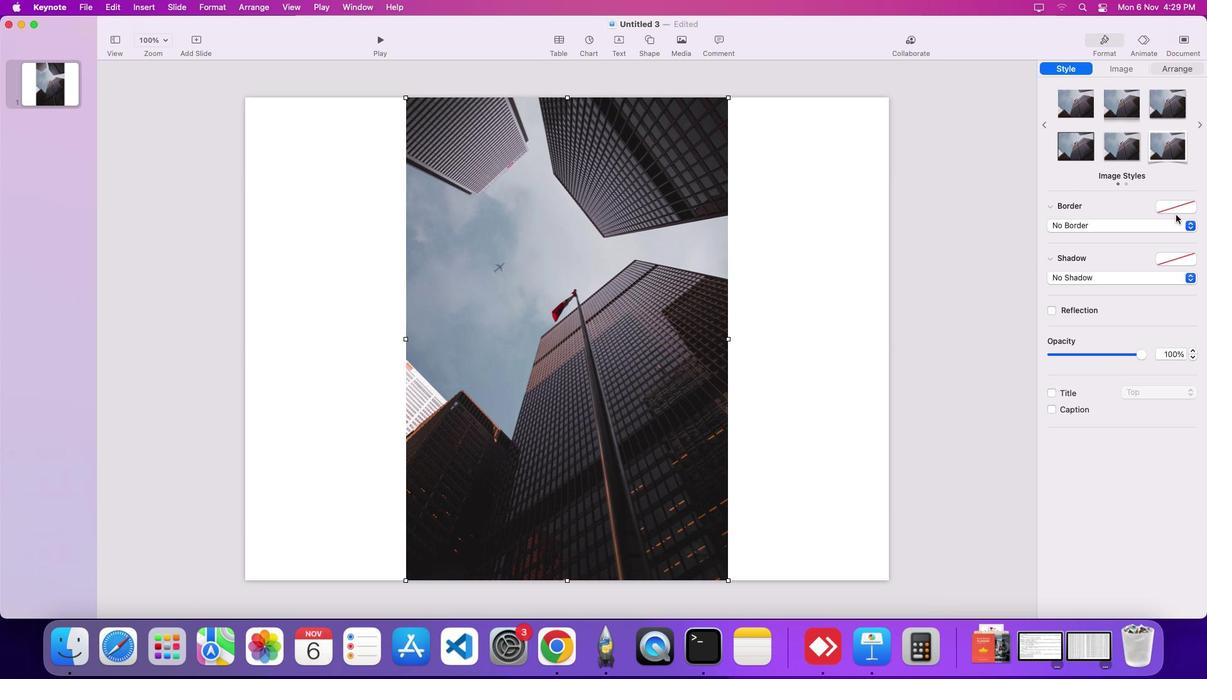 
Action: Mouse moved to (855, 354)
Screenshot: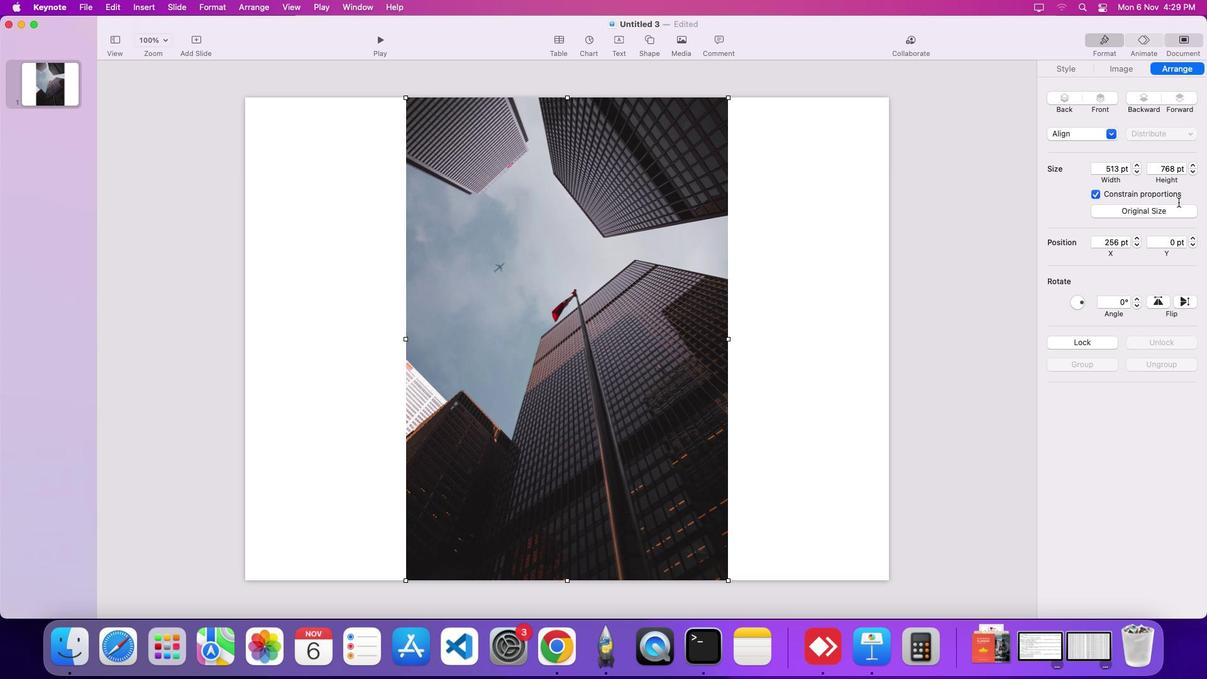 
Action: Mouse pressed left at (855, 354)
Screenshot: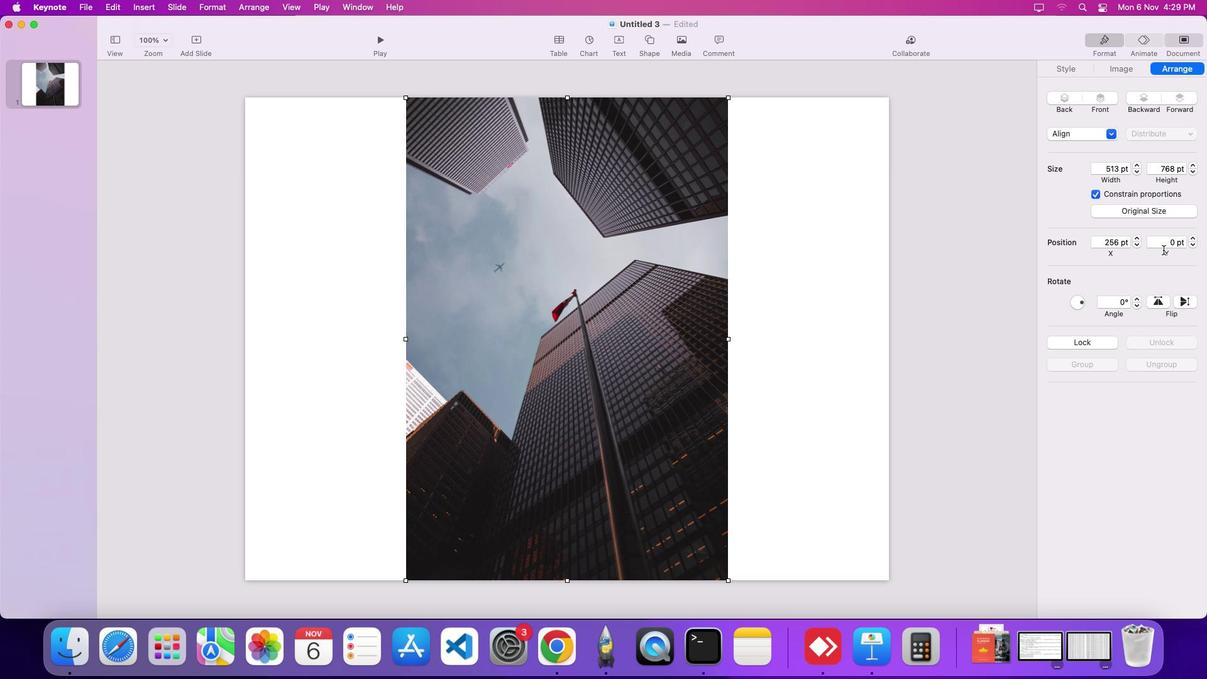 
Action: Mouse moved to (818, 316)
Screenshot: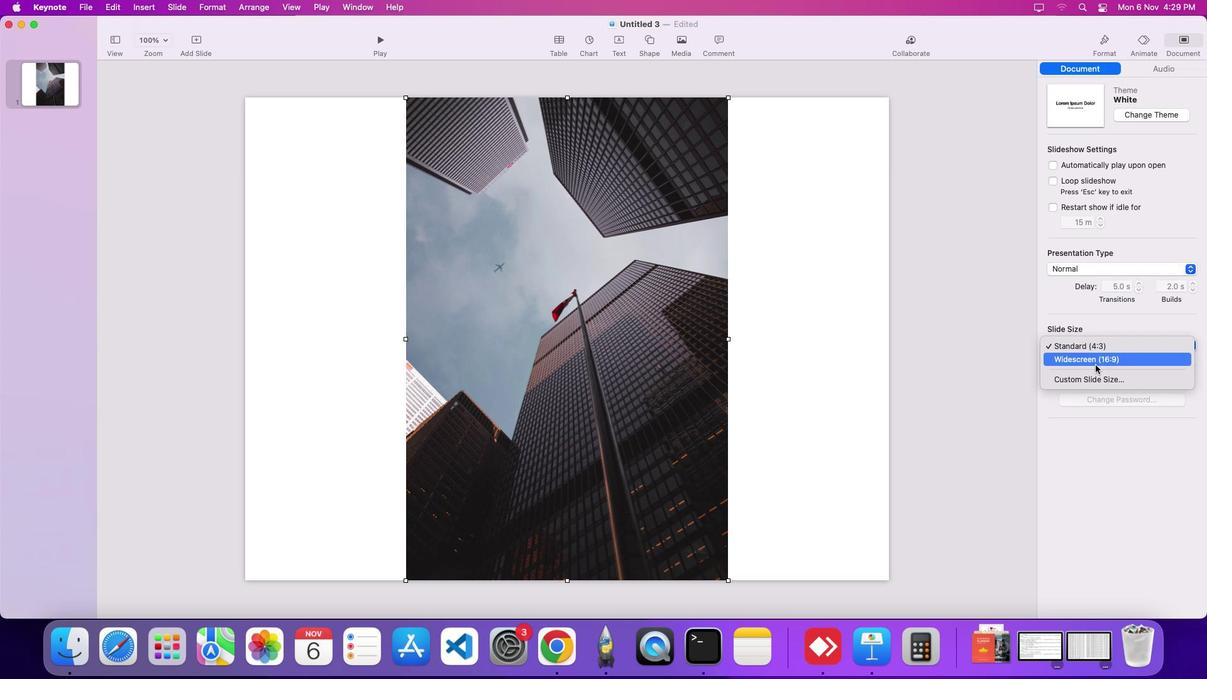 
Action: Mouse pressed left at (818, 316)
Screenshot: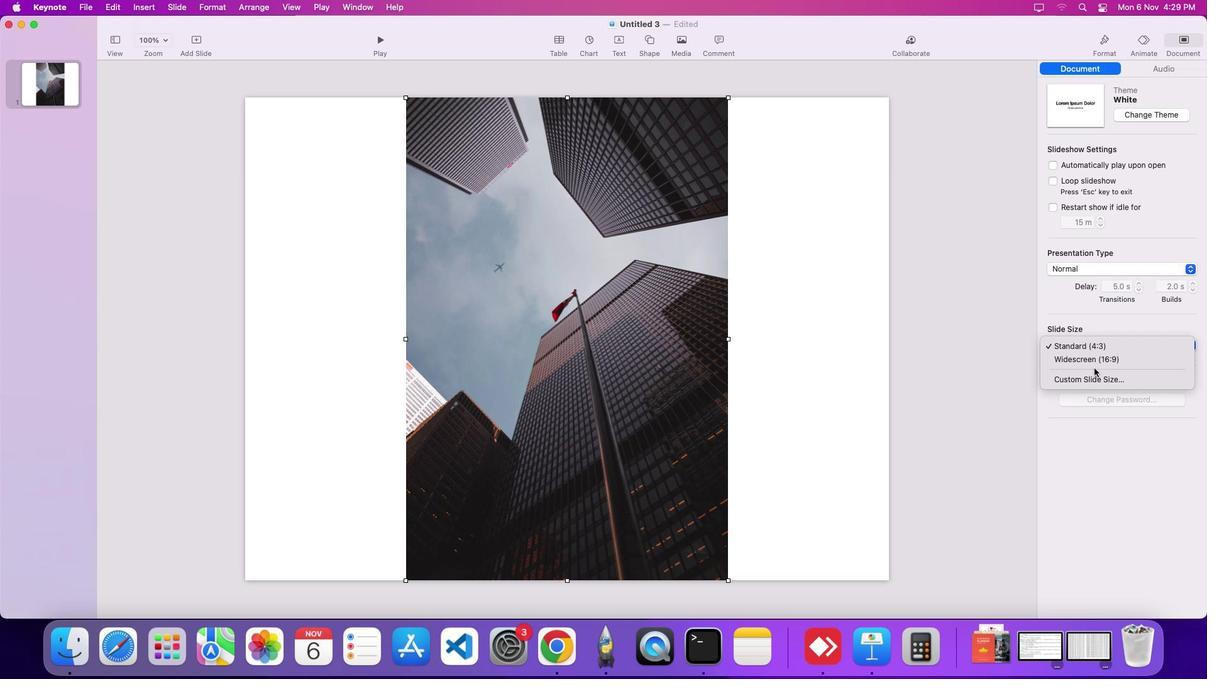 
Action: Mouse moved to (813, 313)
Screenshot: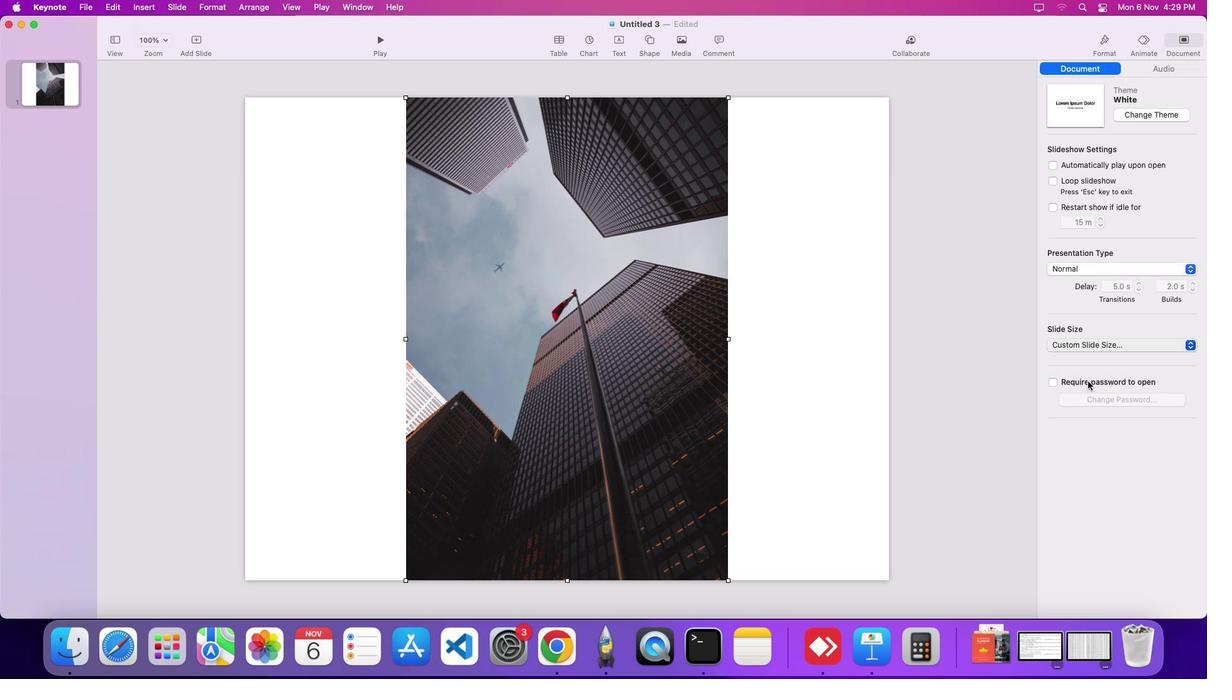 
Action: Mouse pressed left at (813, 313)
Screenshot: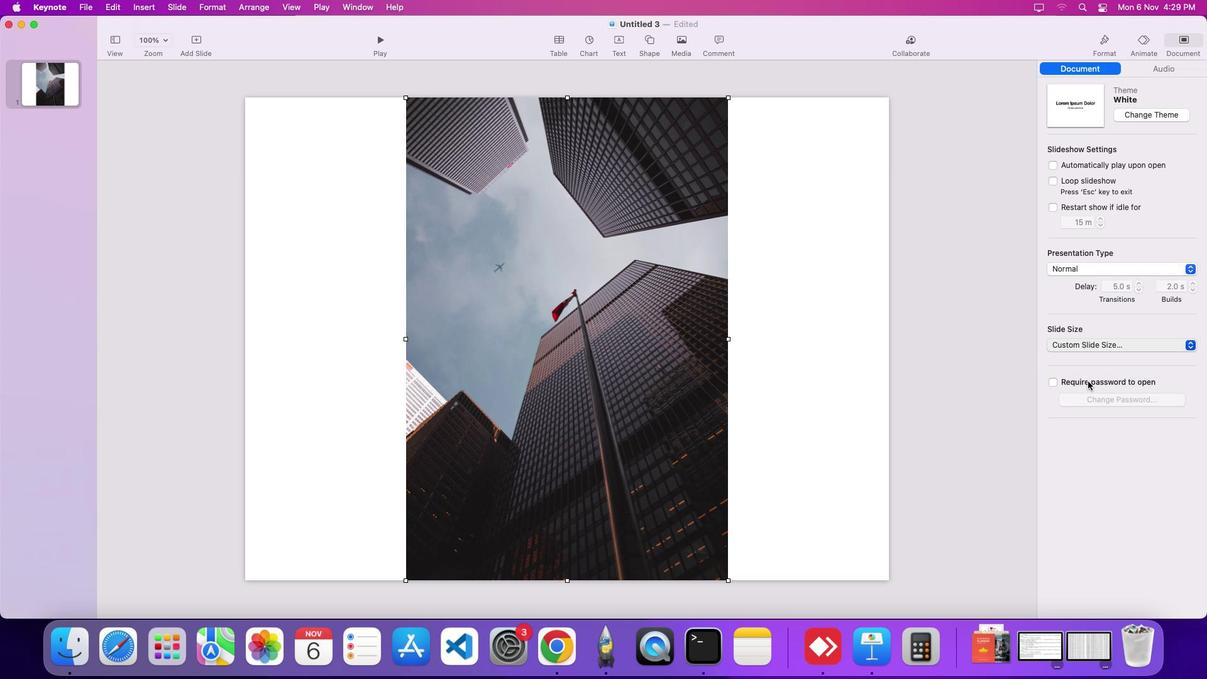 
Action: Mouse moved to (564, 321)
Screenshot: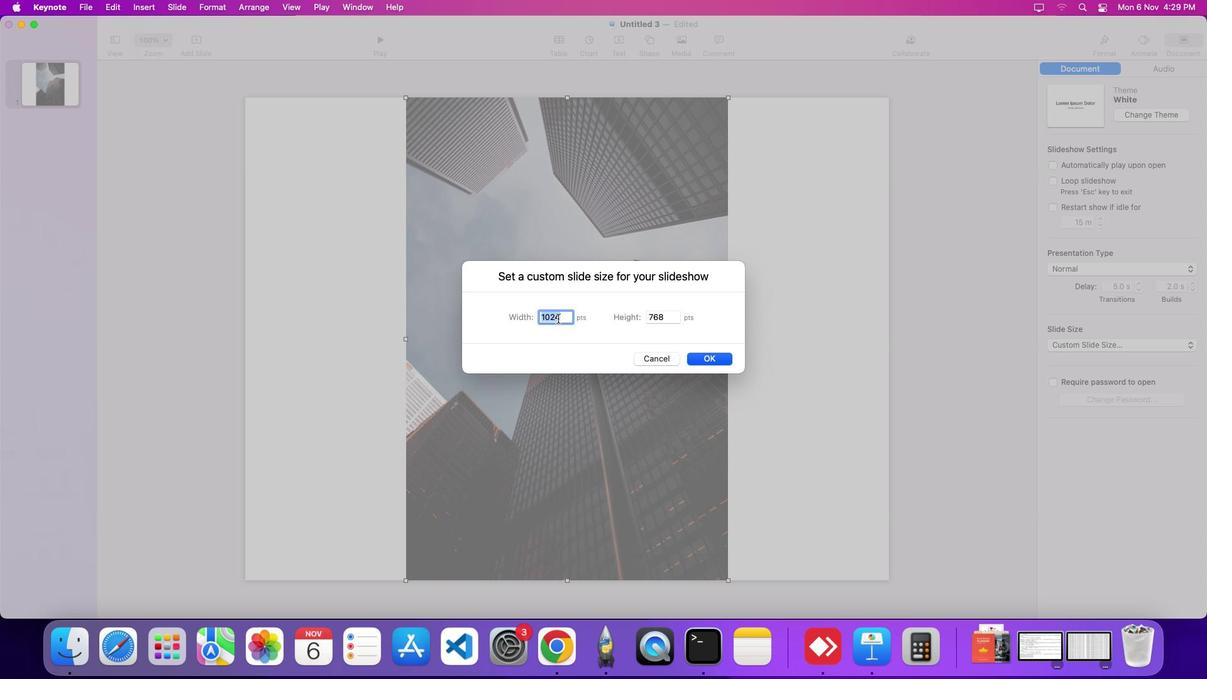 
Action: Key pressed '7''6''8'Key.enter
Screenshot: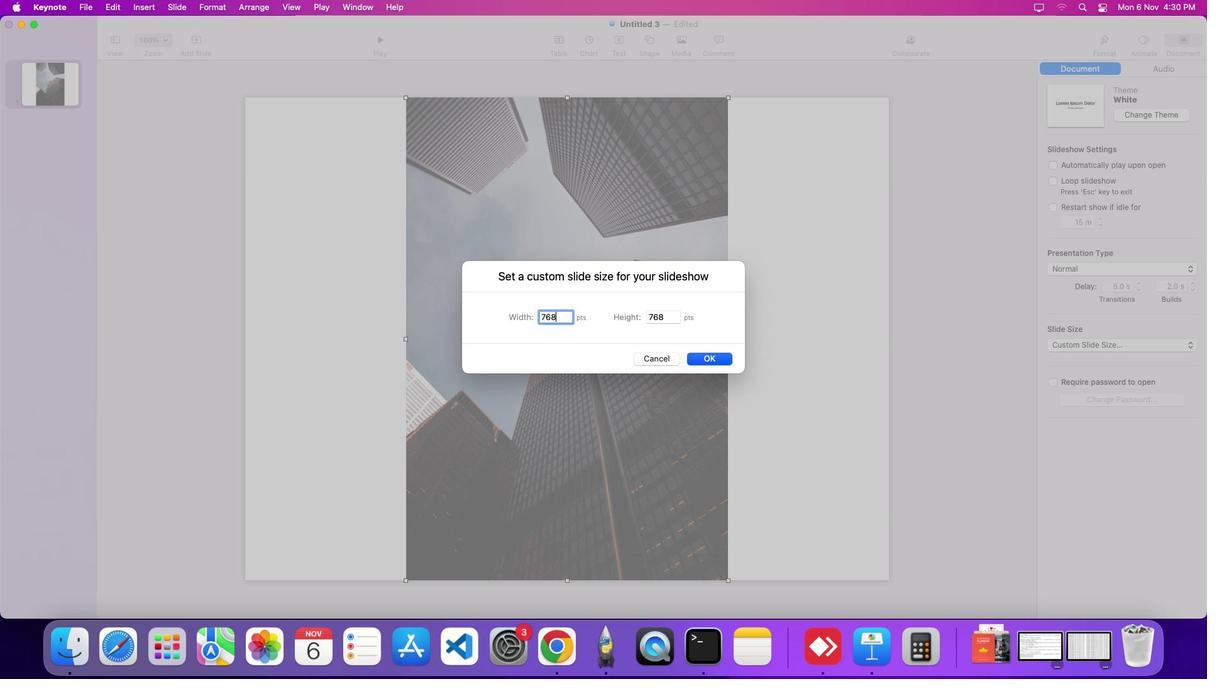 
Action: Mouse moved to (660, 316)
Screenshot: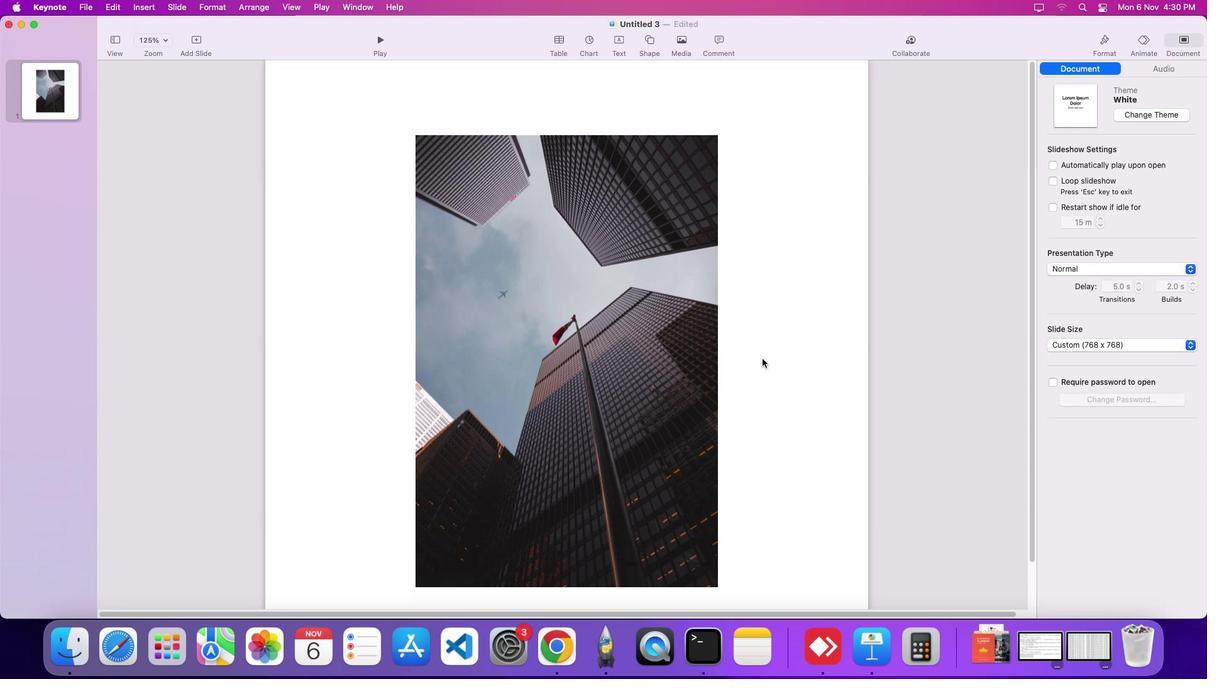 
Action: Mouse pressed left at (660, 316)
Screenshot: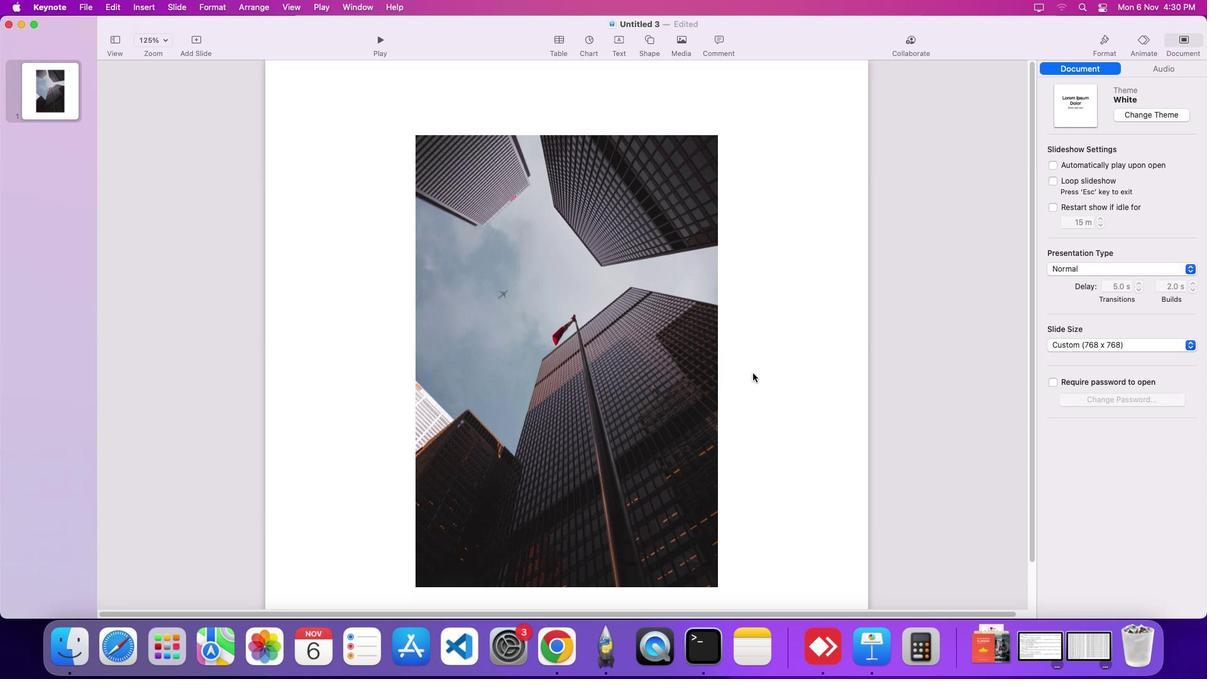 
Action: Mouse moved to (657, 315)
Screenshot: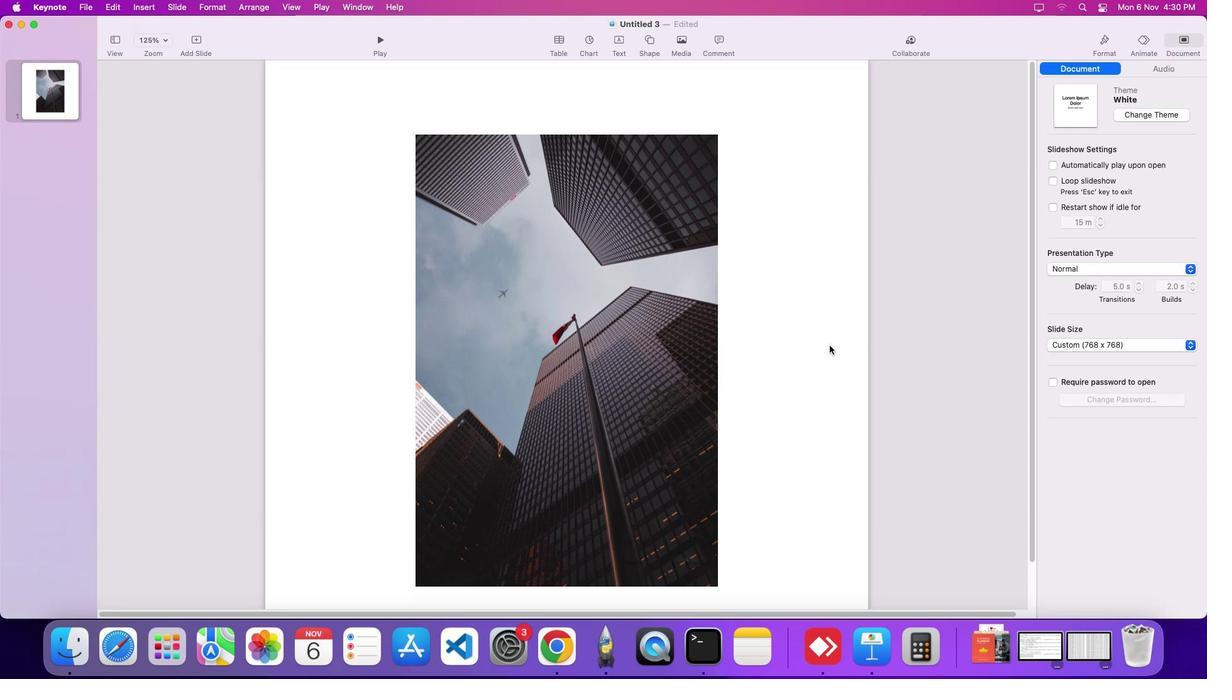 
Action: Mouse scrolled (657, 315) with delta (303, 360)
Screenshot: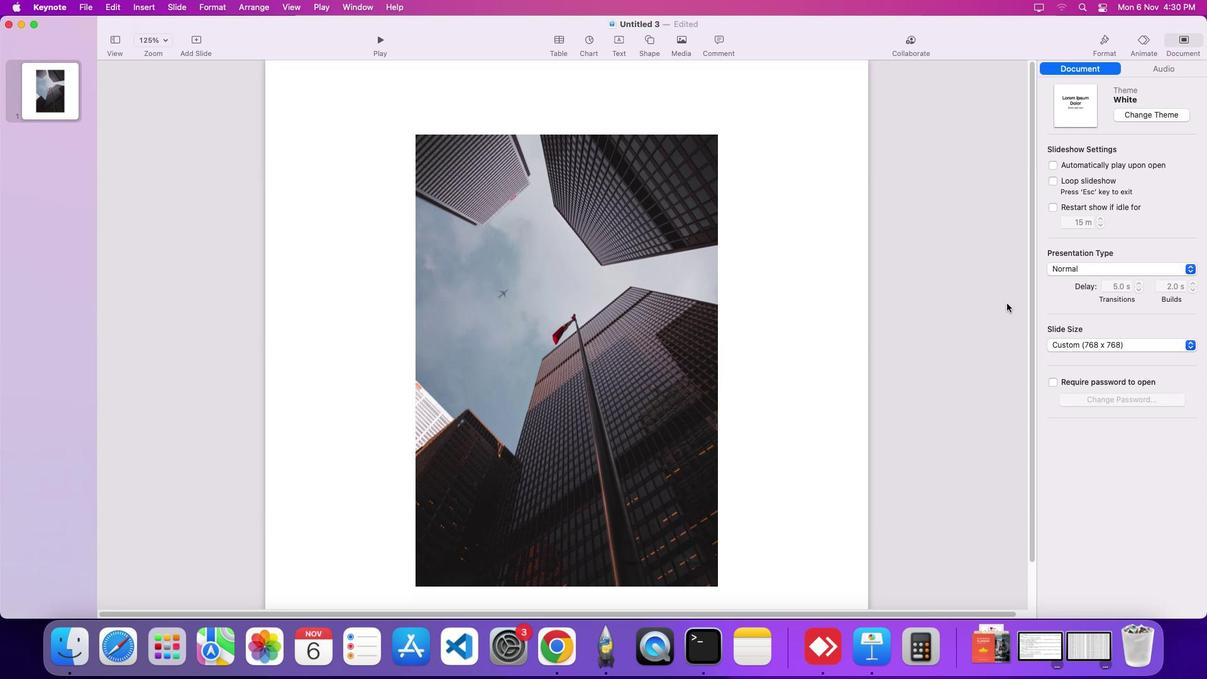 
Action: Mouse moved to (852, 353)
Screenshot: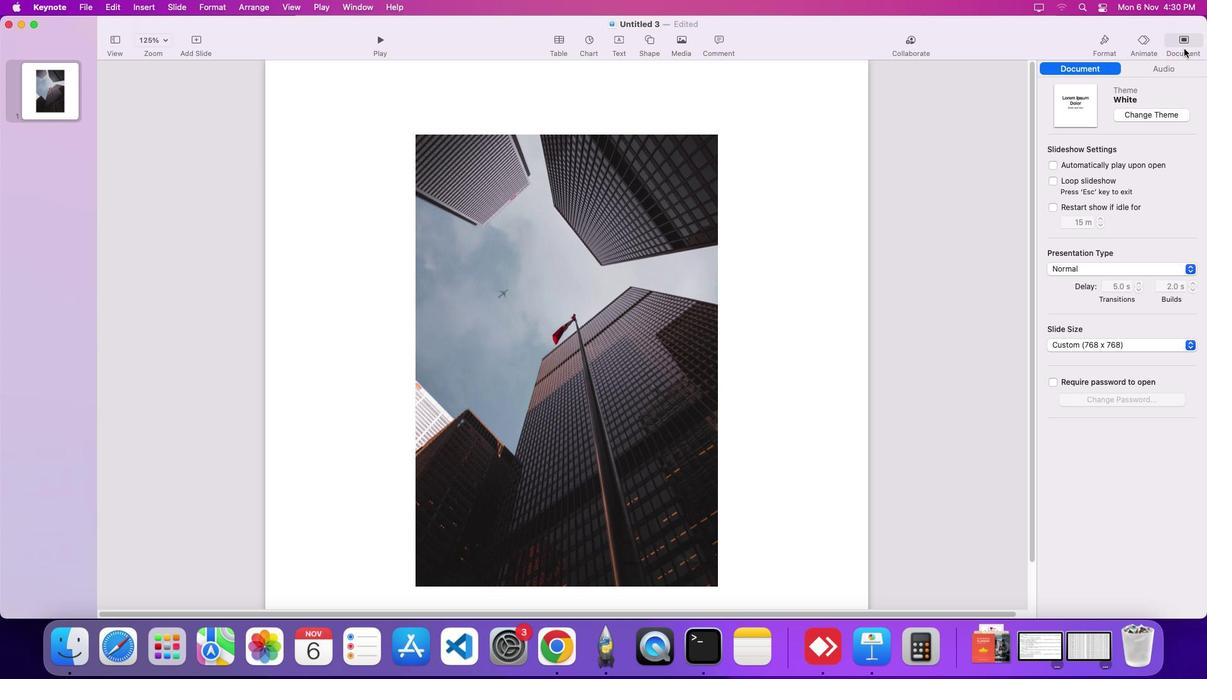 
Action: Mouse pressed left at (852, 353)
Screenshot: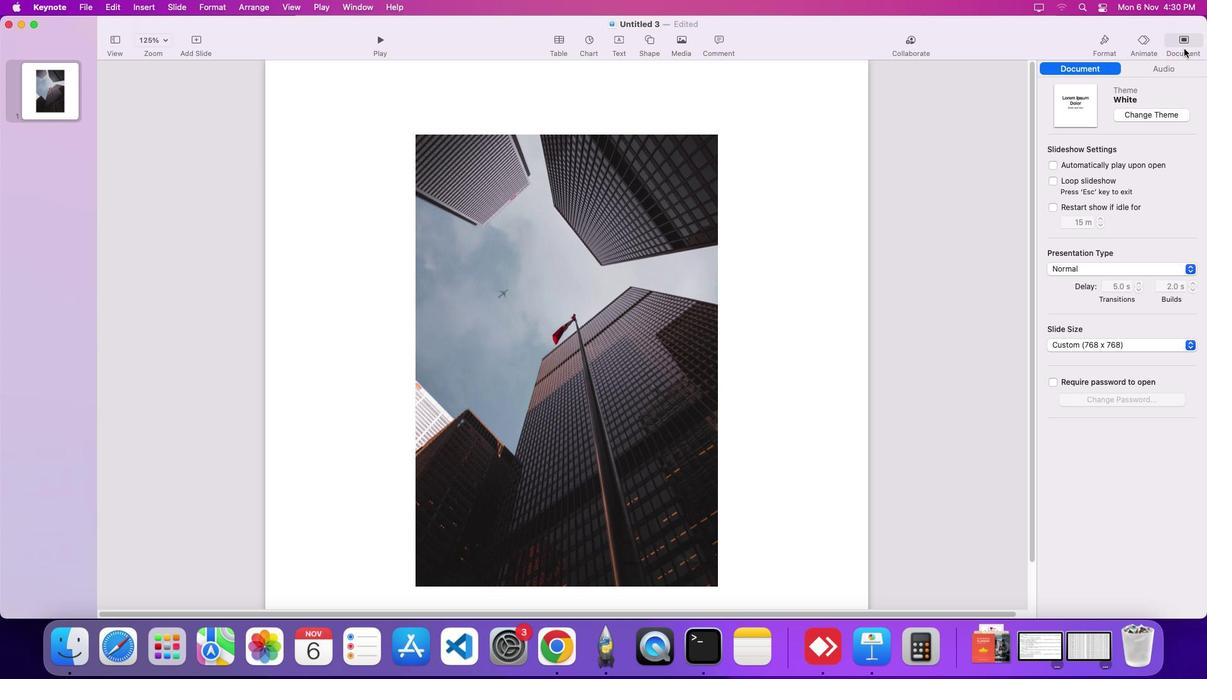 
Action: Mouse moved to (857, 354)
Screenshot: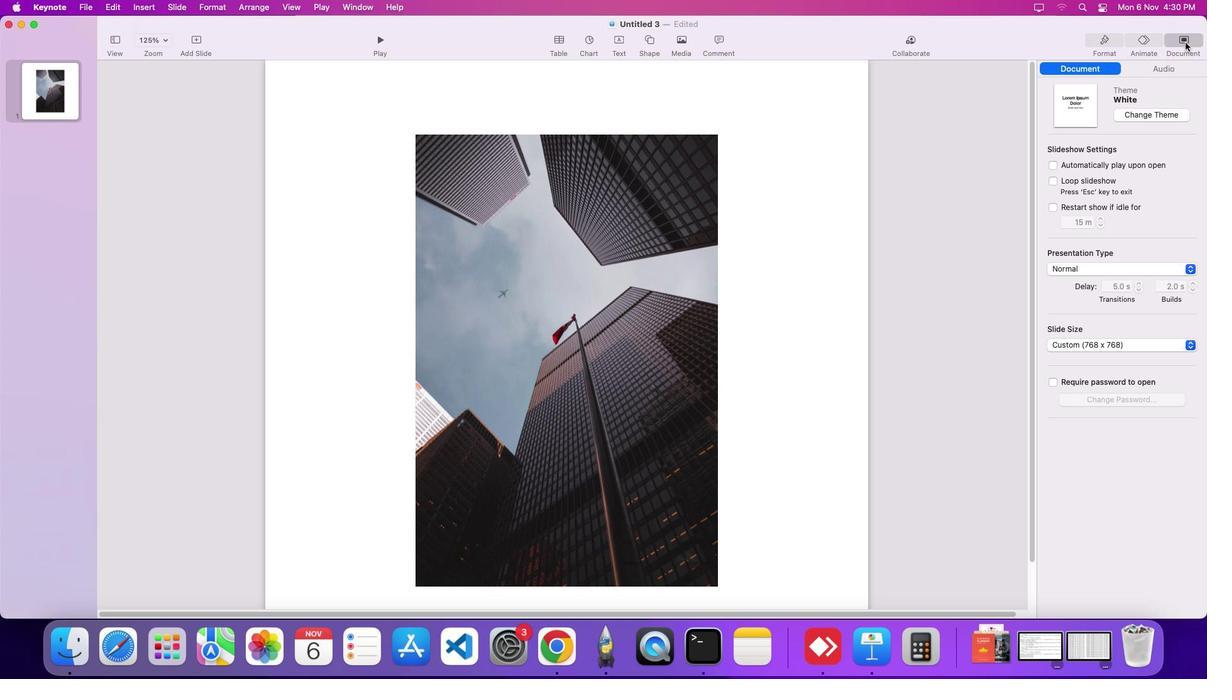 
Action: Mouse pressed left at (857, 354)
Screenshot: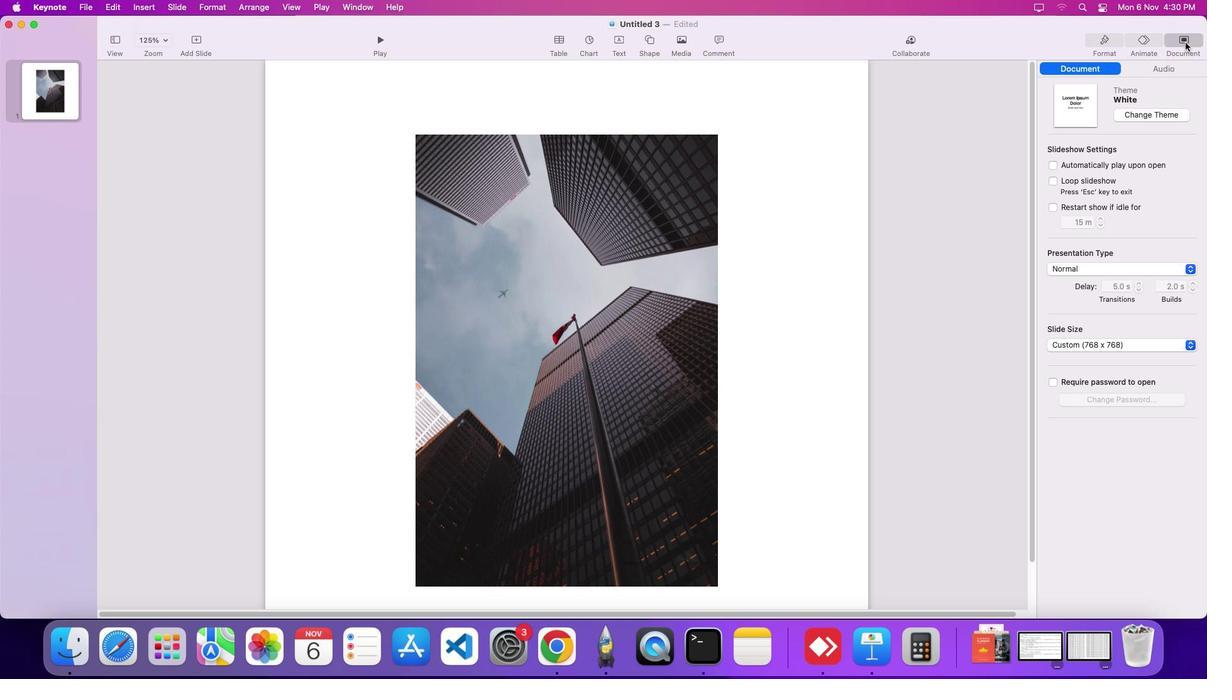 
Action: Mouse moved to (858, 354)
Screenshot: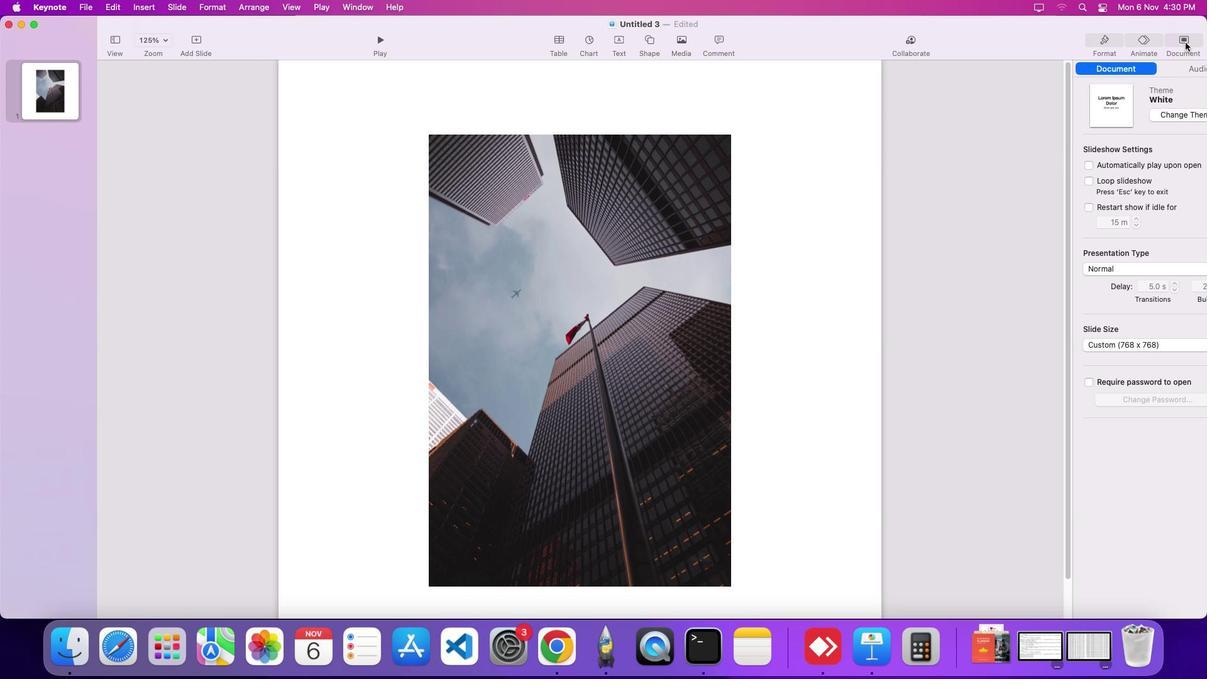 
Action: Mouse pressed left at (858, 354)
Screenshot: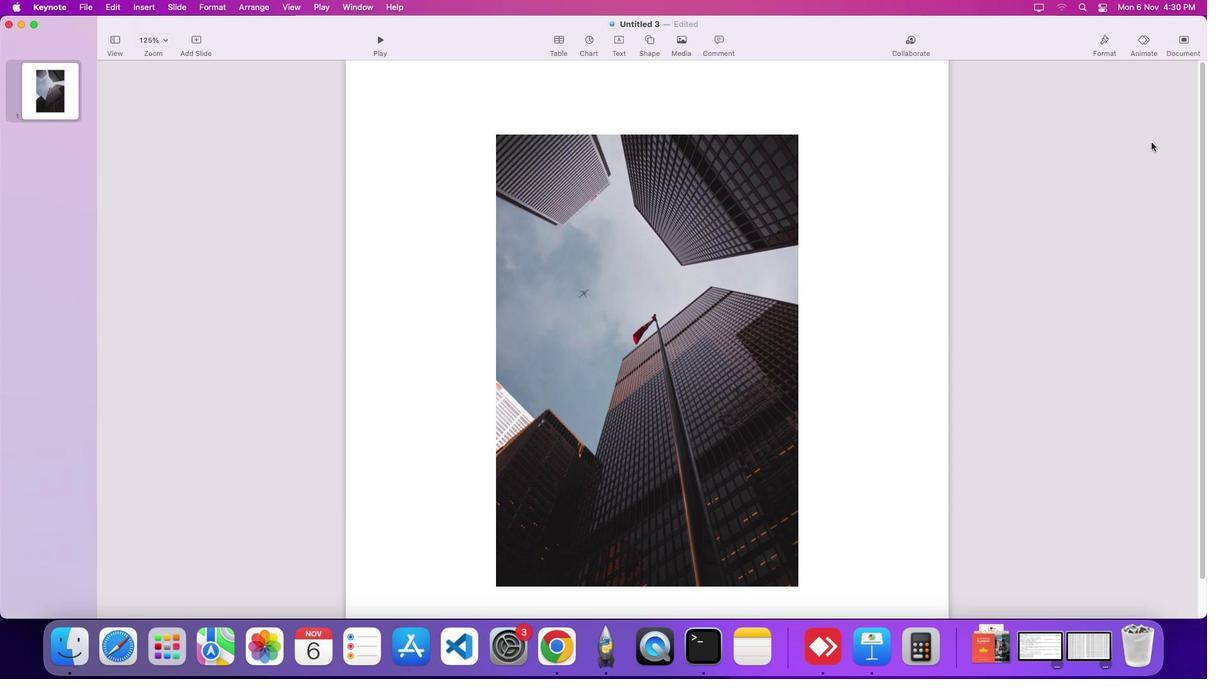 
Action: Mouse moved to (858, 355)
Screenshot: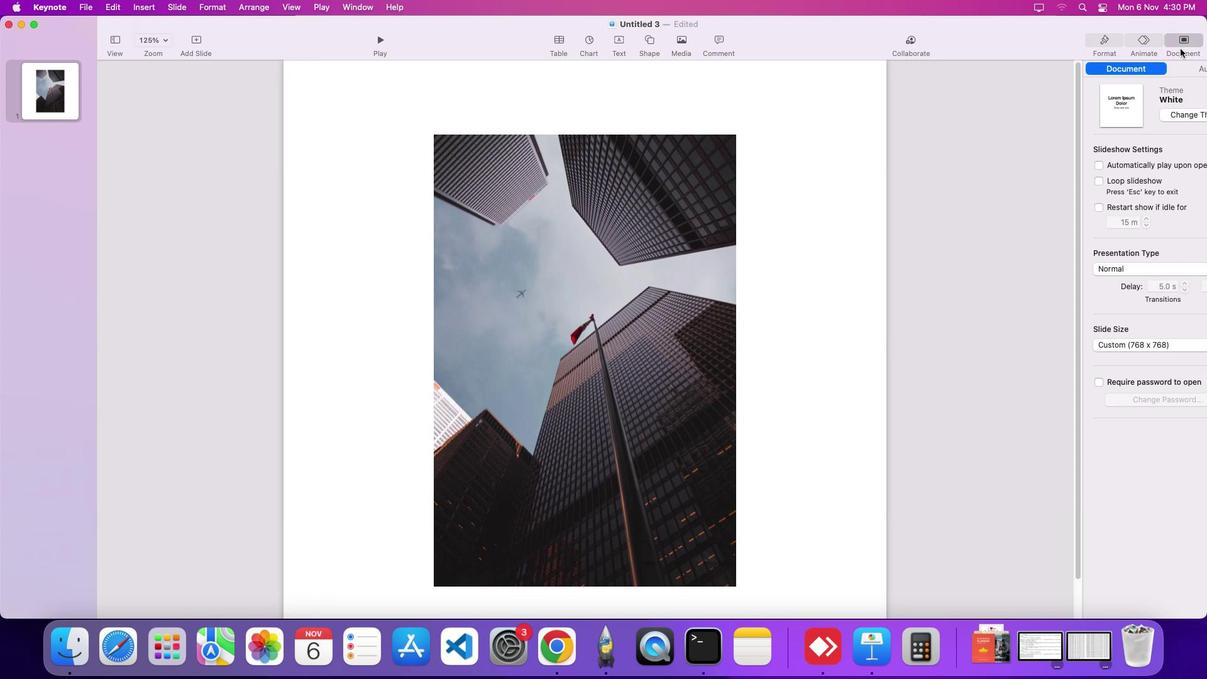 
Action: Mouse pressed left at (858, 355)
Screenshot: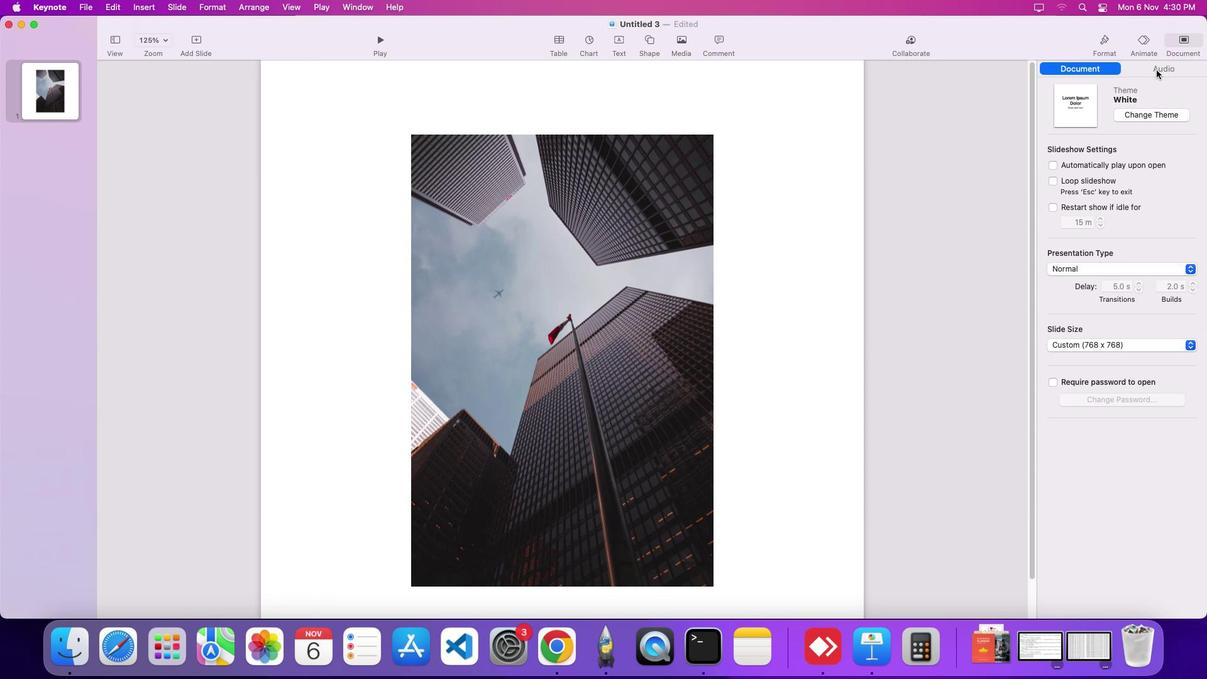 
Action: Mouse moved to (812, 317)
Screenshot: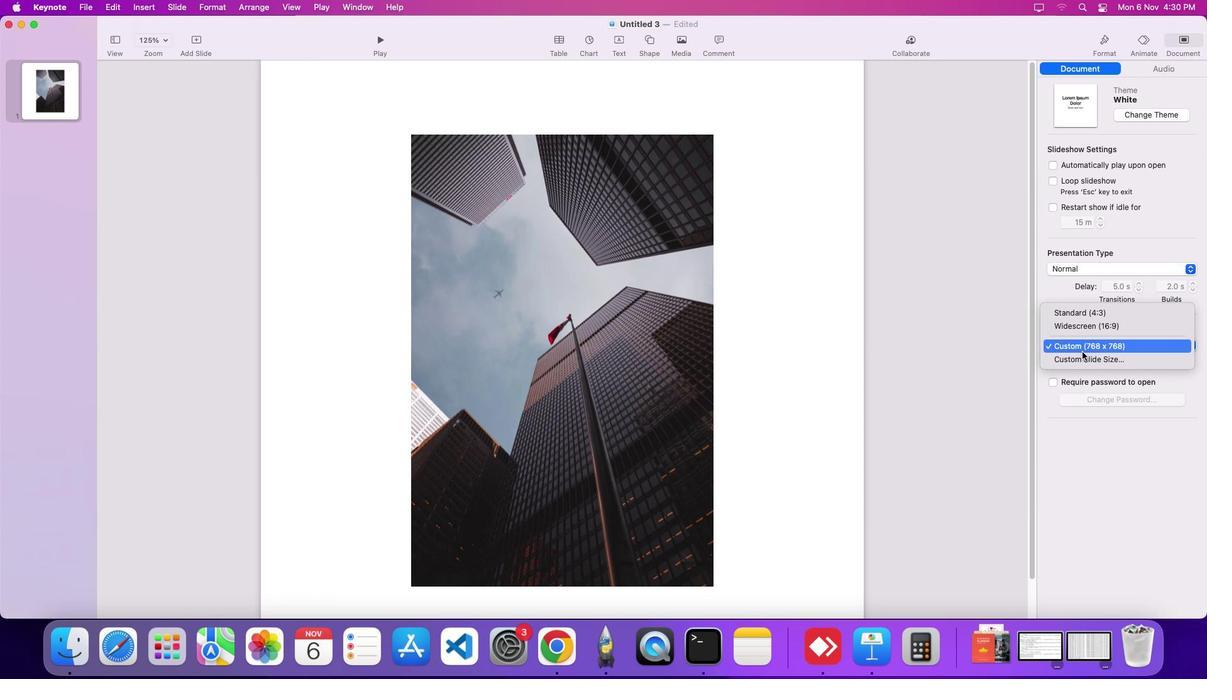 
Action: Mouse pressed left at (812, 317)
Screenshot: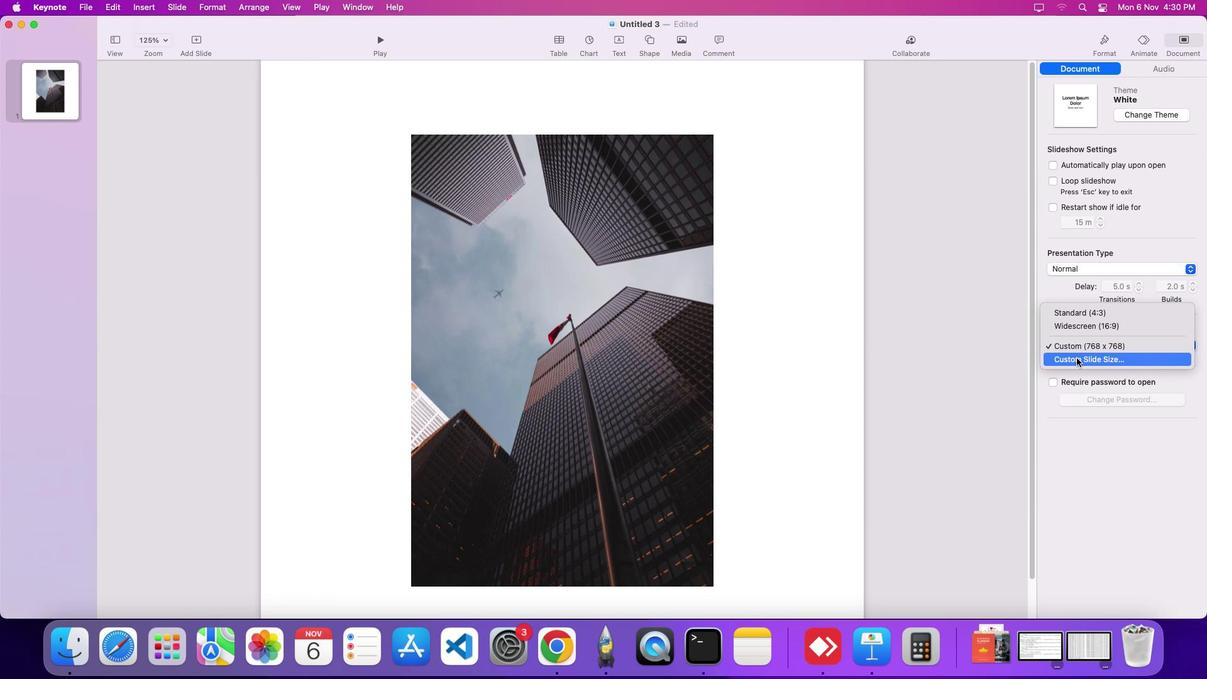 
Action: Mouse moved to (810, 316)
Screenshot: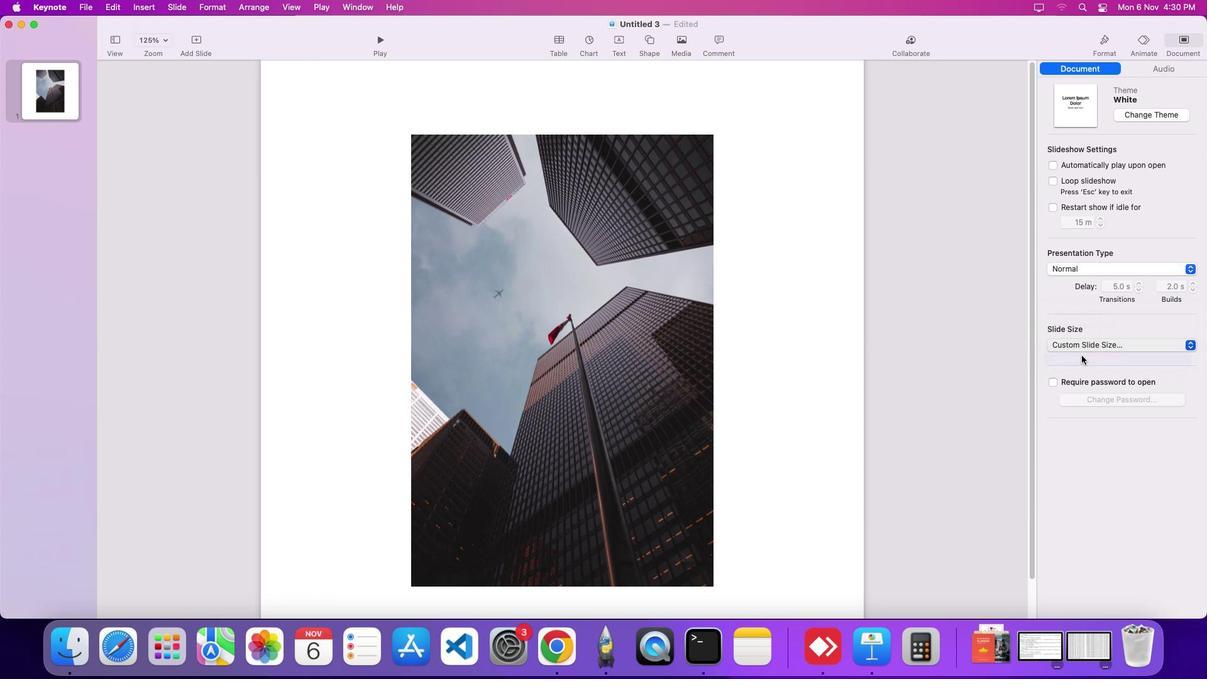 
Action: Mouse pressed left at (810, 316)
Screenshot: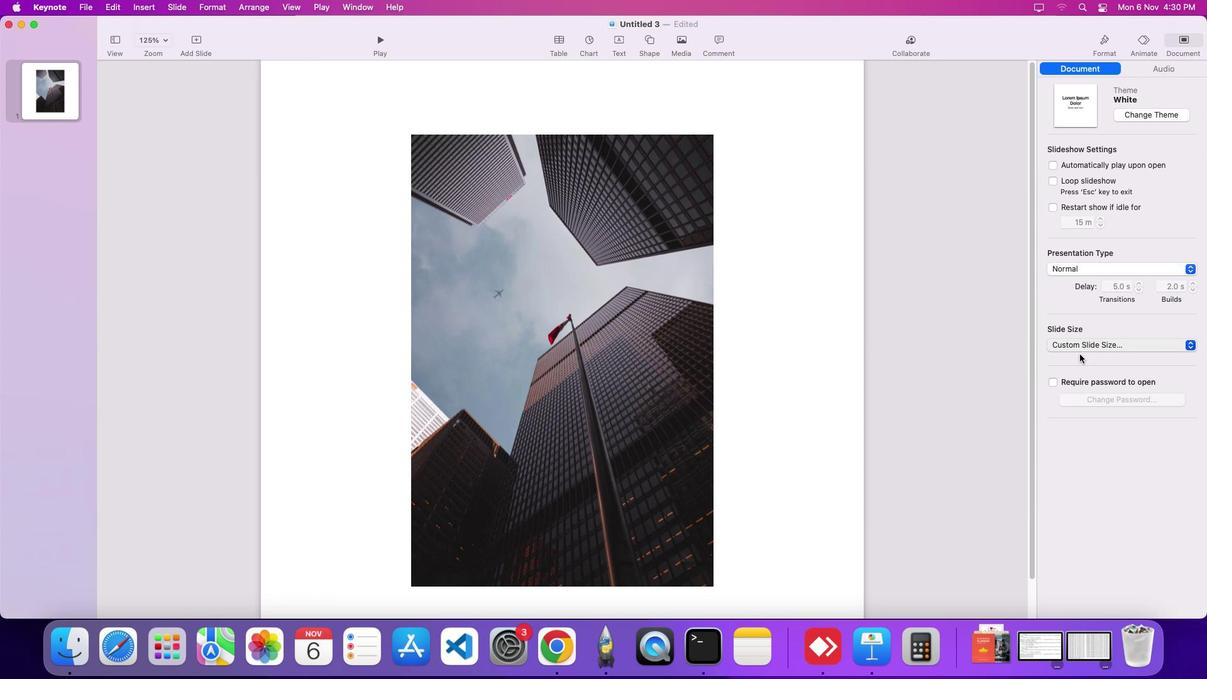 
Action: Mouse moved to (551, 320)
Screenshot: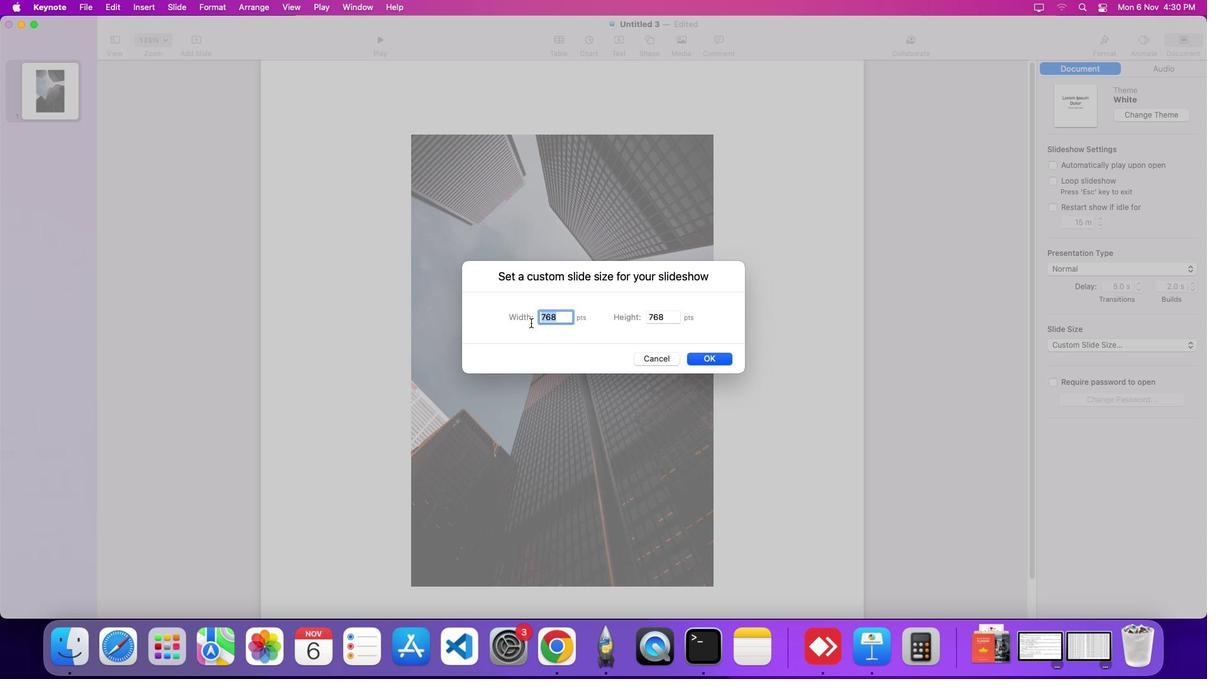 
Action: Key pressed '4''0''0'Key.enter
Screenshot: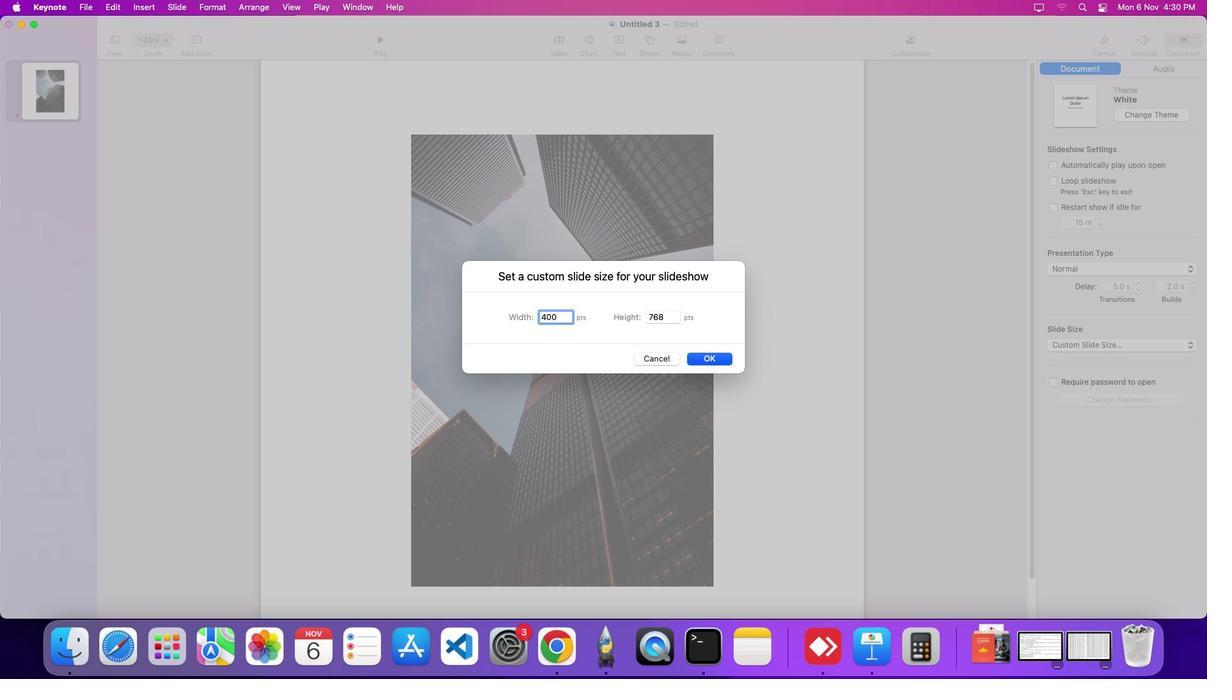 
Action: Mouse moved to (671, 320)
Screenshot: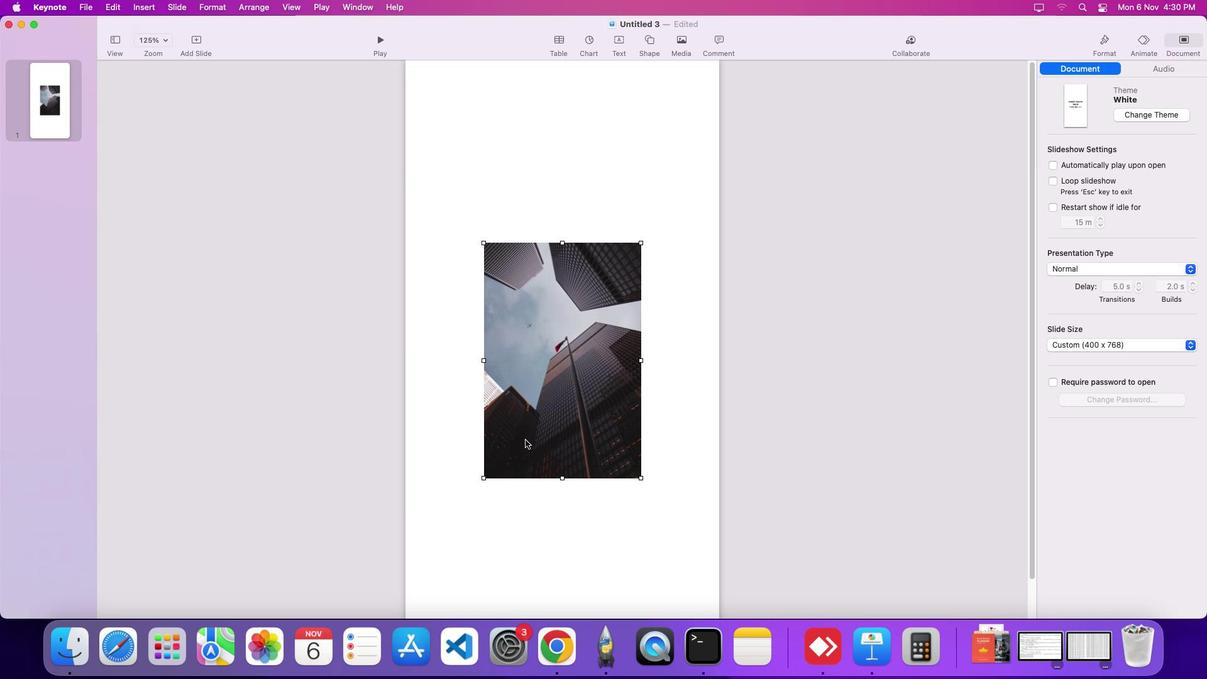 
Action: Mouse pressed left at (671, 320)
Screenshot: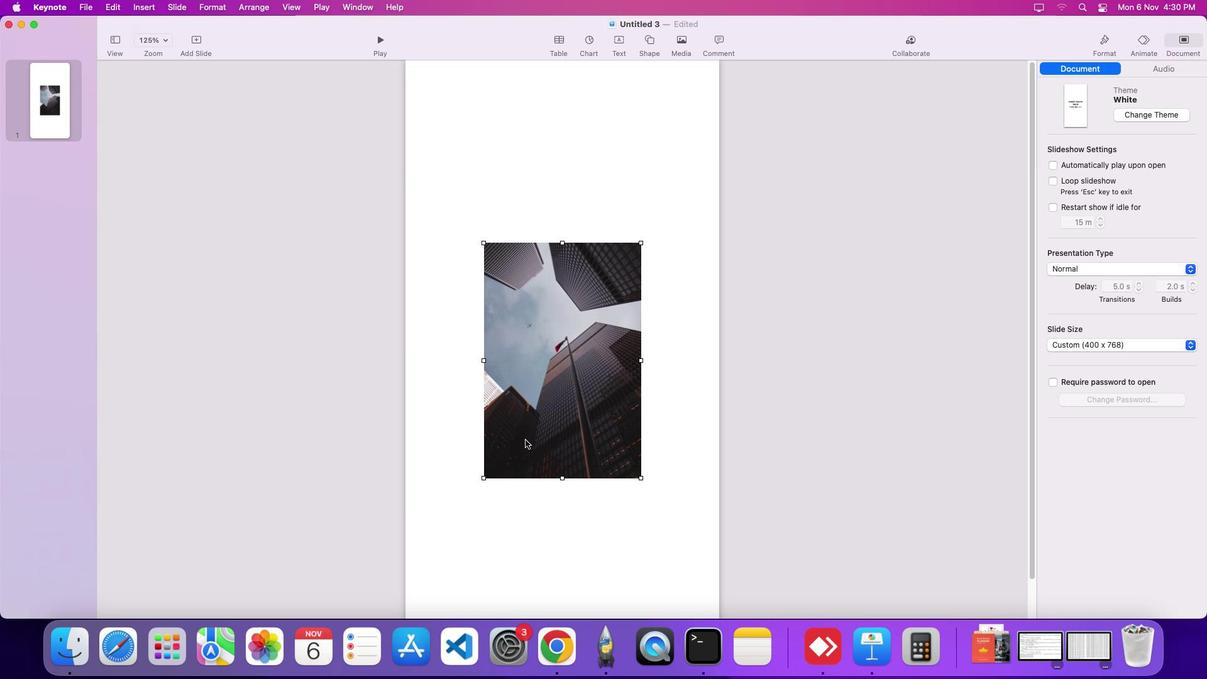 
Action: Mouse moved to (549, 306)
Screenshot: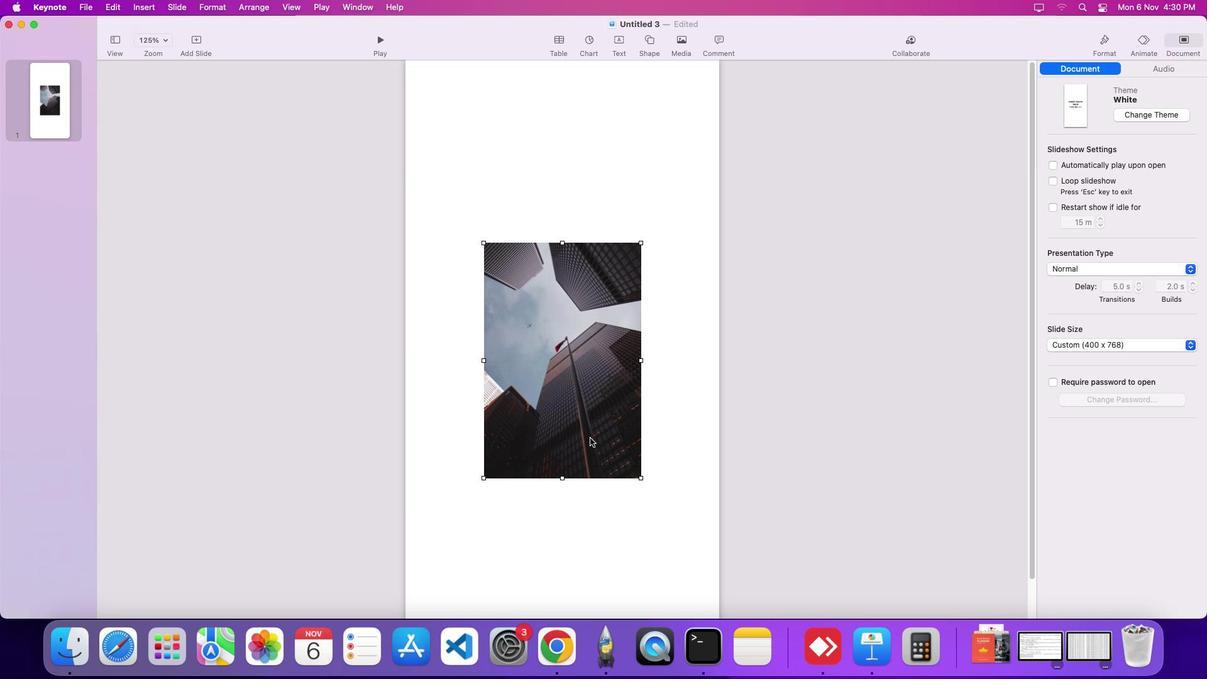 
Action: Mouse pressed left at (549, 306)
Screenshot: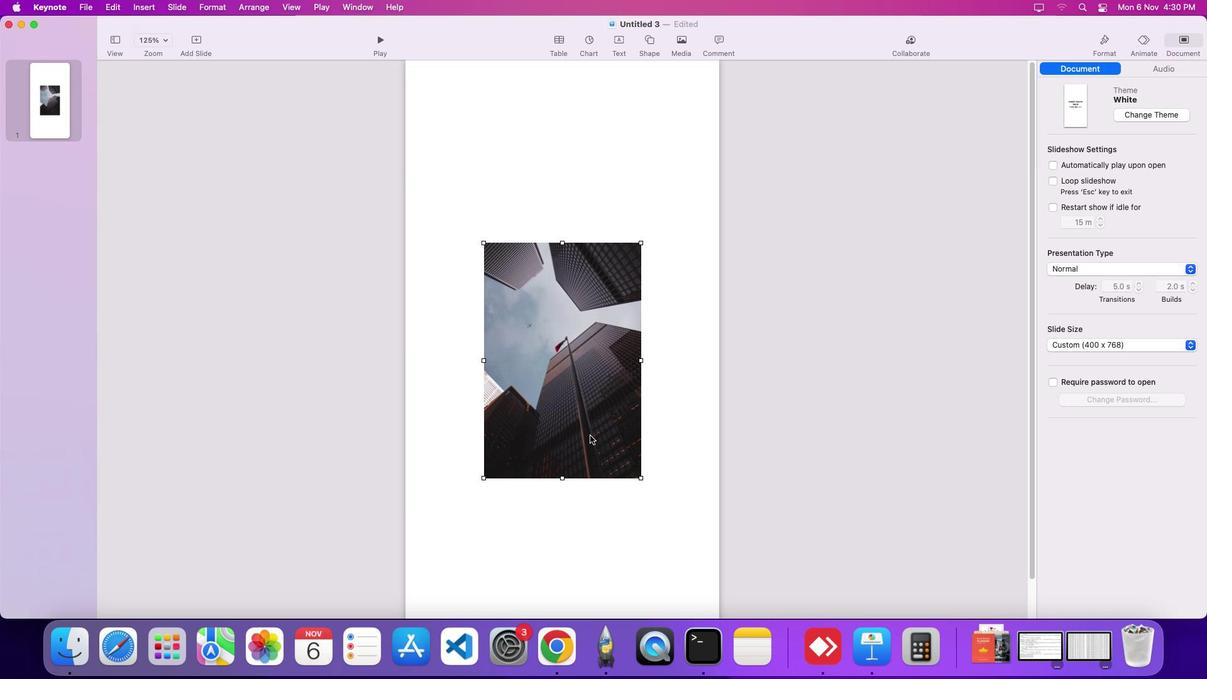 
Action: Mouse moved to (579, 306)
Screenshot: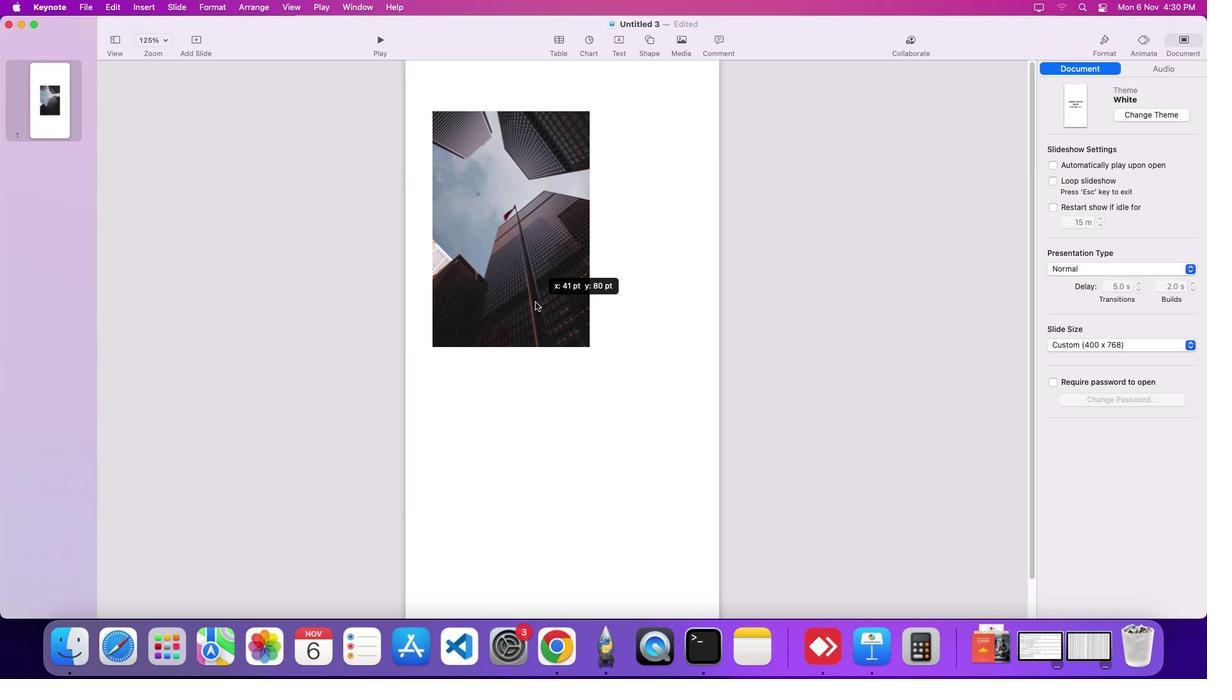 
Action: Mouse pressed left at (579, 306)
Screenshot: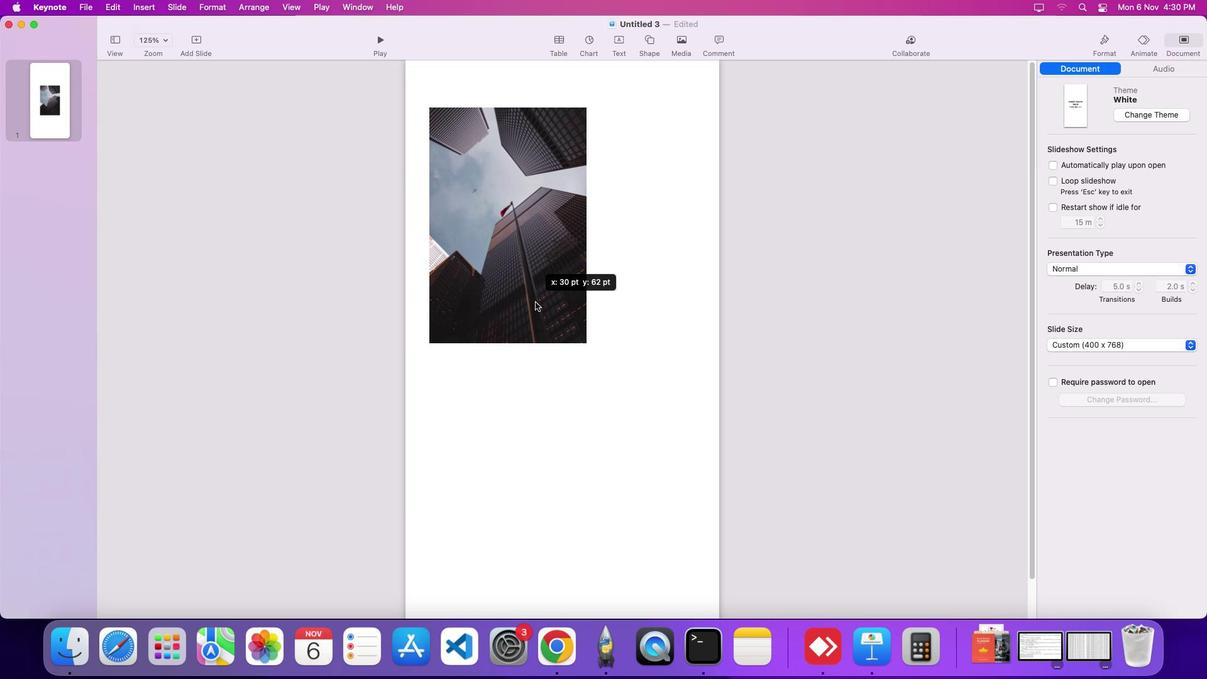 
Action: Mouse moved to (562, 320)
Screenshot: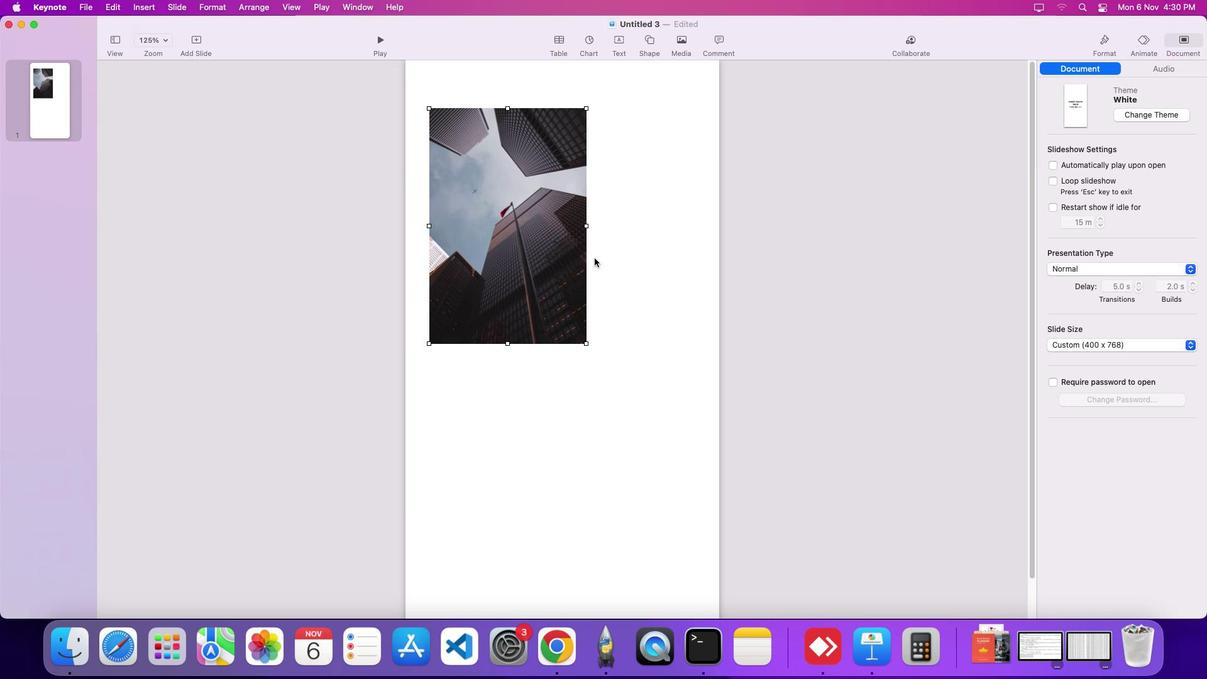 
Action: Mouse scrolled (562, 320) with delta (303, 359)
Screenshot: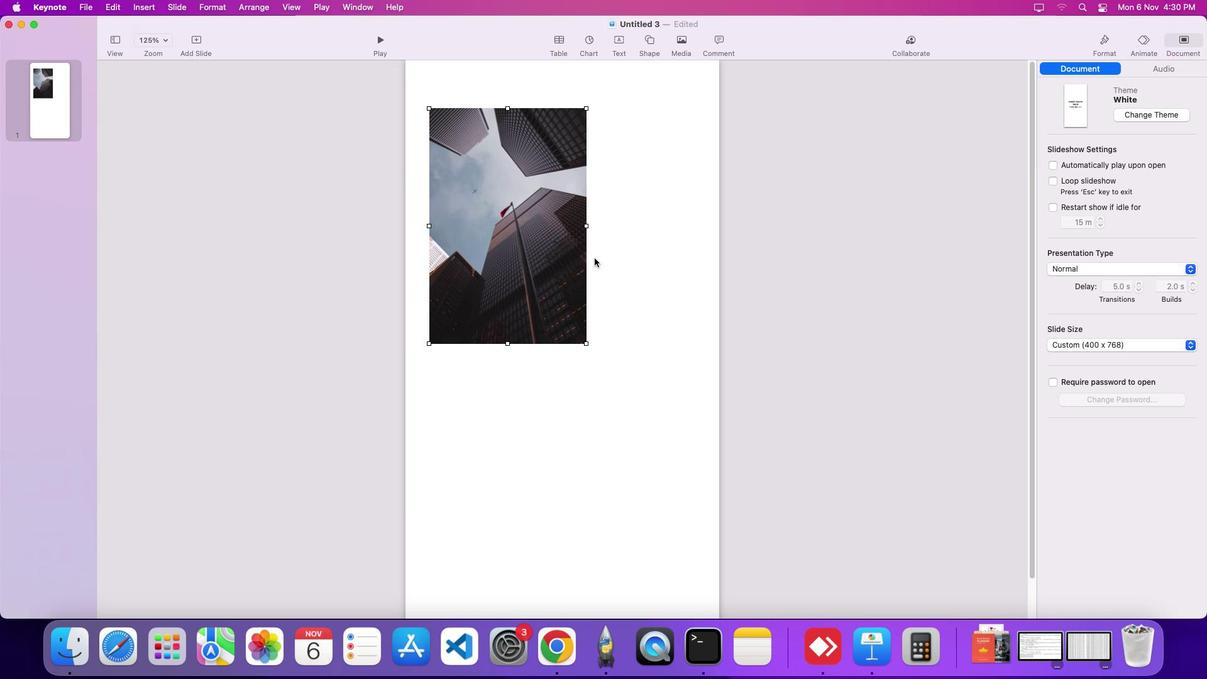 
Action: Mouse moved to (564, 319)
Screenshot: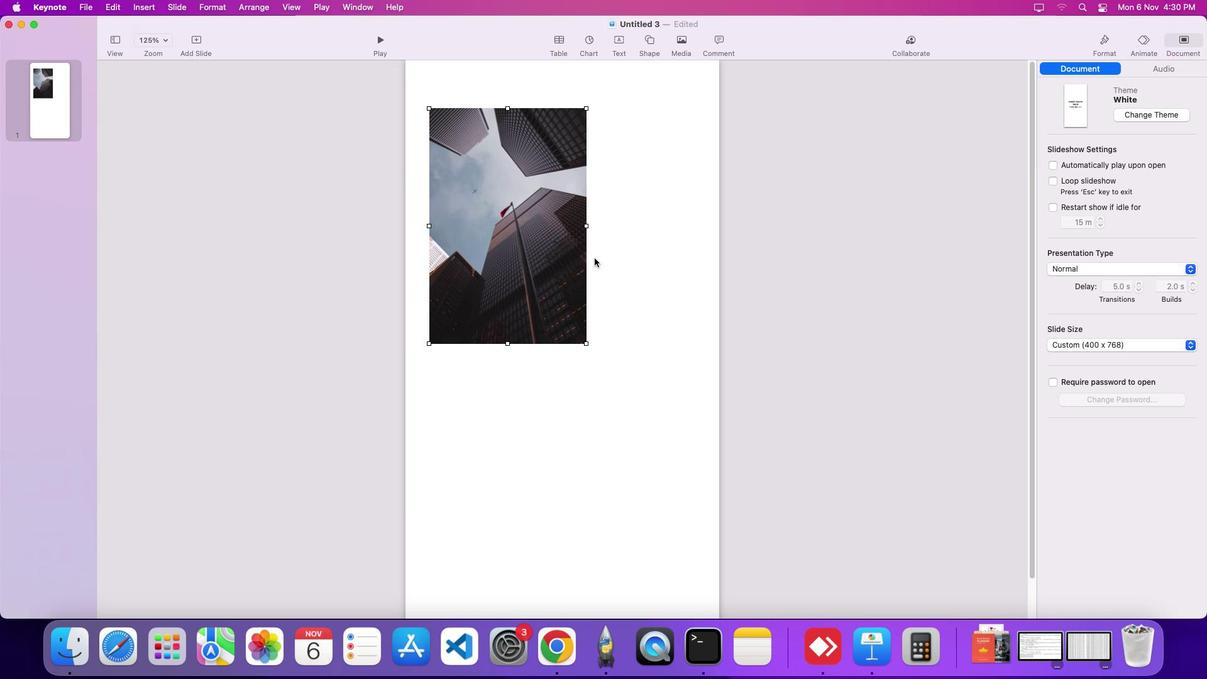 
Action: Mouse scrolled (564, 319) with delta (303, 359)
Screenshot: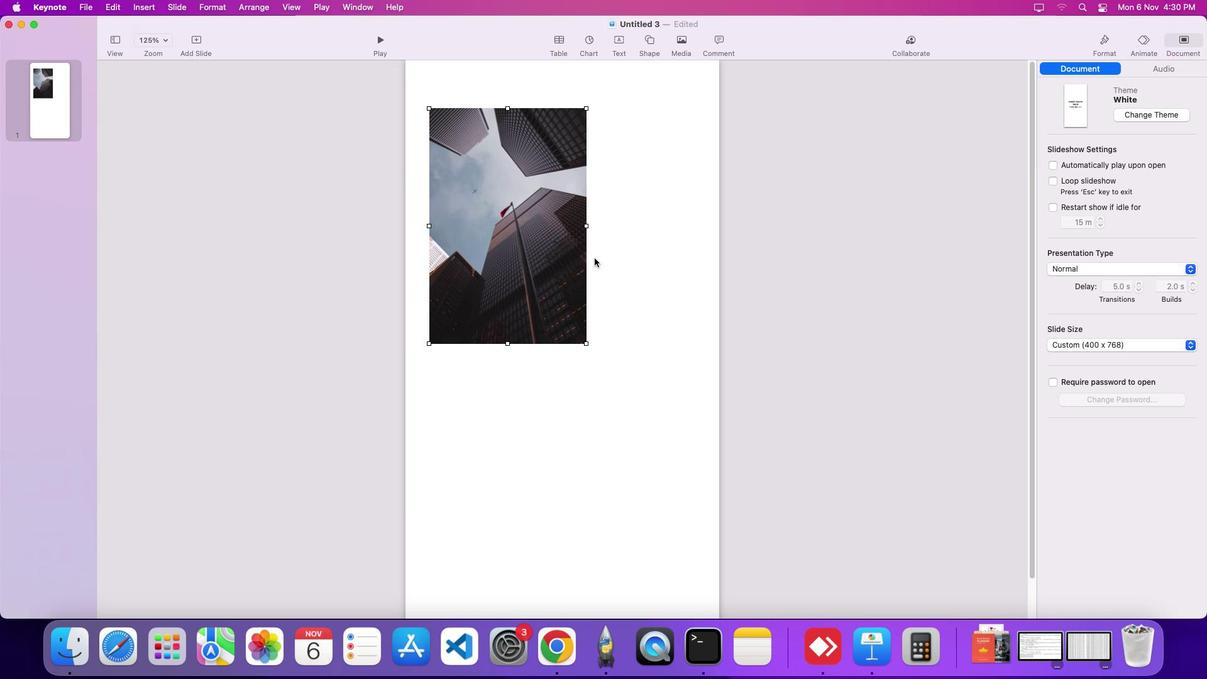 
Action: Mouse moved to (567, 319)
Screenshot: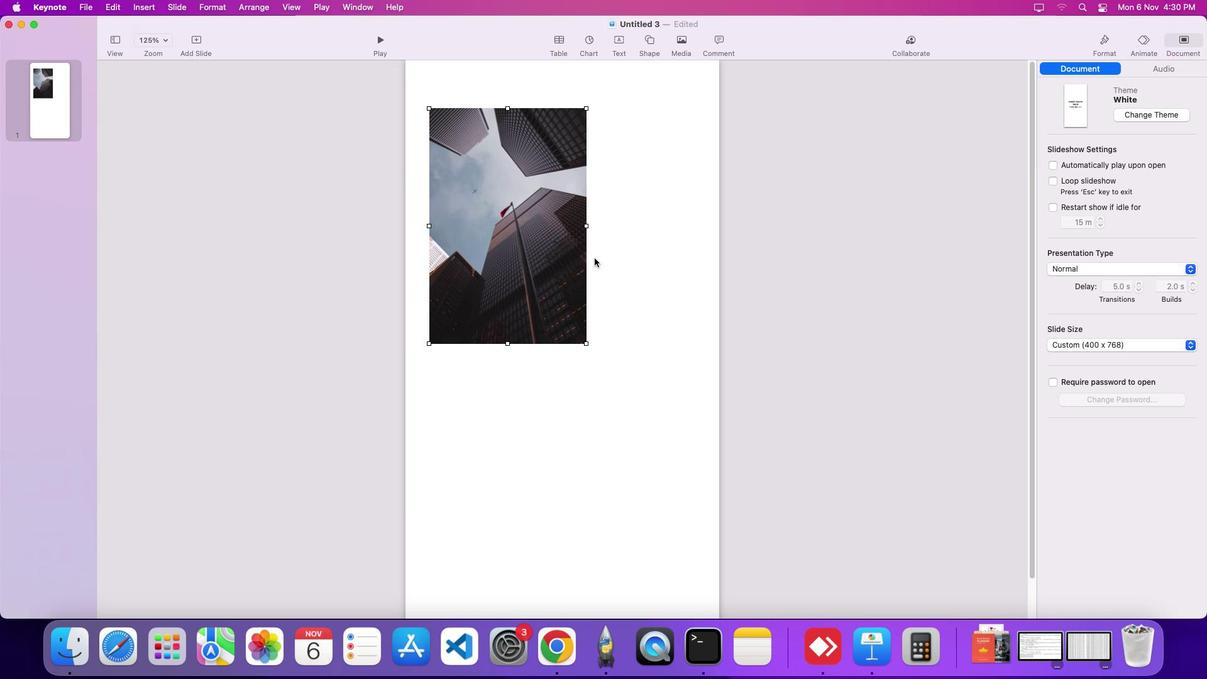 
Action: Mouse scrolled (567, 319) with delta (303, 359)
Screenshot: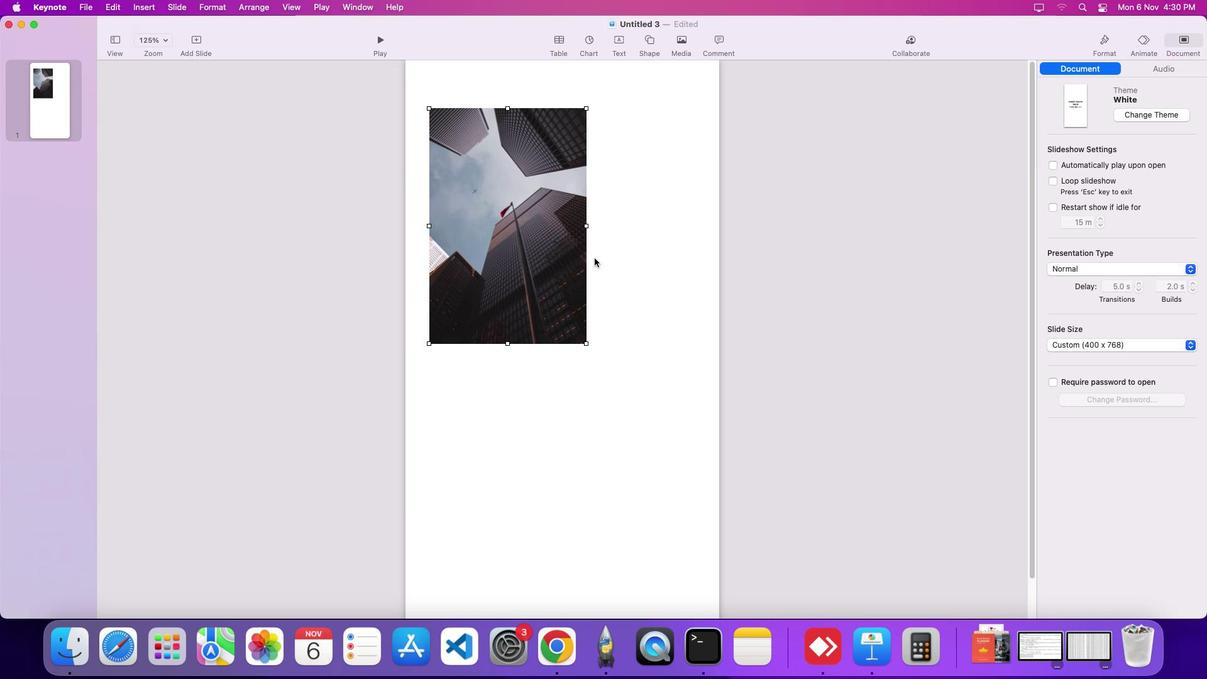 
Action: Mouse moved to (550, 328)
Screenshot: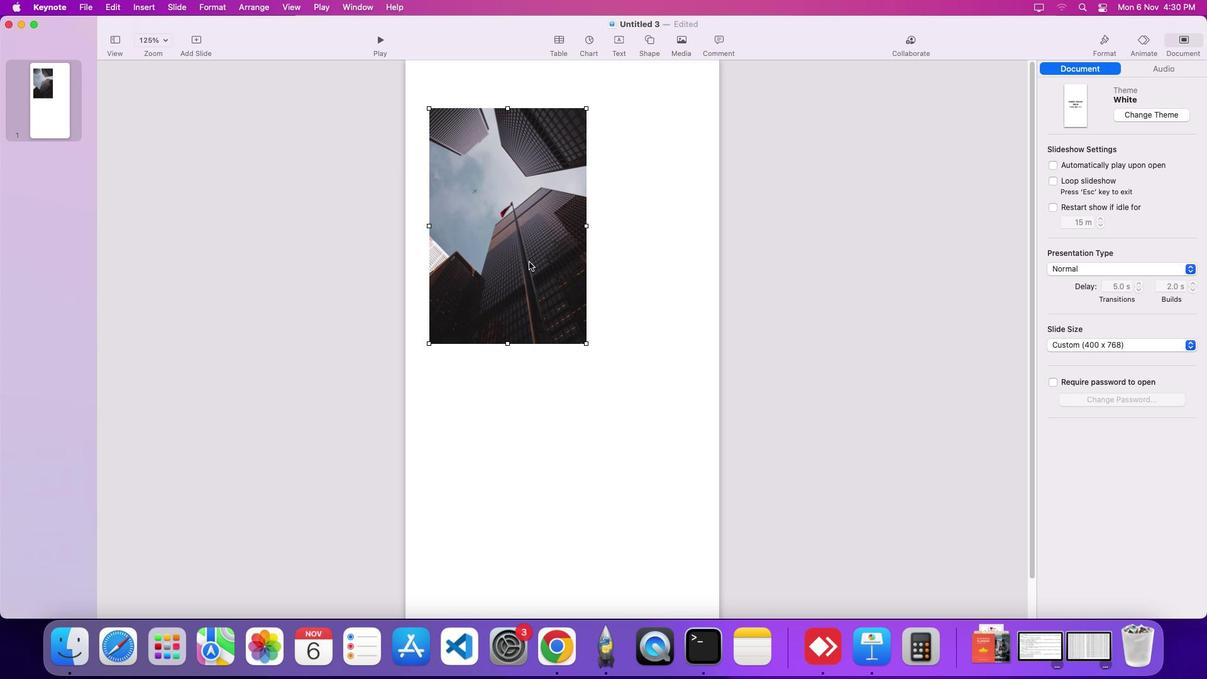 
Action: Key pressed Key.cmdKey.shift','
Screenshot: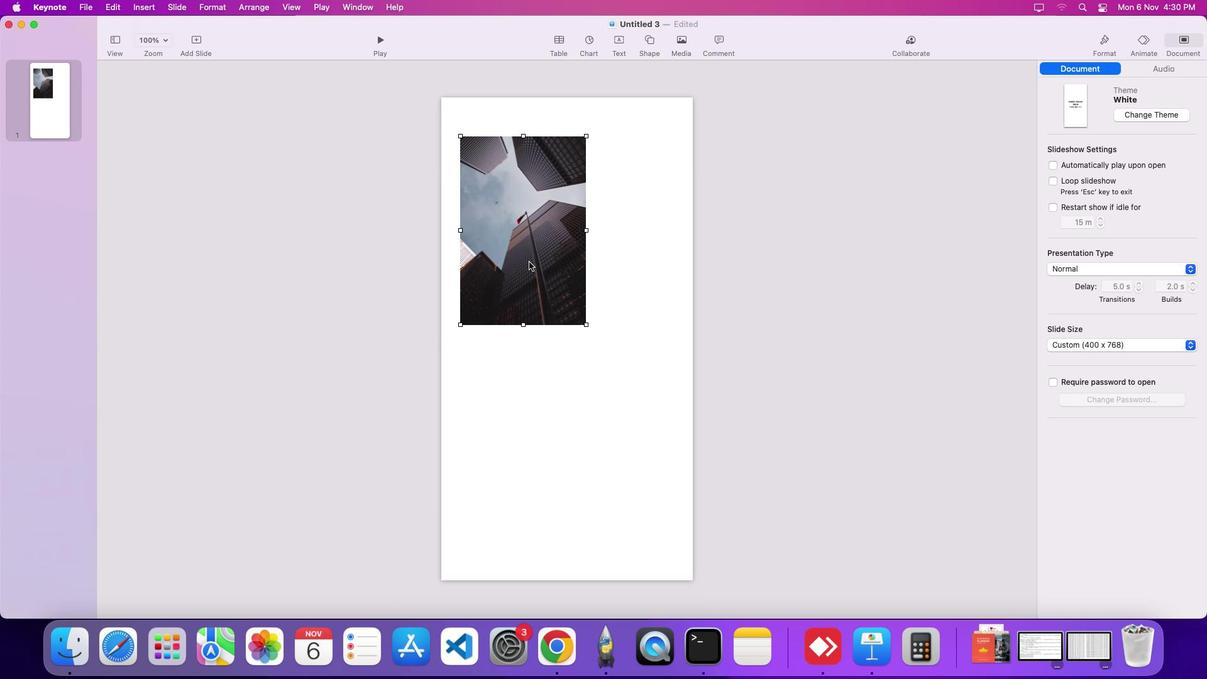 
Action: Mouse moved to (537, 331)
Screenshot: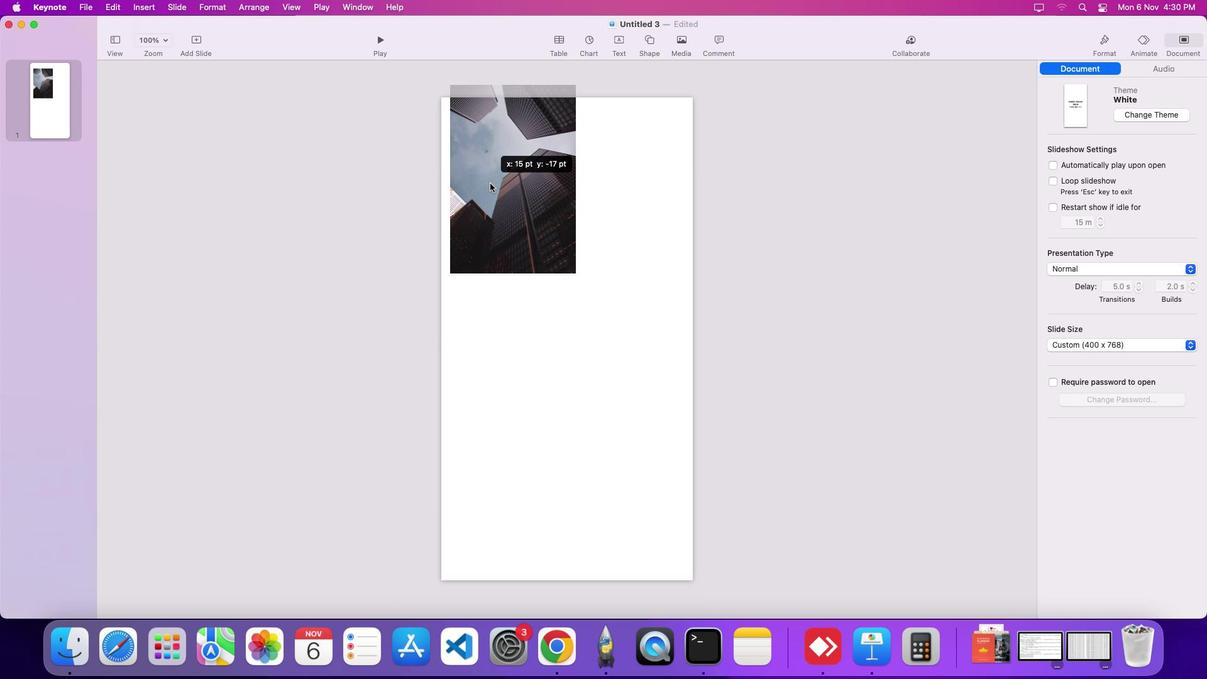 
Action: Mouse pressed left at (537, 331)
Screenshot: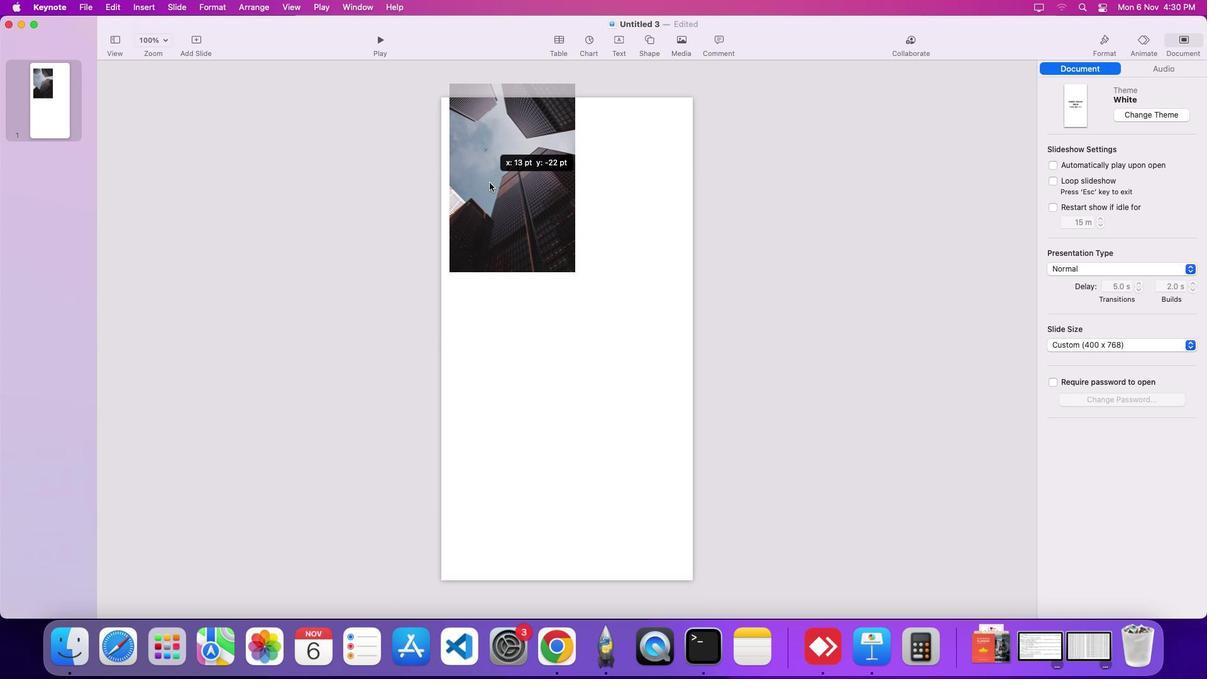 
Action: Mouse moved to (539, 331)
Screenshot: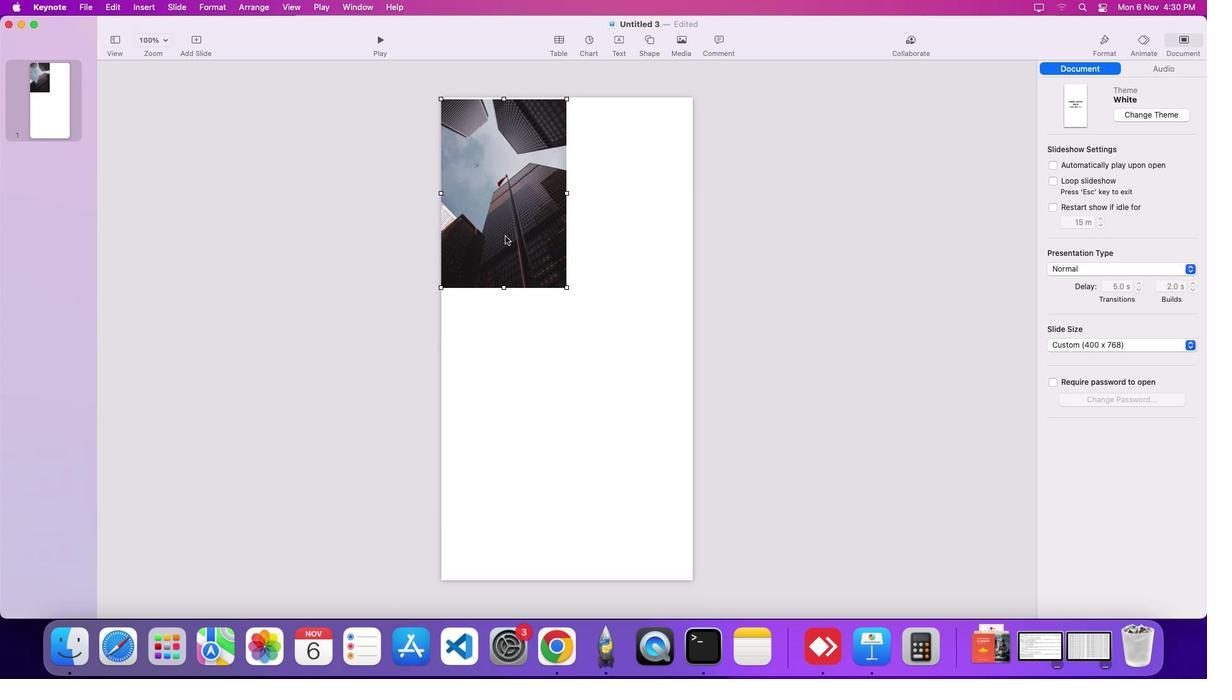 
Action: Mouse pressed left at (539, 331)
Screenshot: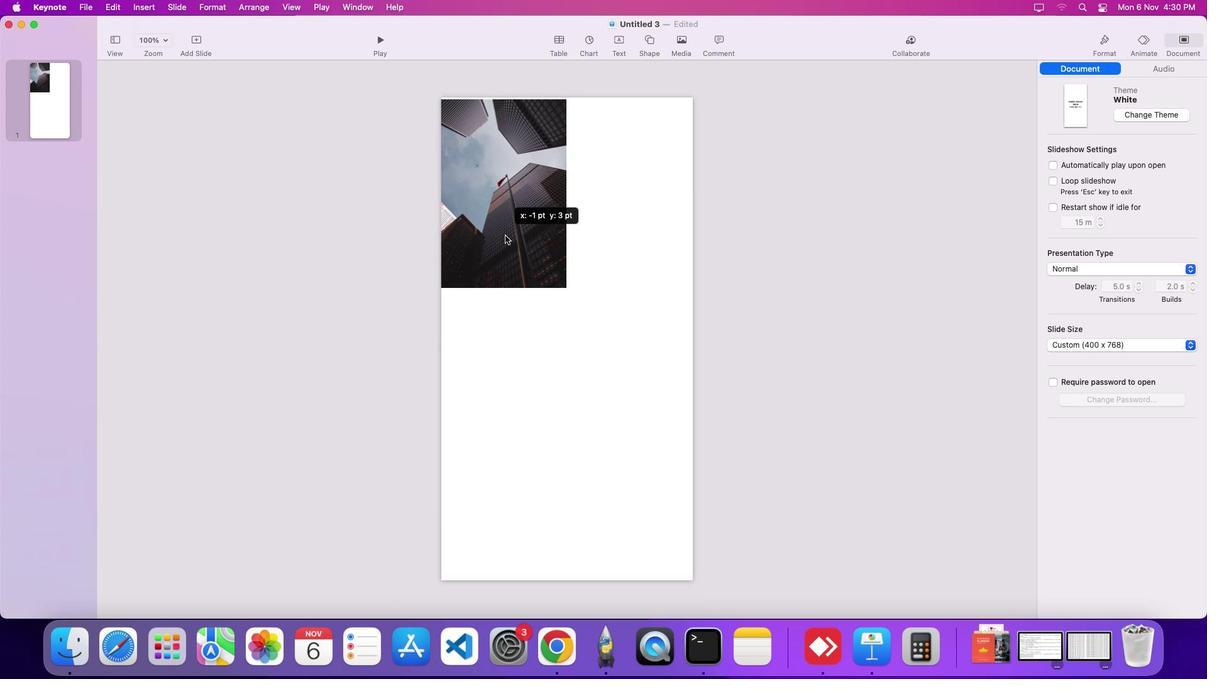 
Action: Mouse moved to (569, 325)
Screenshot: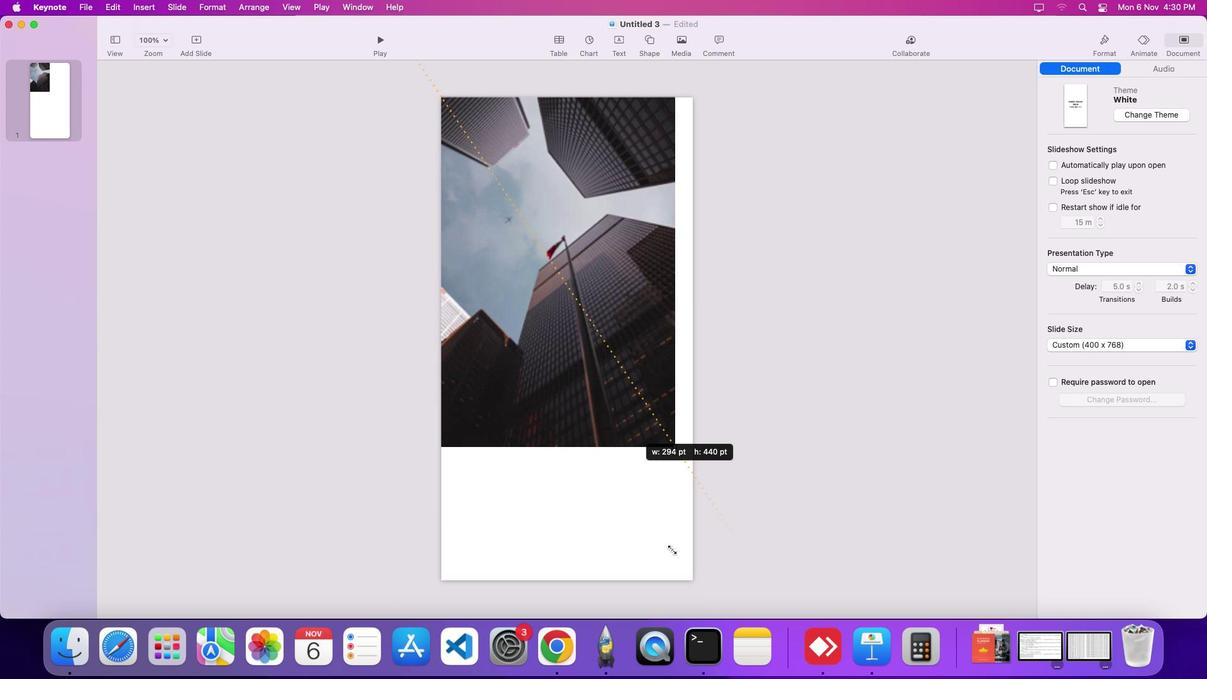 
Action: Mouse pressed left at (569, 325)
Screenshot: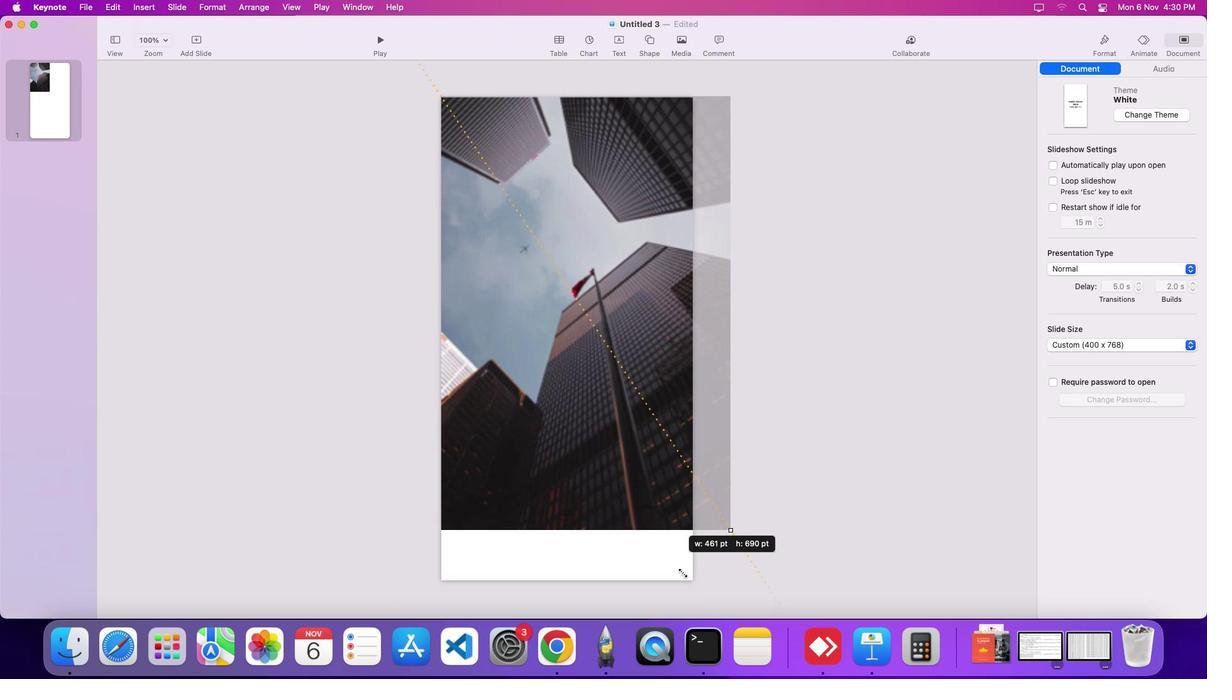 
Action: Mouse moved to (859, 355)
Screenshot: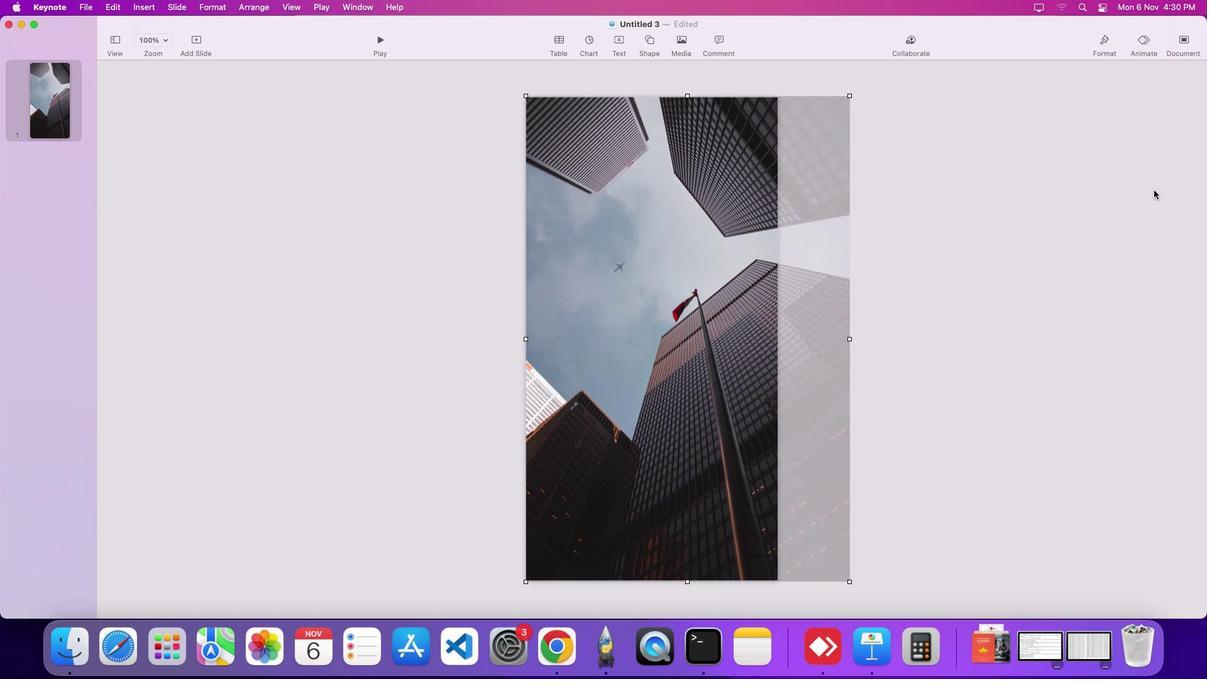
Action: Mouse pressed left at (859, 355)
Screenshot: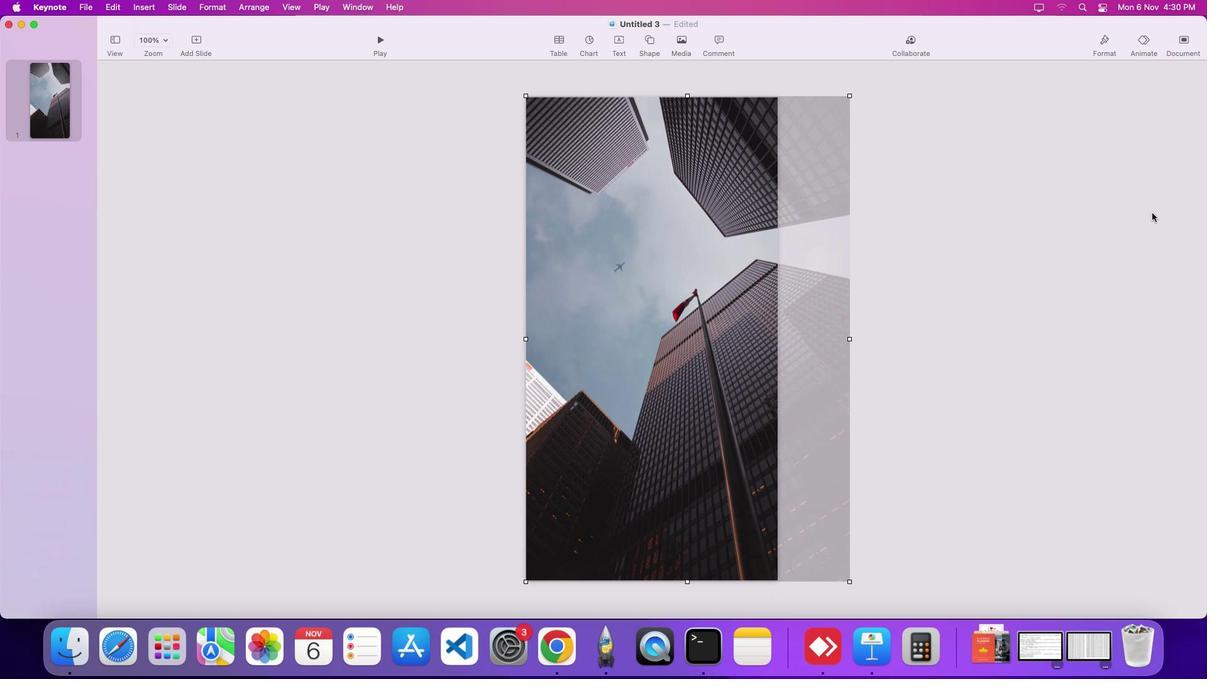 
Action: Mouse moved to (855, 355)
Screenshot: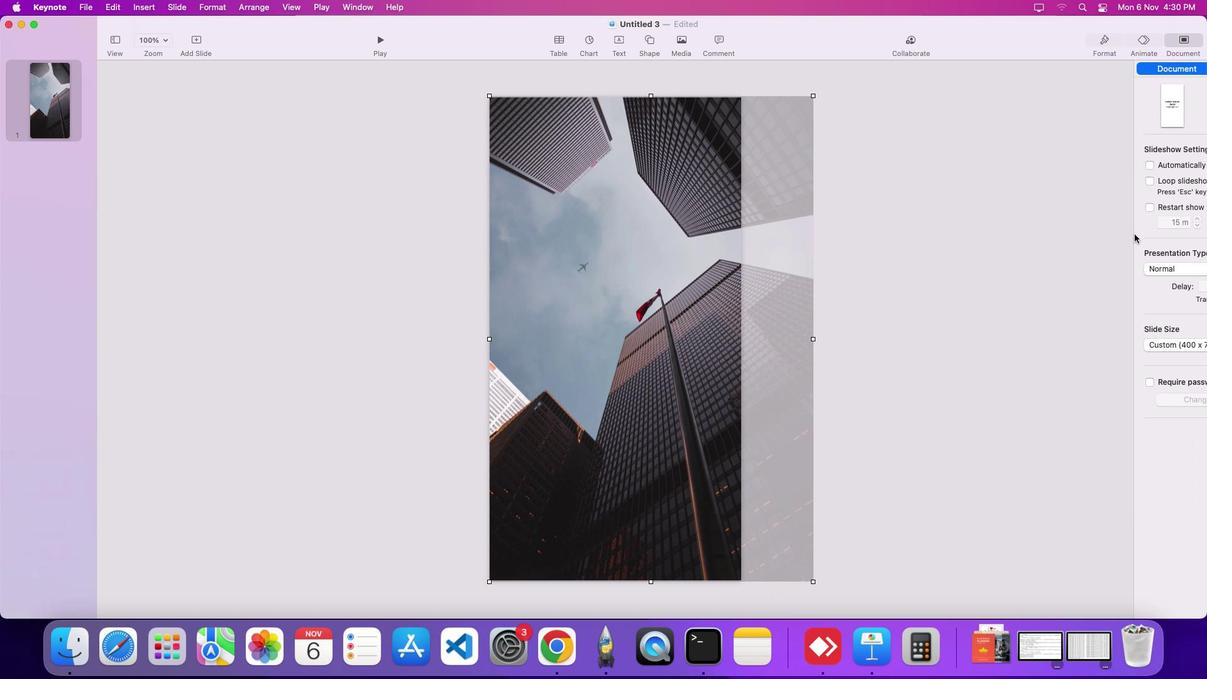 
Action: Mouse pressed left at (855, 355)
Screenshot: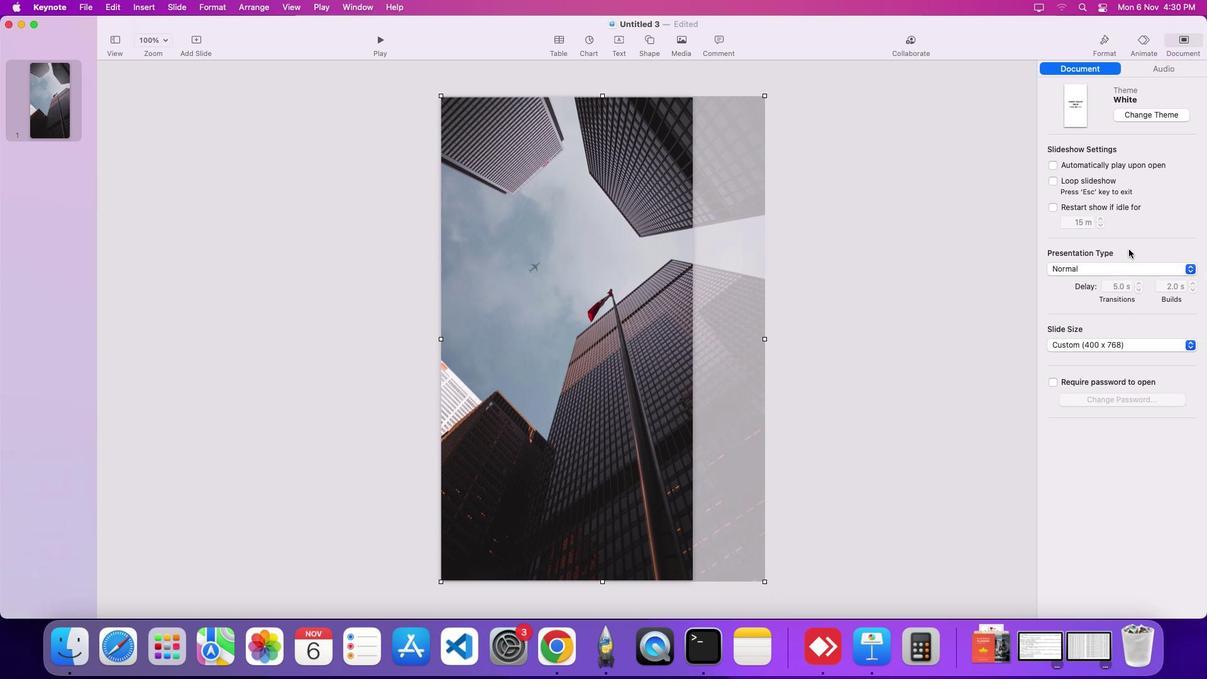 
Action: Mouse moved to (806, 318)
Screenshot: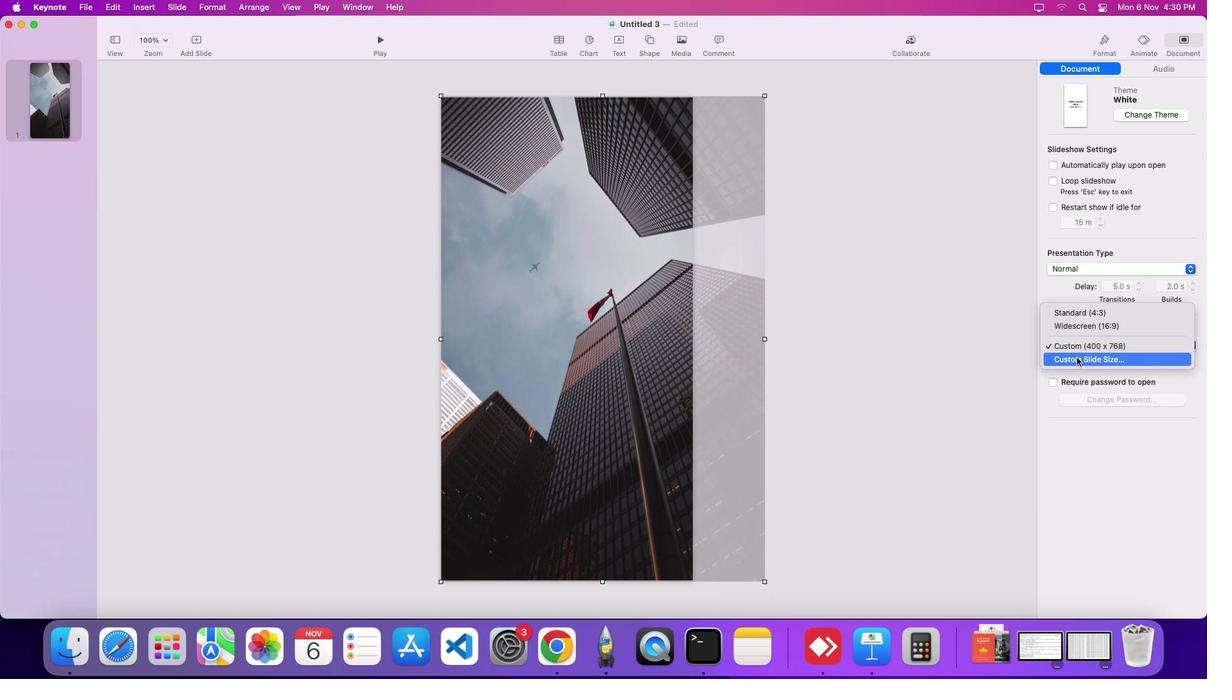 
Action: Mouse pressed left at (806, 318)
Screenshot: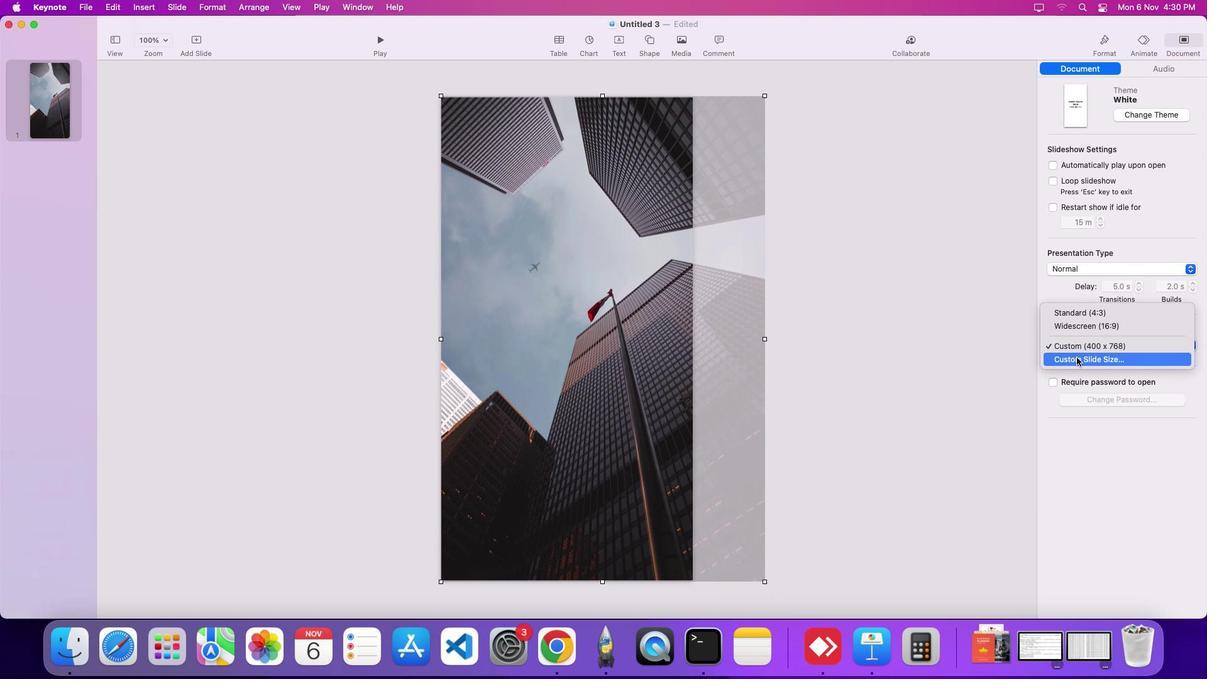 
Action: Mouse moved to (806, 316)
Screenshot: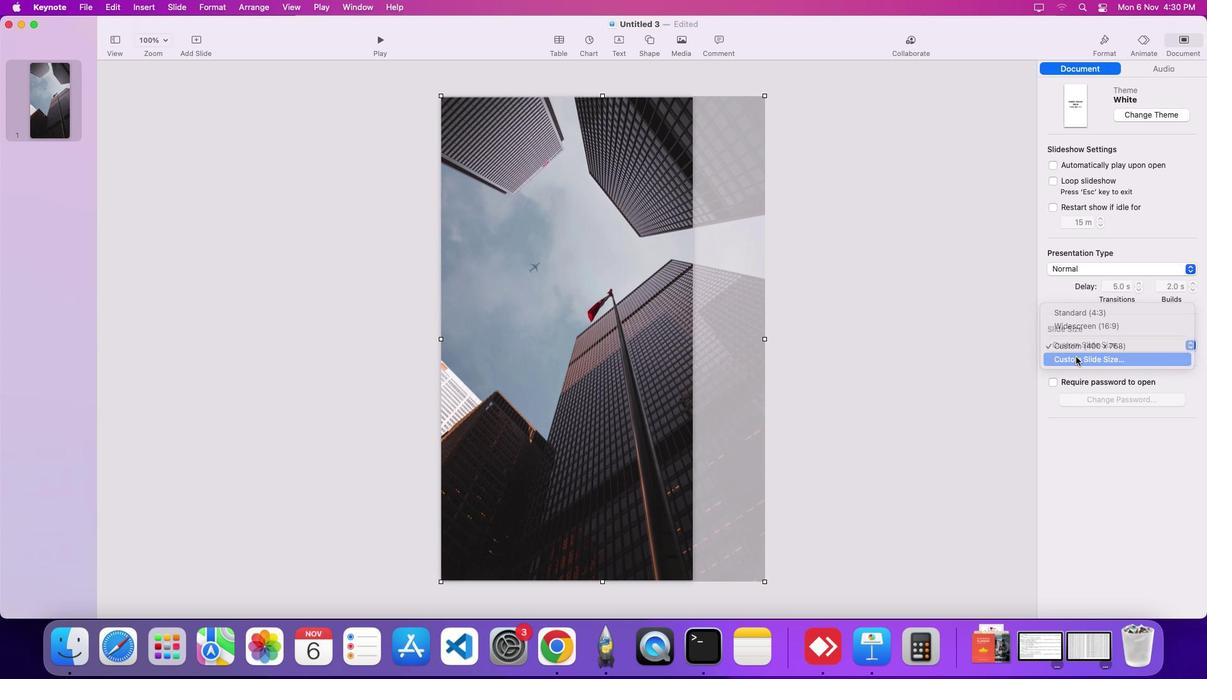 
Action: Mouse pressed left at (806, 316)
Screenshot: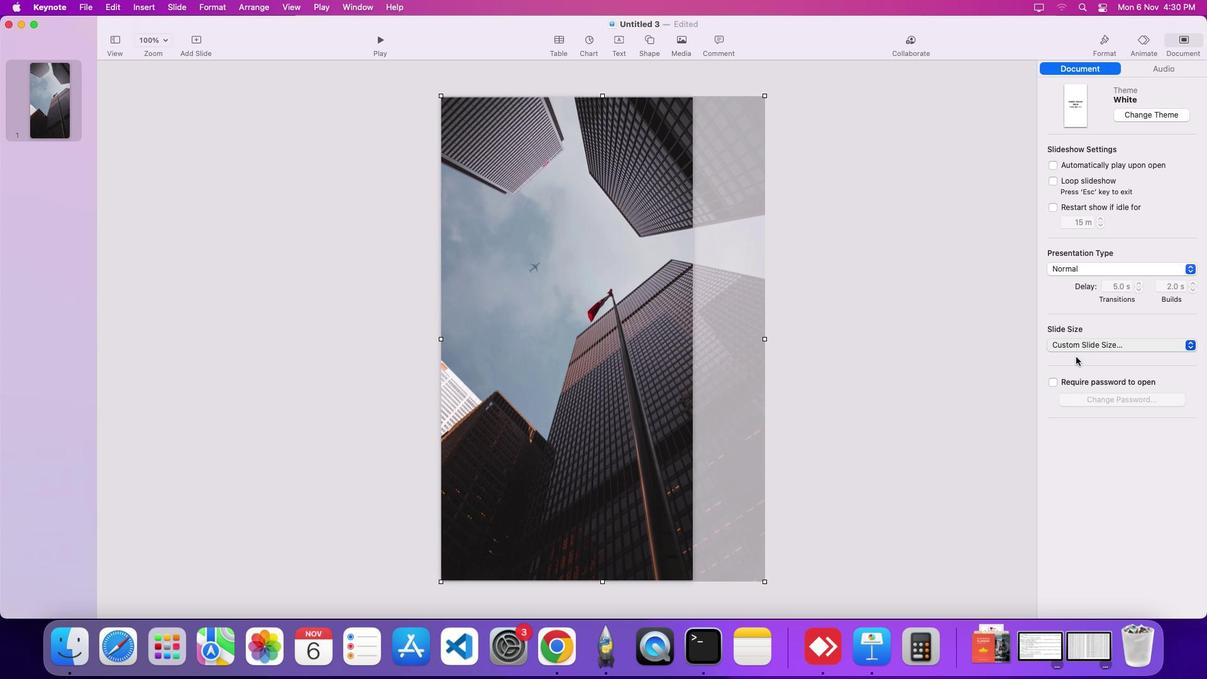
Action: Mouse moved to (599, 321)
Screenshot: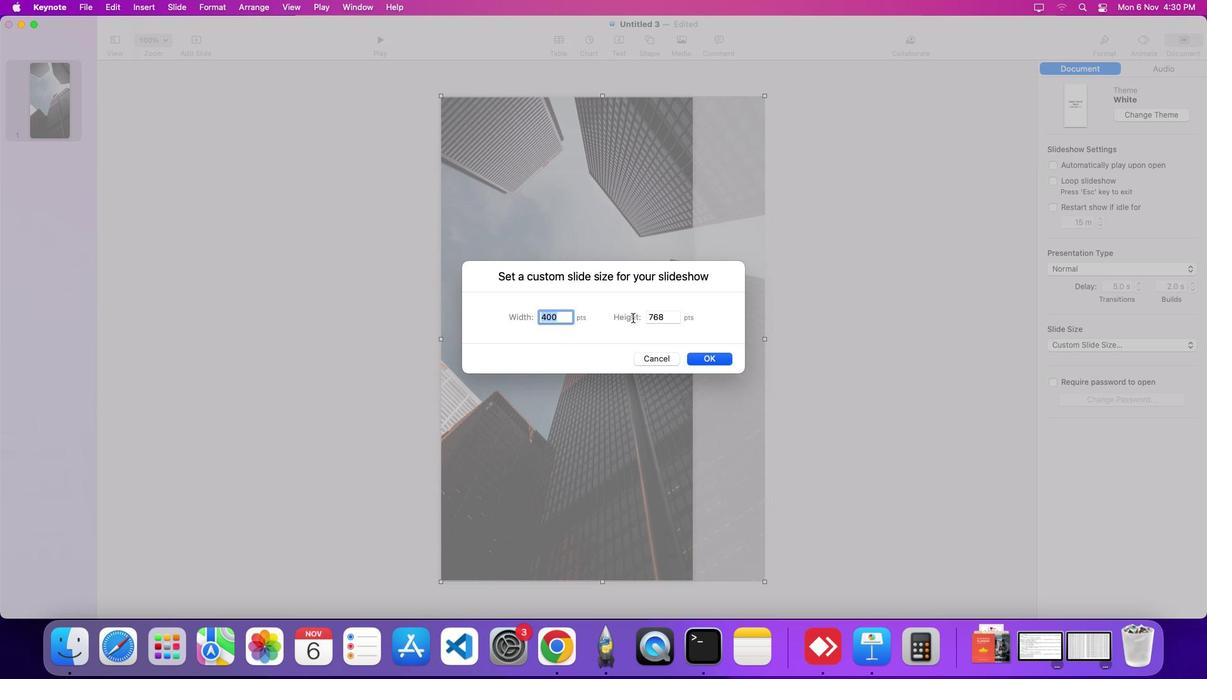 
Action: Key pressed '5'
Screenshot: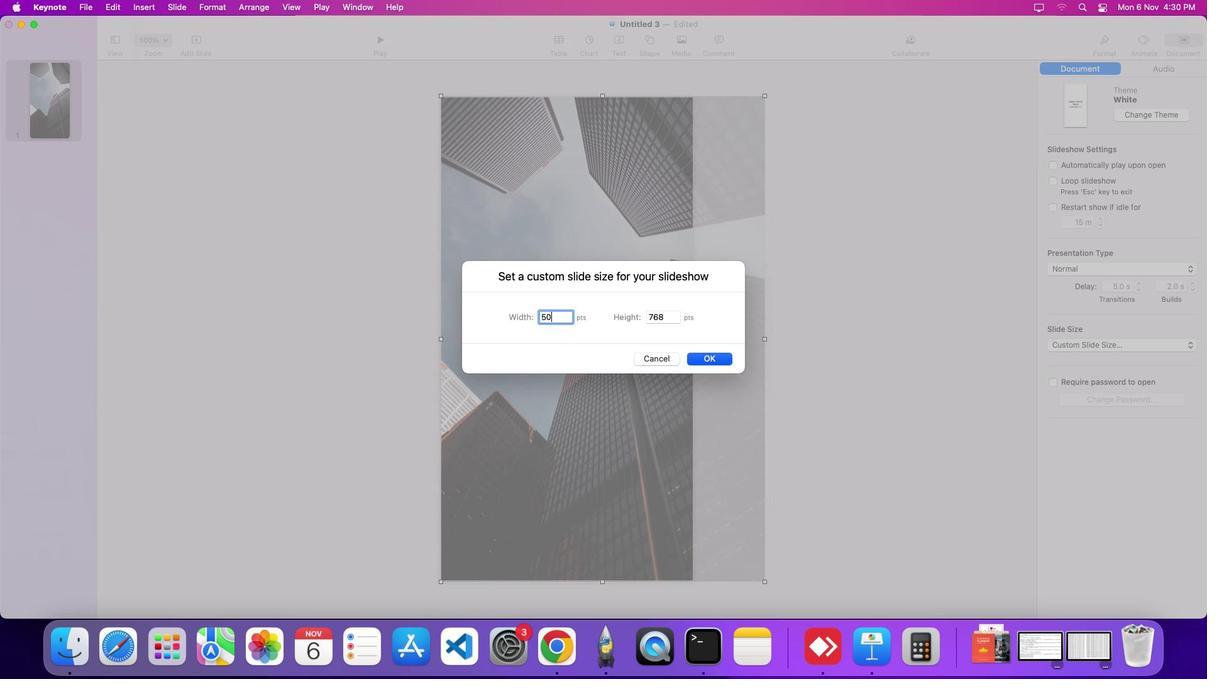 
Action: Mouse moved to (599, 321)
Screenshot: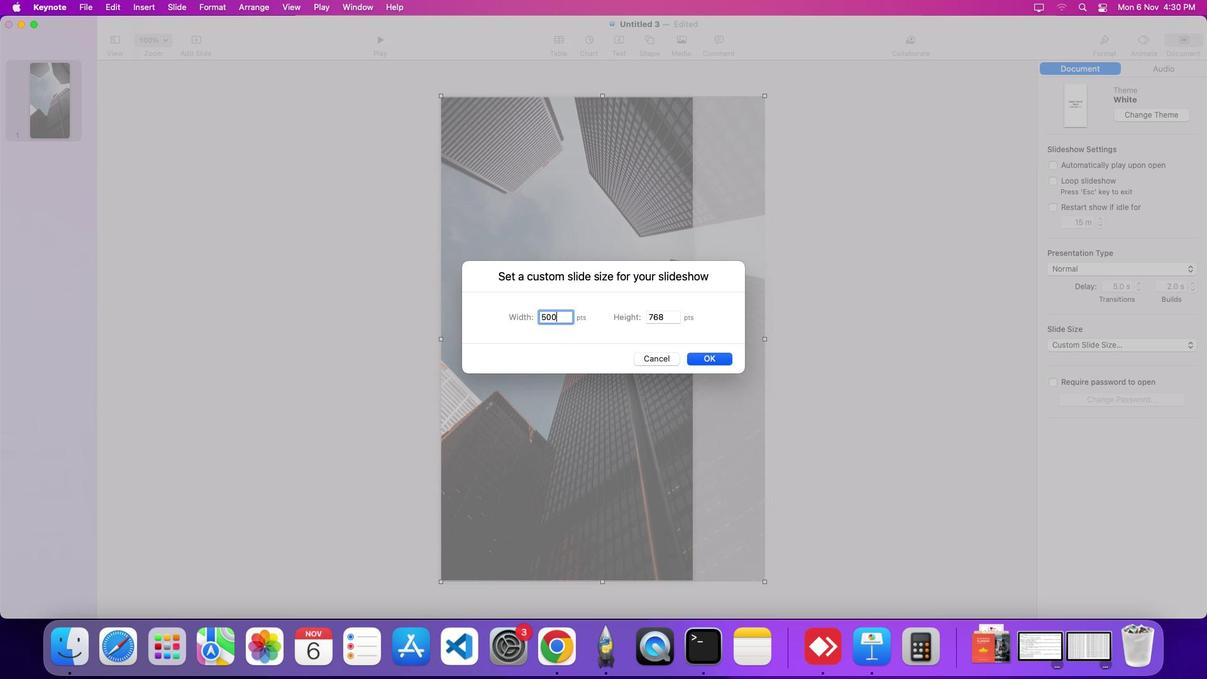 
Action: Key pressed '0''0'Key.enter
Screenshot: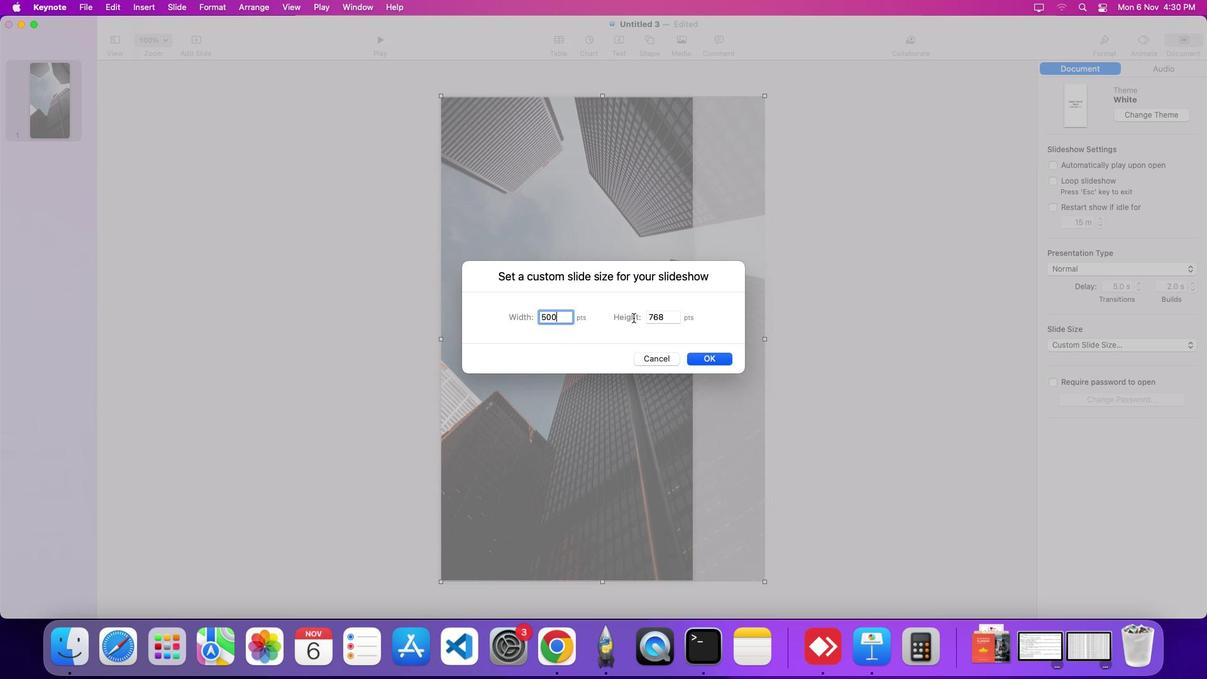 
Action: Mouse moved to (730, 318)
Screenshot: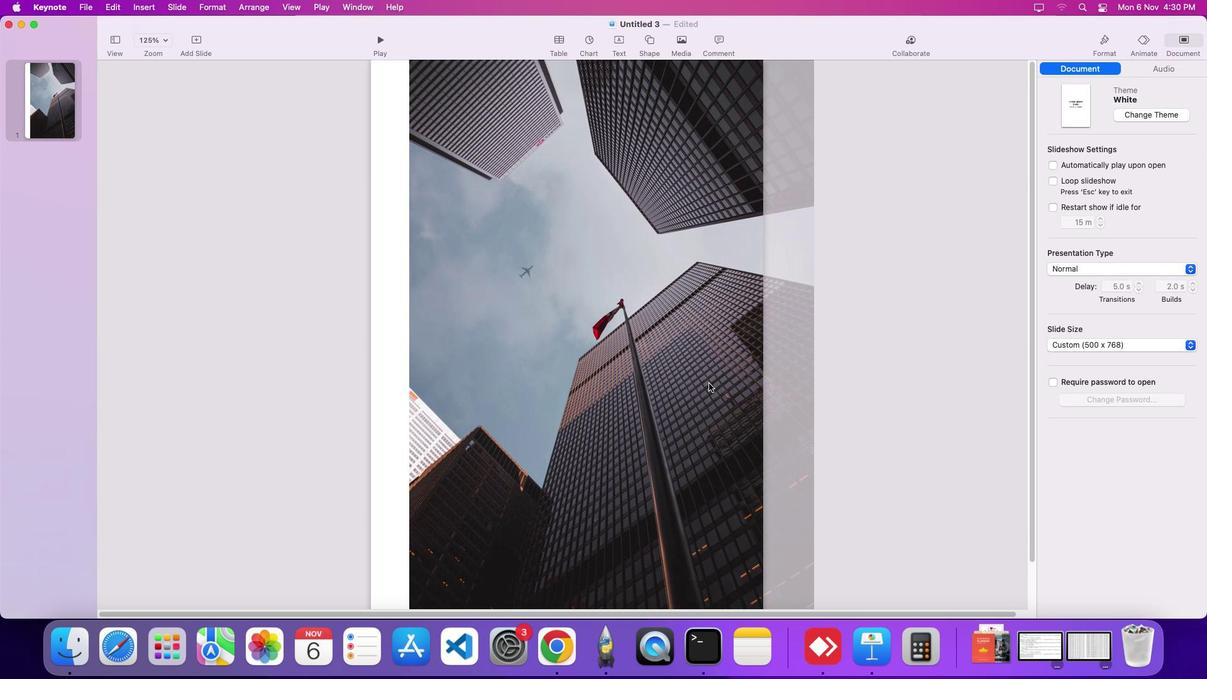 
Action: Mouse pressed left at (730, 318)
Screenshot: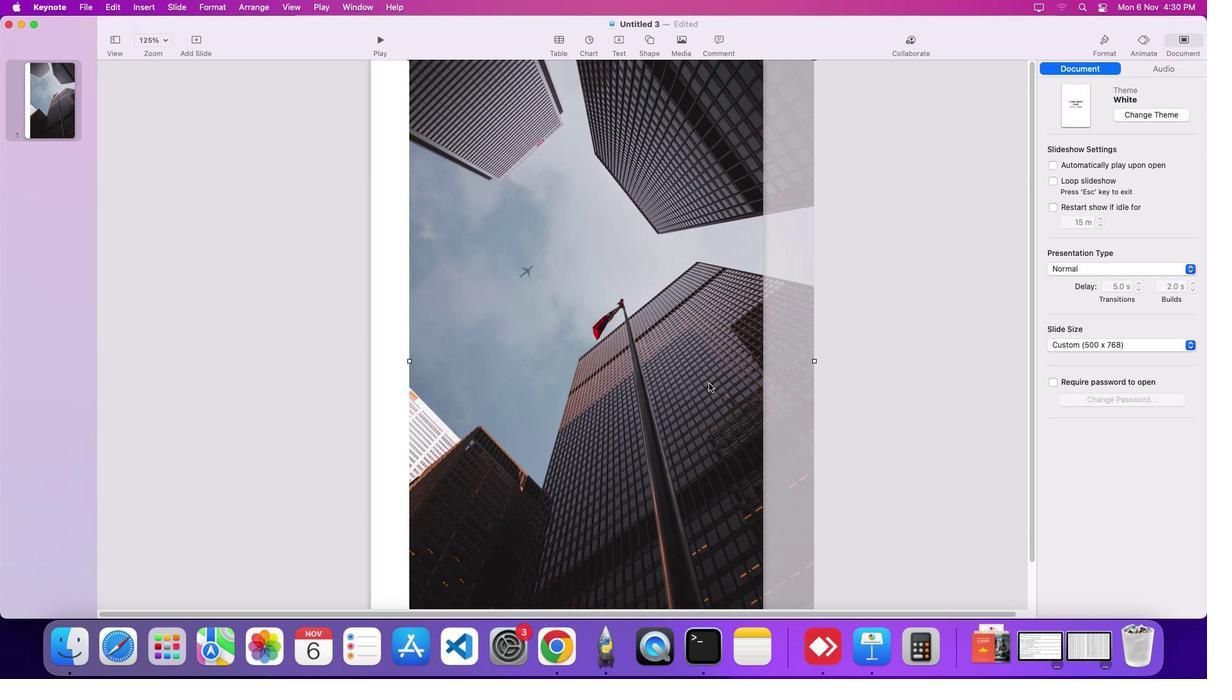 
Action: Mouse moved to (635, 313)
Screenshot: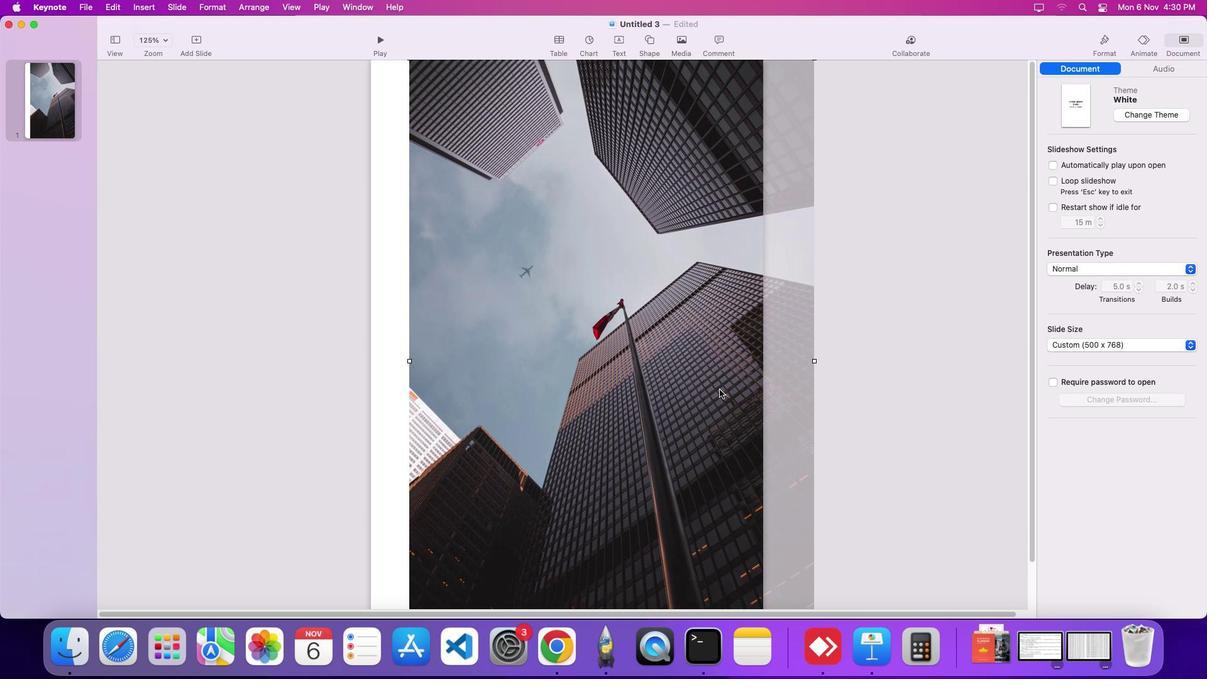 
Action: Mouse pressed left at (635, 313)
Screenshot: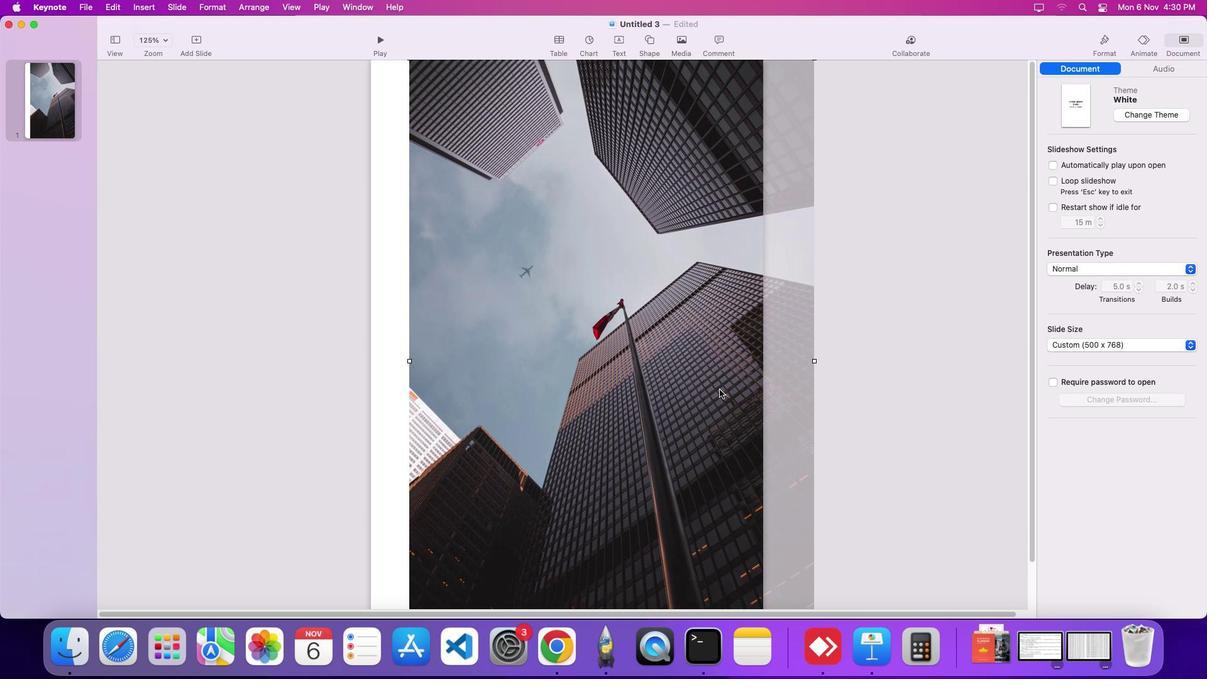 
Action: Mouse moved to (640, 312)
Screenshot: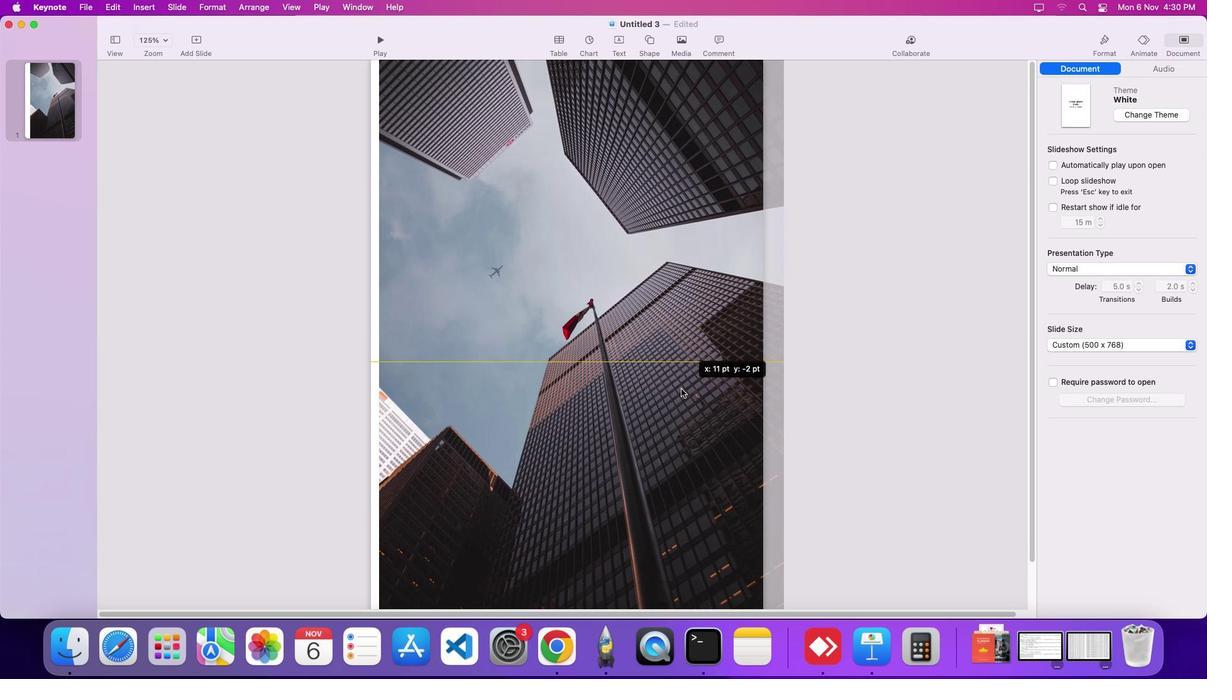 
Action: Mouse pressed left at (640, 312)
Screenshot: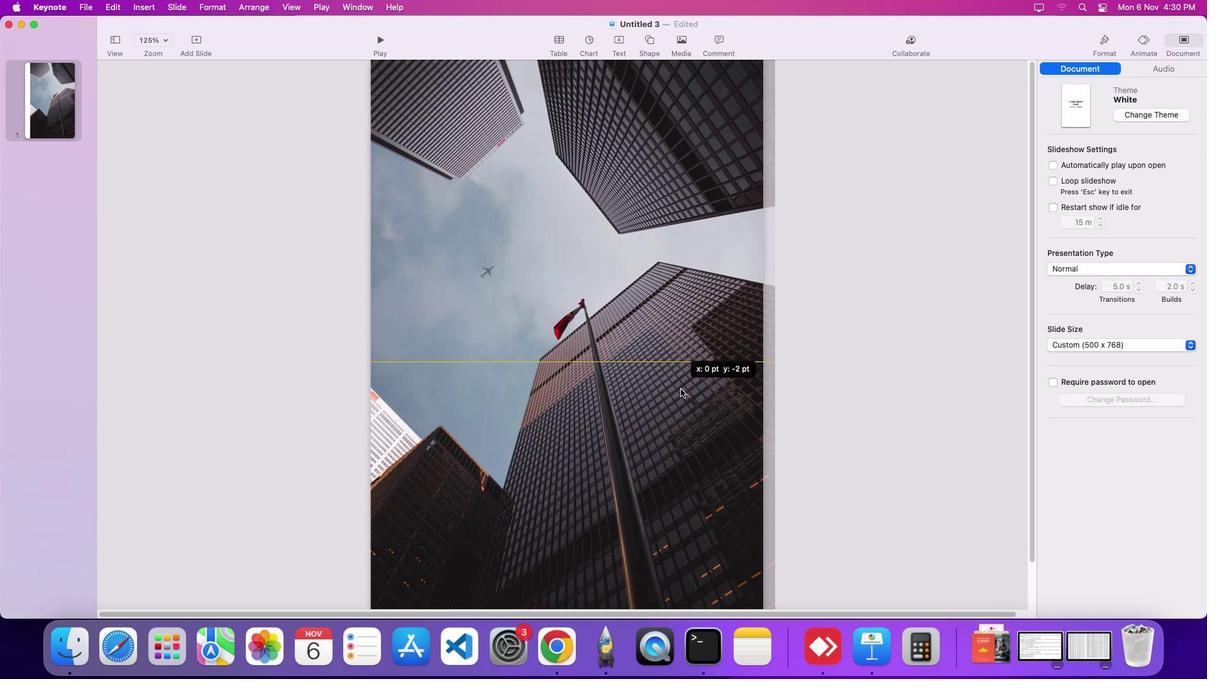 
Action: Mouse moved to (622, 312)
Screenshot: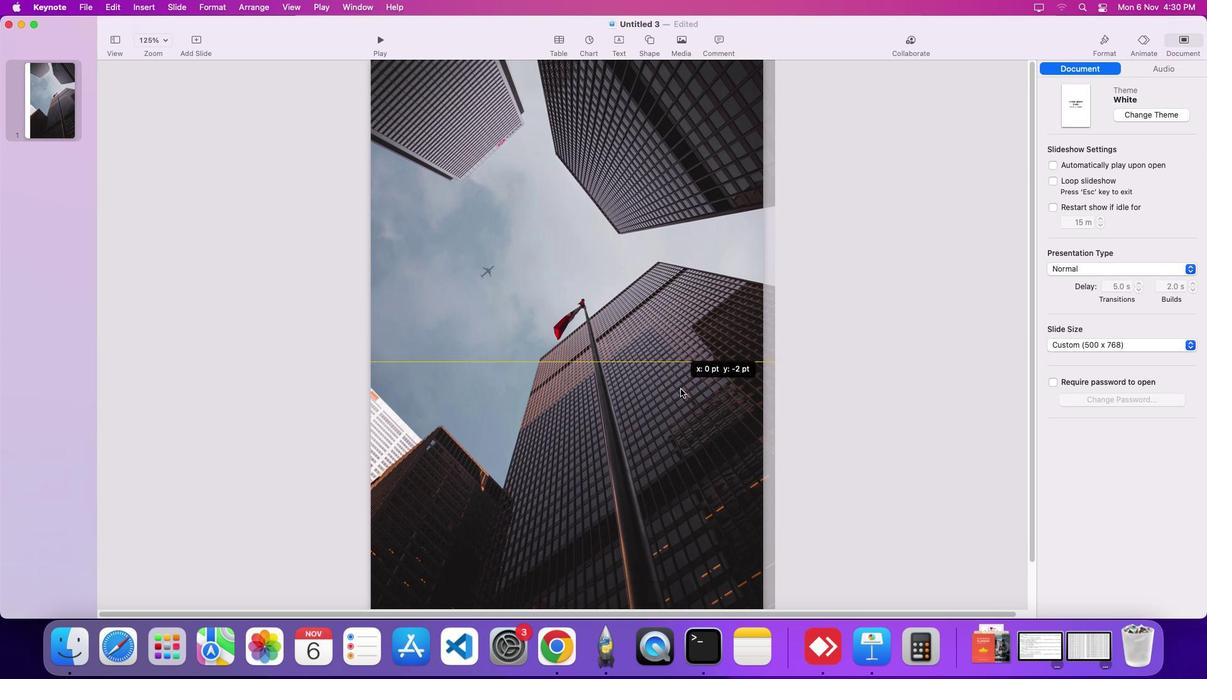 
Action: Key pressed Key.cmdKey.shiftKey.leftKey.cmdKey.shiftKey.leftKey.cmdKey.shift','
Screenshot: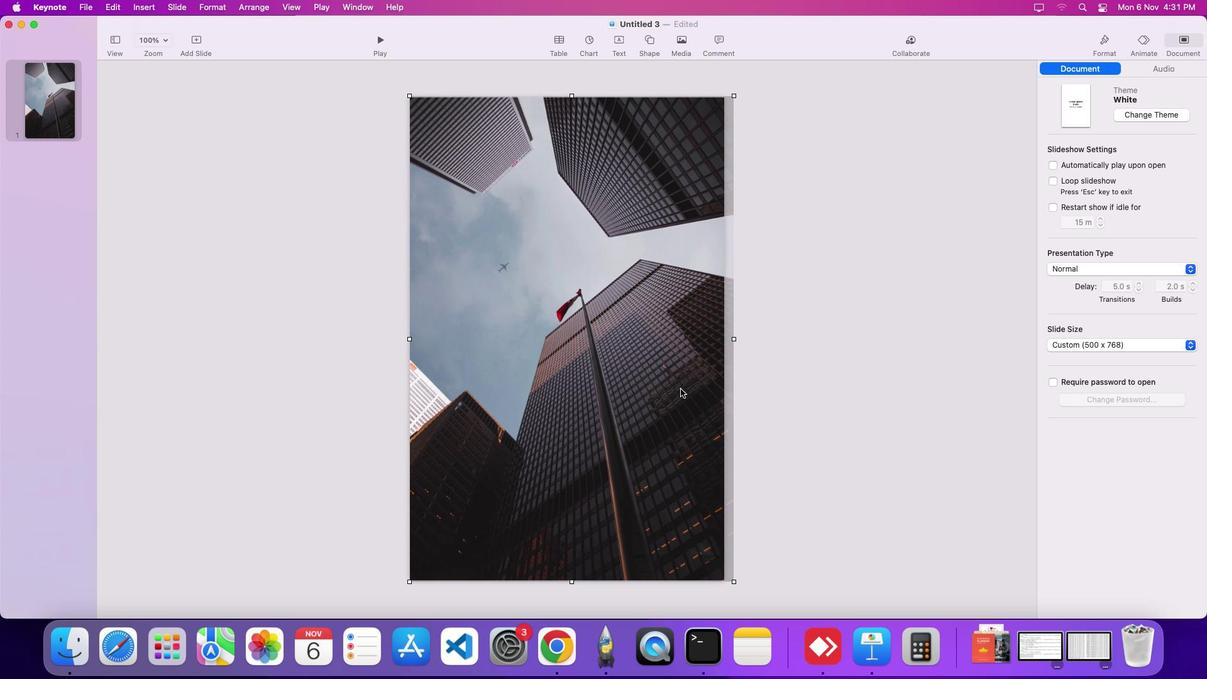 
Action: Mouse moved to (607, 303)
Screenshot: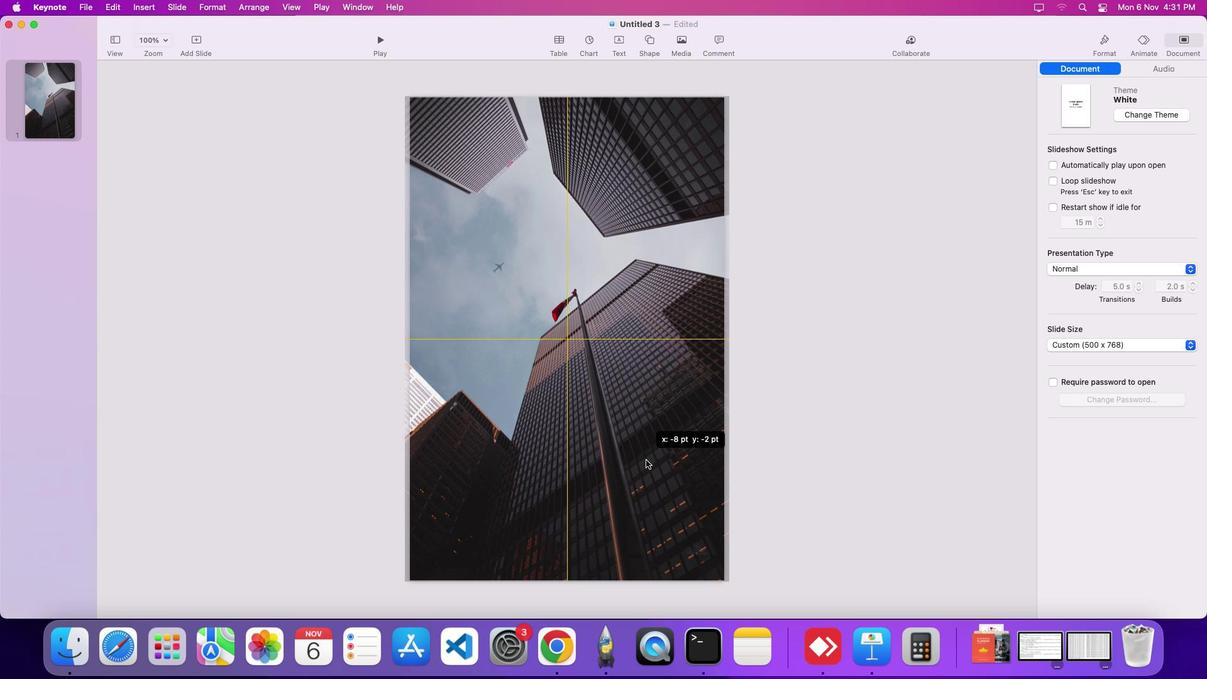 
Action: Mouse pressed left at (607, 303)
Screenshot: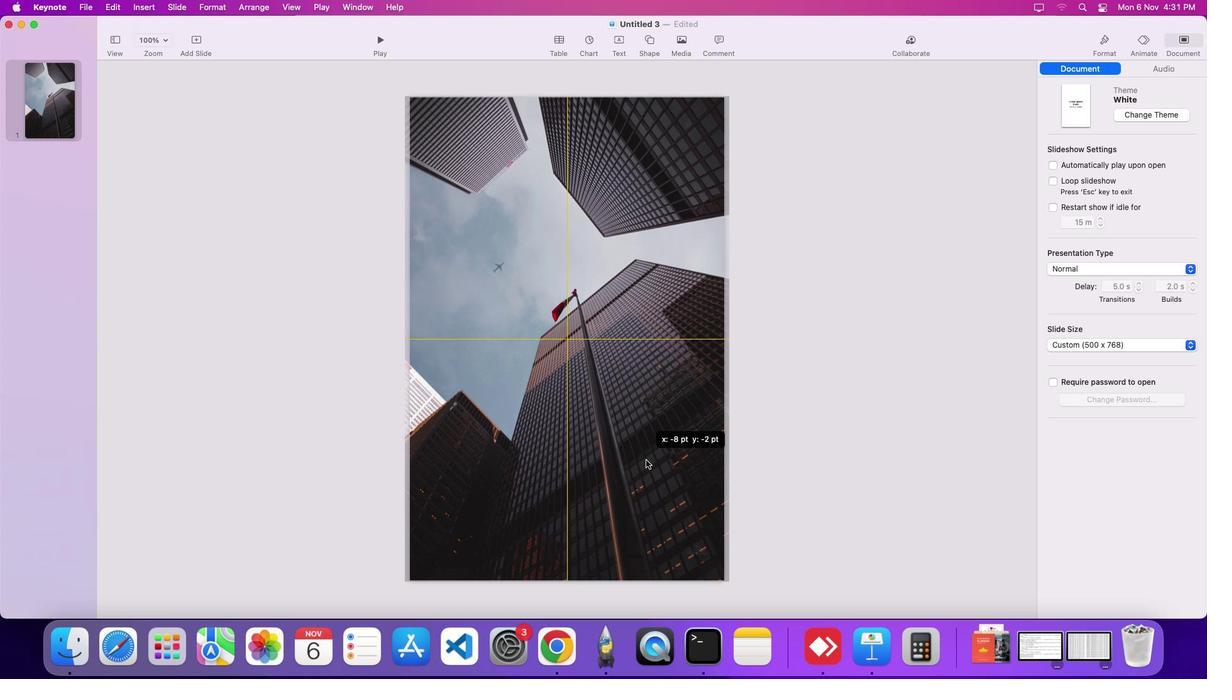 
Action: Mouse moved to (667, 303)
Screenshot: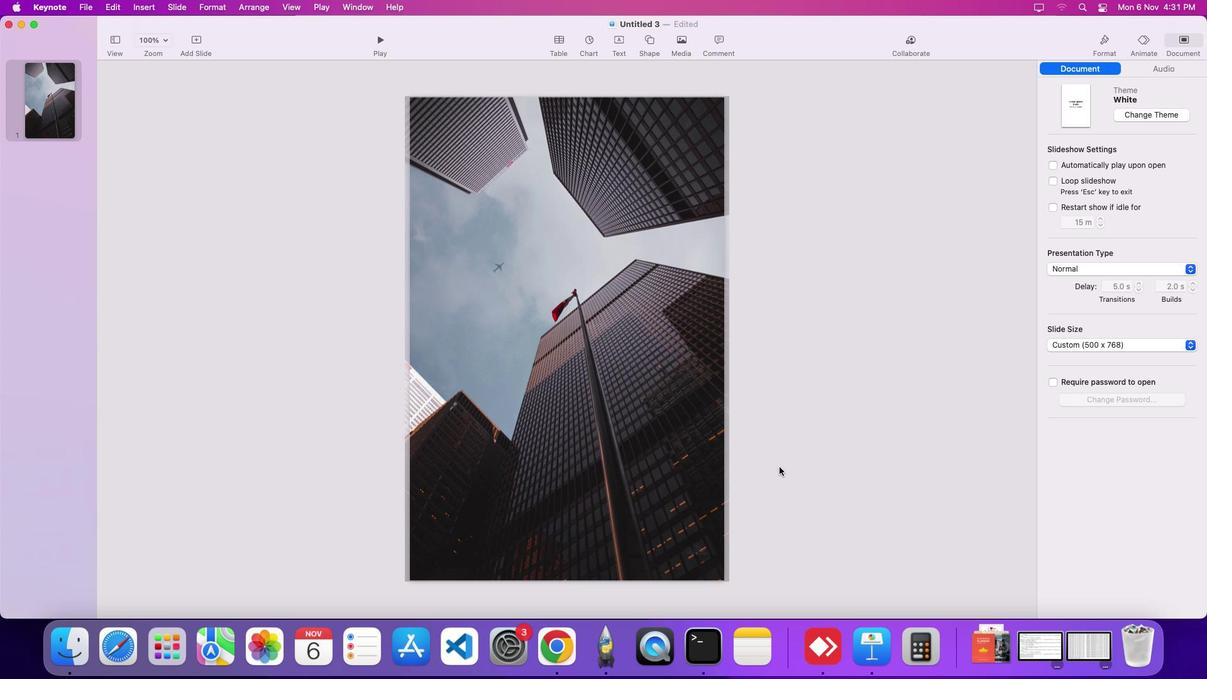 
Action: Mouse pressed left at (667, 303)
Screenshot: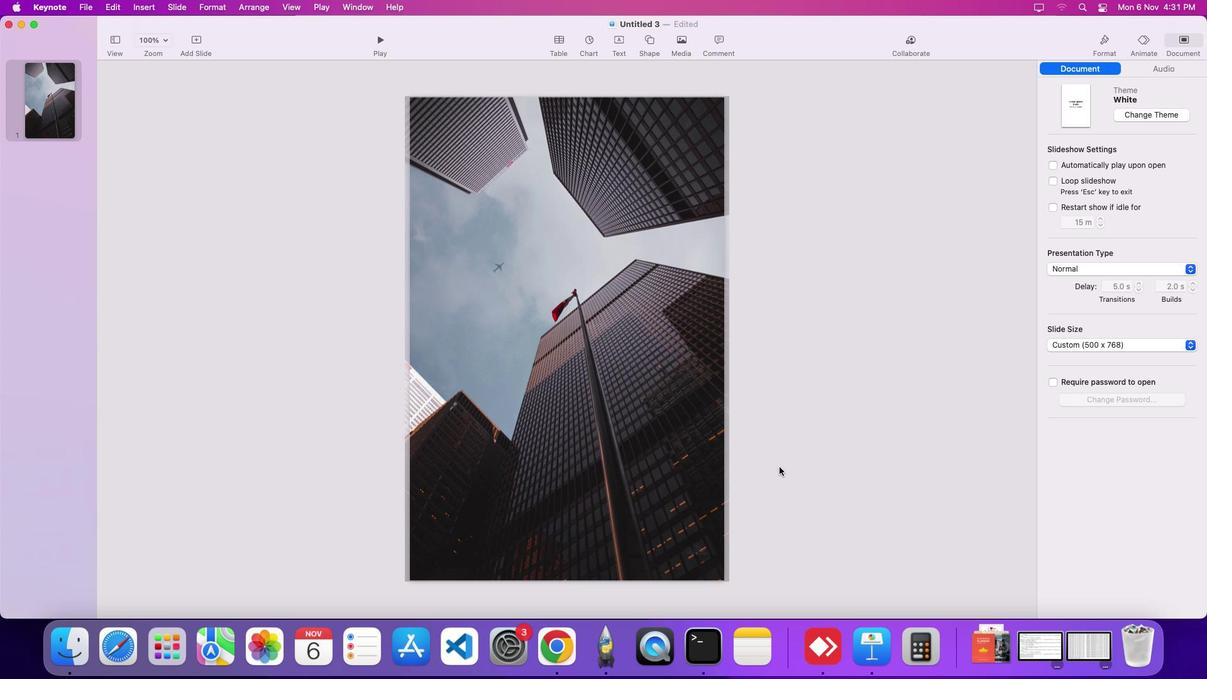 
Action: Mouse moved to (668, 303)
Screenshot: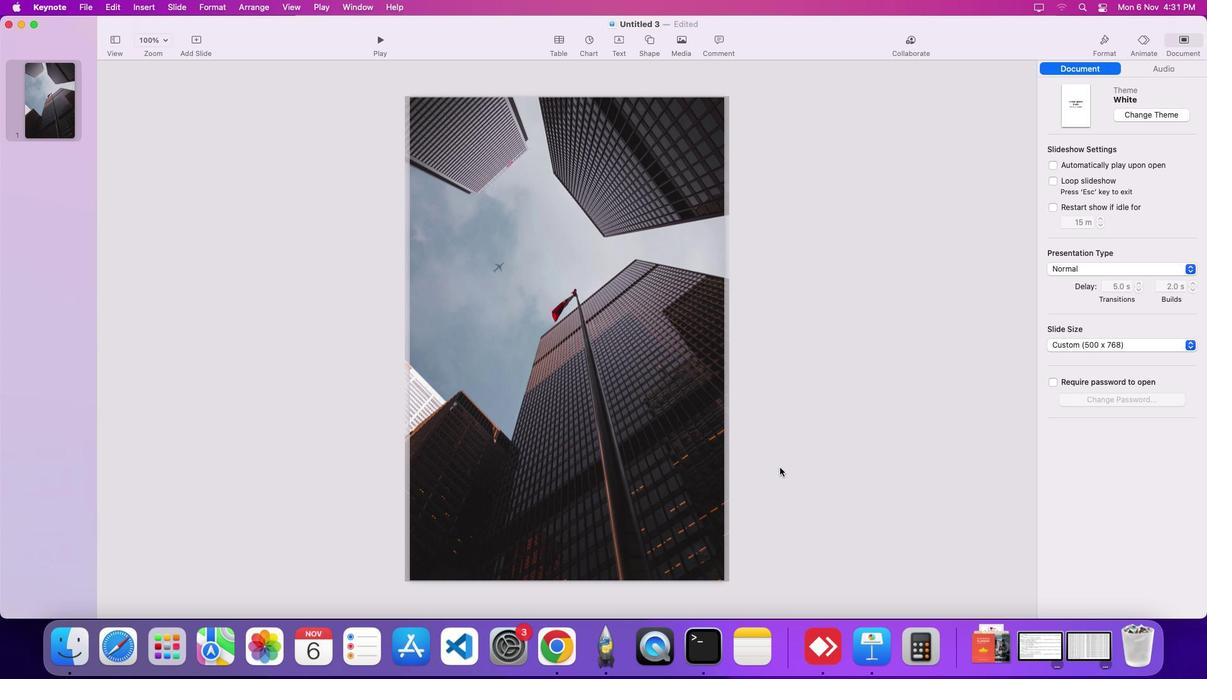 
Action: Mouse pressed left at (668, 303)
Screenshot: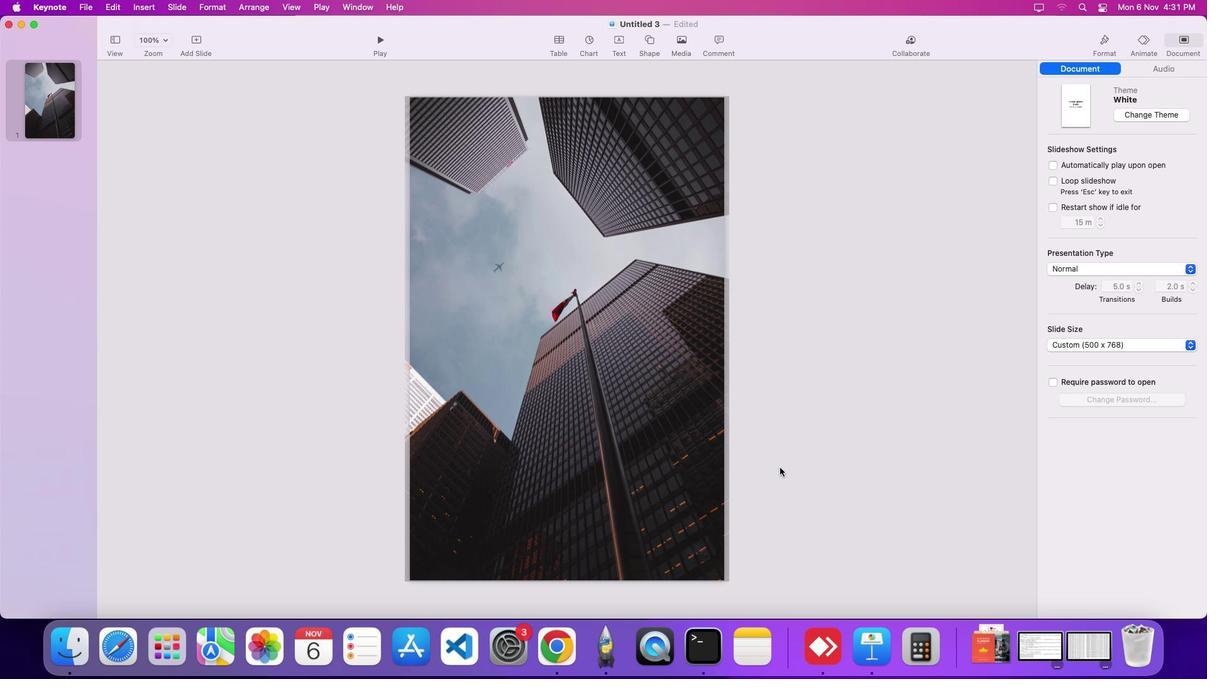 
Action: Mouse moved to (669, 303)
Screenshot: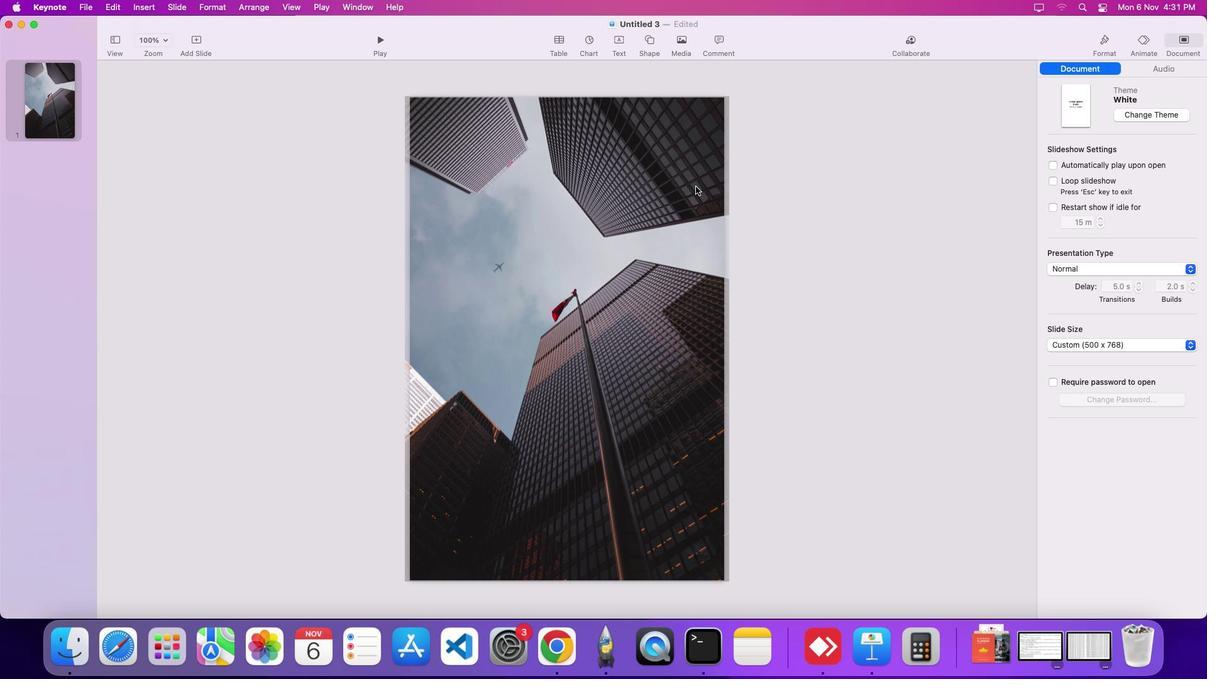 
Action: Mouse pressed left at (669, 303)
Screenshot: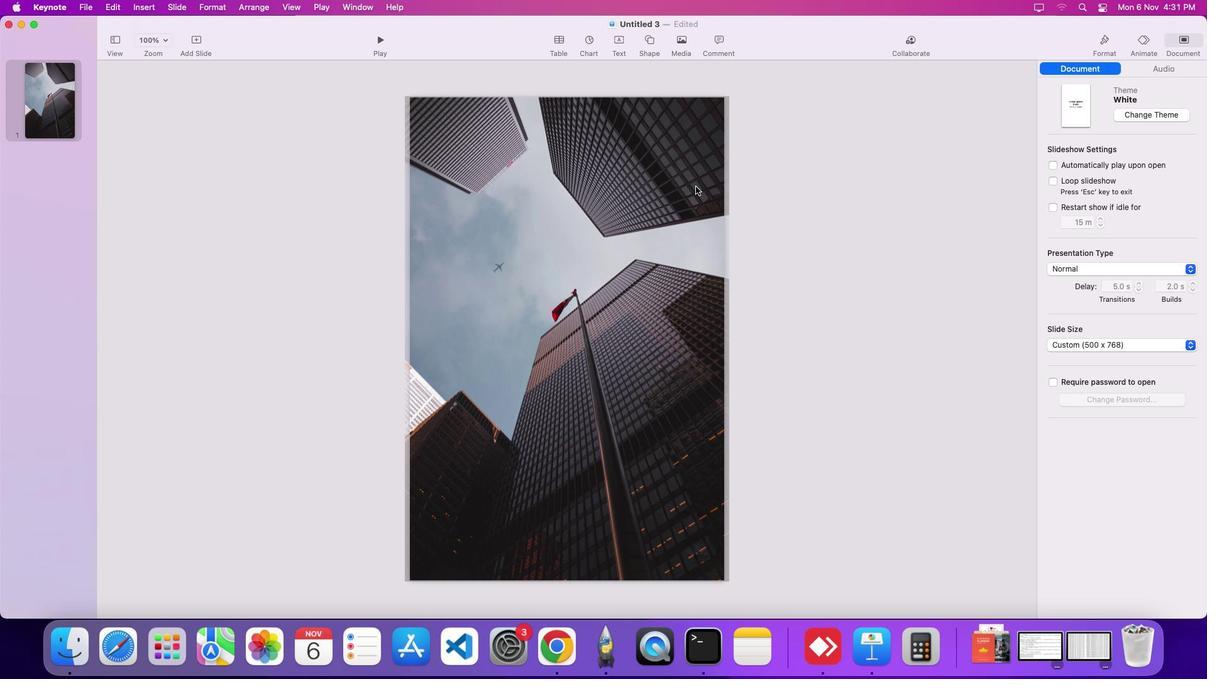 
Action: Mouse moved to (607, 354)
Screenshot: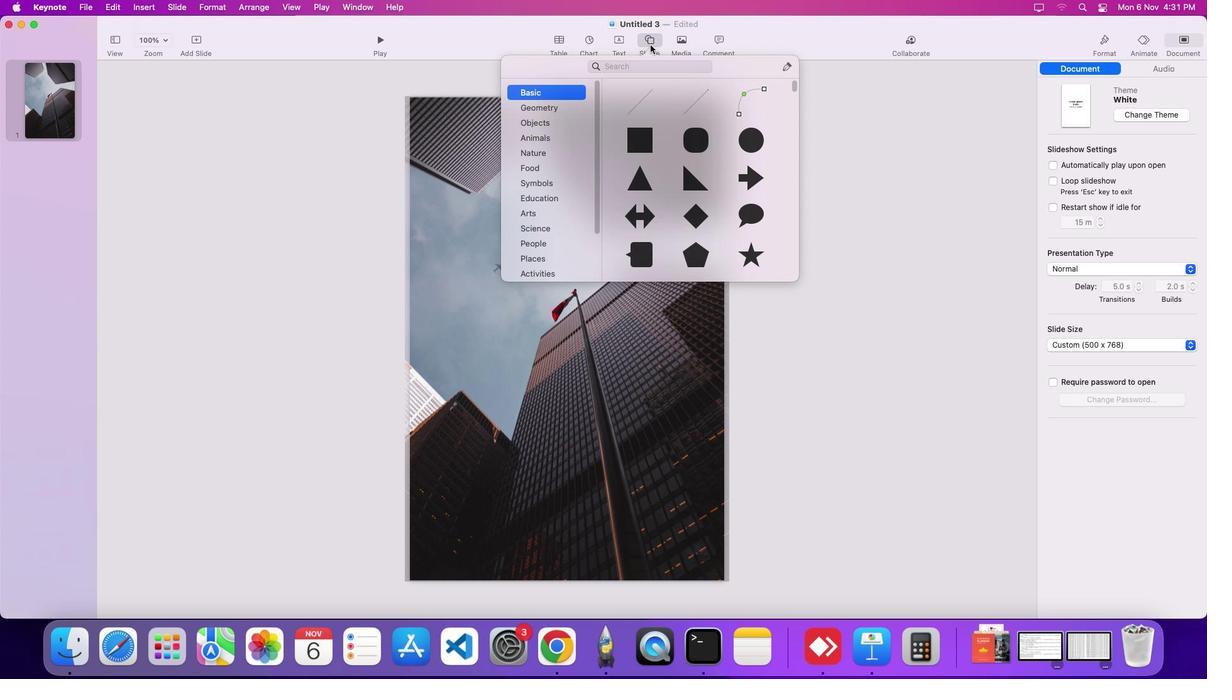 
Action: Mouse pressed left at (607, 354)
Screenshot: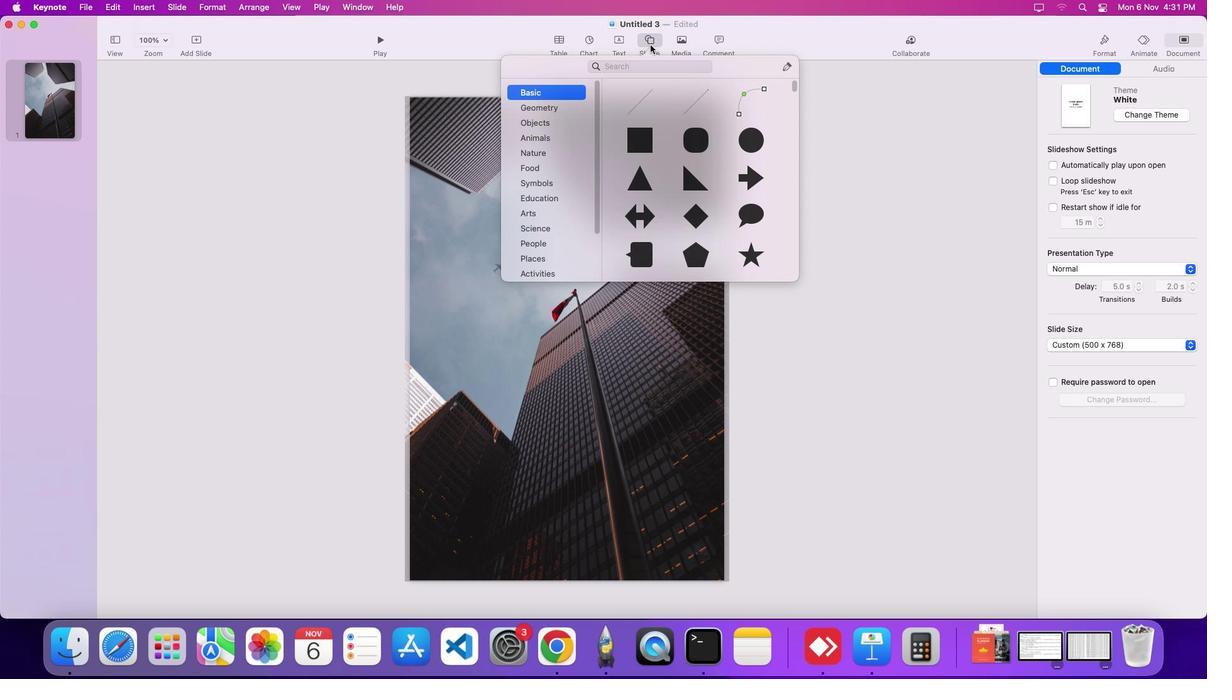 
Action: Mouse moved to (605, 342)
Screenshot: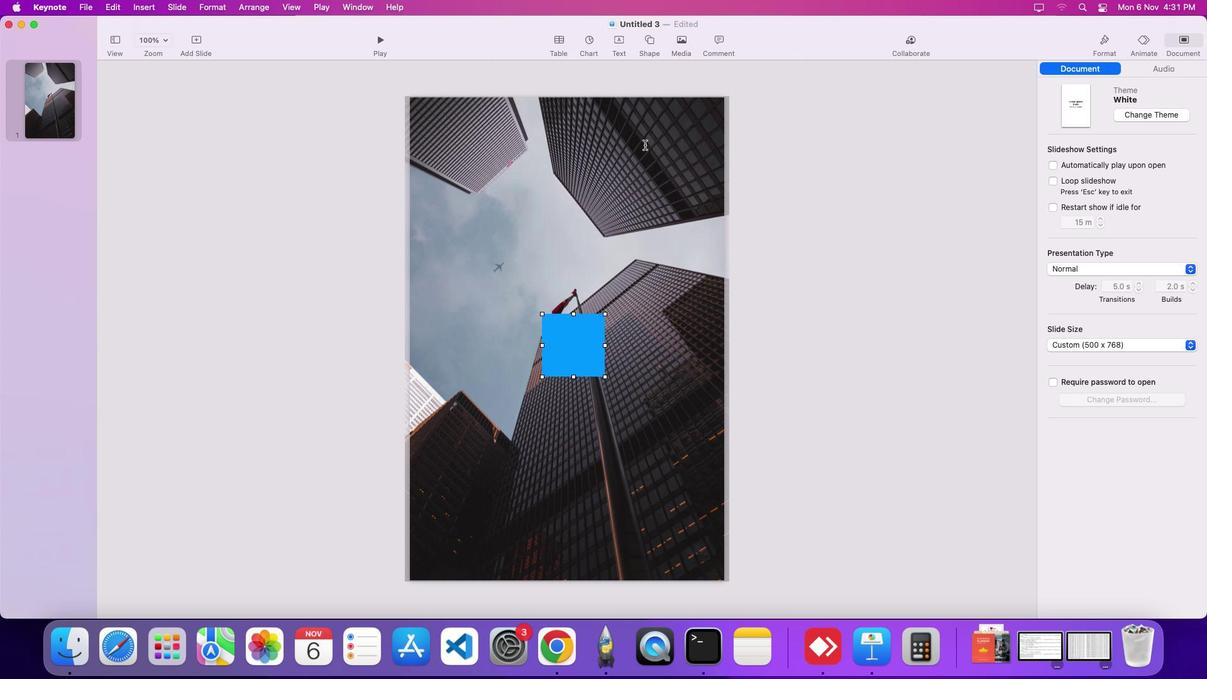 
Action: Mouse pressed left at (605, 342)
Screenshot: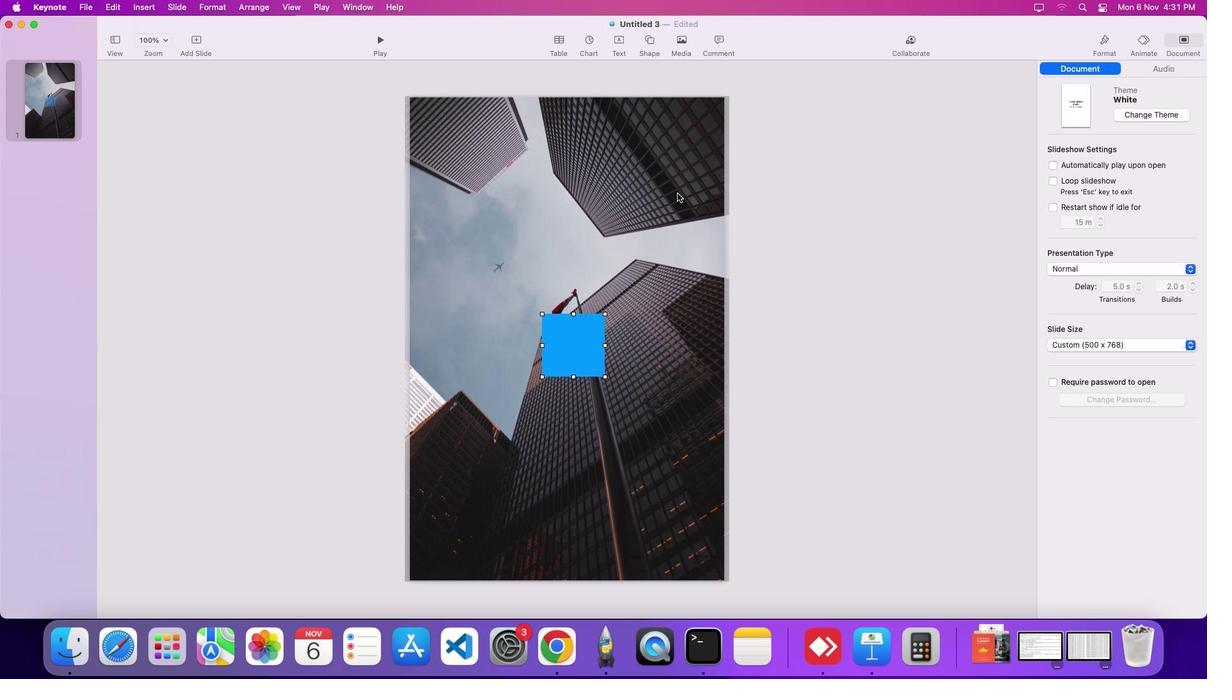 
Action: Mouse moved to (574, 318)
Screenshot: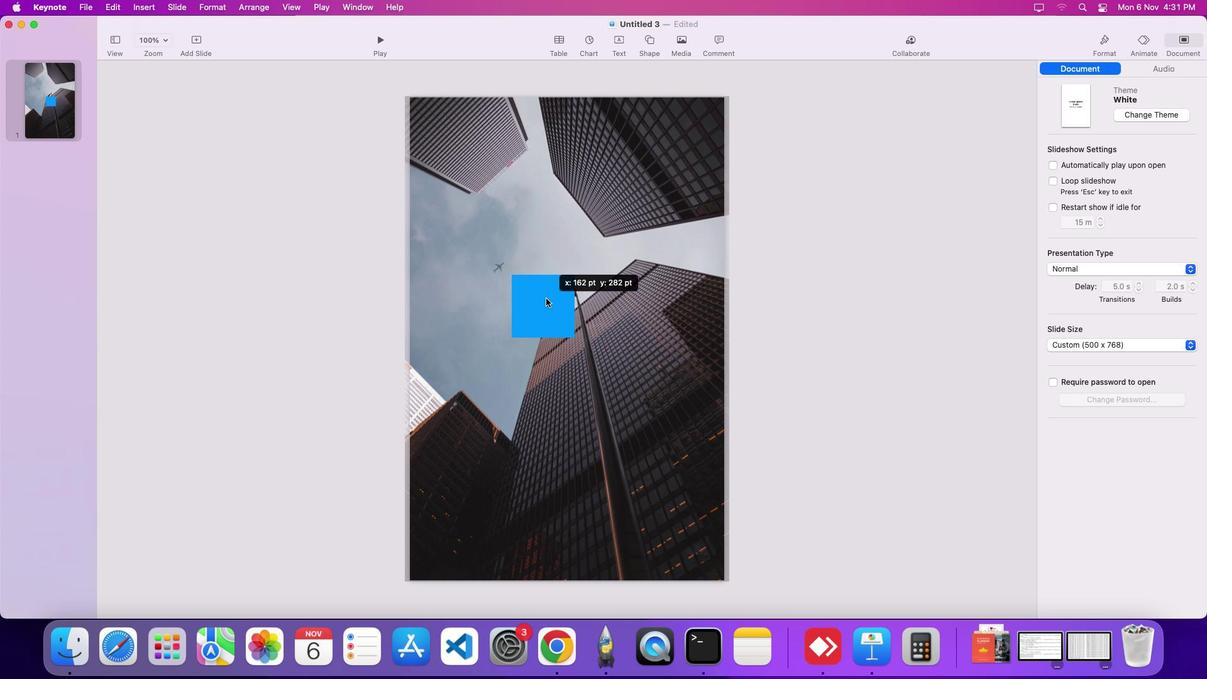 
Action: Mouse pressed left at (574, 318)
Screenshot: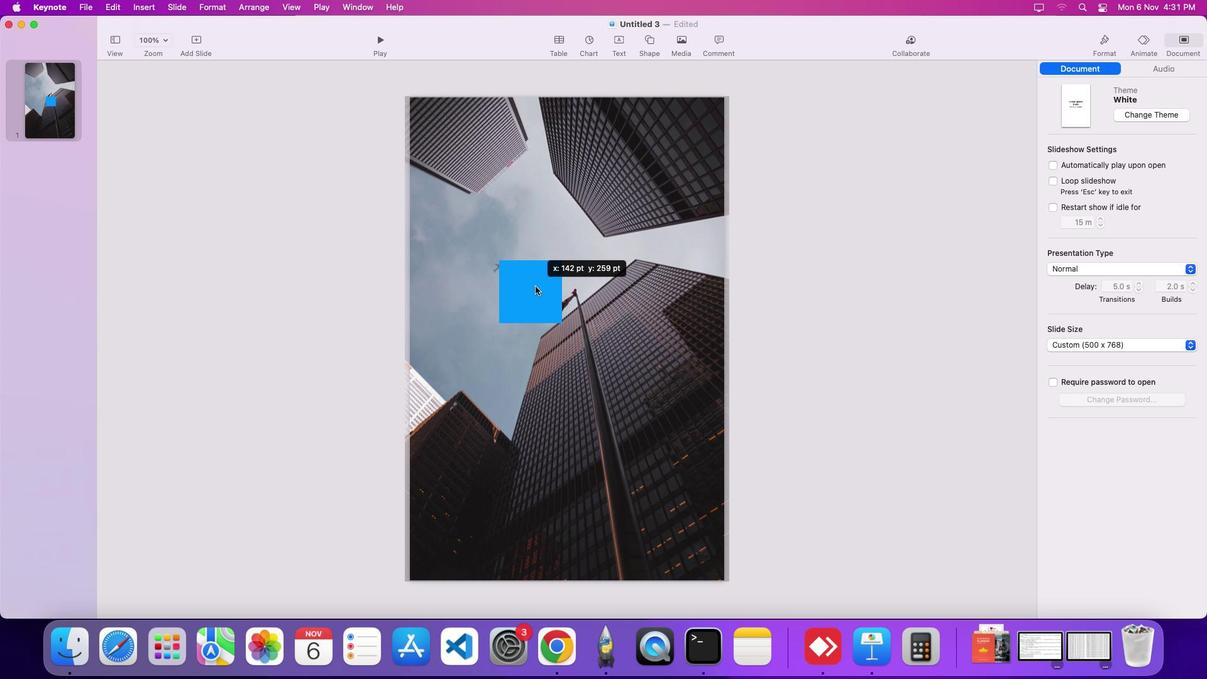 
Action: Mouse moved to (554, 321)
Screenshot: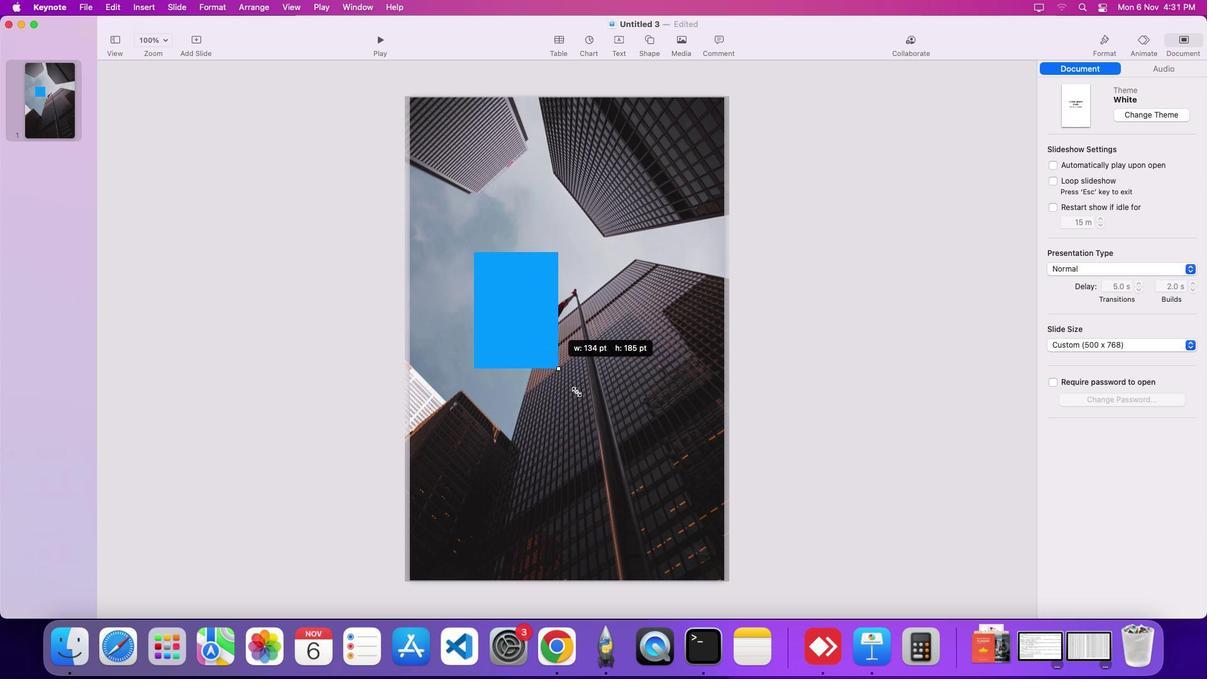 
Action: Mouse pressed left at (554, 321)
Screenshot: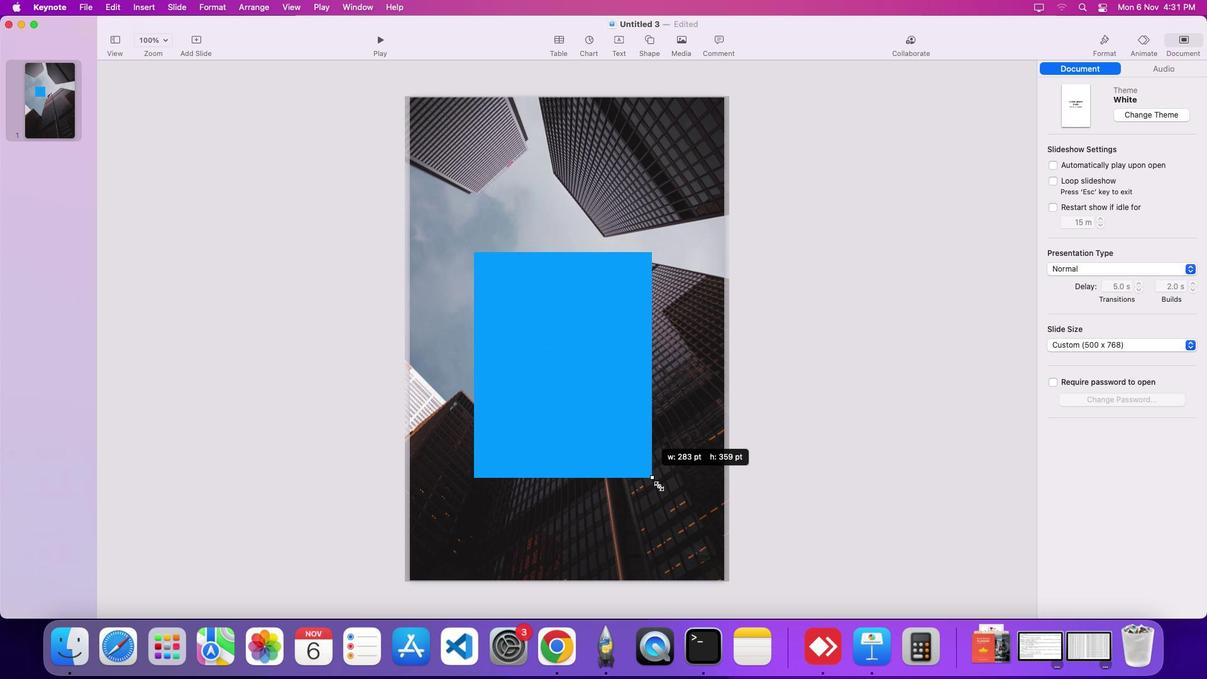 
Action: Mouse moved to (600, 310)
Screenshot: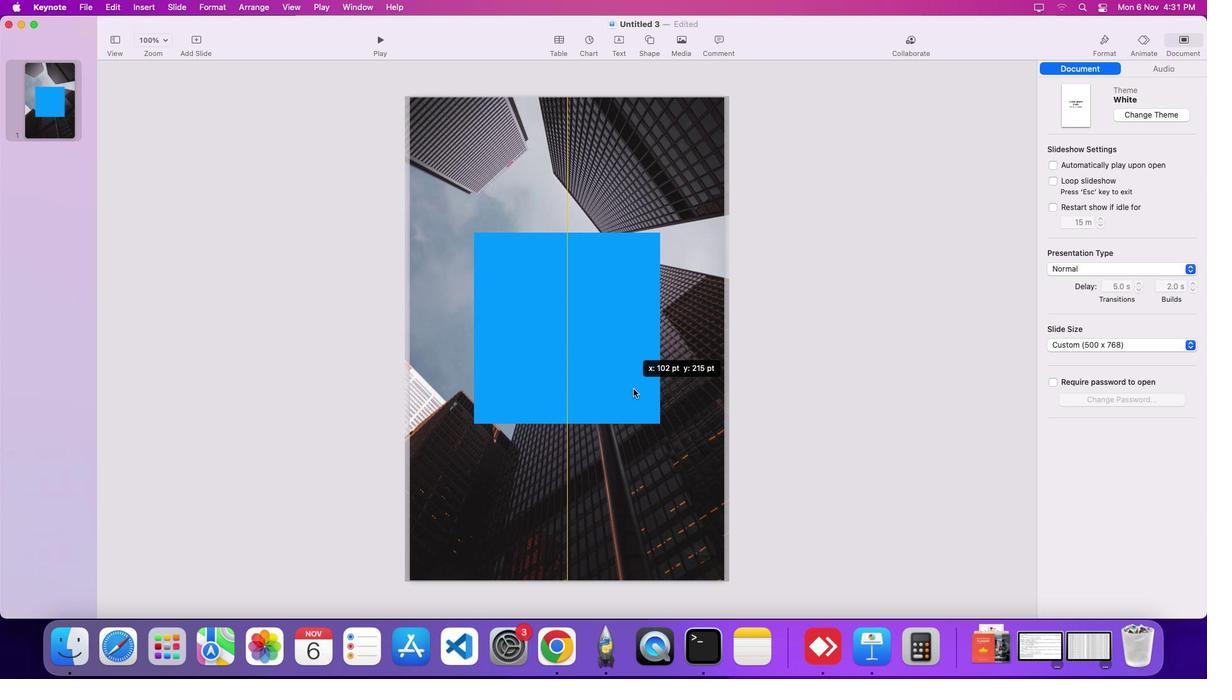 
Action: Mouse pressed left at (600, 310)
Screenshot: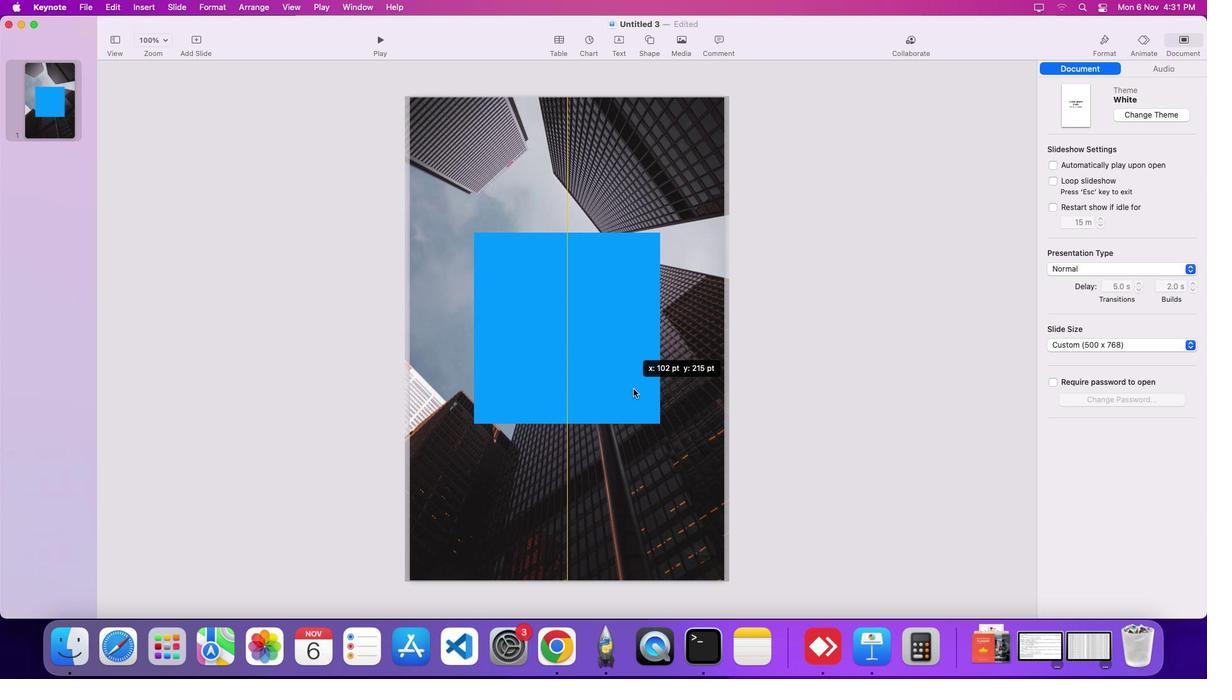 
Action: Mouse moved to (819, 354)
Screenshot: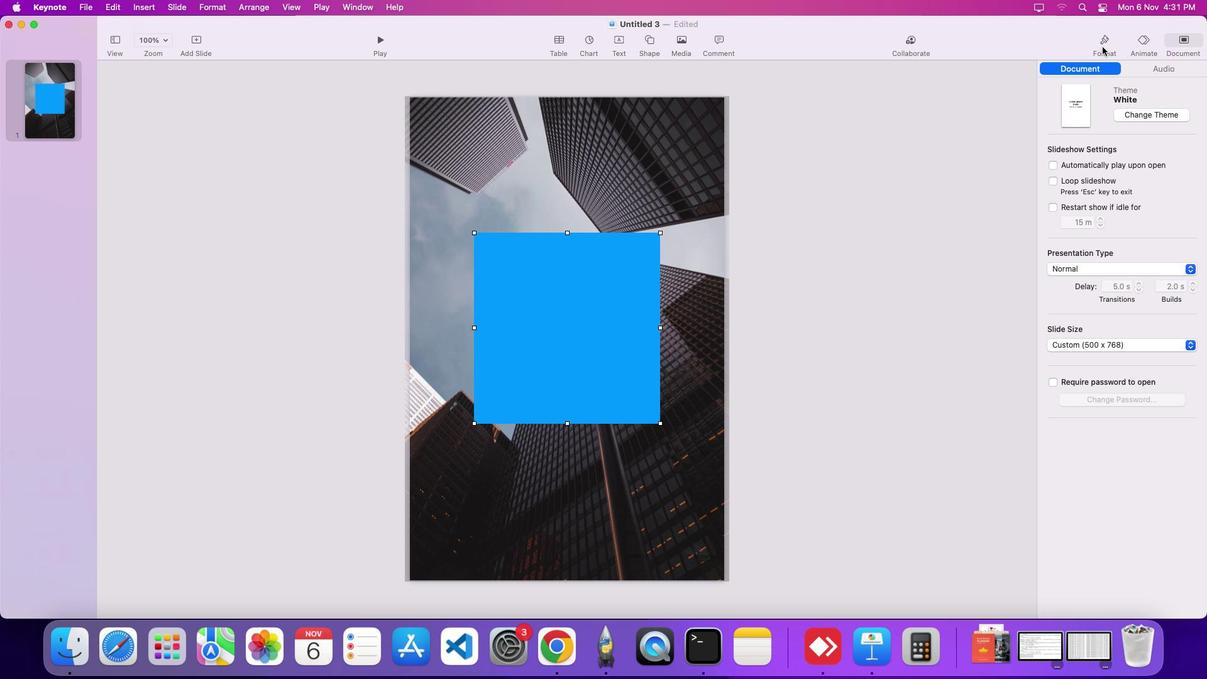 
Action: Mouse pressed left at (819, 354)
Screenshot: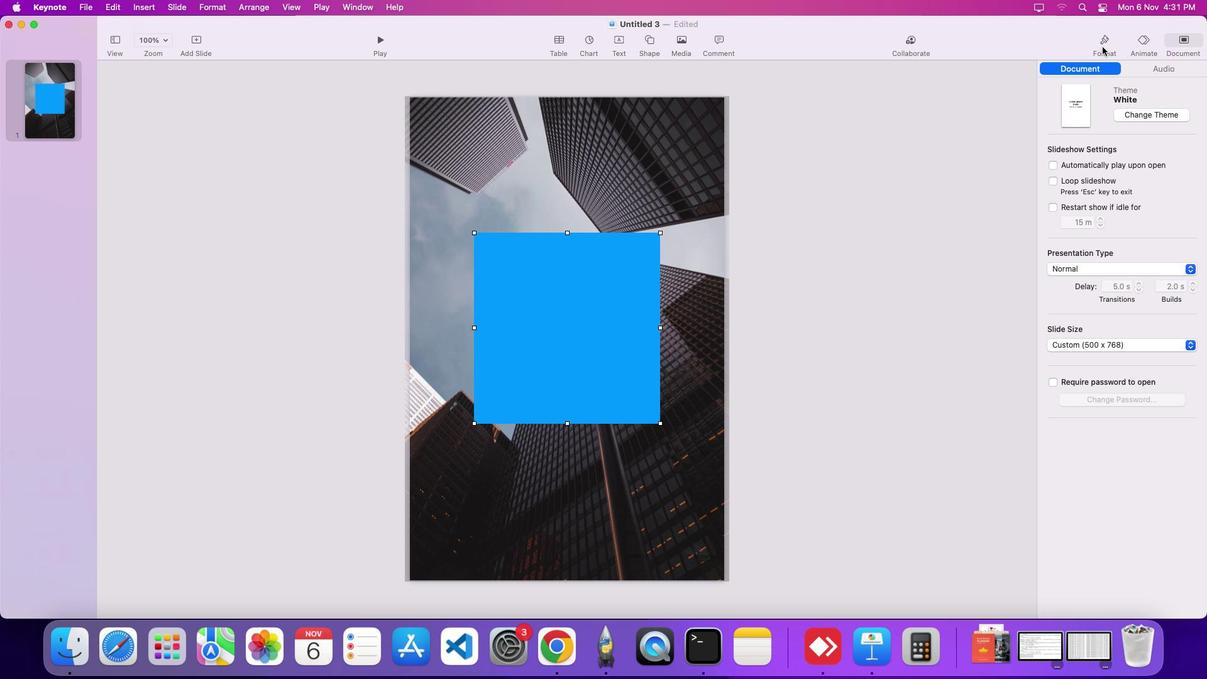 
Action: Mouse moved to (818, 355)
Screenshot: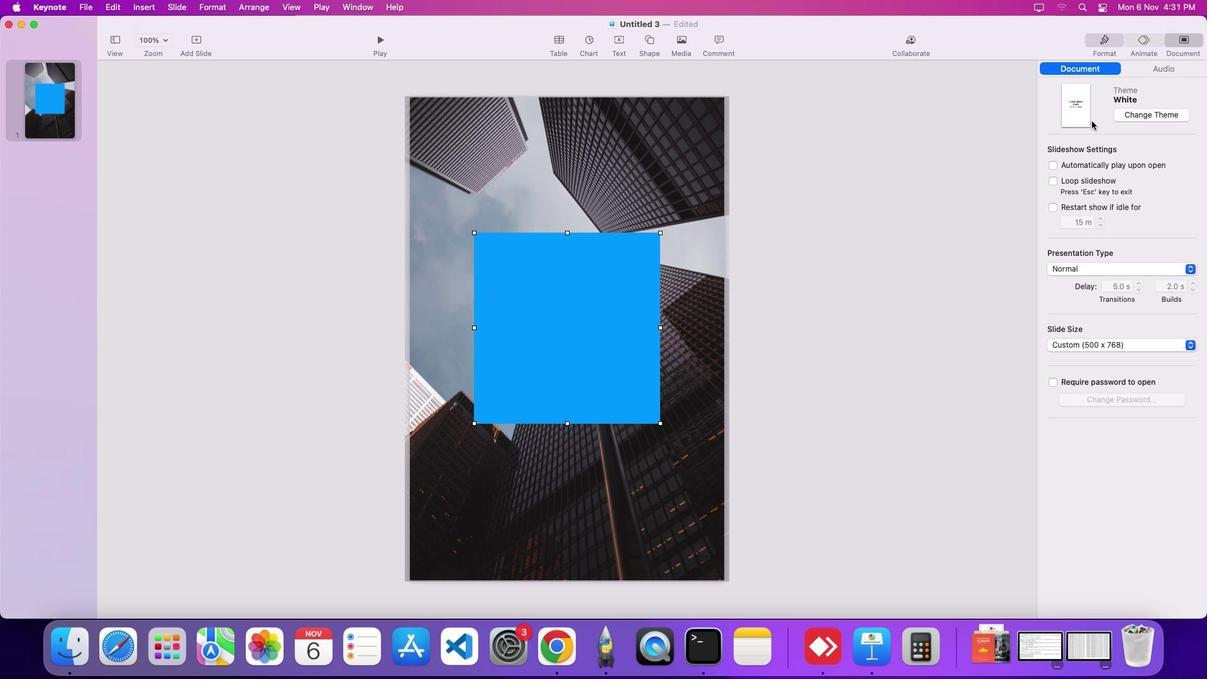 
Action: Mouse pressed left at (818, 355)
Screenshot: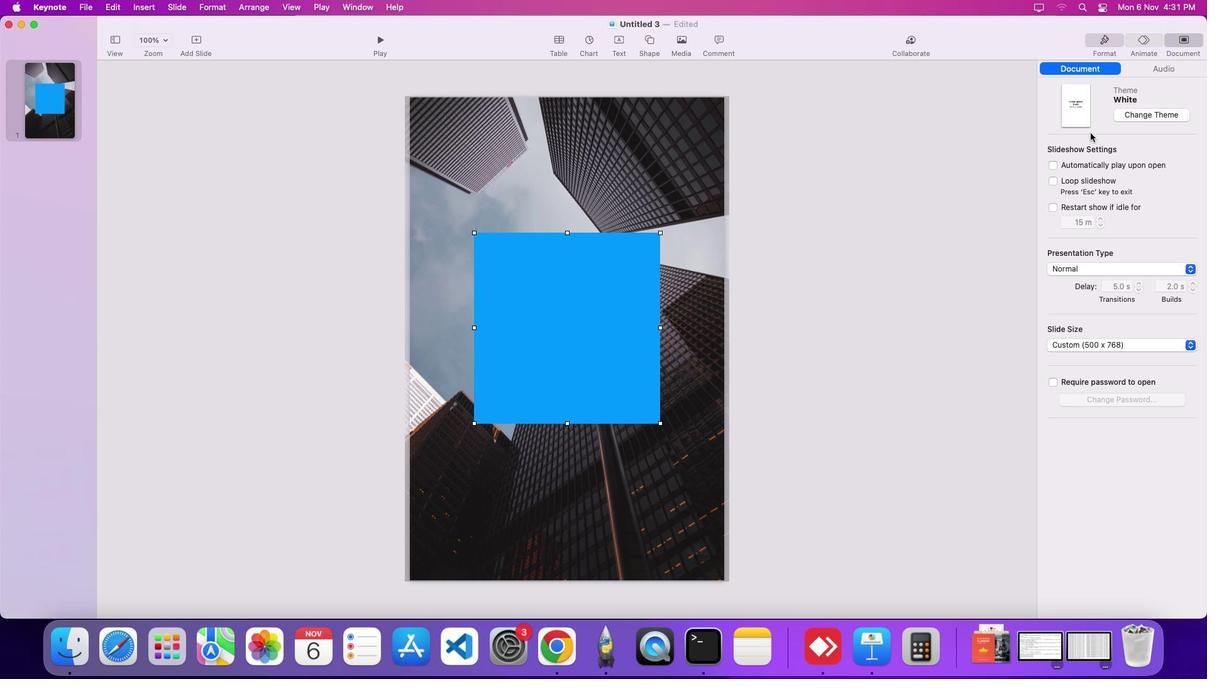
Action: Mouse moved to (765, 337)
Screenshot: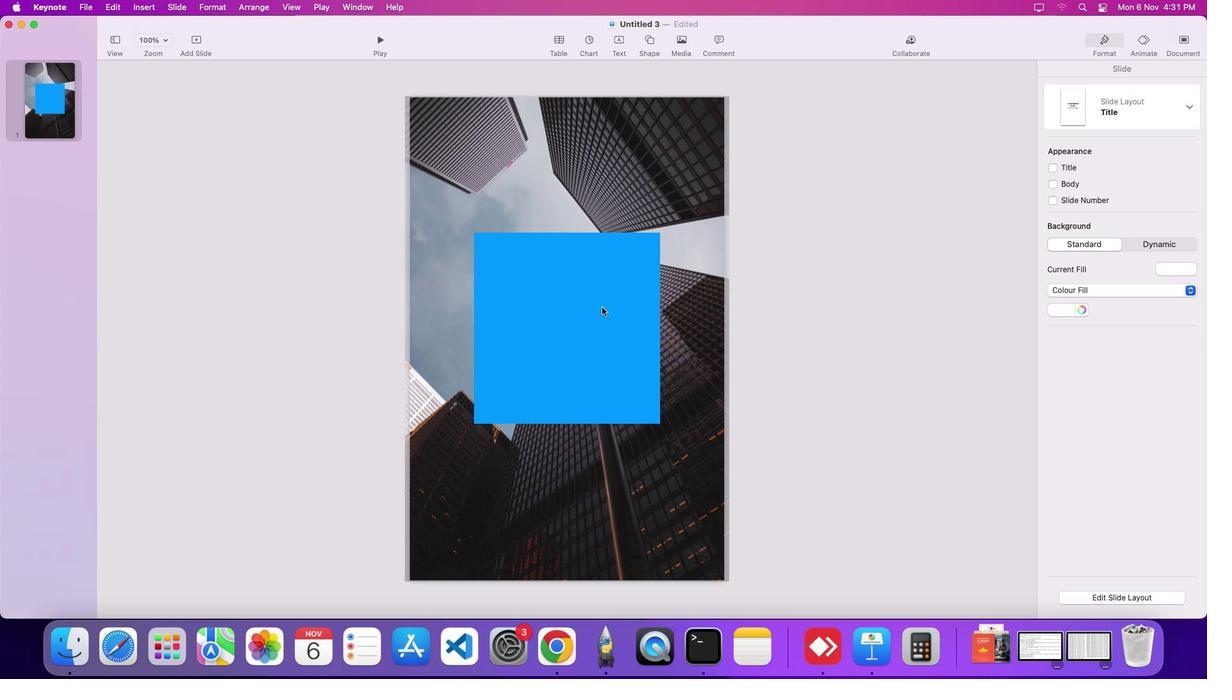 
Action: Mouse pressed left at (765, 337)
Screenshot: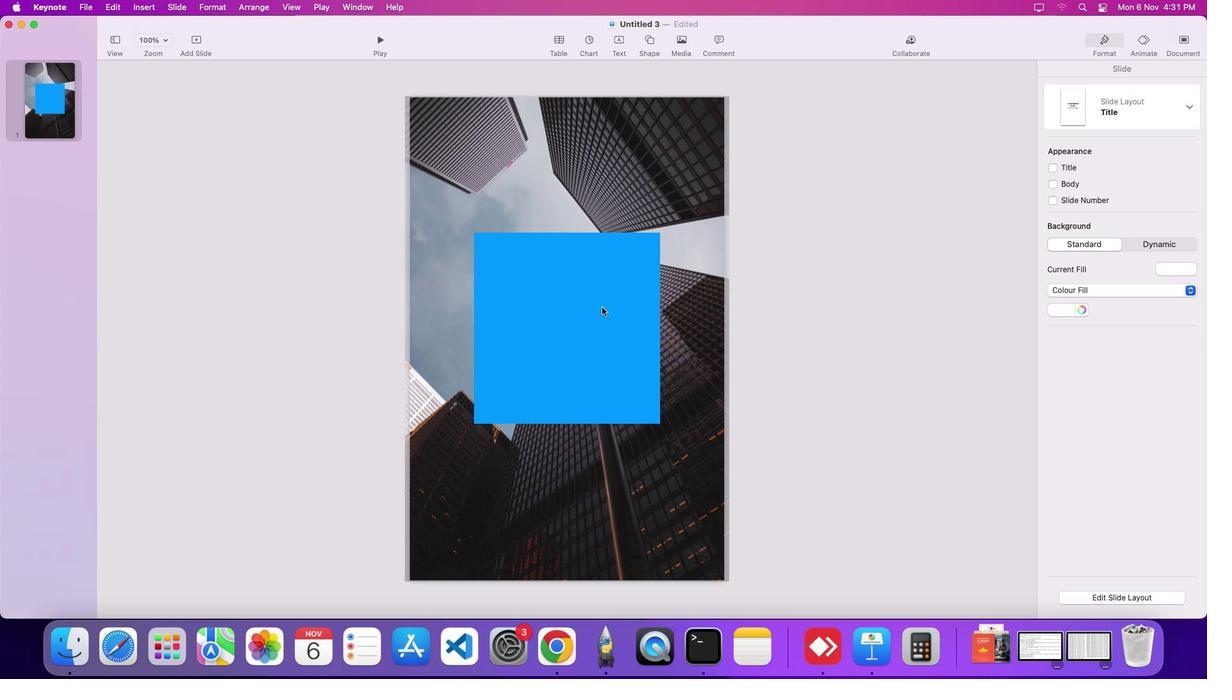 
Action: Mouse moved to (581, 322)
Screenshot: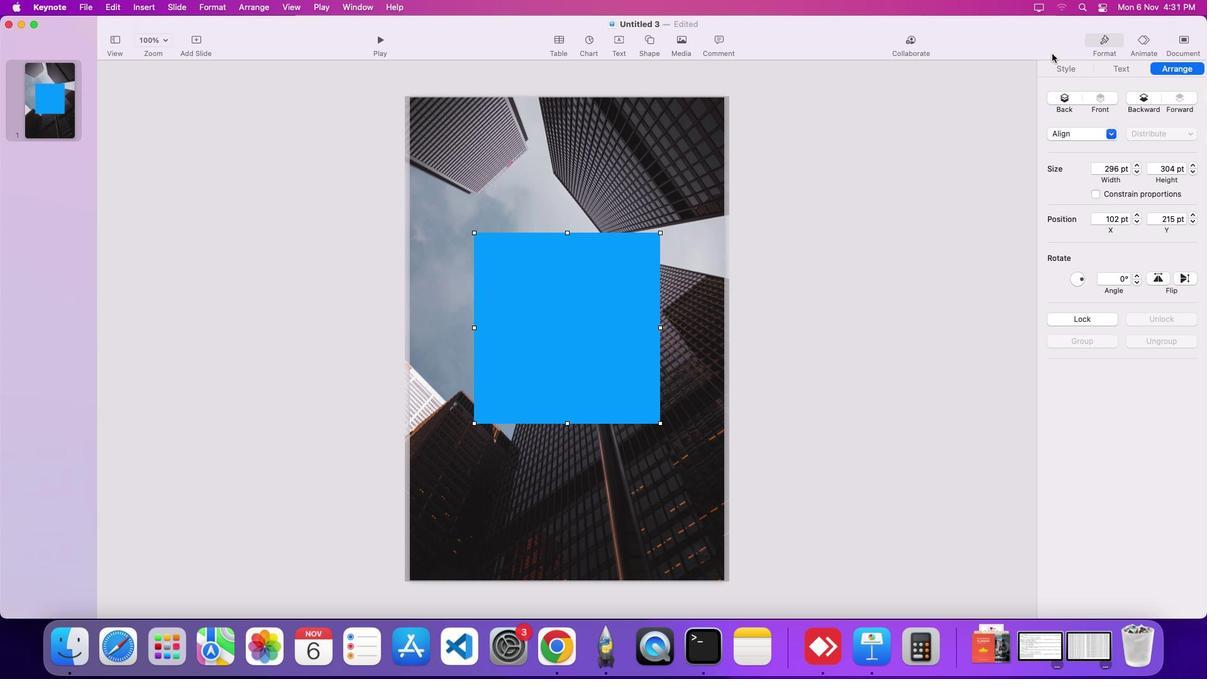 
Action: Mouse pressed left at (581, 322)
Screenshot: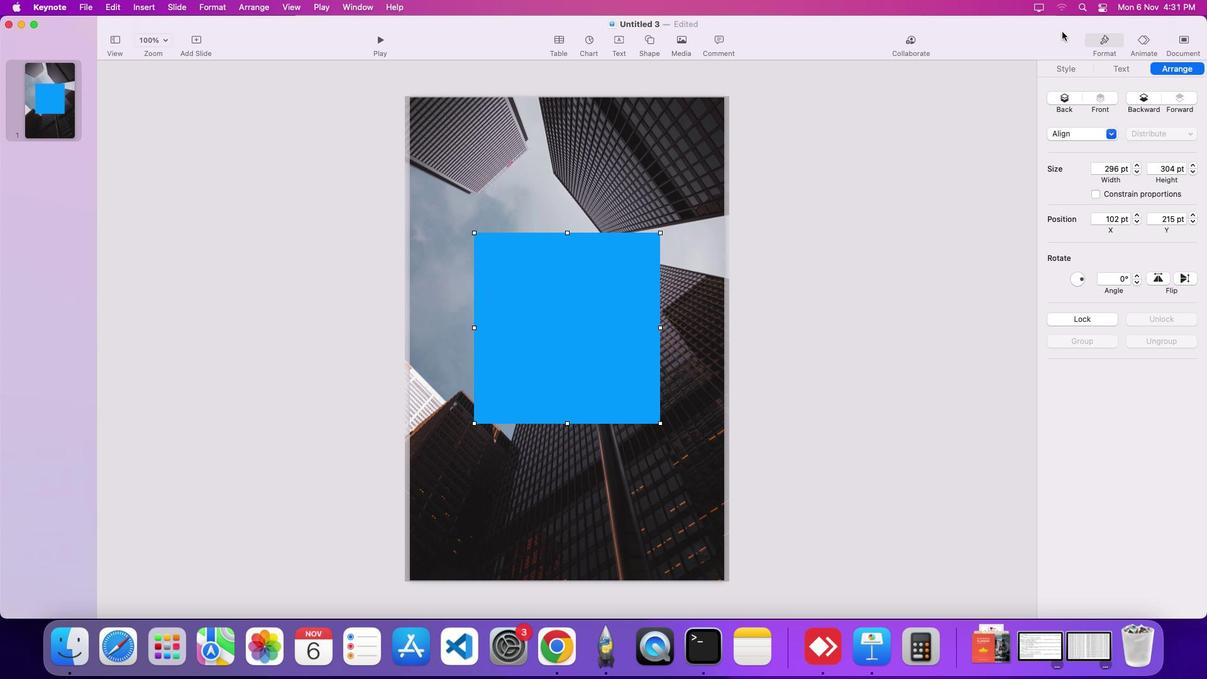 
Action: Mouse moved to (805, 351)
Screenshot: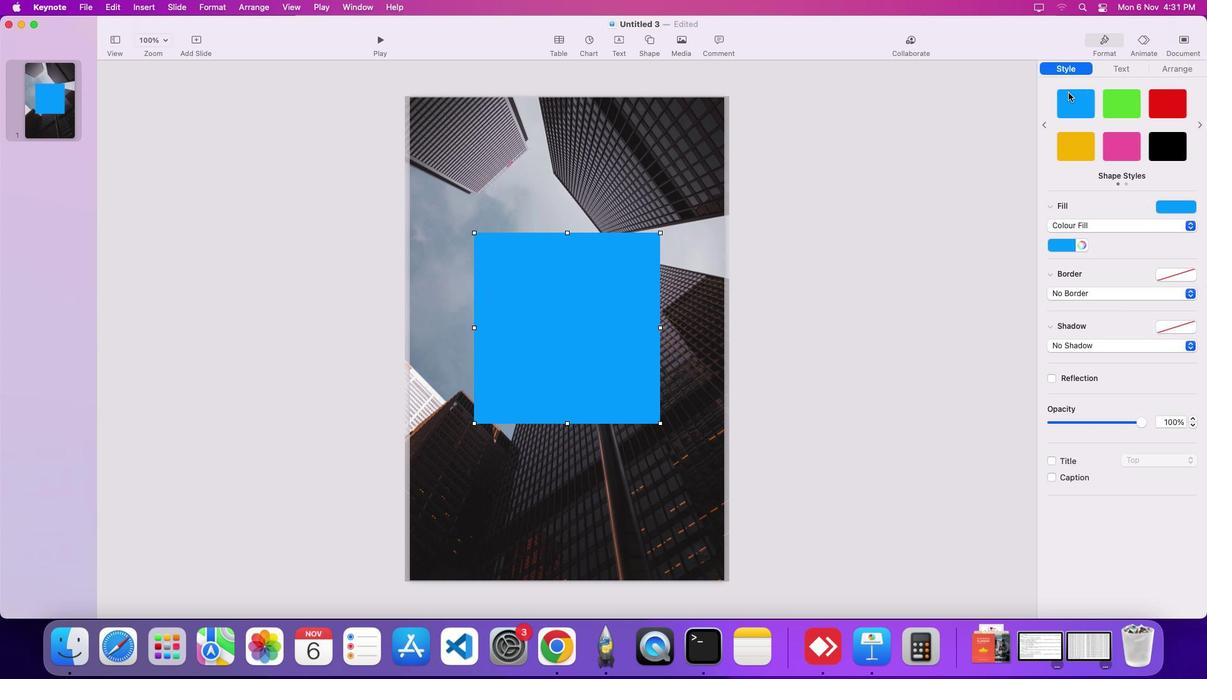 
Action: Mouse pressed left at (805, 351)
Screenshot: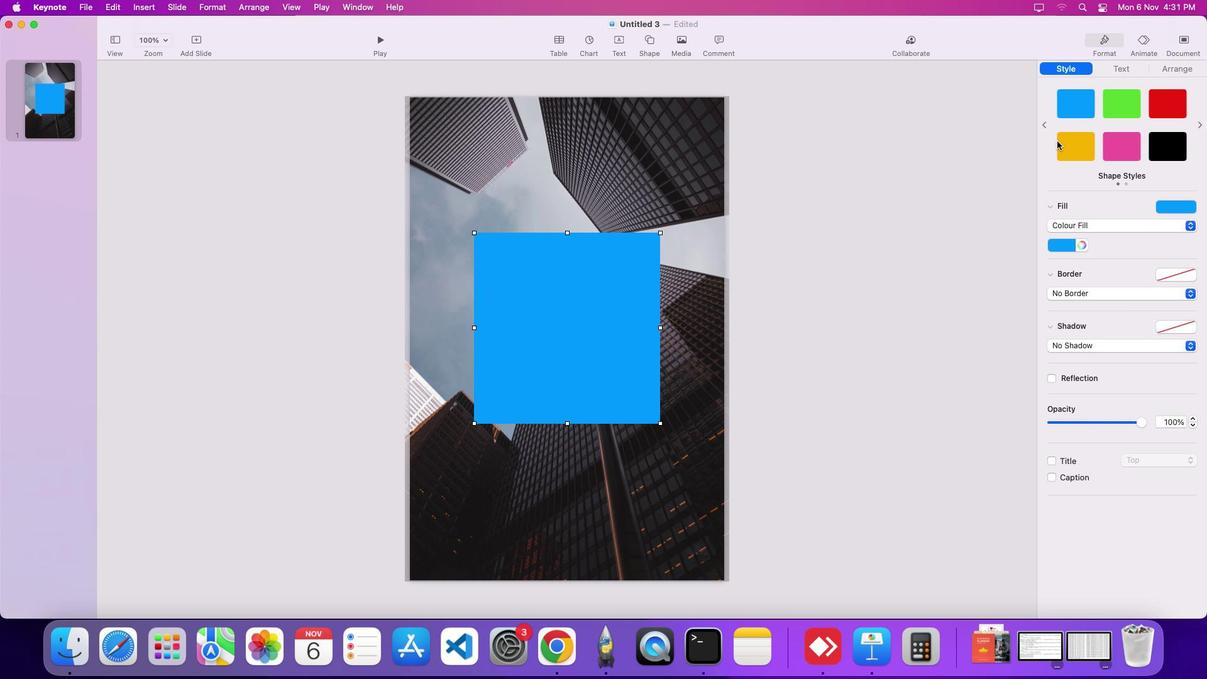 
Action: Mouse moved to (850, 334)
Screenshot: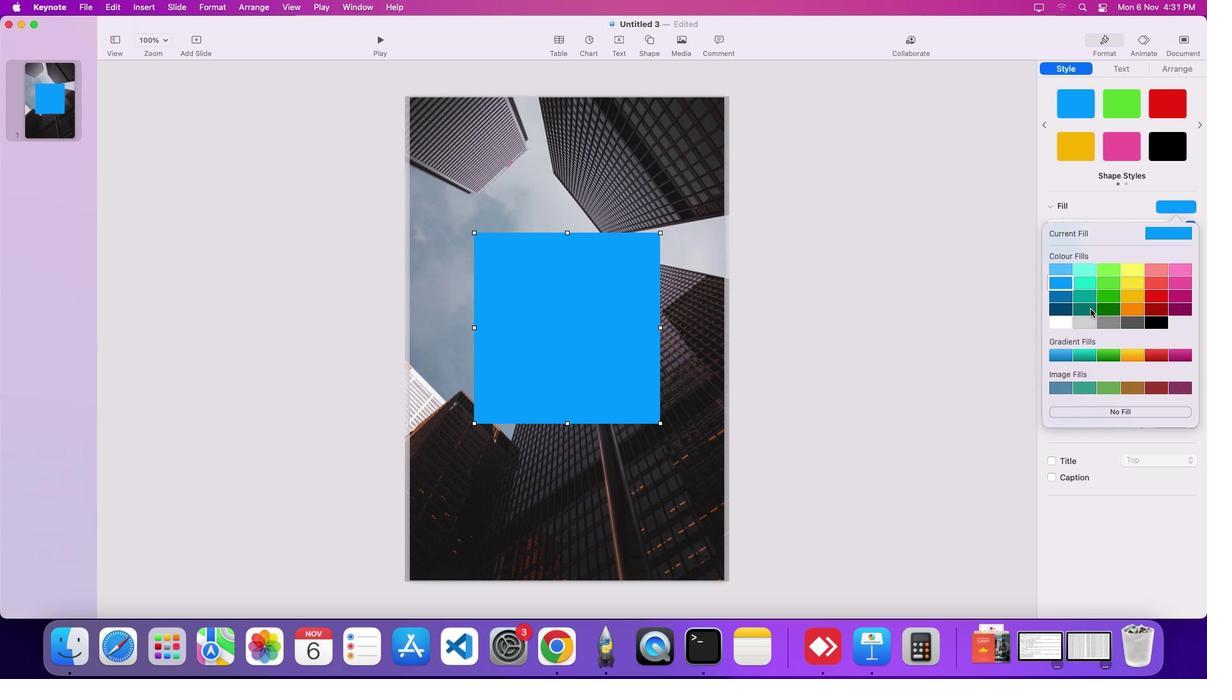 
Action: Mouse pressed left at (850, 334)
